 Task: Research Airbnb accommodation in VlorÃ«, Albania from 12th  December, 2023 to 15th December, 2023 for 3 adults.2 bedrooms having 3 beds and 1 bathroom. Property type can be flat. Amenities needed are: heating. Booking option can be shelf check-in. Look for 3 properties as per requirement.
Action: Mouse pressed left at (255, 132)
Screenshot: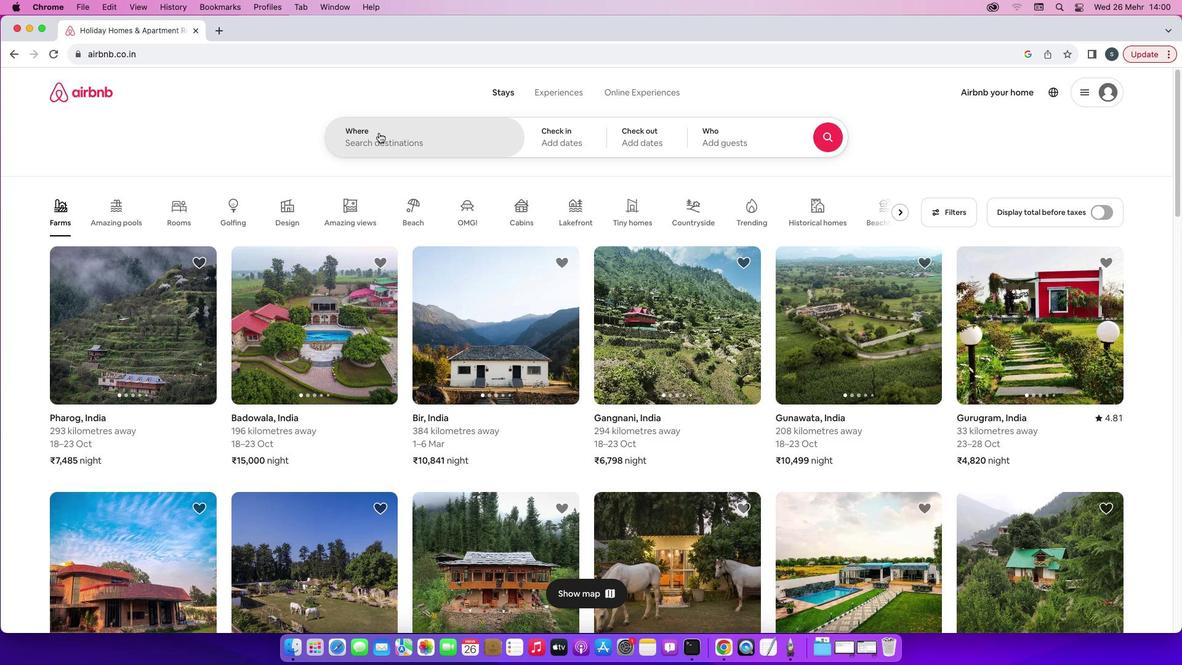 
Action: Mouse moved to (380, 132)
Screenshot: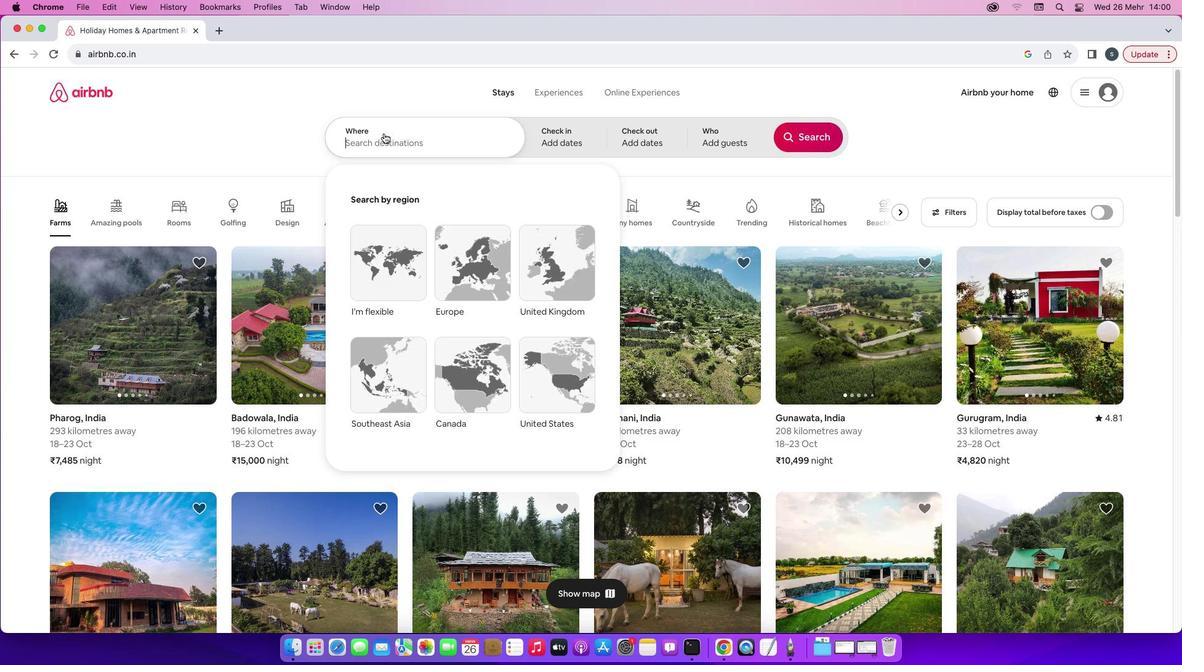 
Action: Mouse pressed left at (380, 132)
Screenshot: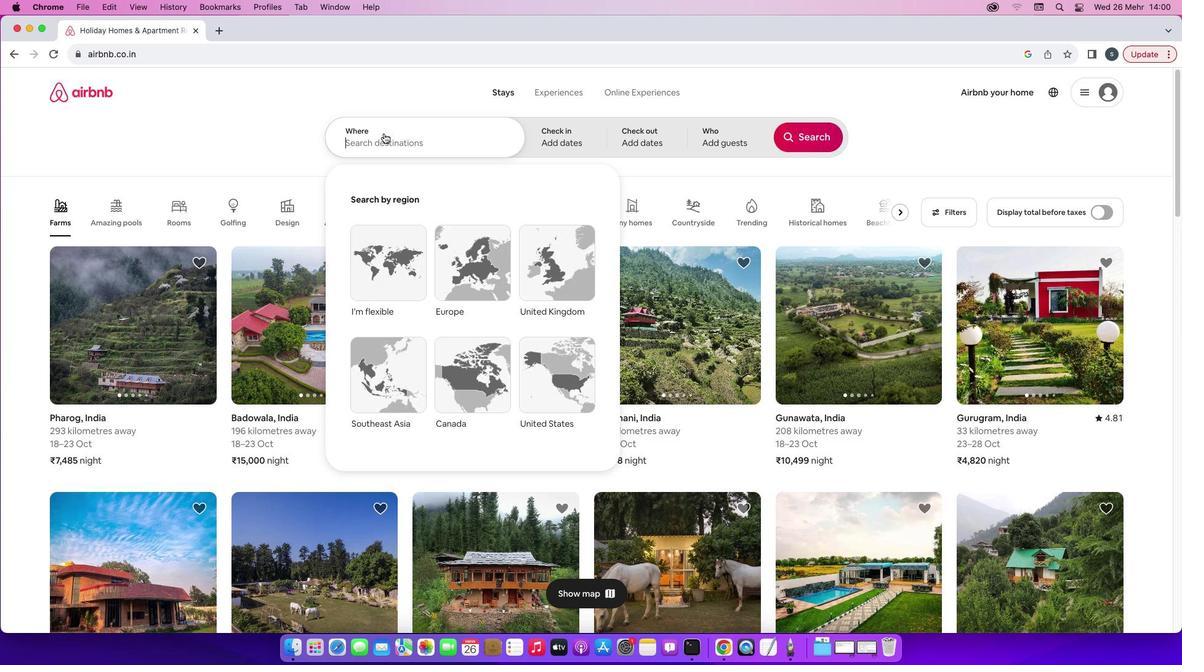 
Action: Mouse moved to (384, 133)
Screenshot: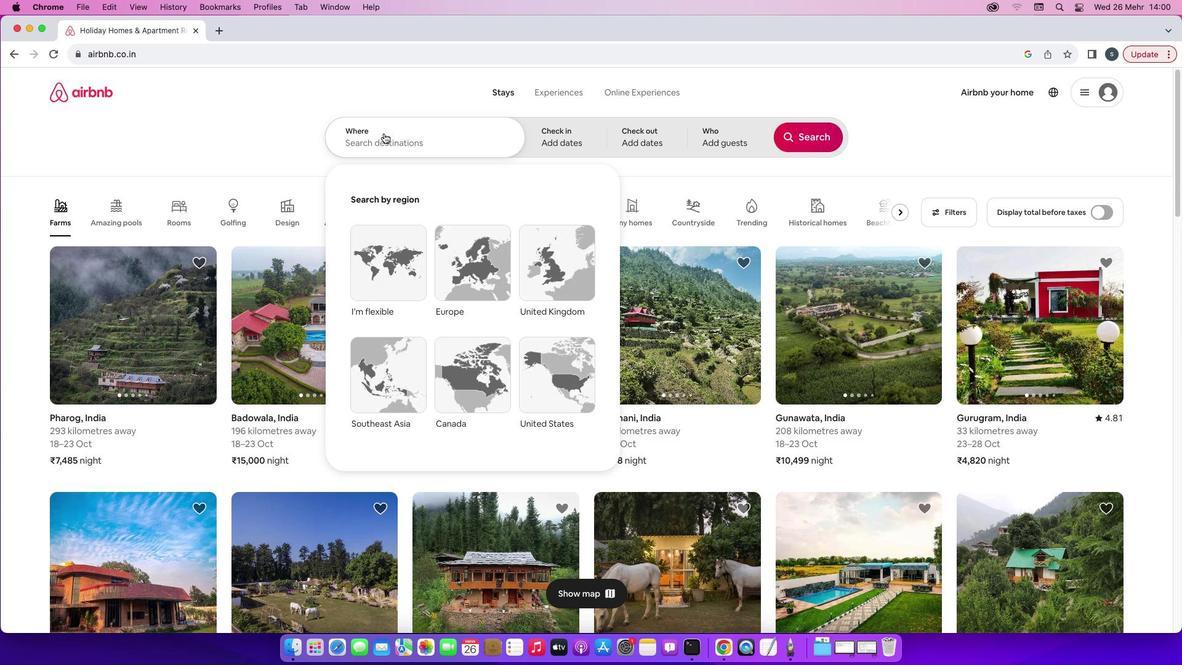 
Action: Key pressed 'V'Key.caps_lock'l''o''r''e'','Key.spaceKey.caps_lock'A'Key.caps_lock'l''b''a''n''i''a'
Screenshot: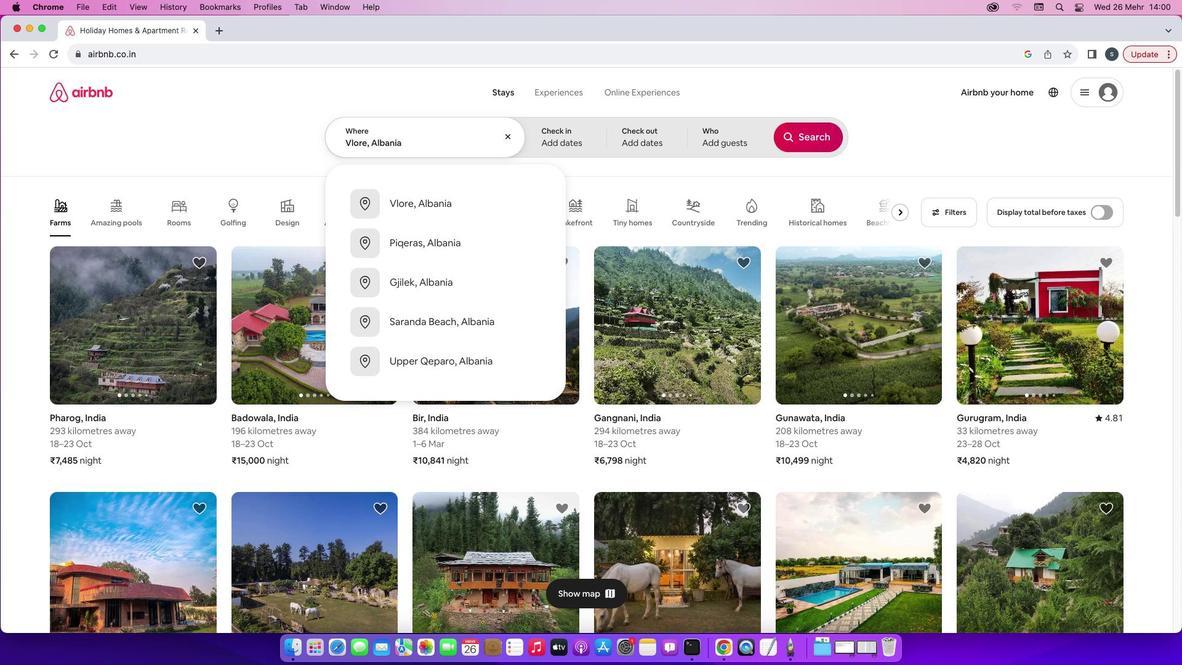 
Action: Mouse moved to (400, 192)
Screenshot: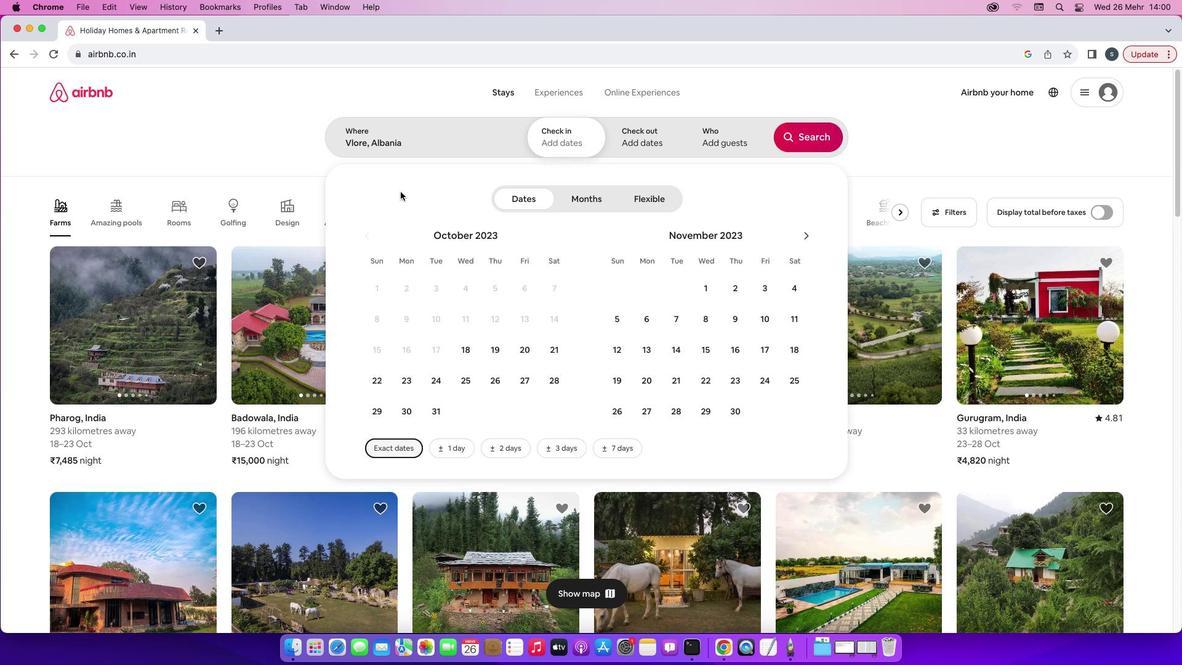 
Action: Mouse pressed left at (400, 192)
Screenshot: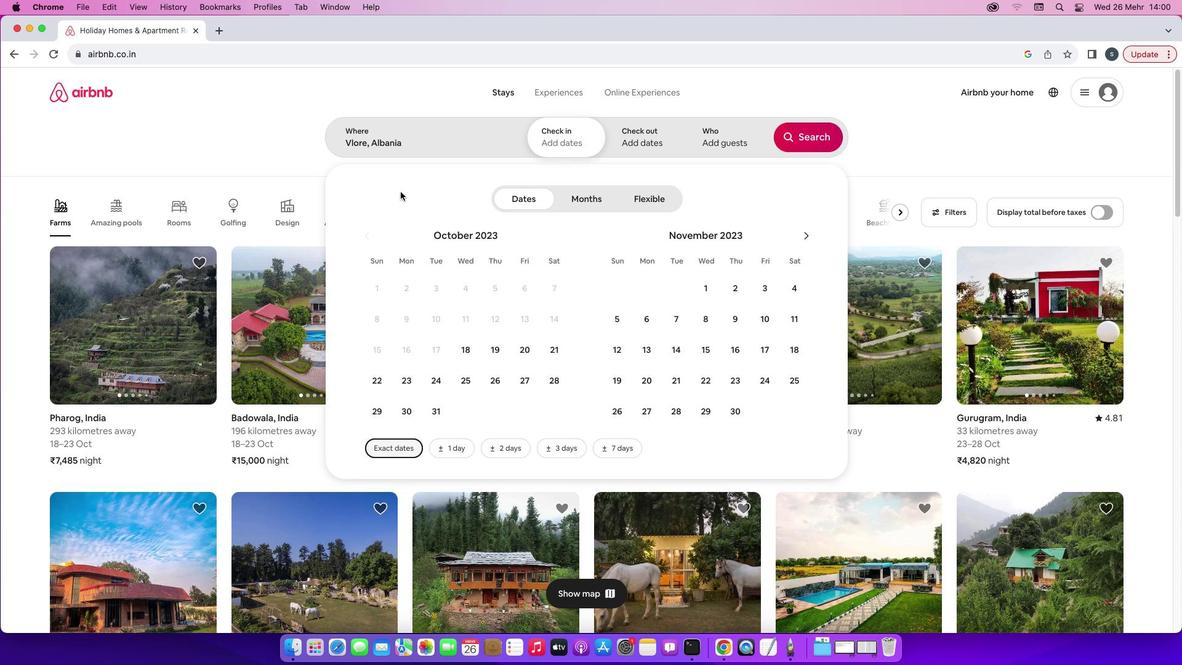 
Action: Mouse moved to (807, 236)
Screenshot: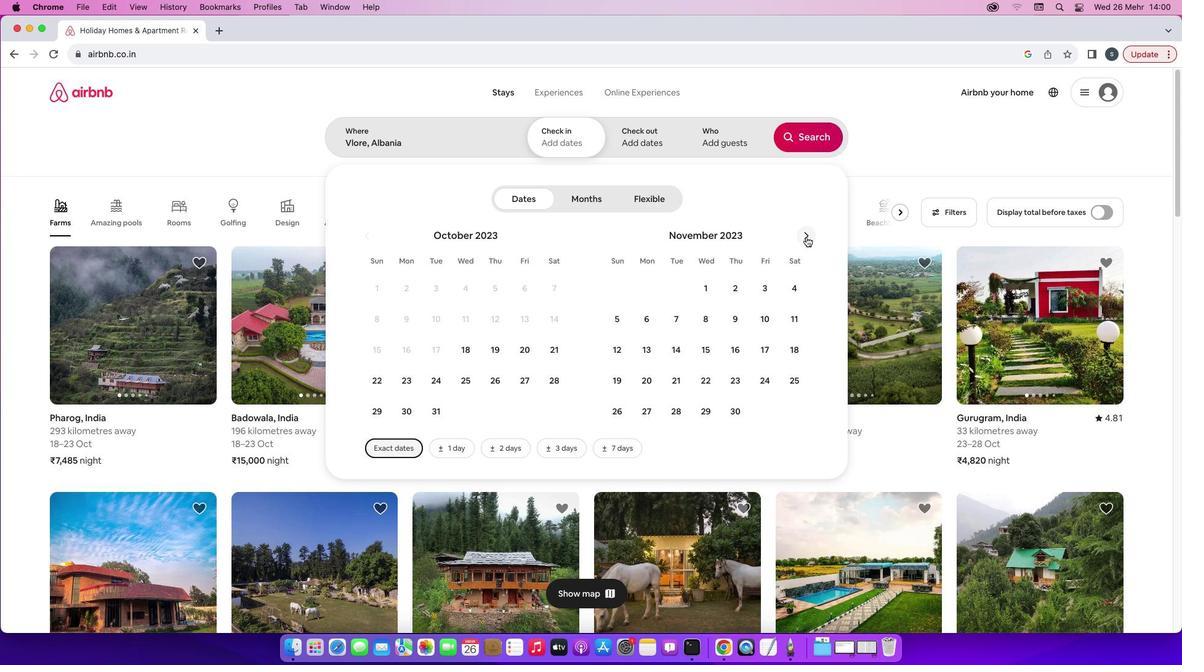 
Action: Mouse pressed left at (807, 236)
Screenshot: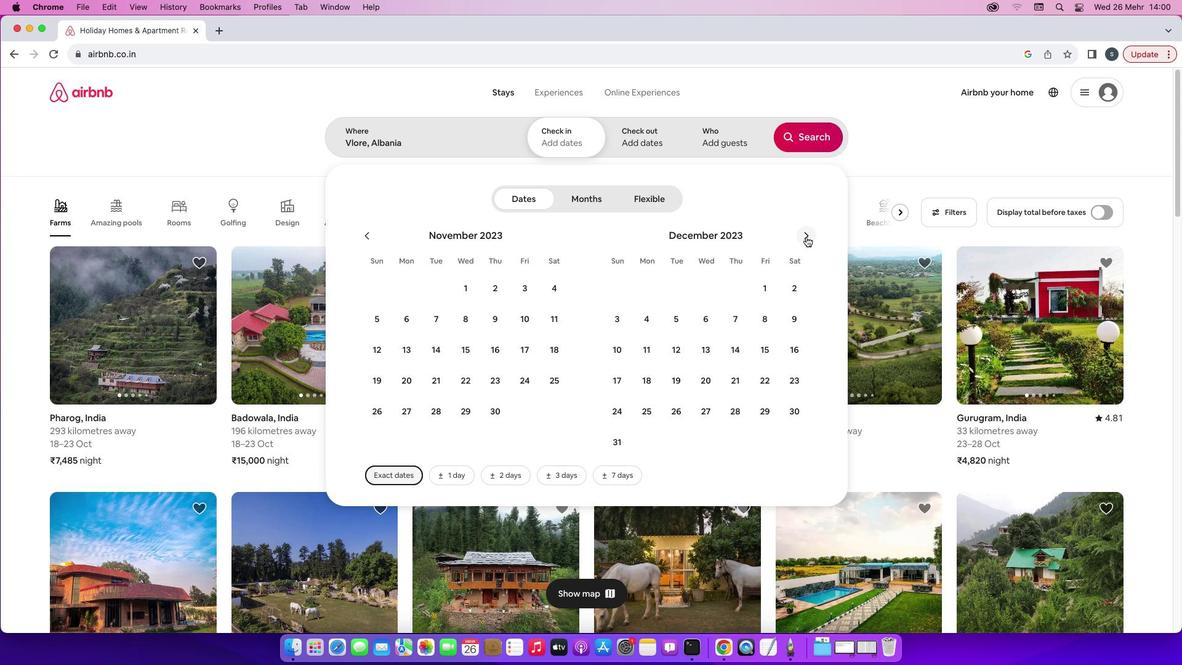 
Action: Mouse moved to (674, 349)
Screenshot: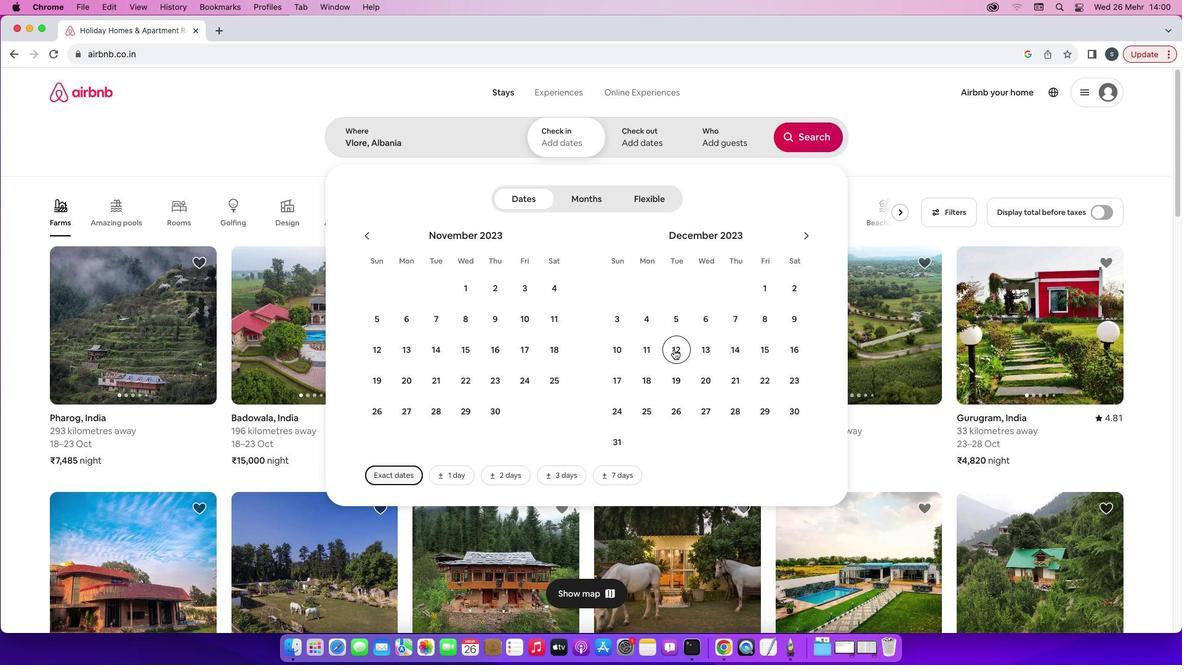 
Action: Mouse pressed left at (674, 349)
Screenshot: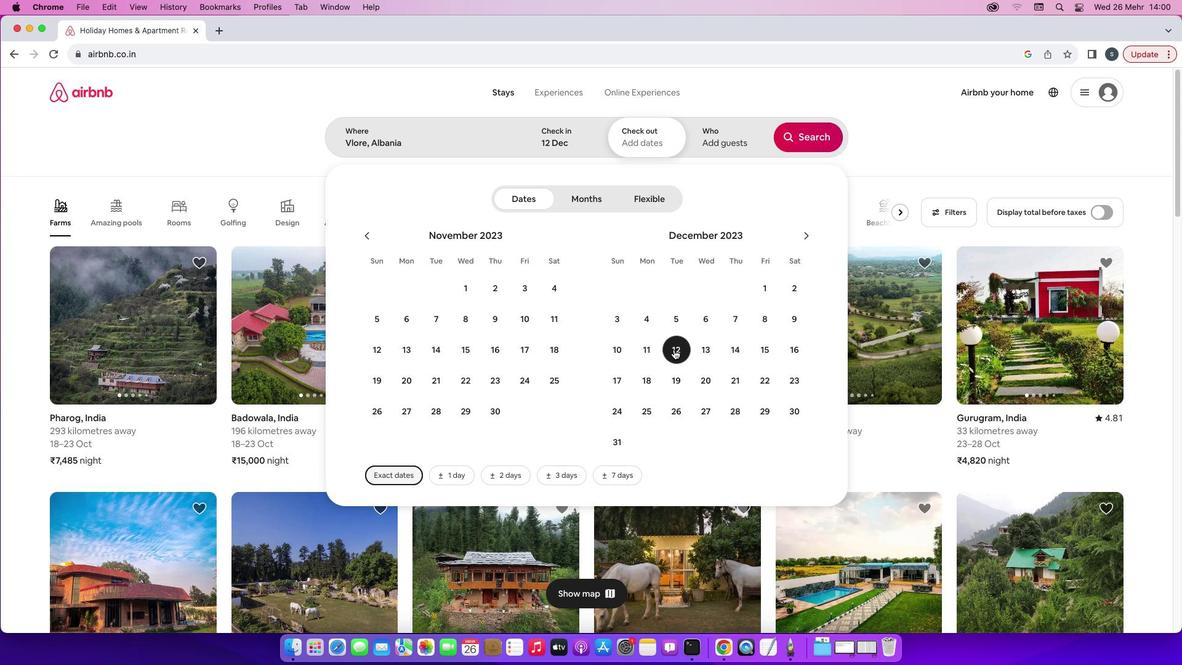 
Action: Mouse moved to (755, 346)
Screenshot: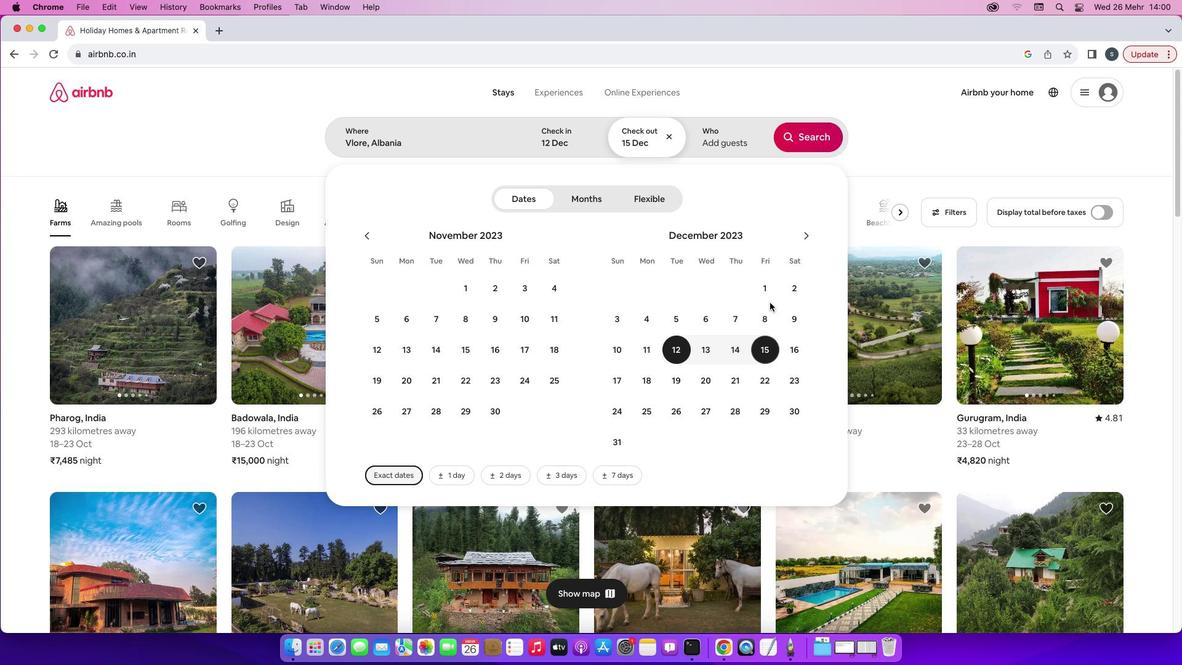 
Action: Mouse pressed left at (755, 346)
Screenshot: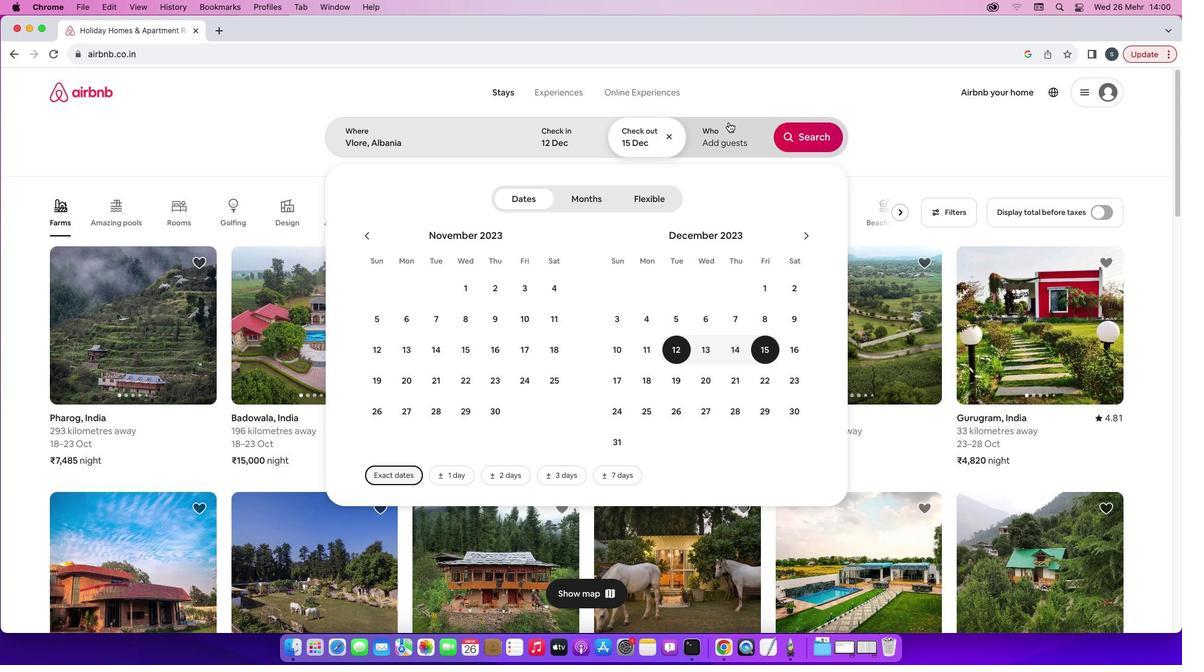 
Action: Mouse moved to (725, 142)
Screenshot: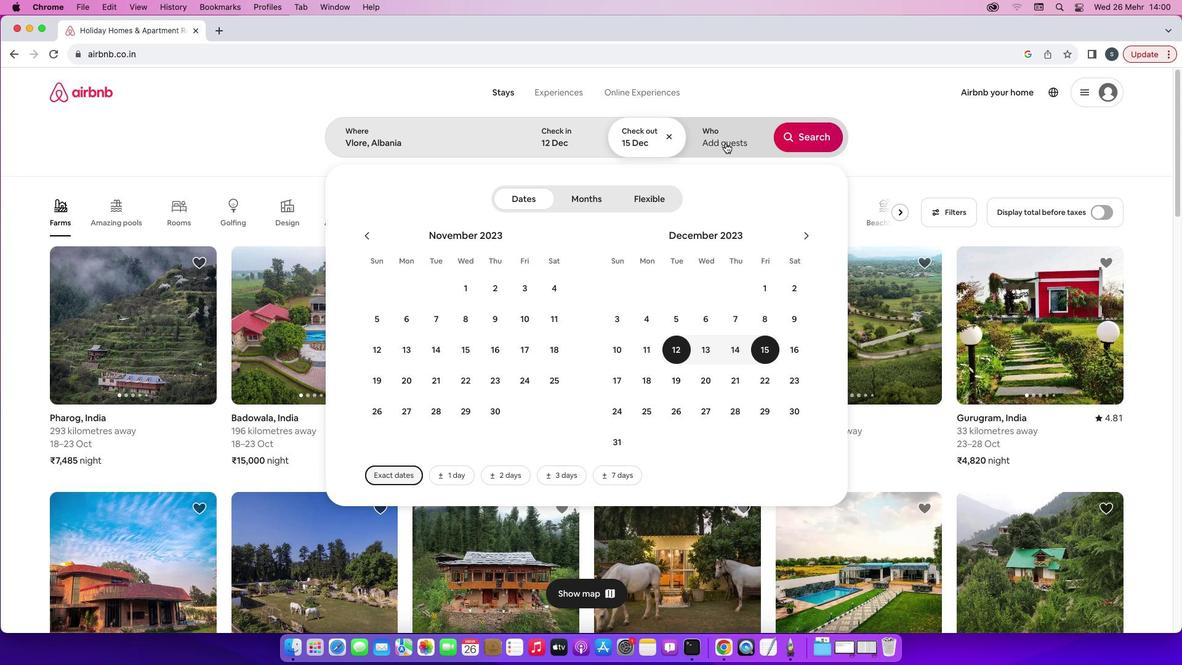 
Action: Mouse pressed left at (725, 142)
Screenshot: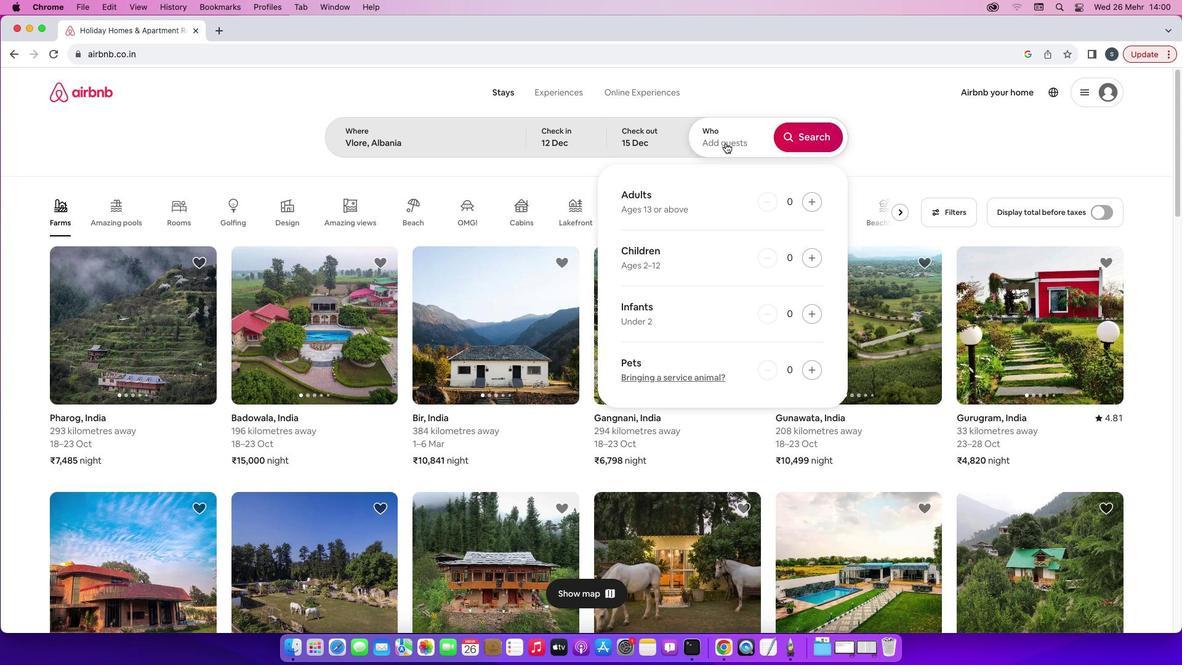 
Action: Mouse moved to (806, 199)
Screenshot: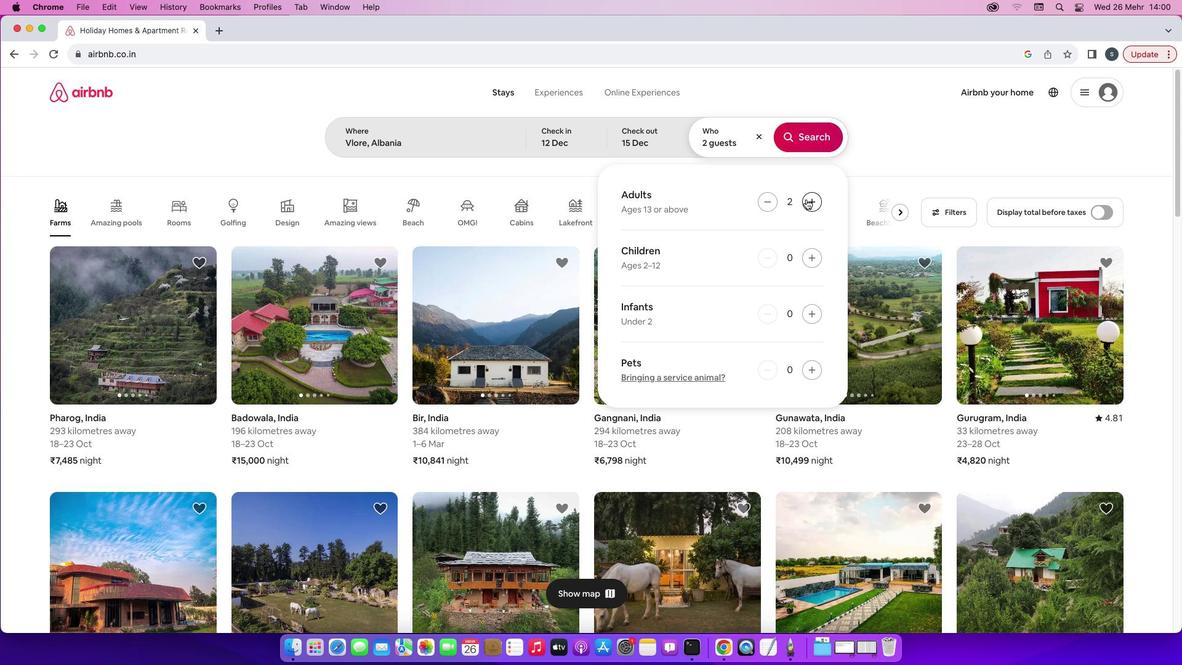 
Action: Mouse pressed left at (806, 199)
Screenshot: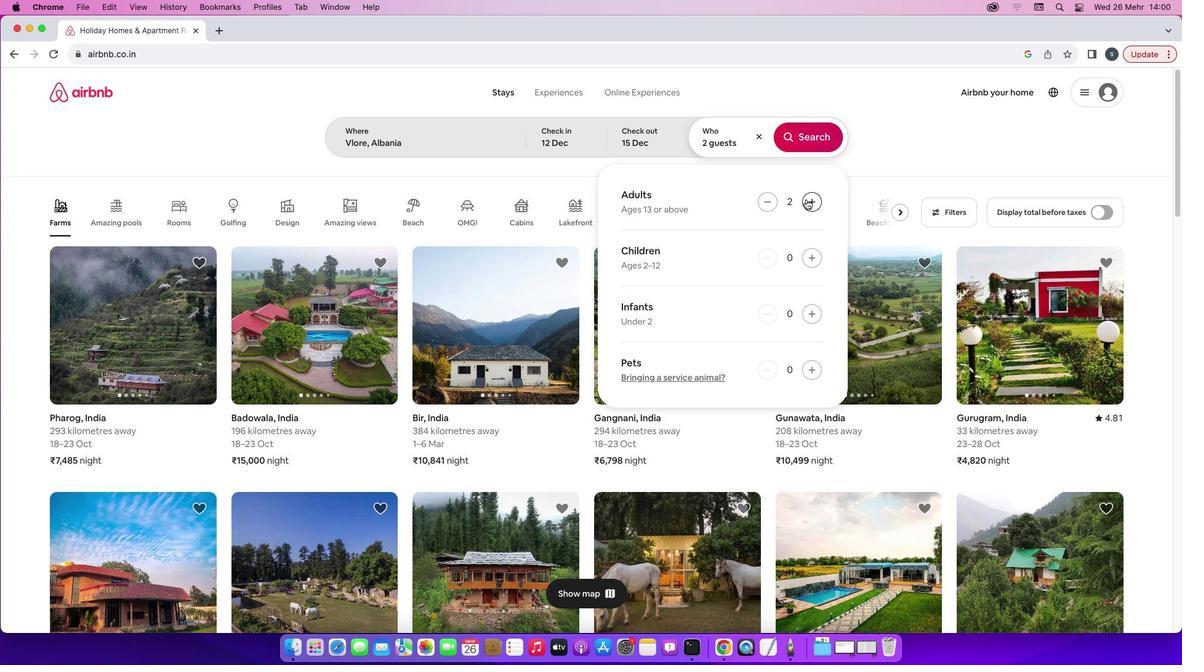 
Action: Mouse pressed left at (806, 199)
Screenshot: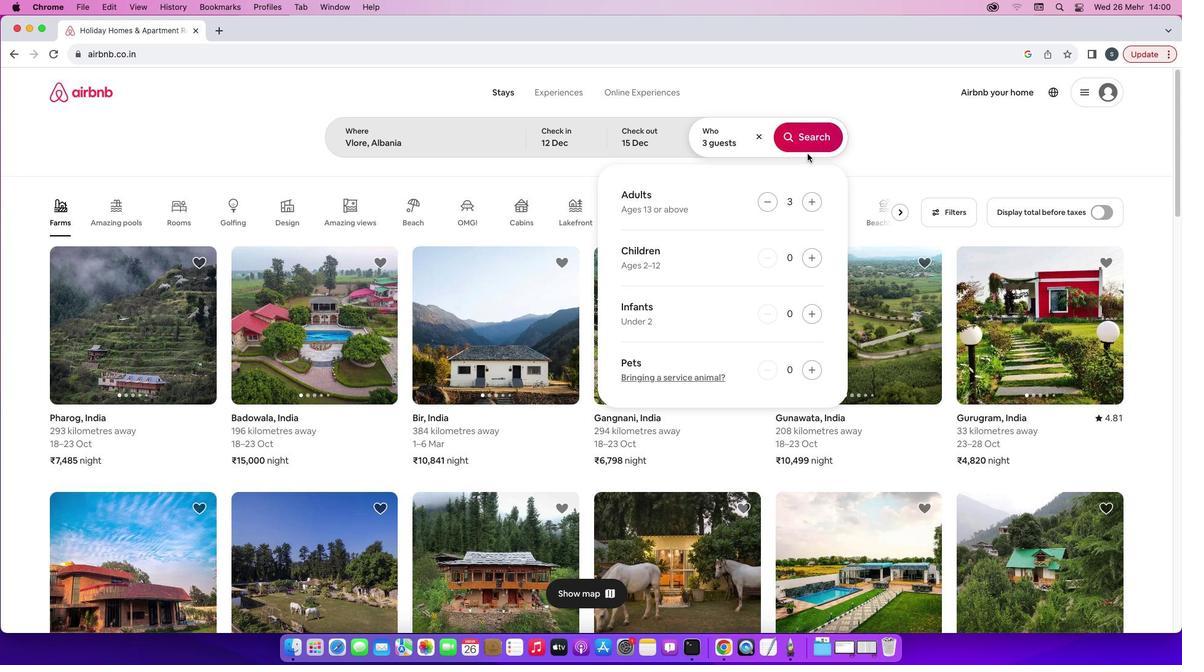 
Action: Mouse pressed left at (806, 199)
Screenshot: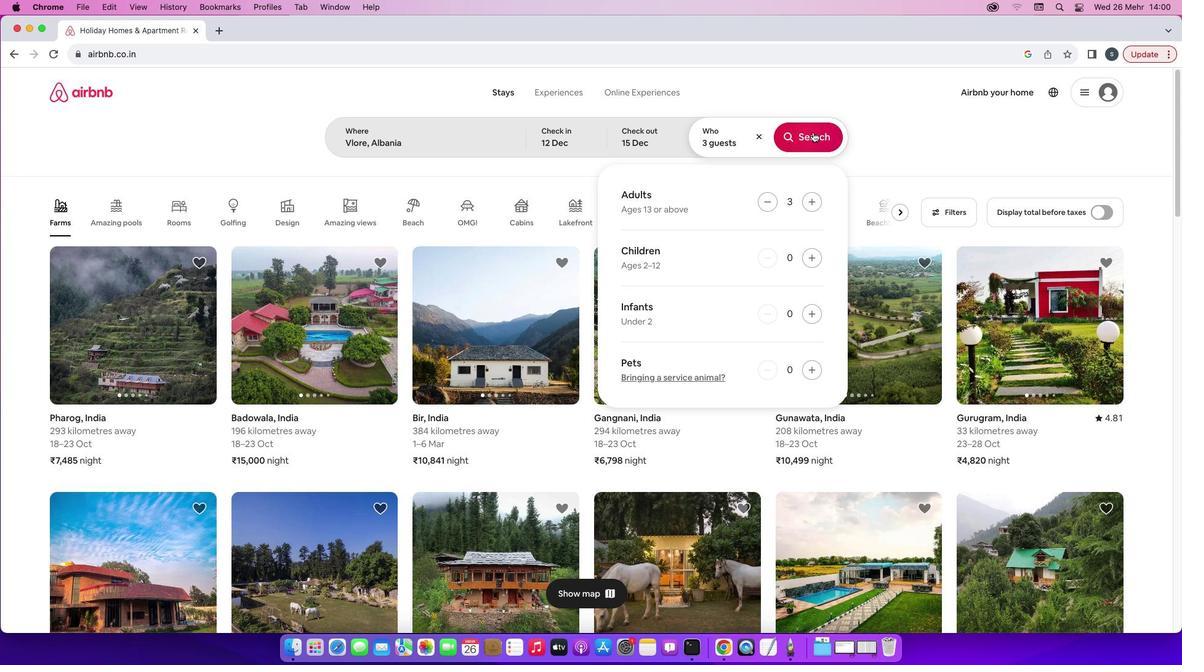 
Action: Mouse moved to (813, 132)
Screenshot: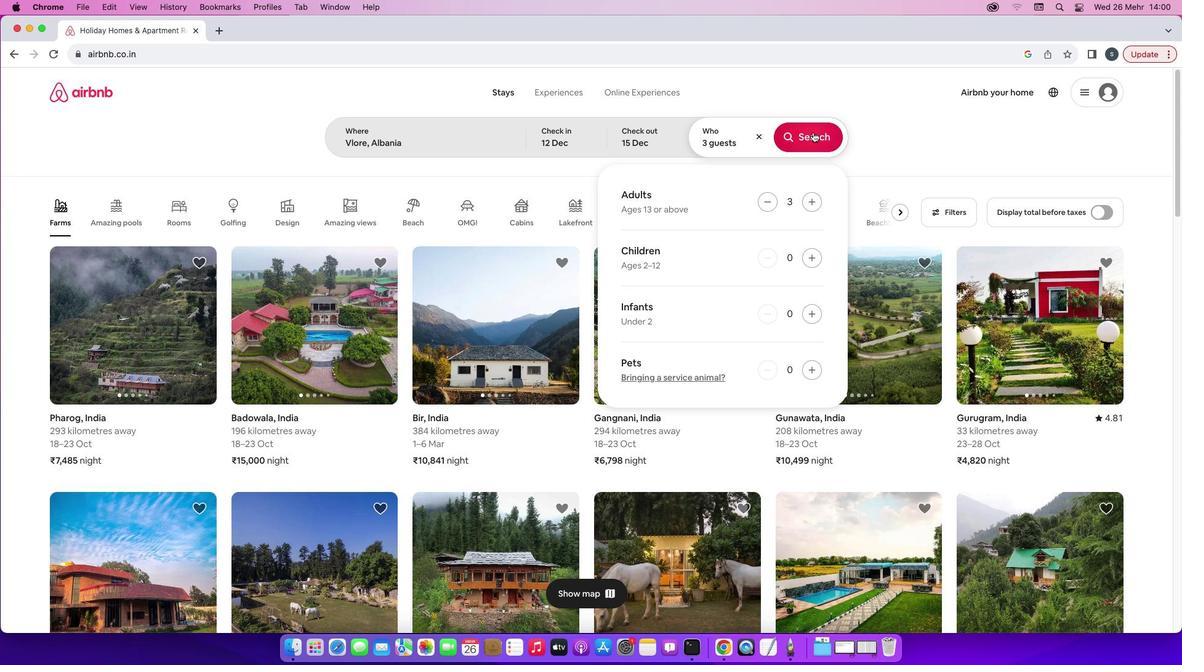 
Action: Mouse pressed left at (813, 132)
Screenshot: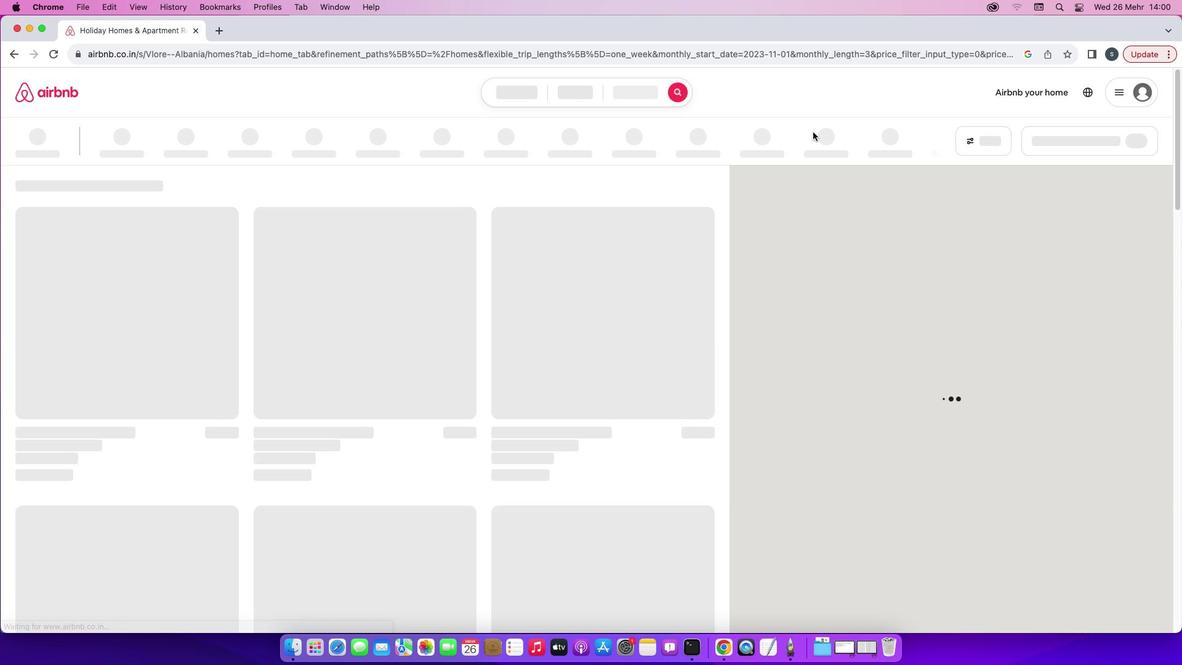 
Action: Mouse moved to (985, 141)
Screenshot: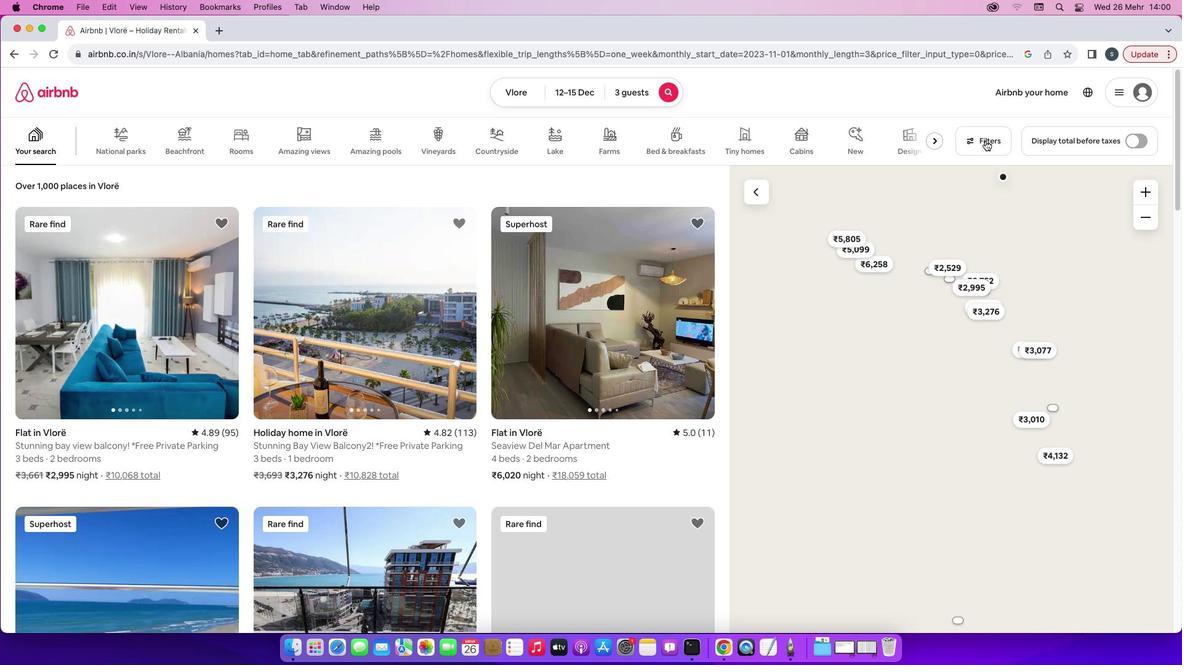 
Action: Mouse pressed left at (985, 141)
Screenshot: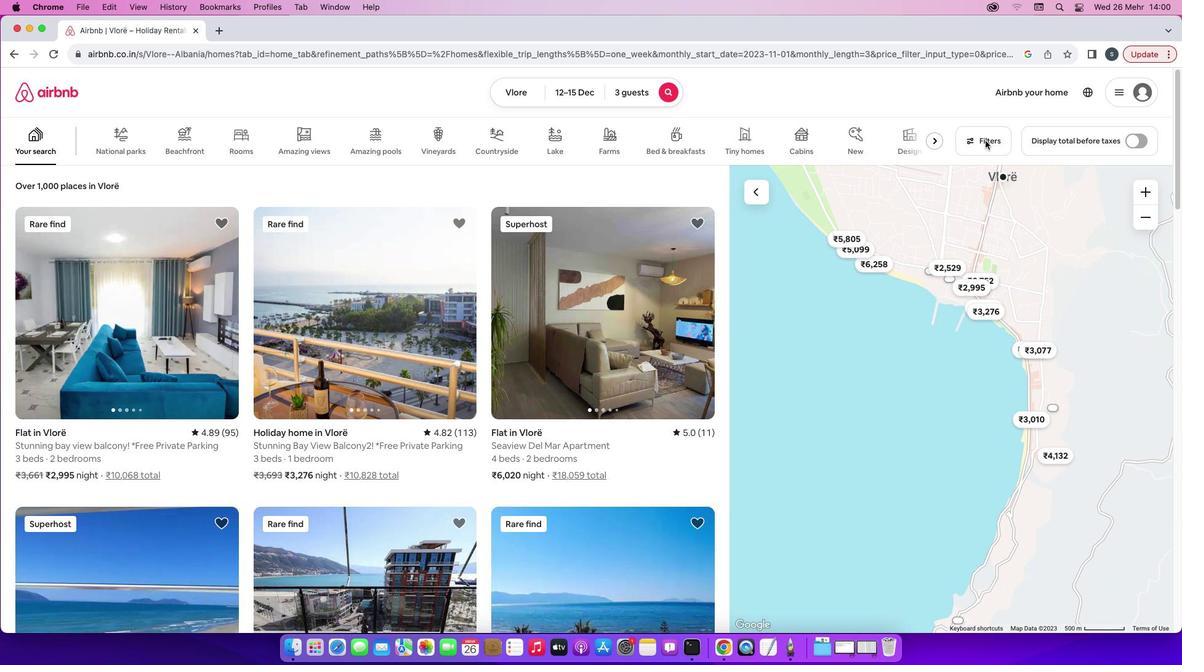 
Action: Mouse moved to (510, 428)
Screenshot: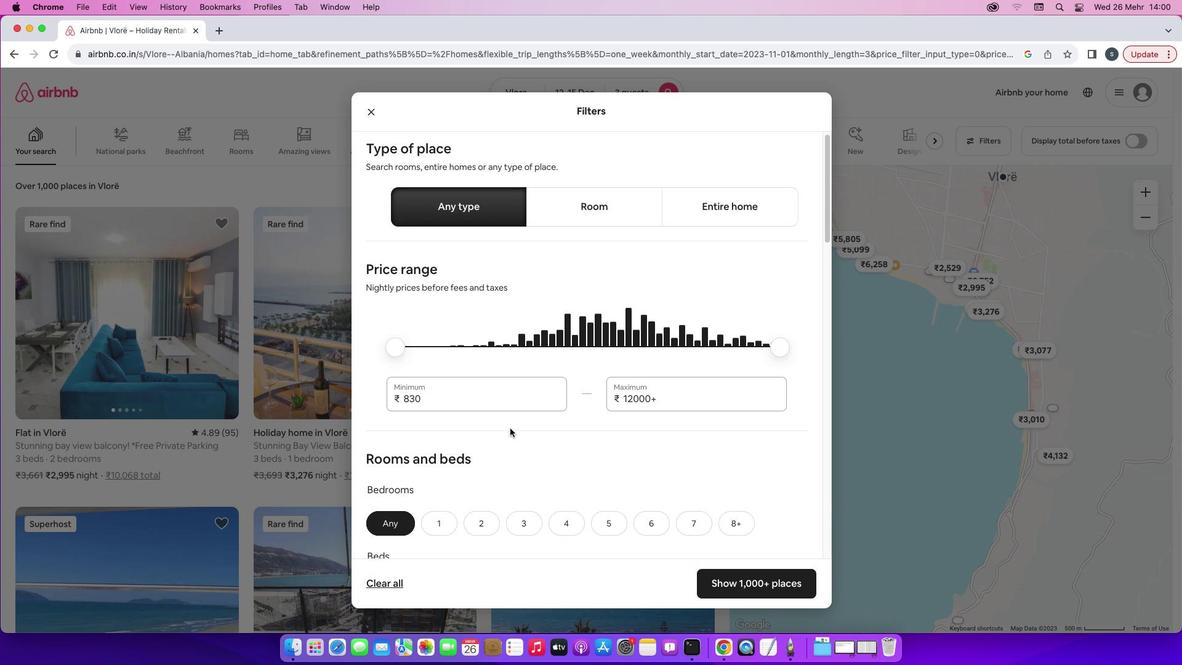 
Action: Mouse scrolled (510, 428) with delta (0, 0)
Screenshot: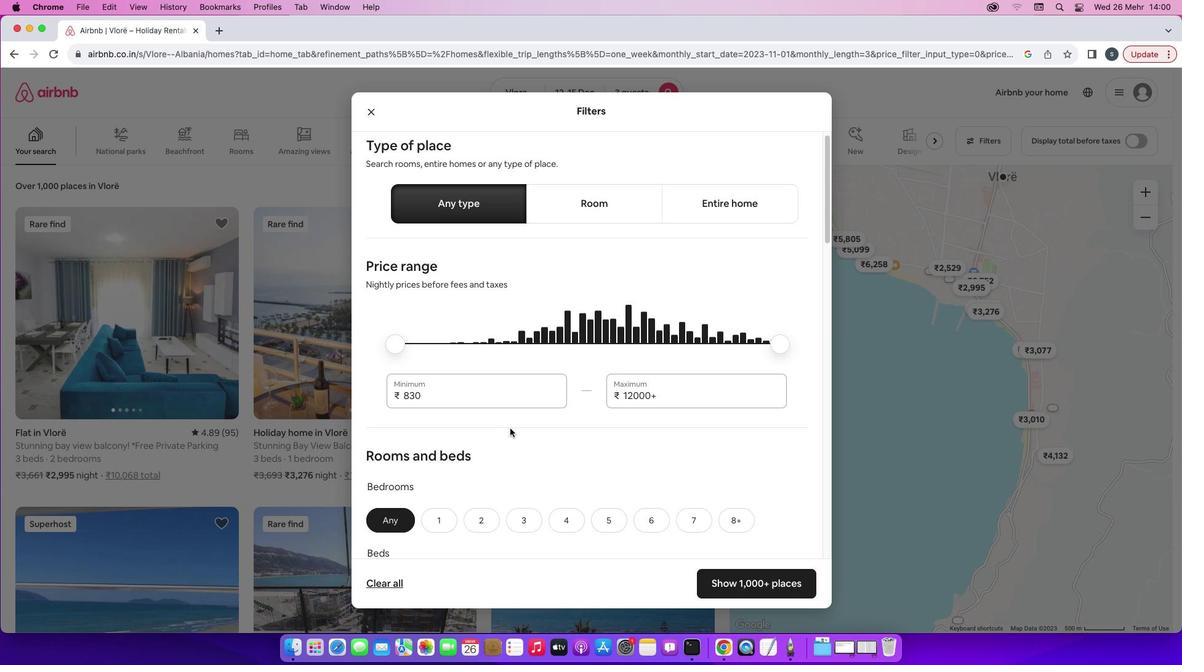 
Action: Mouse scrolled (510, 428) with delta (0, 0)
Screenshot: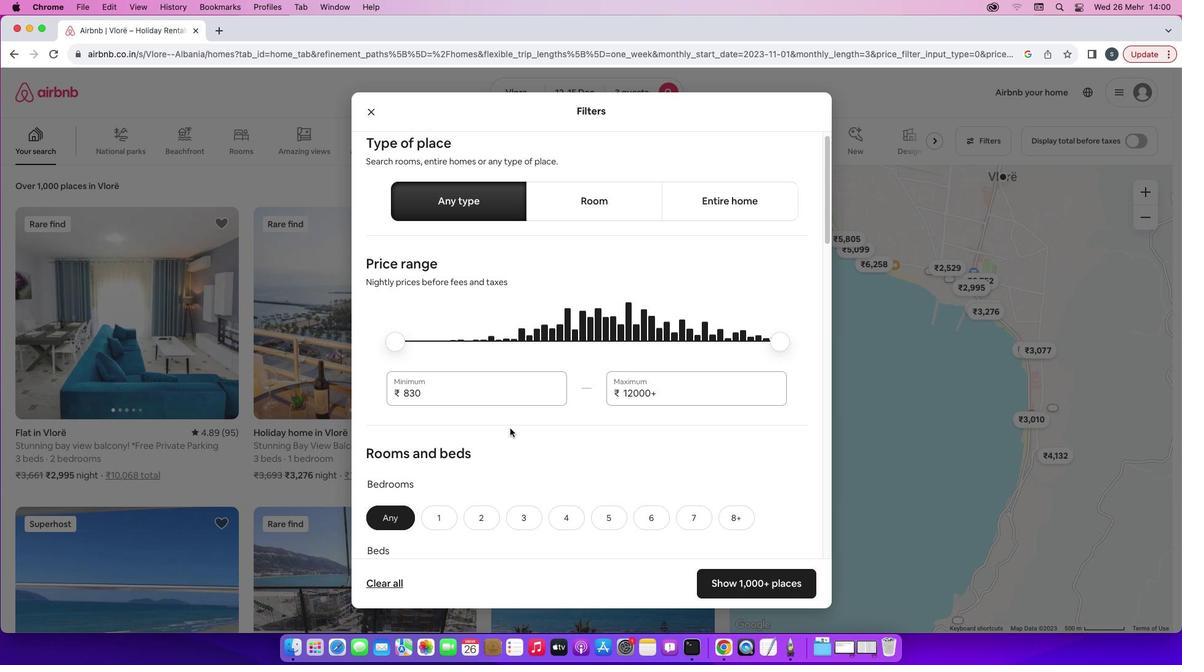 
Action: Mouse scrolled (510, 428) with delta (0, 0)
Screenshot: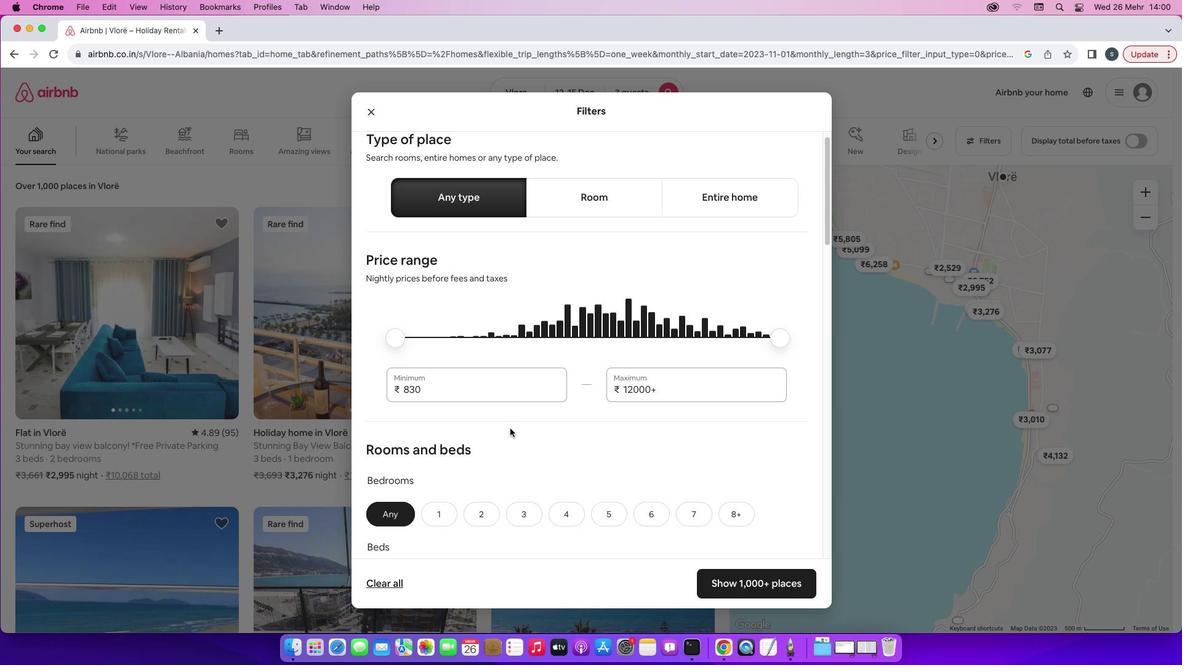 
Action: Mouse scrolled (510, 428) with delta (0, 0)
Screenshot: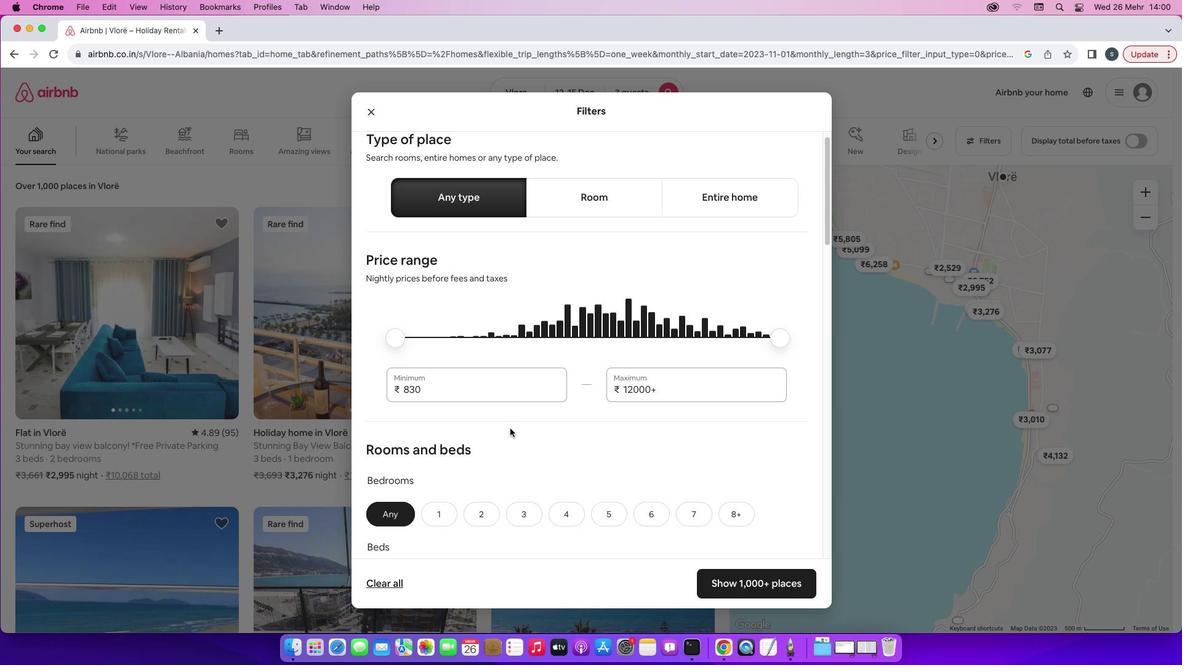 
Action: Mouse scrolled (510, 428) with delta (0, 0)
Screenshot: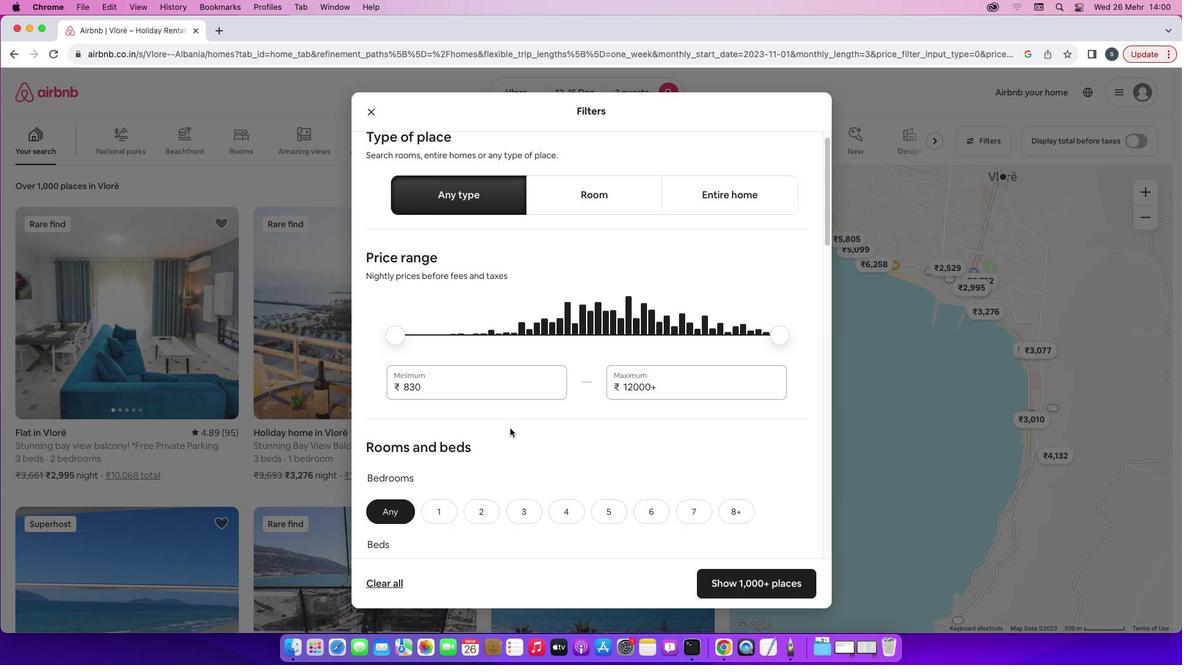 
Action: Mouse scrolled (510, 428) with delta (0, 0)
Screenshot: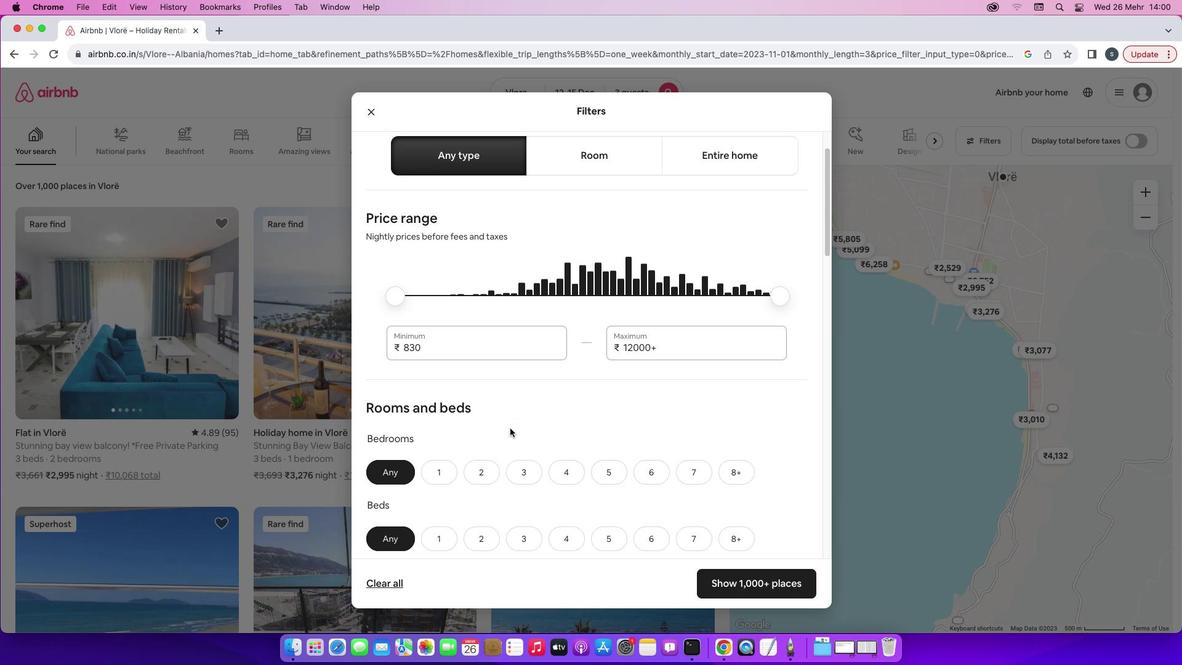 
Action: Mouse scrolled (510, 428) with delta (0, 0)
Screenshot: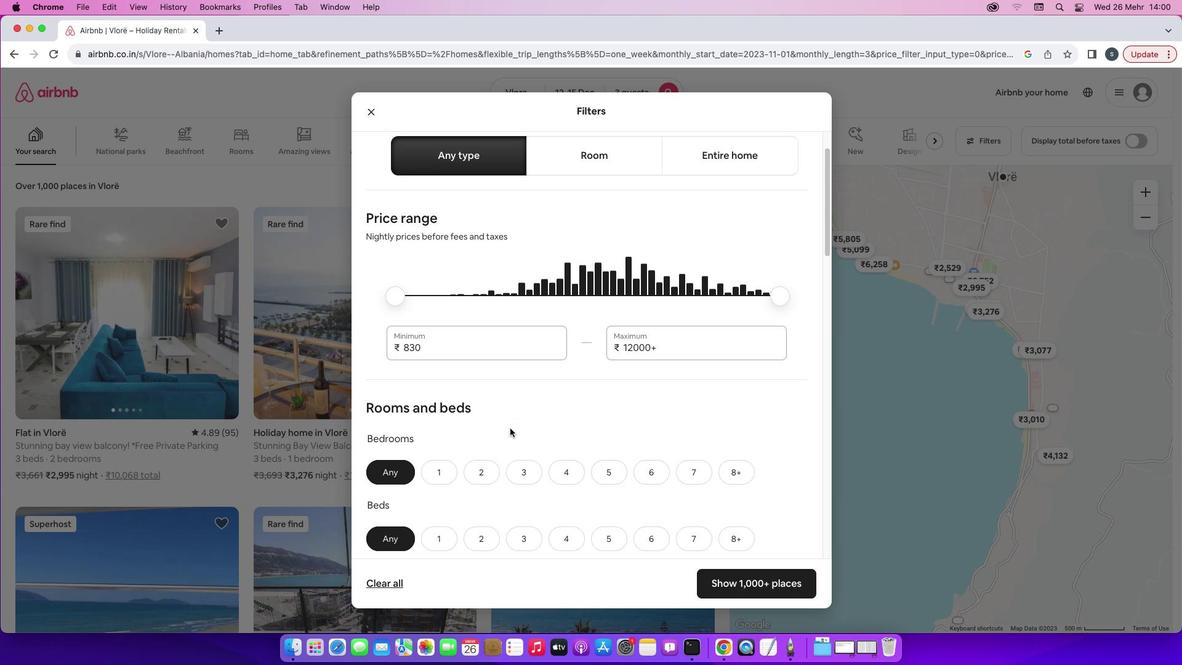 
Action: Mouse scrolled (510, 428) with delta (0, 0)
Screenshot: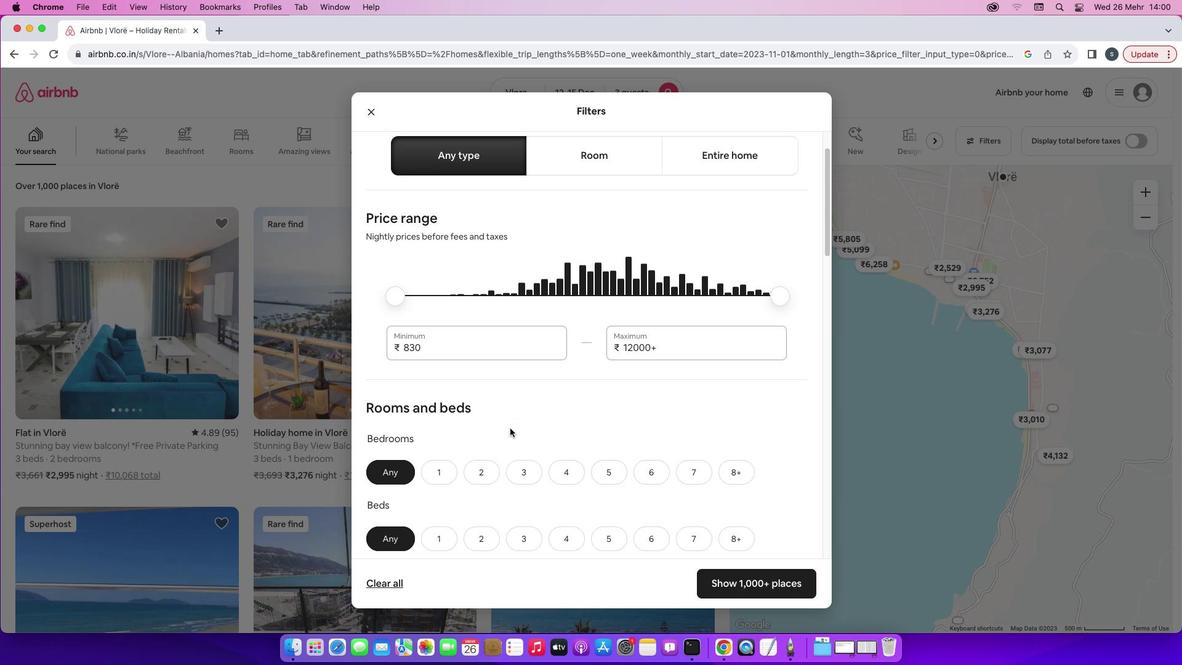
Action: Mouse scrolled (510, 428) with delta (0, 0)
Screenshot: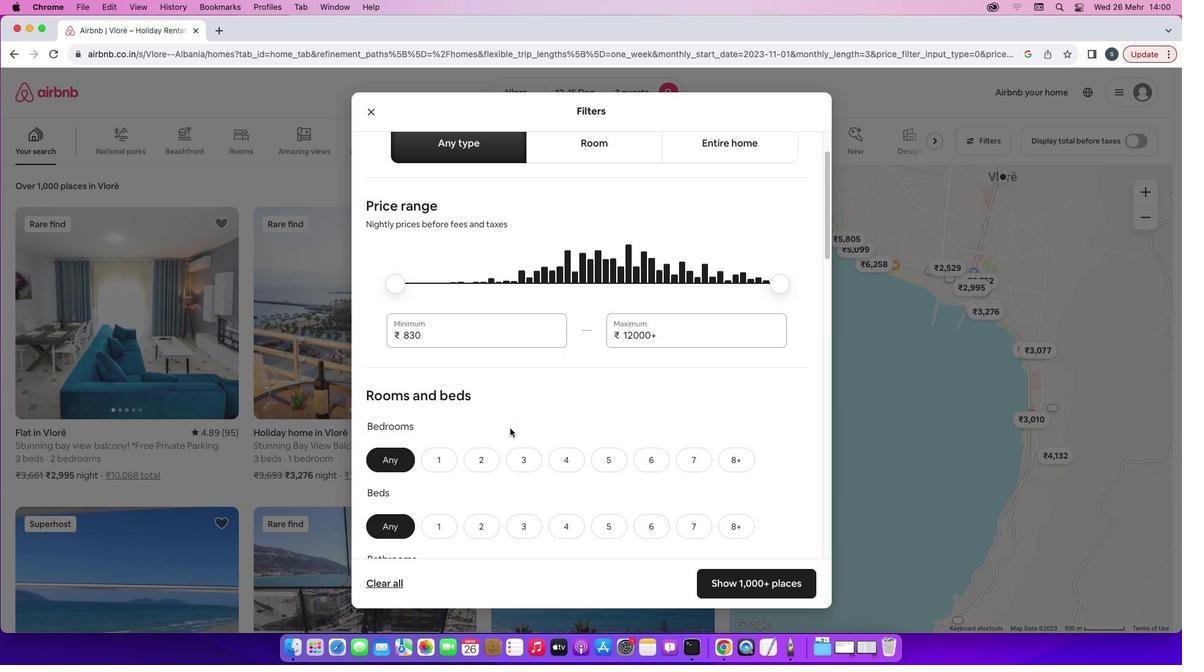 
Action: Mouse scrolled (510, 428) with delta (0, 0)
Screenshot: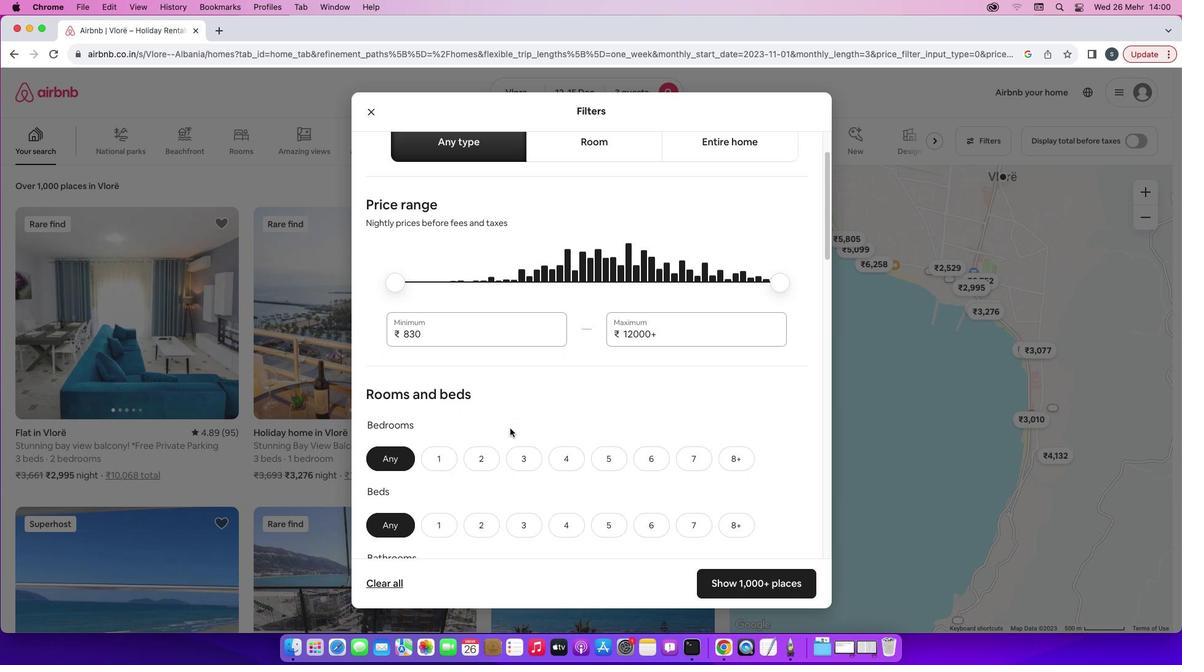 
Action: Mouse scrolled (510, 428) with delta (0, 0)
Screenshot: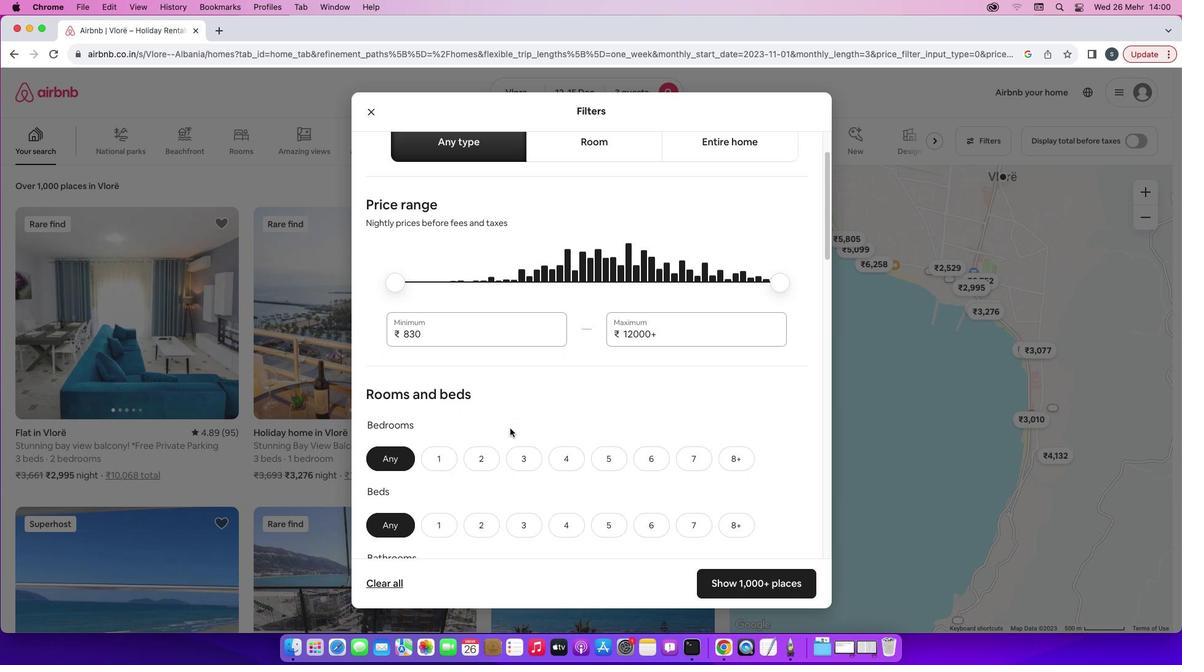 
Action: Mouse scrolled (510, 428) with delta (0, 0)
Screenshot: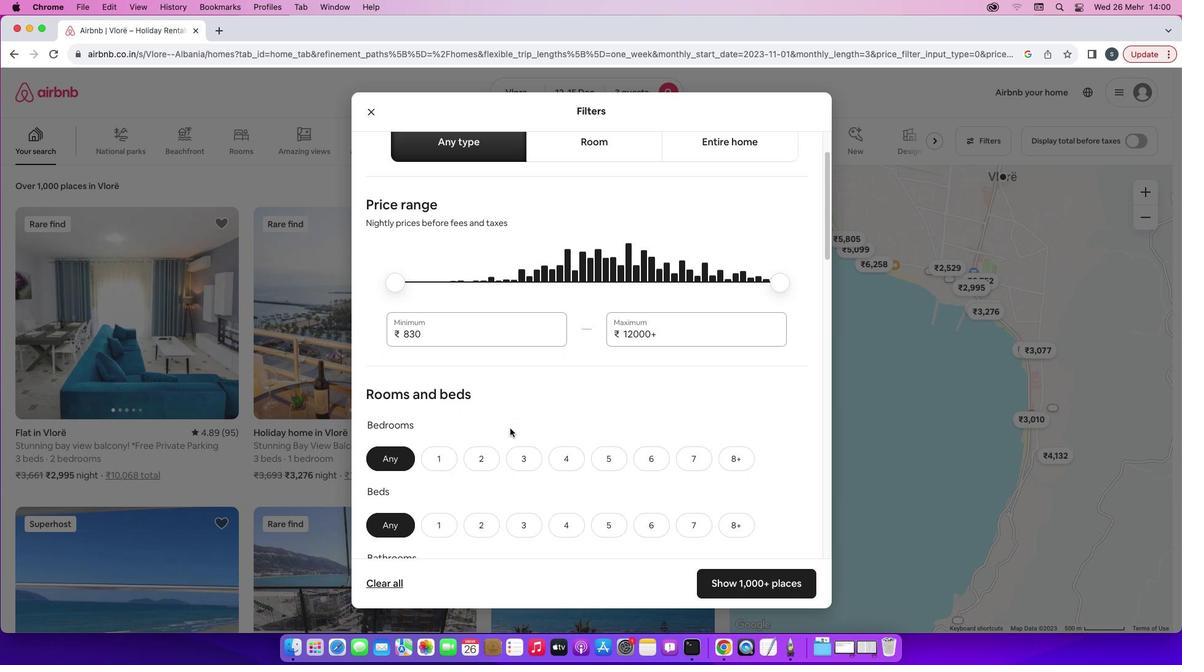 
Action: Mouse scrolled (510, 428) with delta (0, 0)
Screenshot: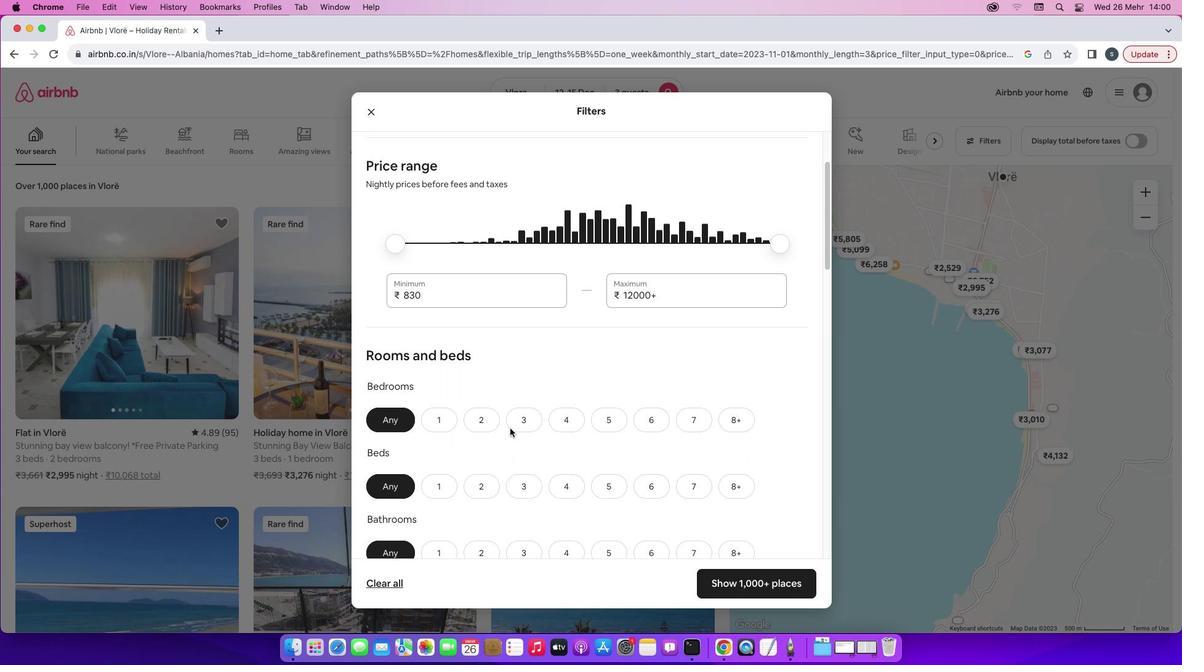 
Action: Mouse scrolled (510, 428) with delta (0, 0)
Screenshot: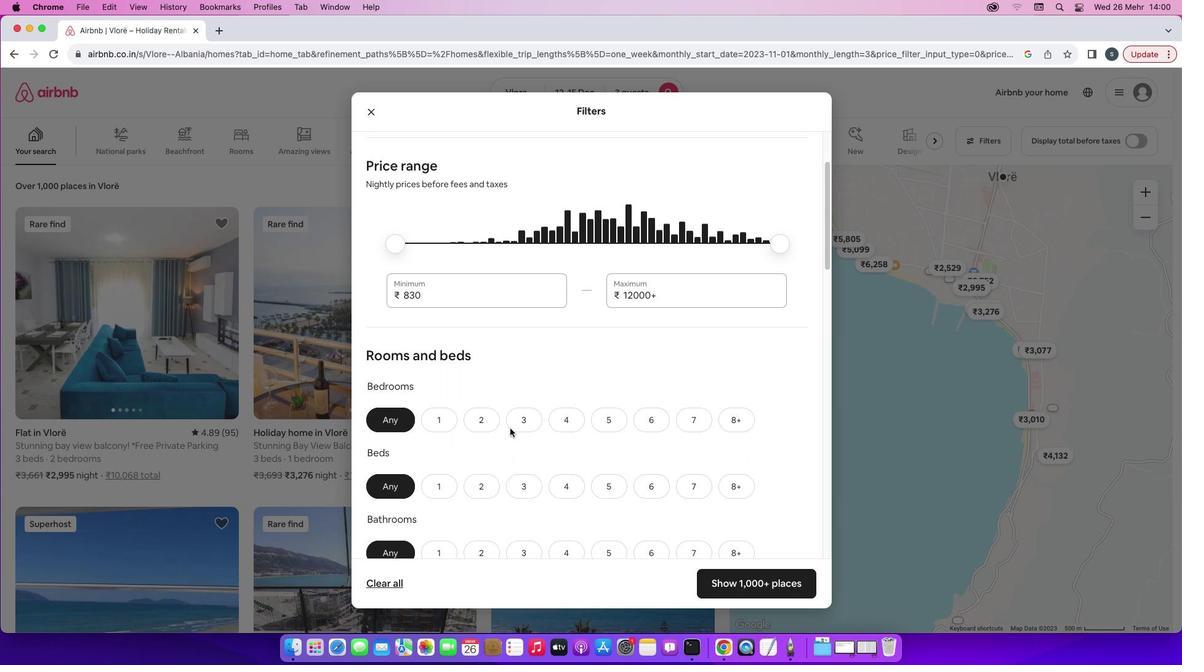 
Action: Mouse scrolled (510, 428) with delta (0, 0)
Screenshot: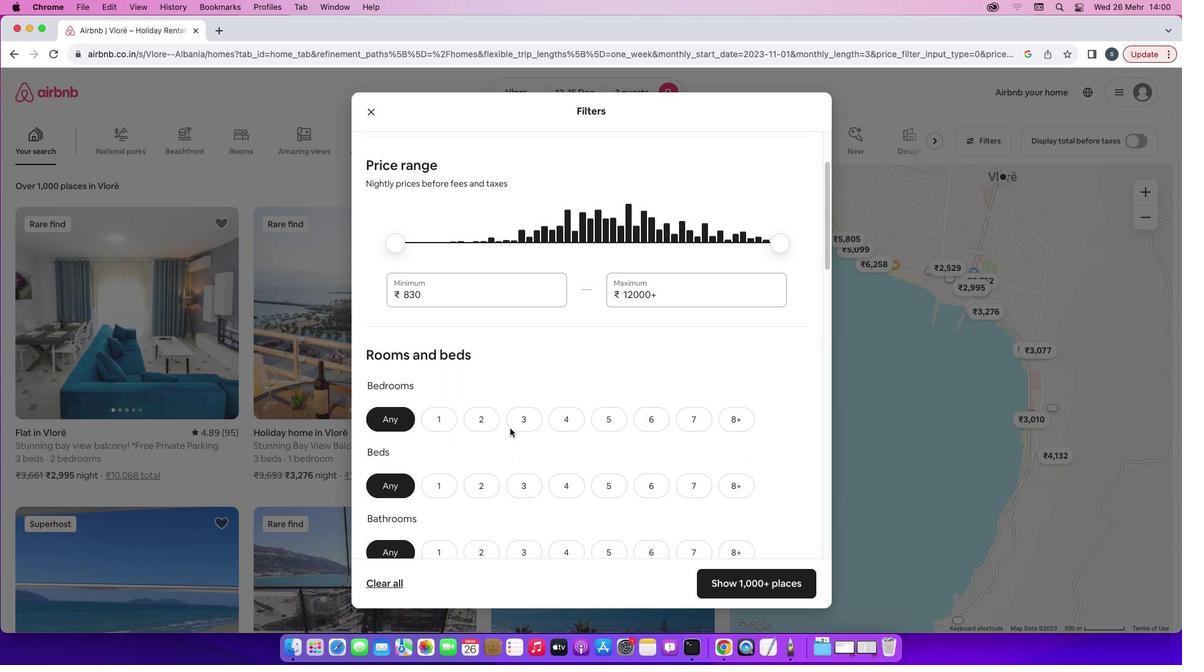 
Action: Mouse scrolled (510, 428) with delta (0, 0)
Screenshot: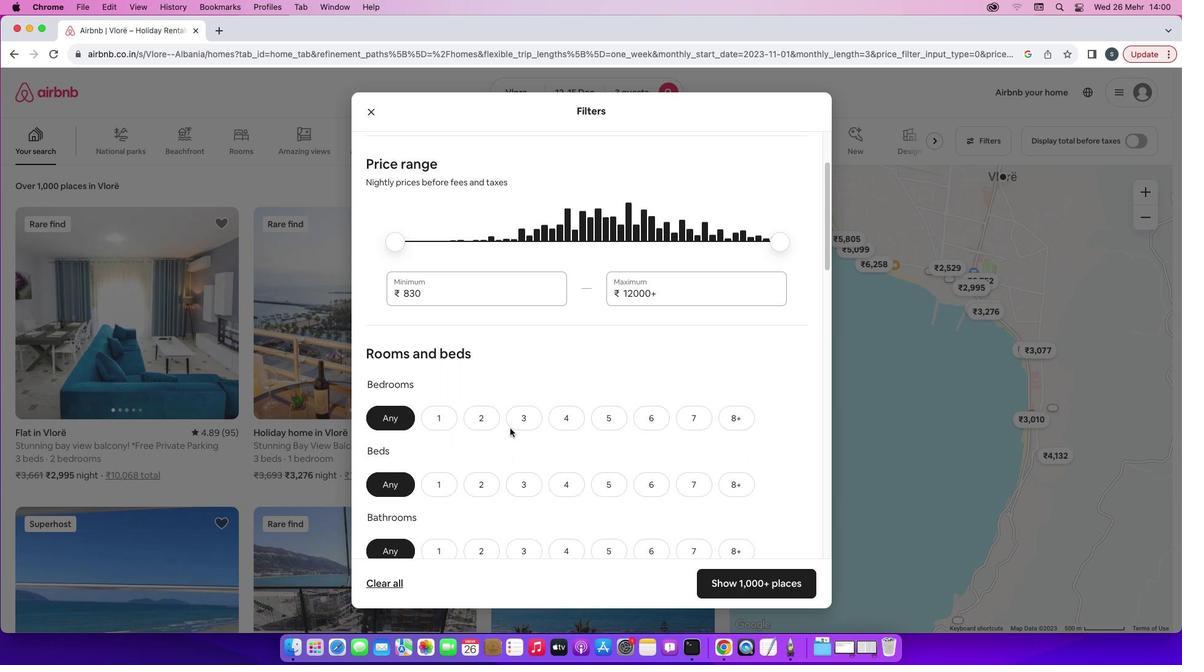 
Action: Mouse scrolled (510, 428) with delta (0, 0)
Screenshot: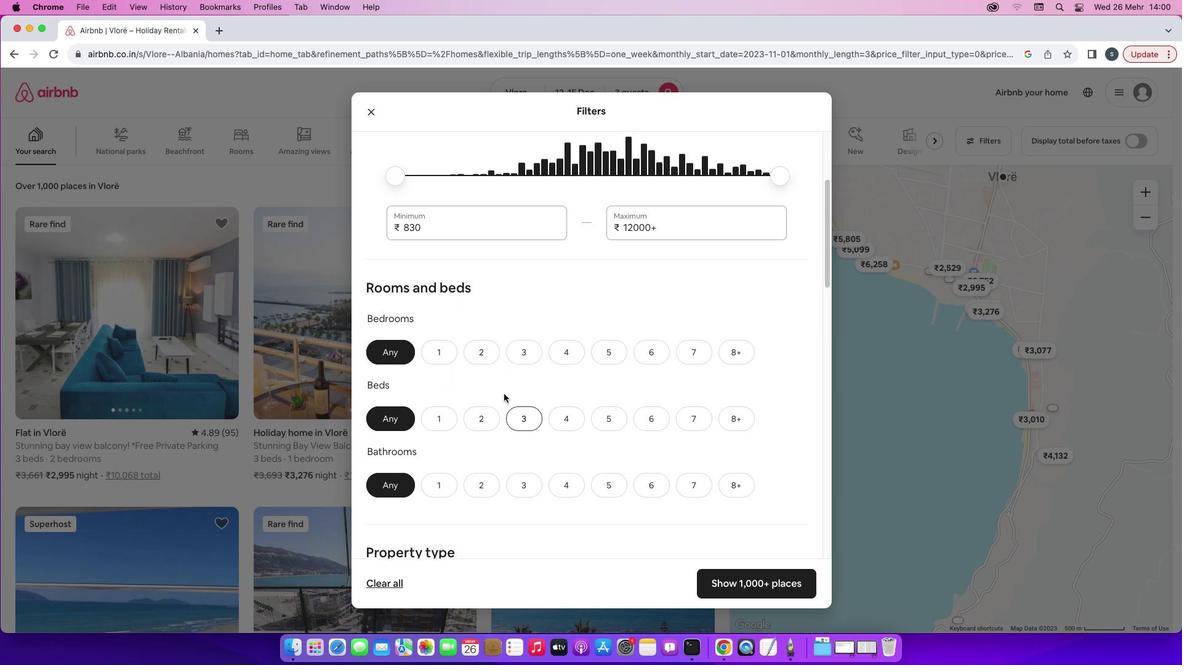 
Action: Mouse scrolled (510, 428) with delta (0, 0)
Screenshot: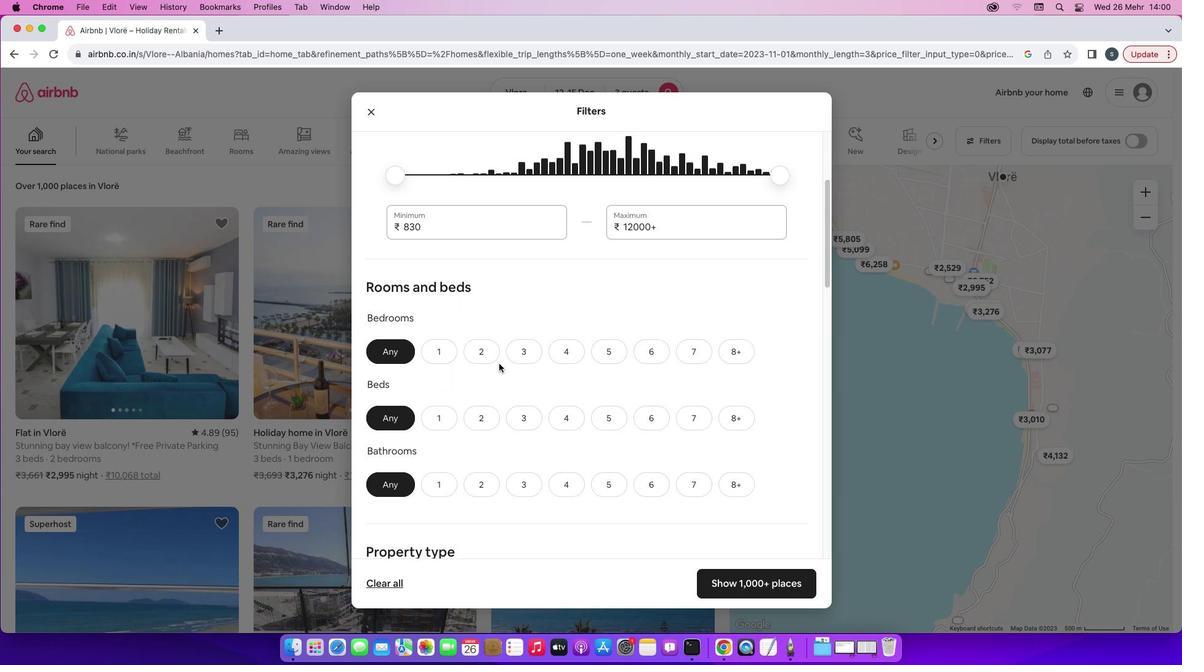 
Action: Mouse scrolled (510, 428) with delta (0, 0)
Screenshot: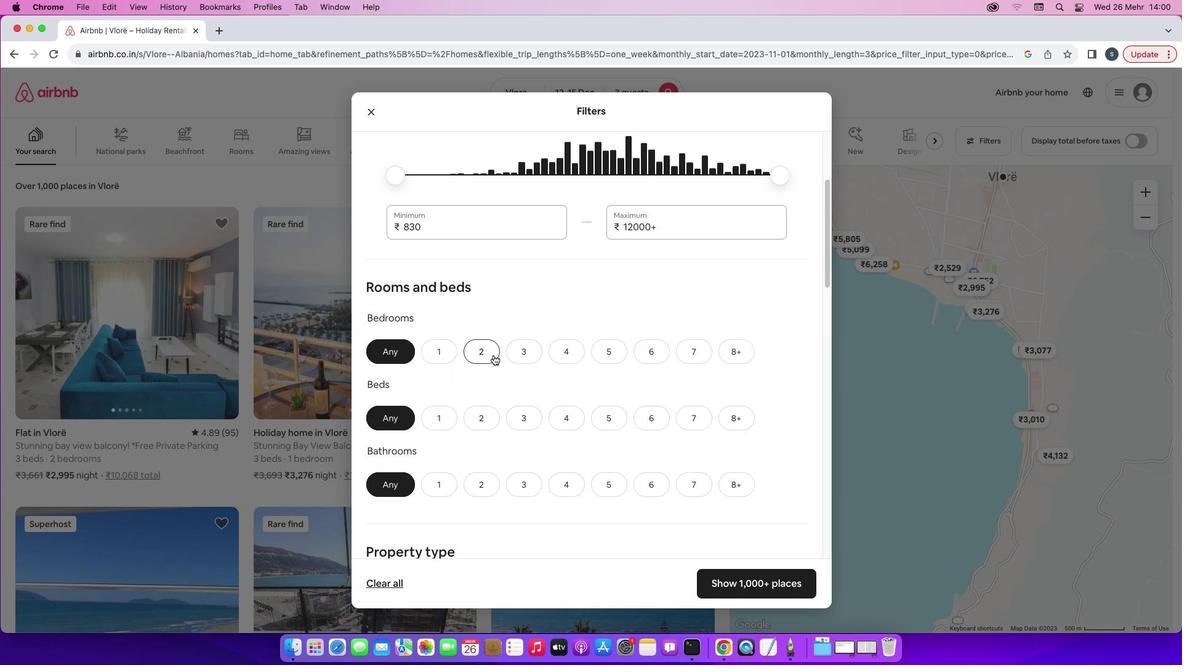 
Action: Mouse scrolled (510, 428) with delta (0, 0)
Screenshot: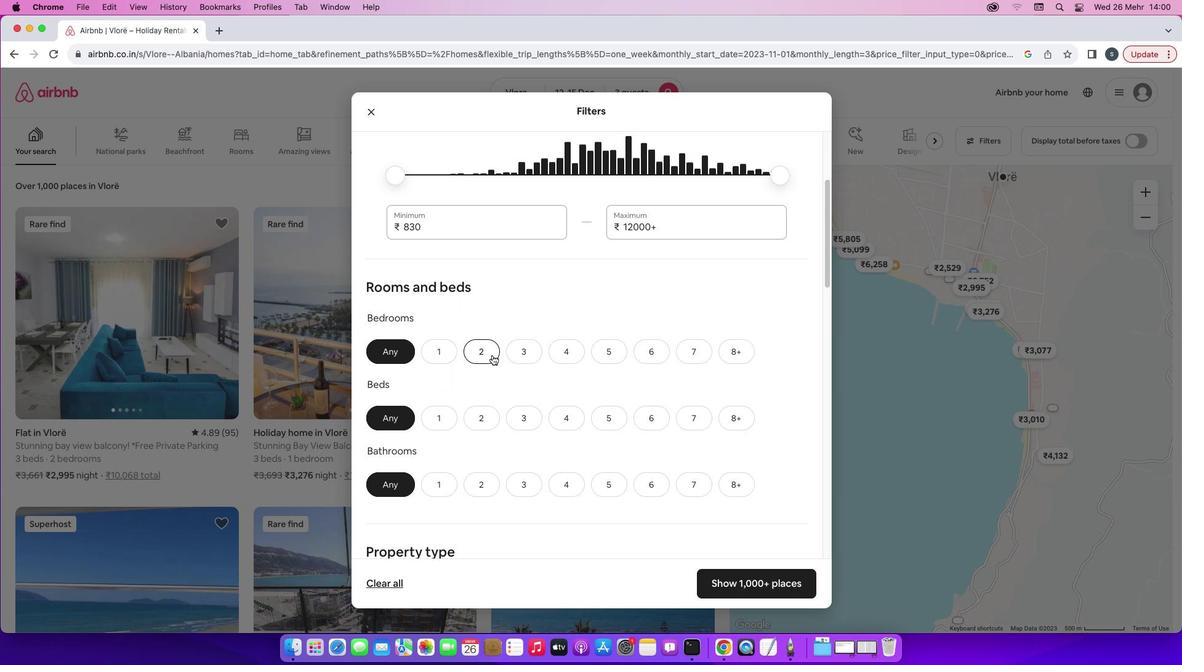 
Action: Mouse scrolled (510, 428) with delta (0, 0)
Screenshot: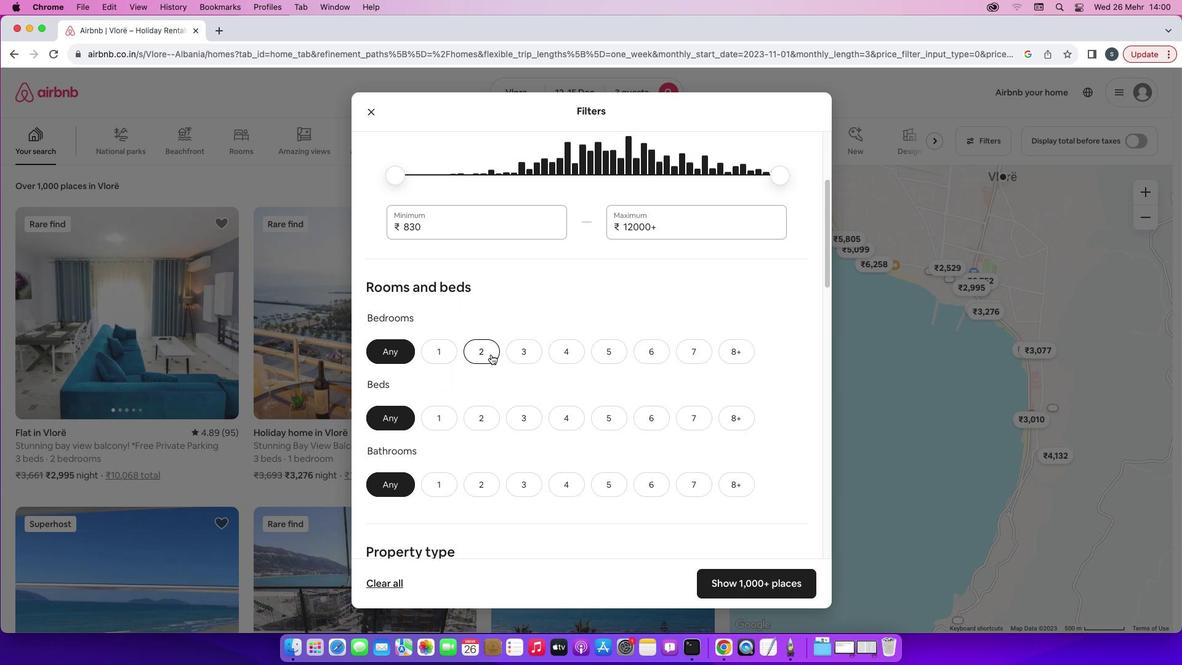 
Action: Mouse moved to (490, 354)
Screenshot: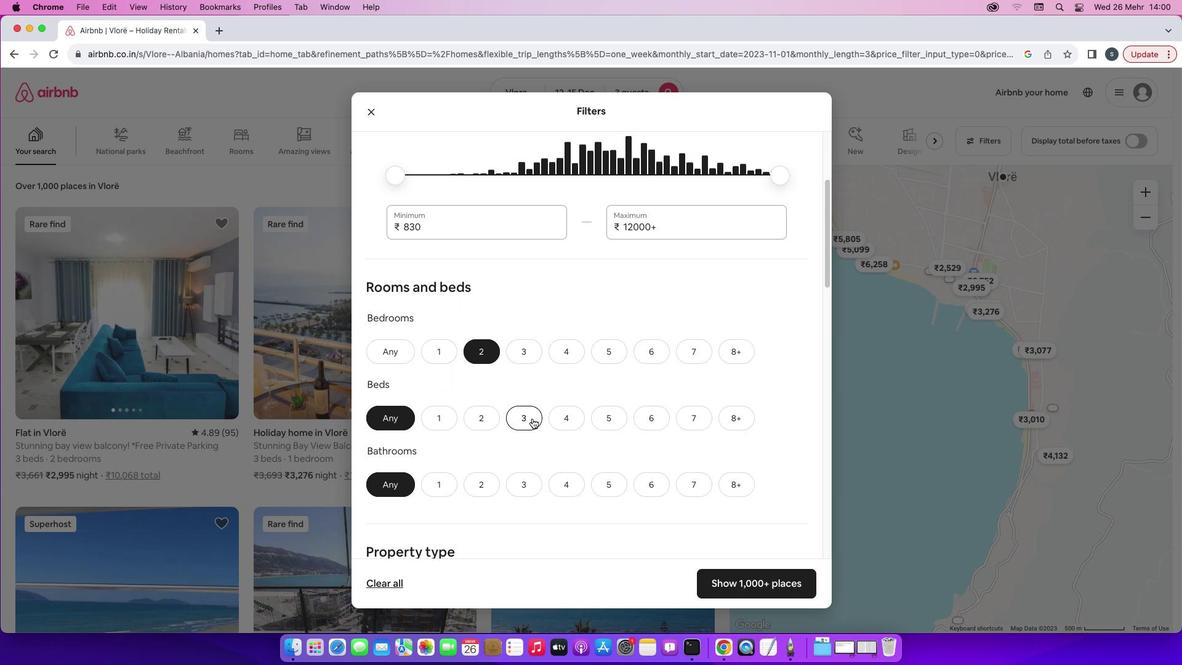 
Action: Mouse pressed left at (490, 354)
Screenshot: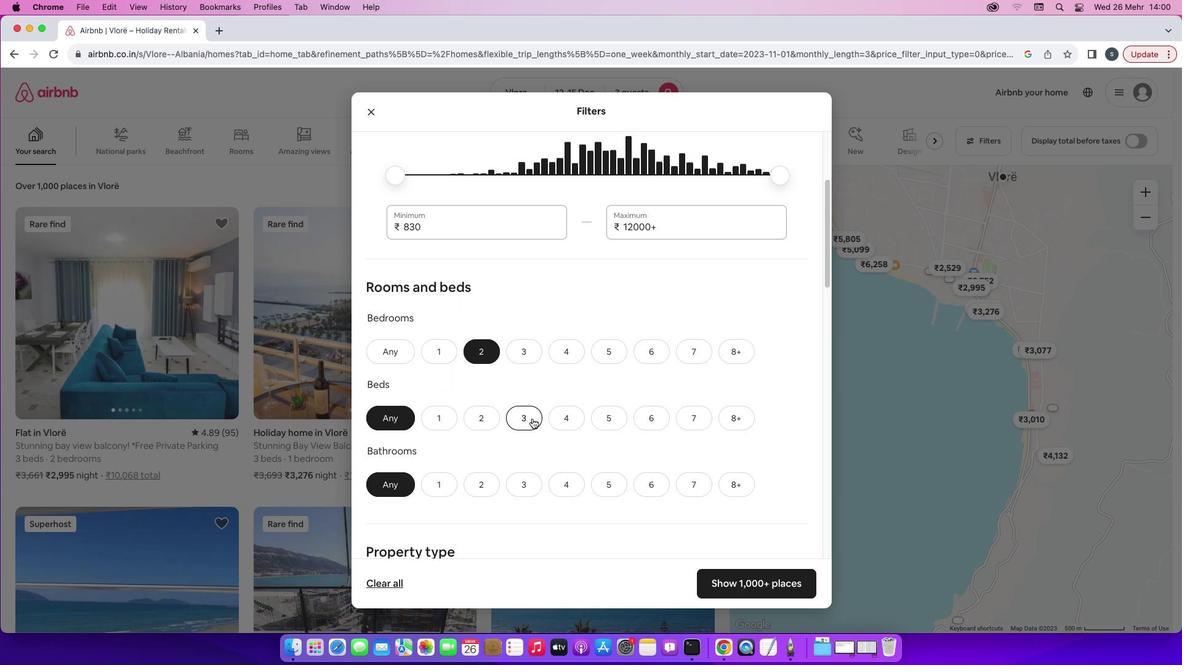 
Action: Mouse moved to (532, 418)
Screenshot: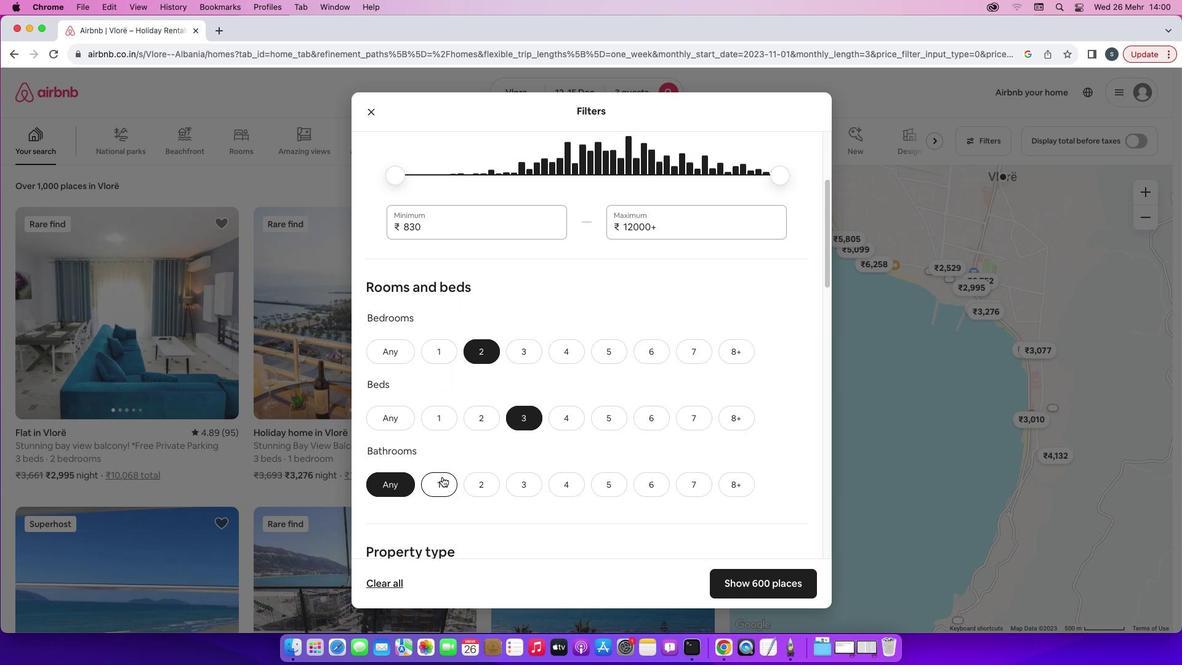 
Action: Mouse pressed left at (532, 418)
Screenshot: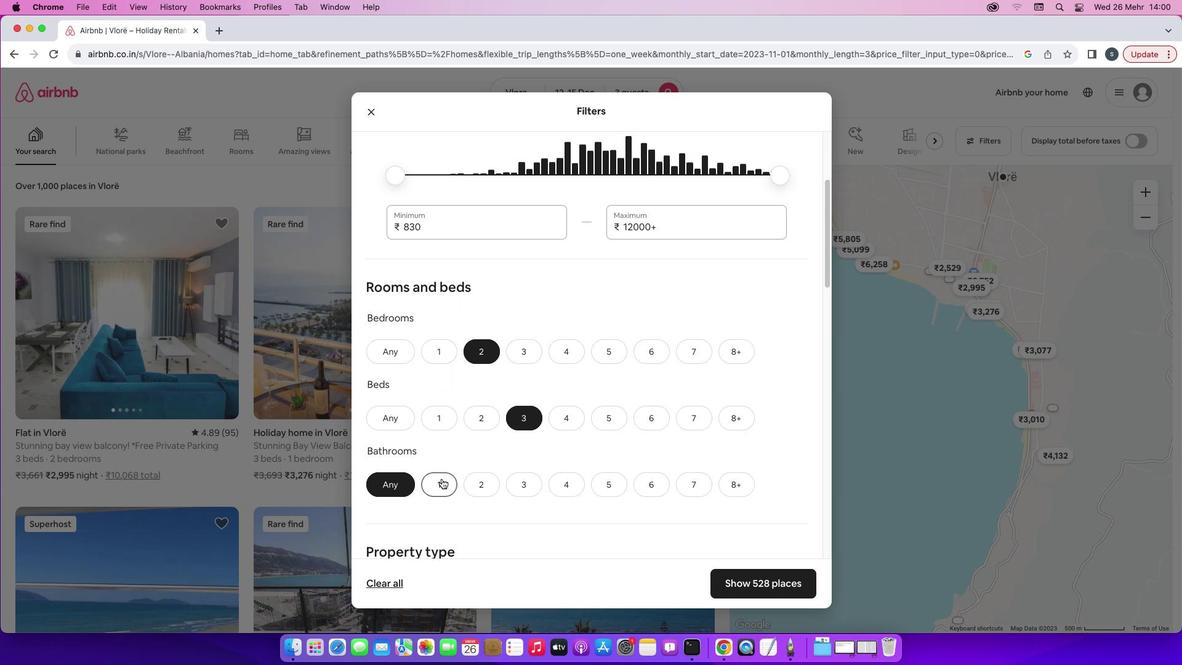 
Action: Mouse moved to (442, 478)
Screenshot: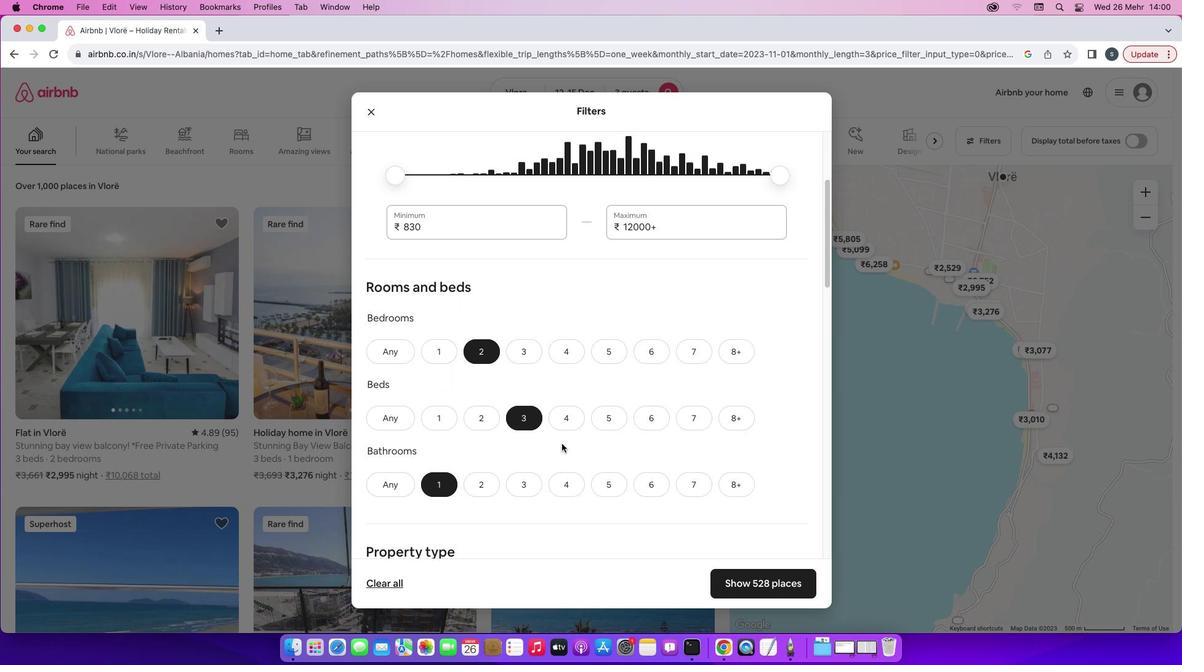 
Action: Mouse pressed left at (442, 478)
Screenshot: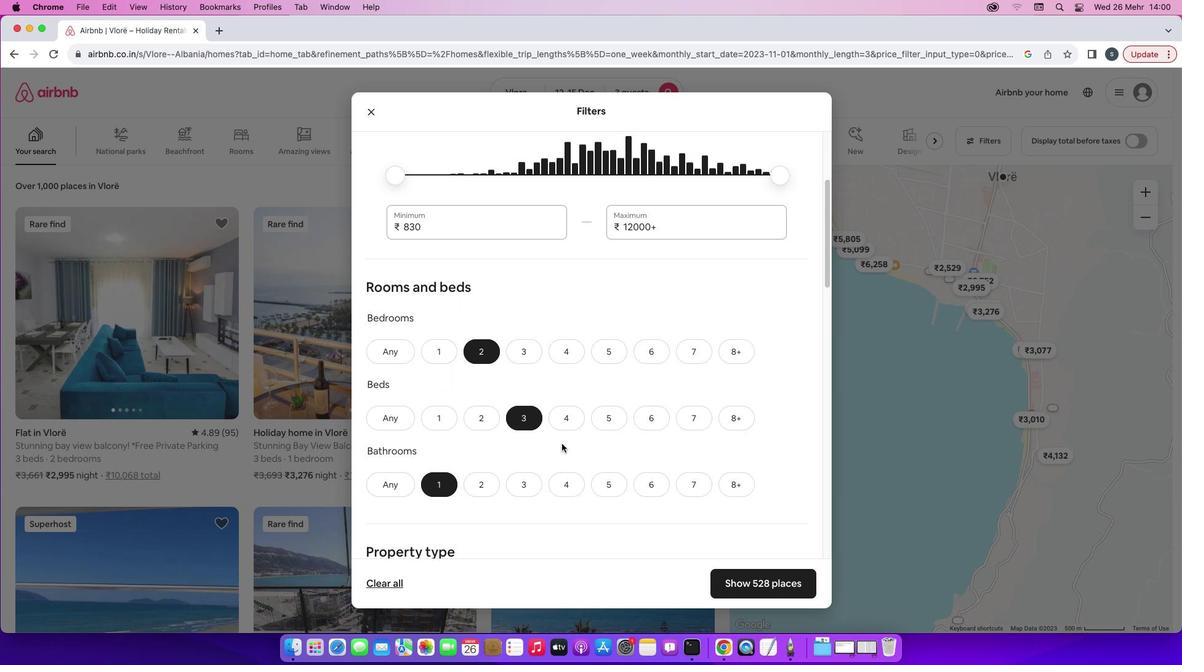 
Action: Mouse moved to (561, 444)
Screenshot: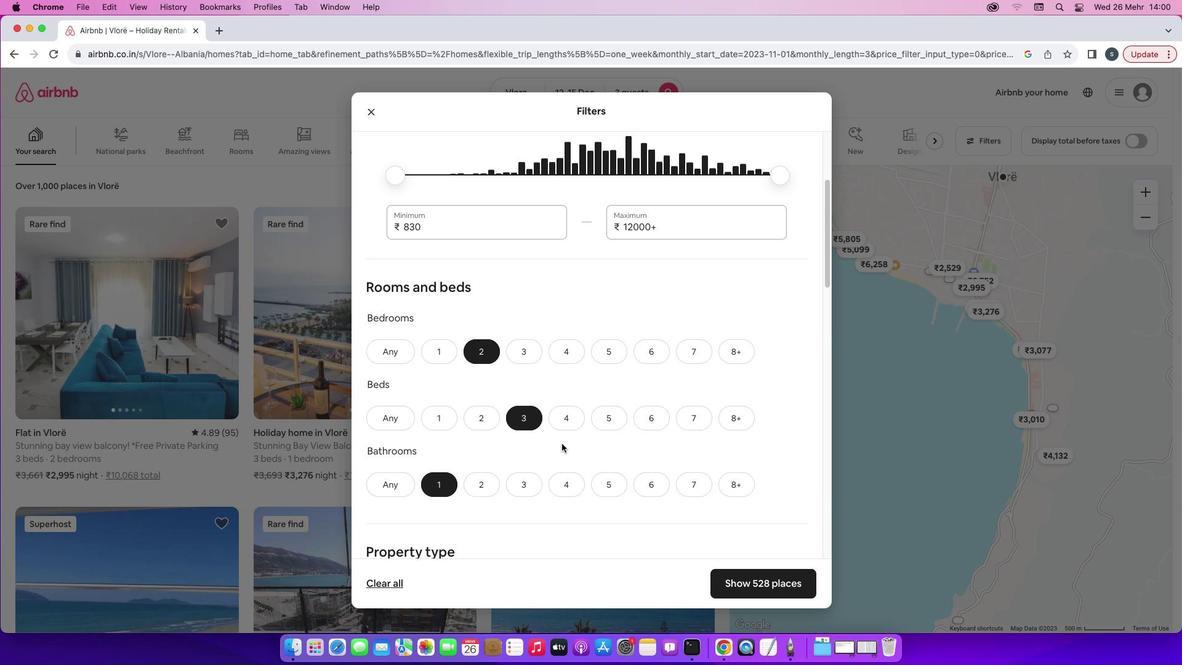 
Action: Mouse scrolled (561, 444) with delta (0, 0)
Screenshot: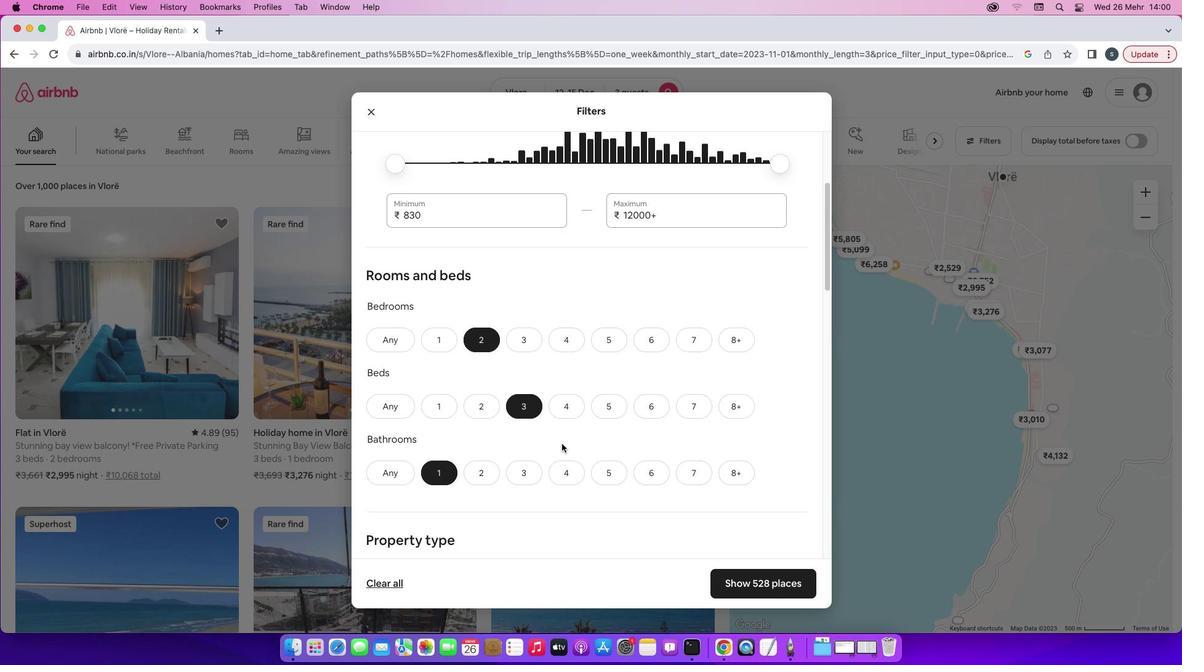 
Action: Mouse scrolled (561, 444) with delta (0, 0)
Screenshot: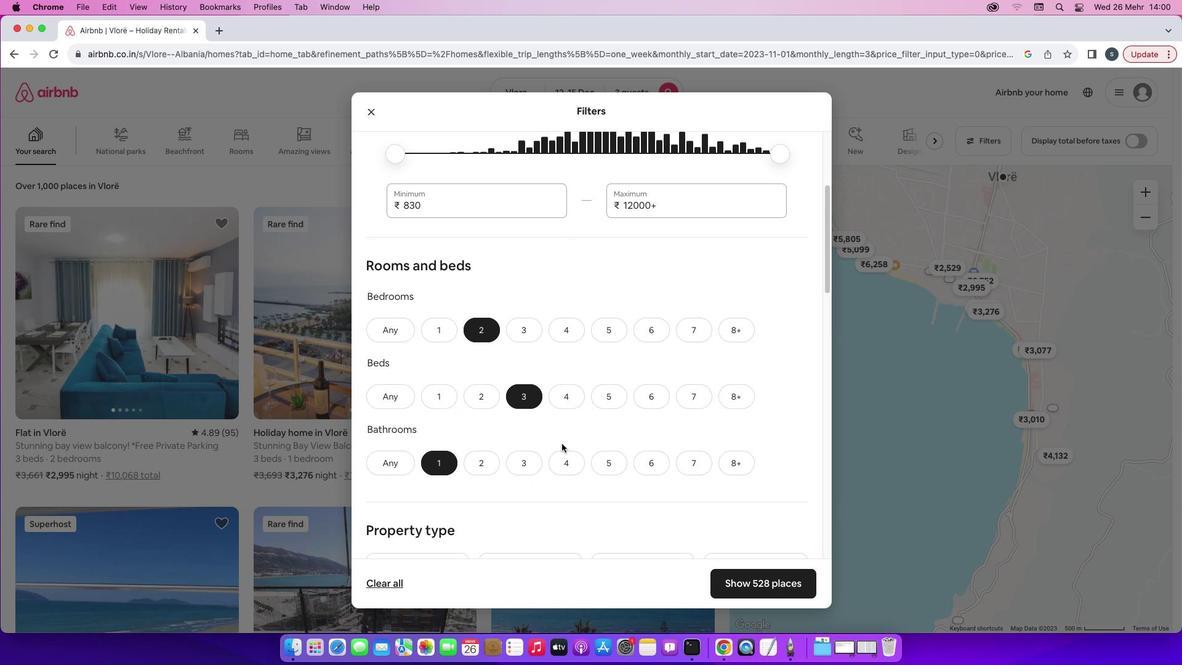 
Action: Mouse scrolled (561, 444) with delta (0, 0)
Screenshot: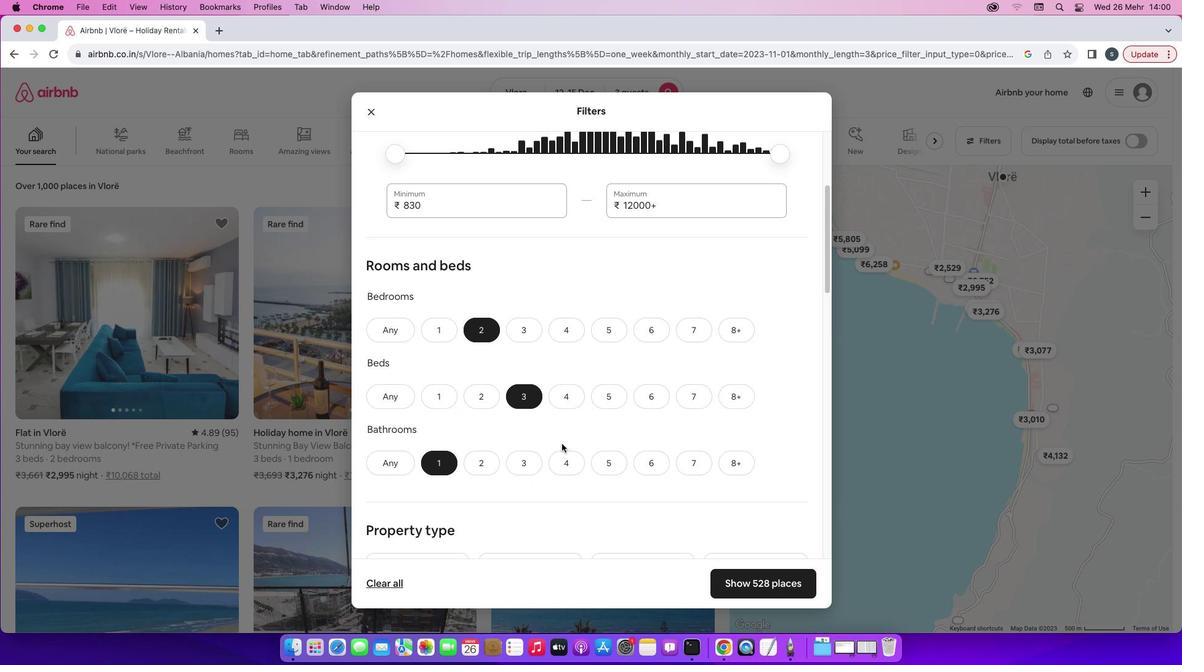 
Action: Mouse scrolled (561, 444) with delta (0, 0)
Screenshot: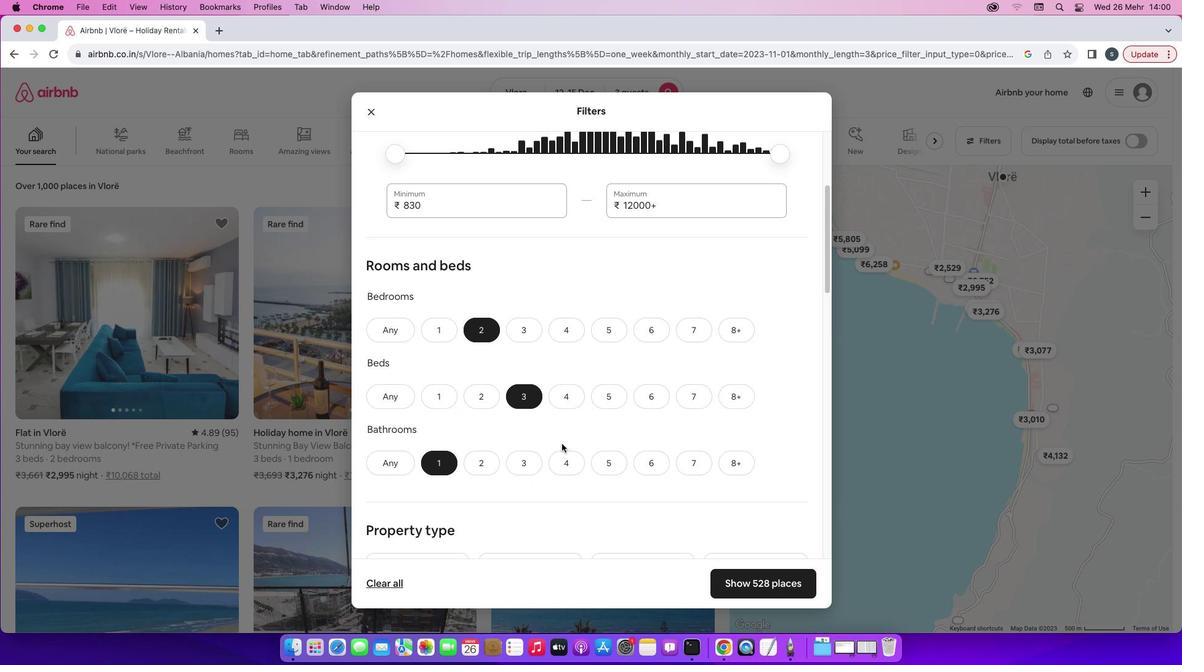 
Action: Mouse scrolled (561, 444) with delta (0, 0)
Screenshot: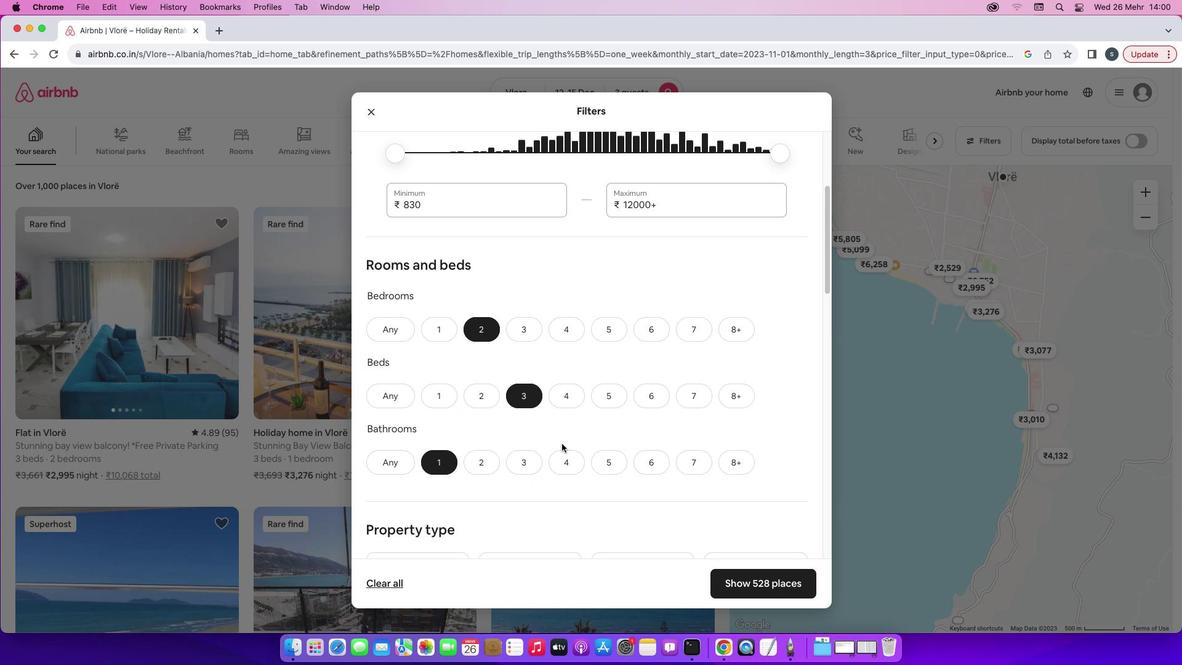 
Action: Mouse scrolled (561, 444) with delta (0, 0)
Screenshot: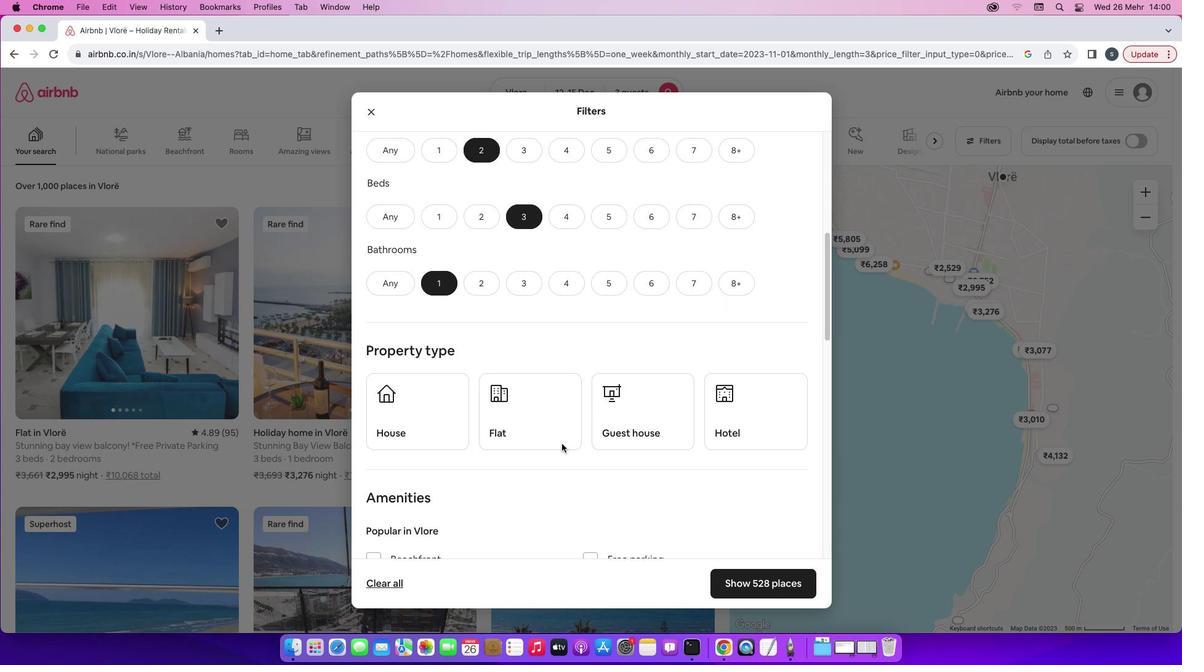 
Action: Mouse scrolled (561, 444) with delta (0, 0)
Screenshot: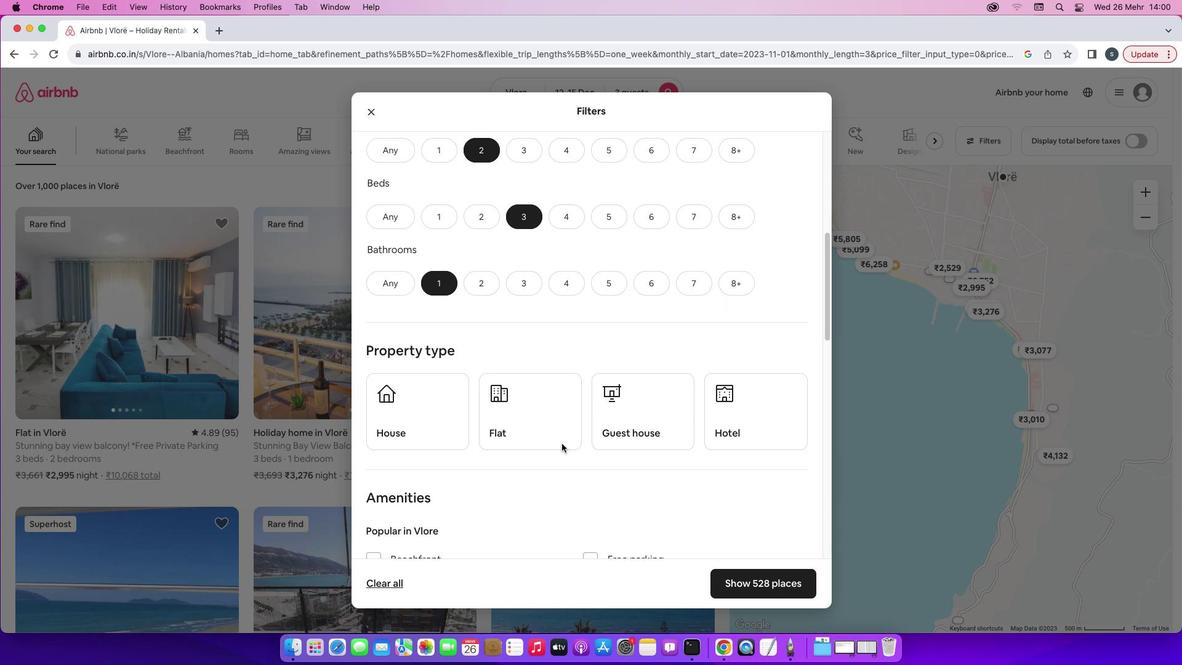 
Action: Mouse scrolled (561, 444) with delta (0, 0)
Screenshot: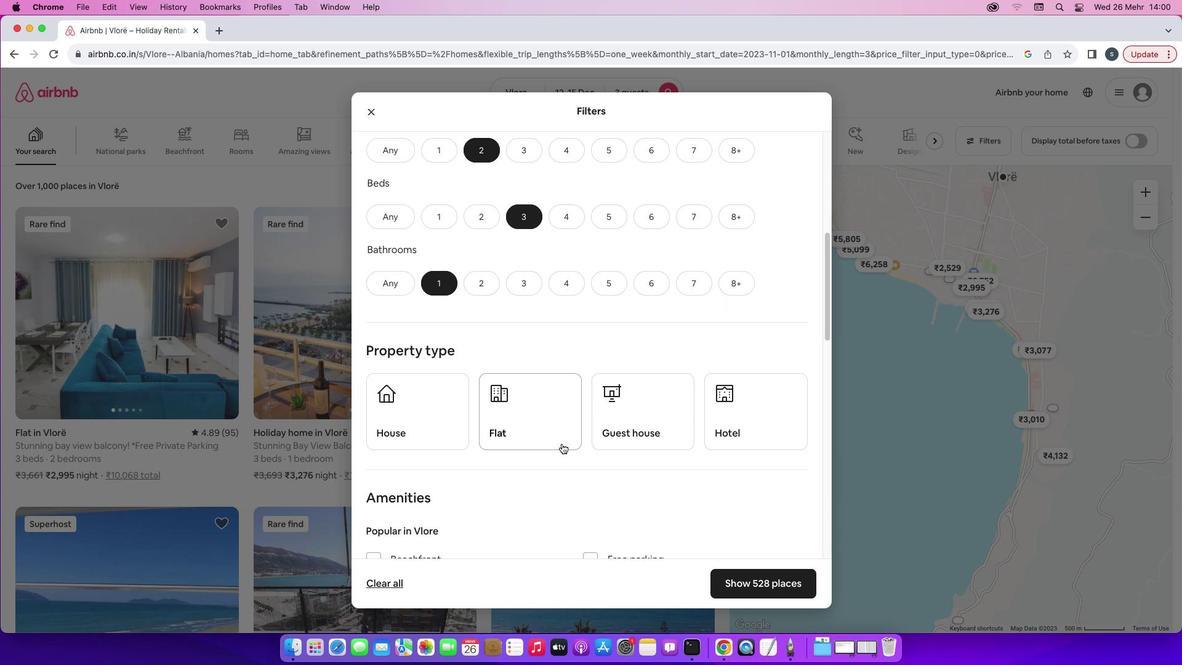 
Action: Mouse scrolled (561, 444) with delta (0, -1)
Screenshot: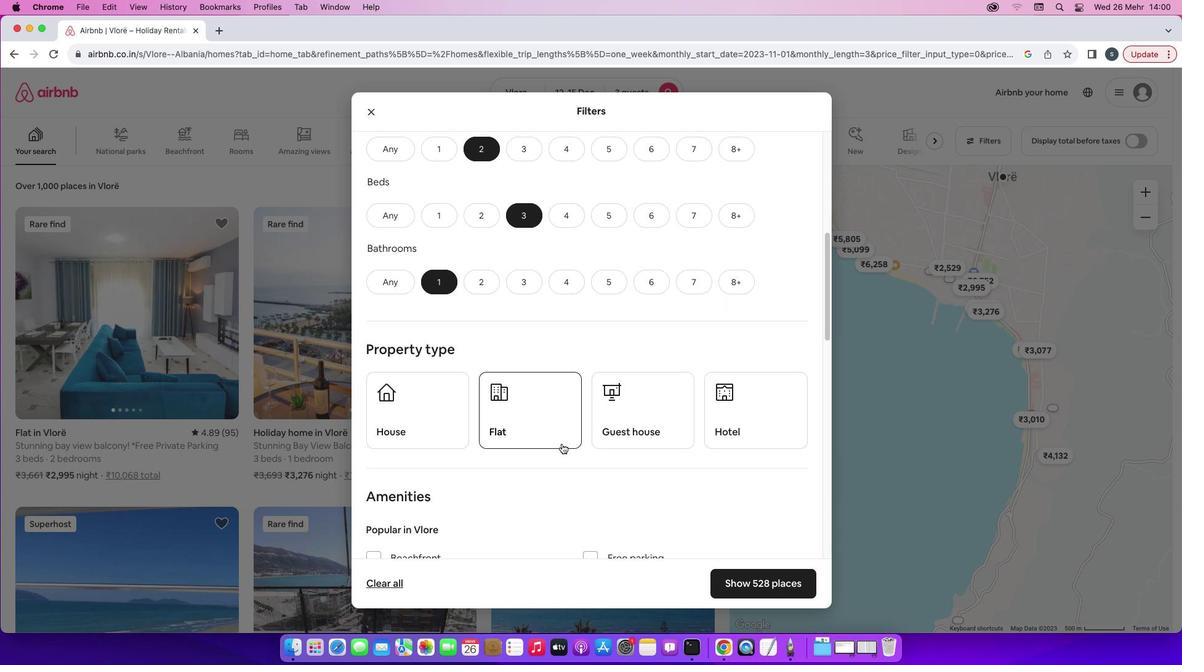 
Action: Mouse scrolled (561, 444) with delta (0, -1)
Screenshot: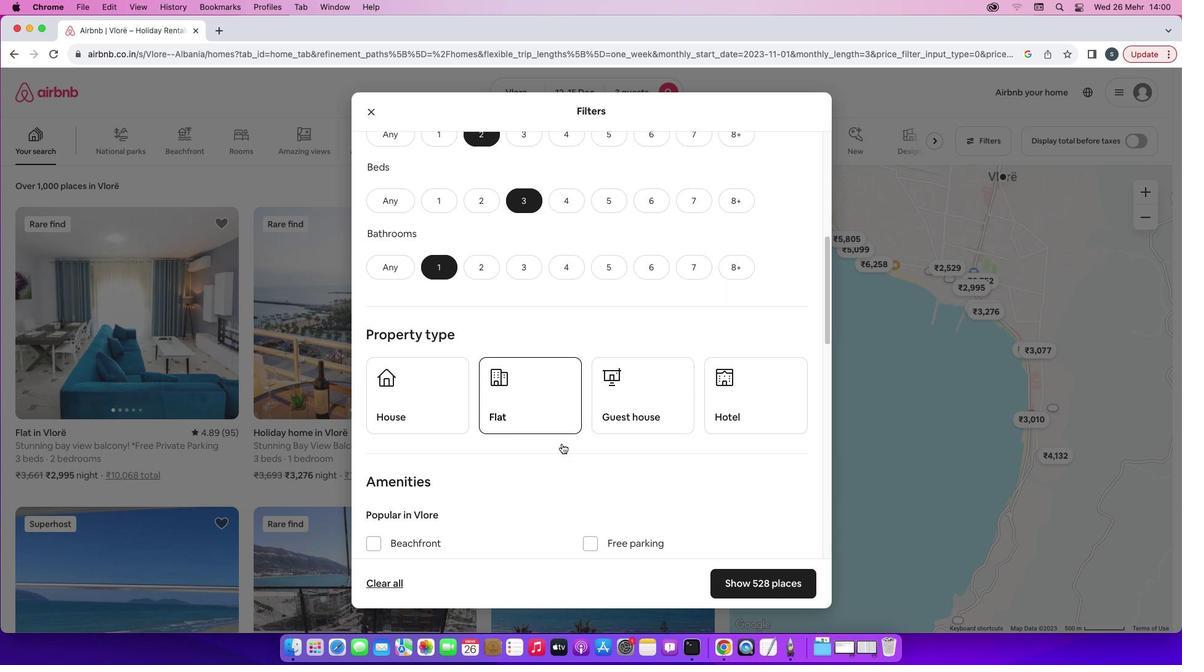 
Action: Mouse scrolled (561, 444) with delta (0, 0)
Screenshot: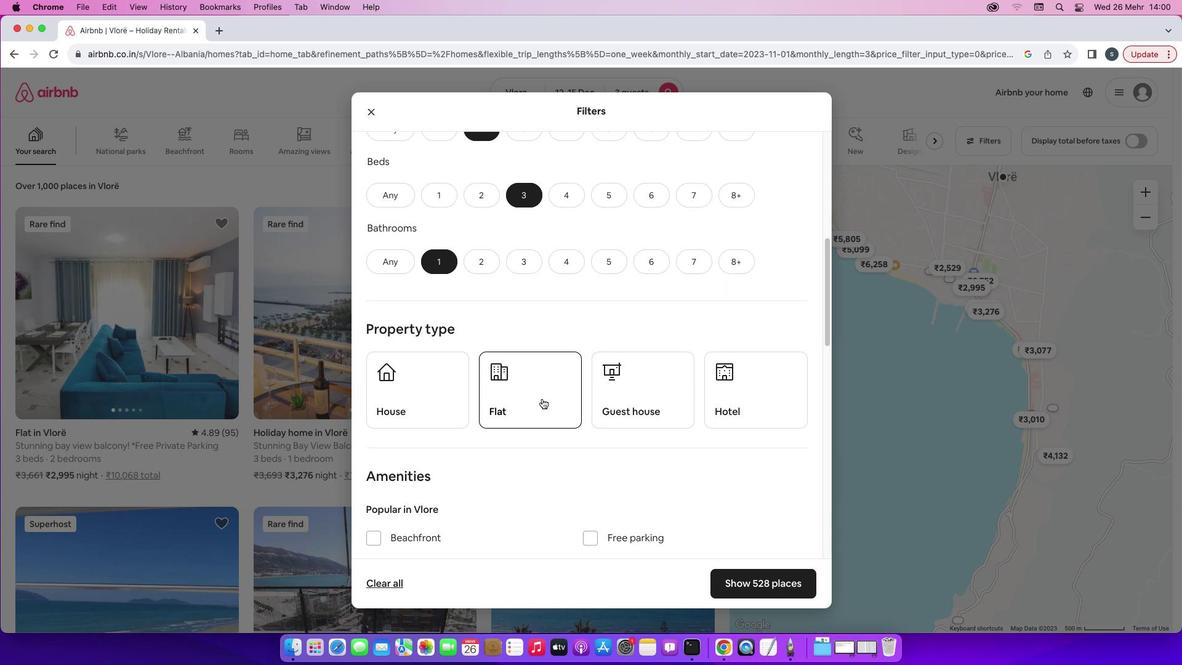 
Action: Mouse scrolled (561, 444) with delta (0, 0)
Screenshot: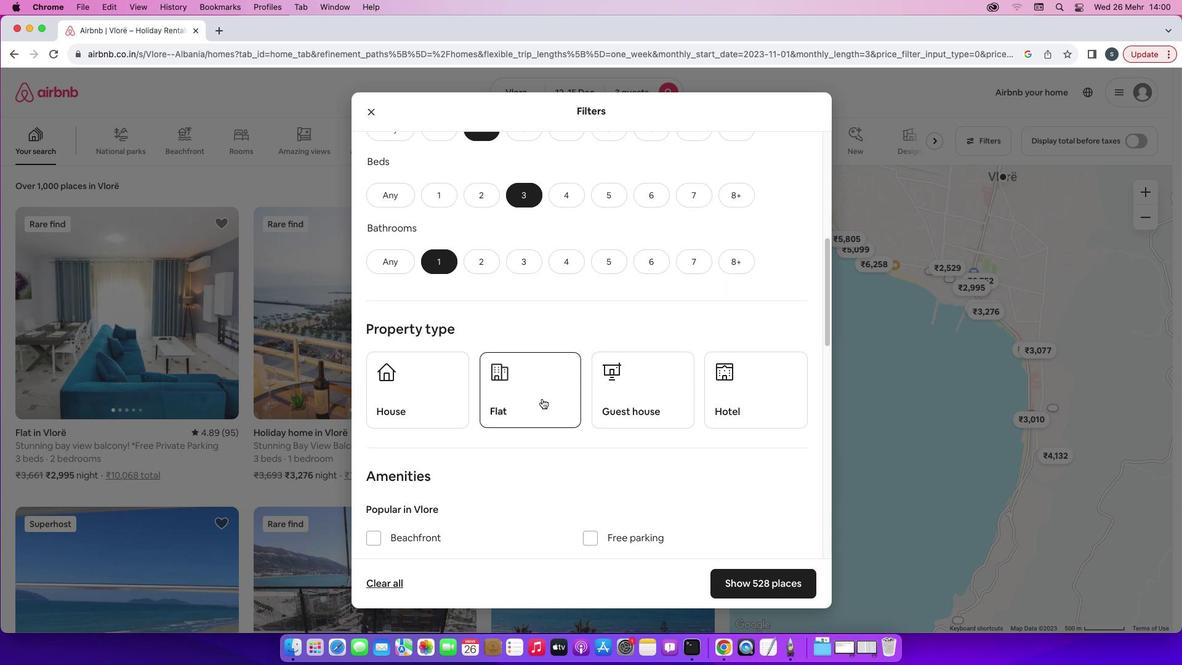 
Action: Mouse moved to (542, 399)
Screenshot: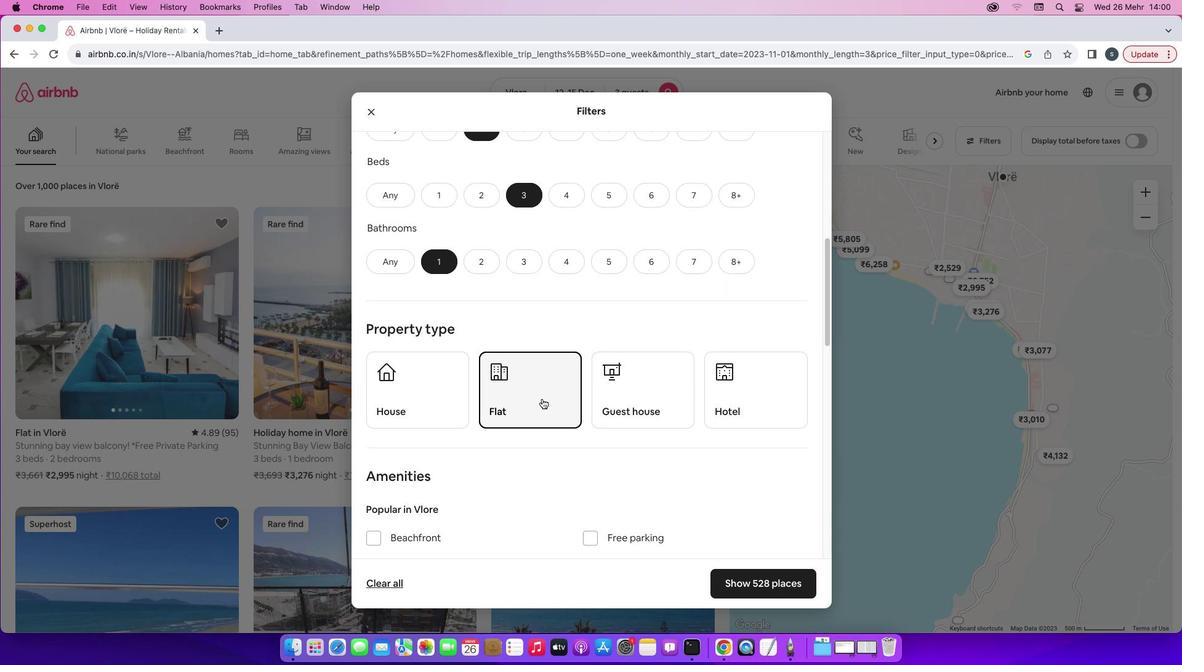 
Action: Mouse pressed left at (542, 399)
Screenshot: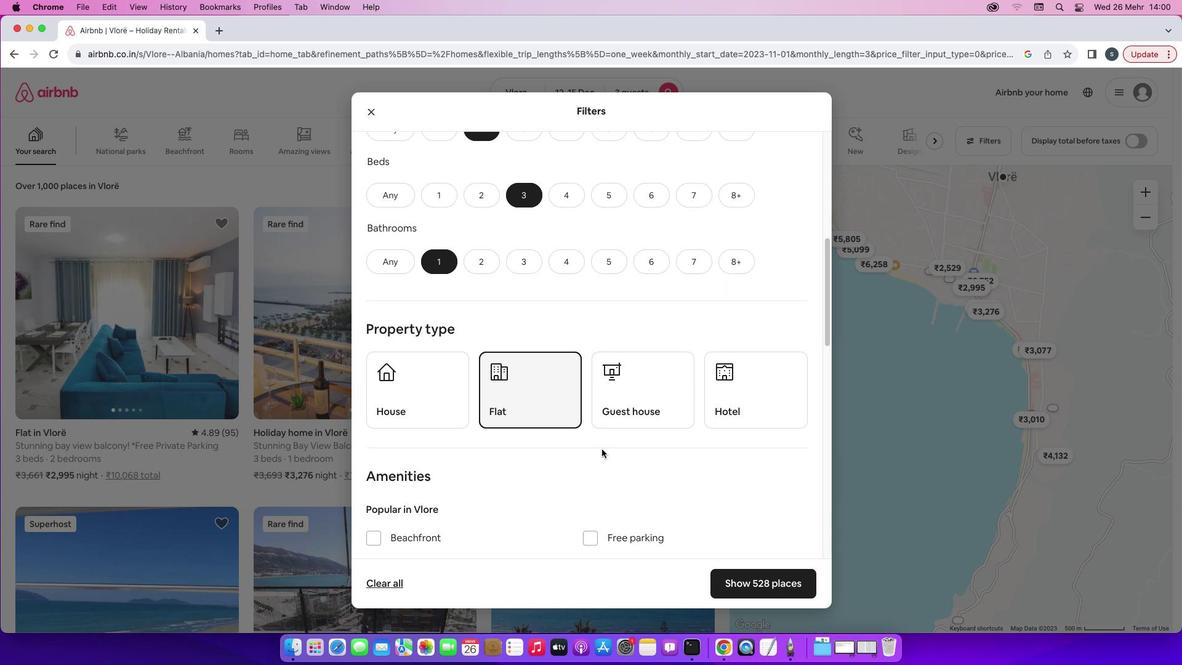 
Action: Mouse moved to (604, 447)
Screenshot: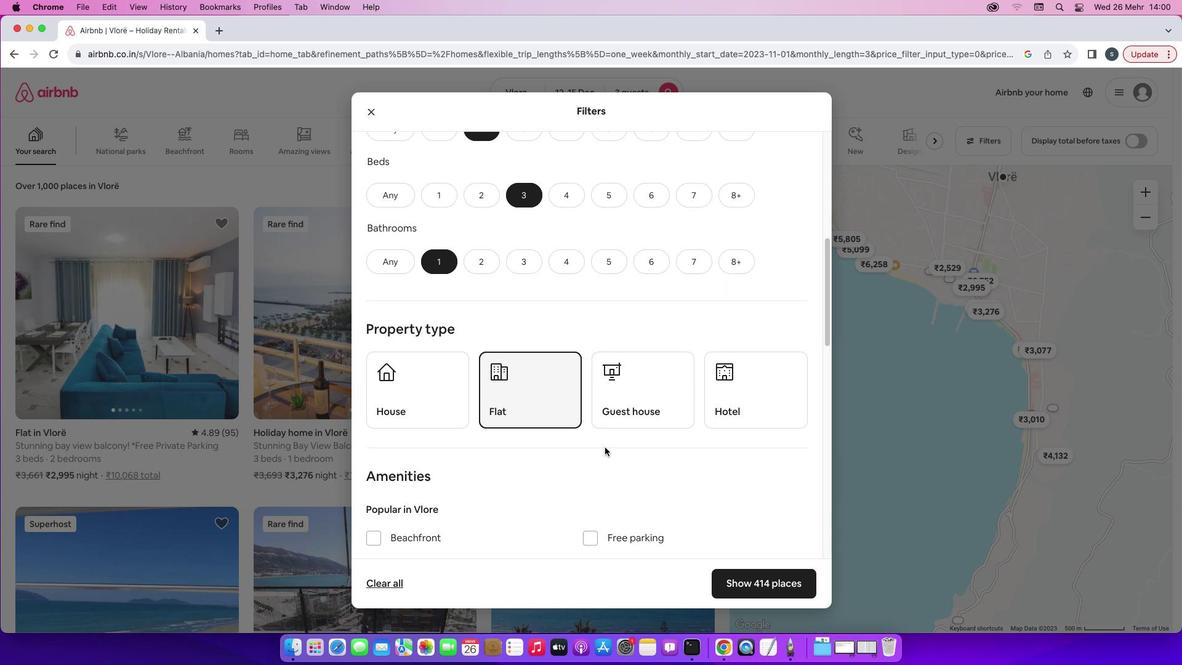 
Action: Mouse scrolled (604, 447) with delta (0, 0)
Screenshot: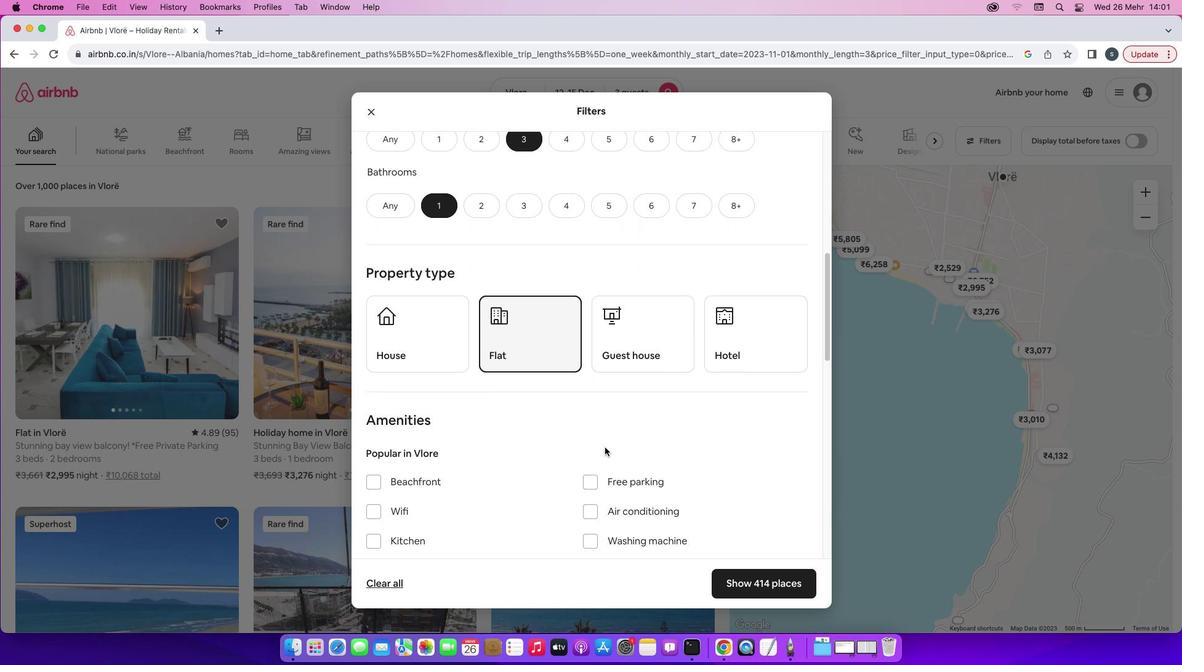 
Action: Mouse scrolled (604, 447) with delta (0, 0)
Screenshot: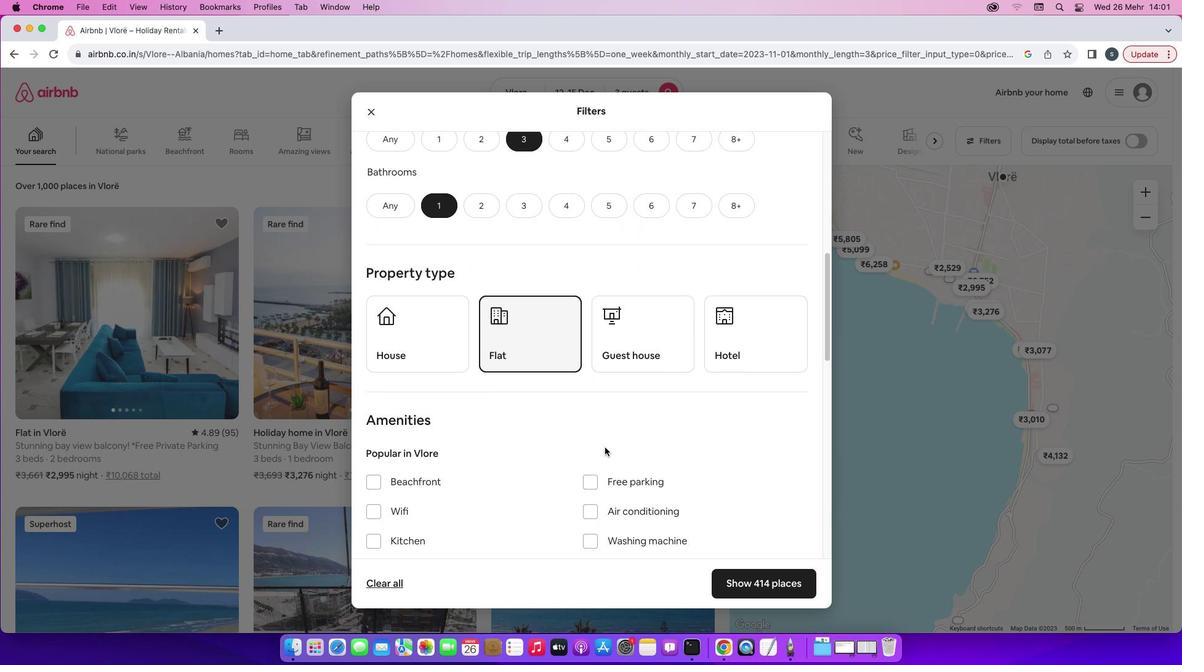 
Action: Mouse scrolled (604, 447) with delta (0, 0)
Screenshot: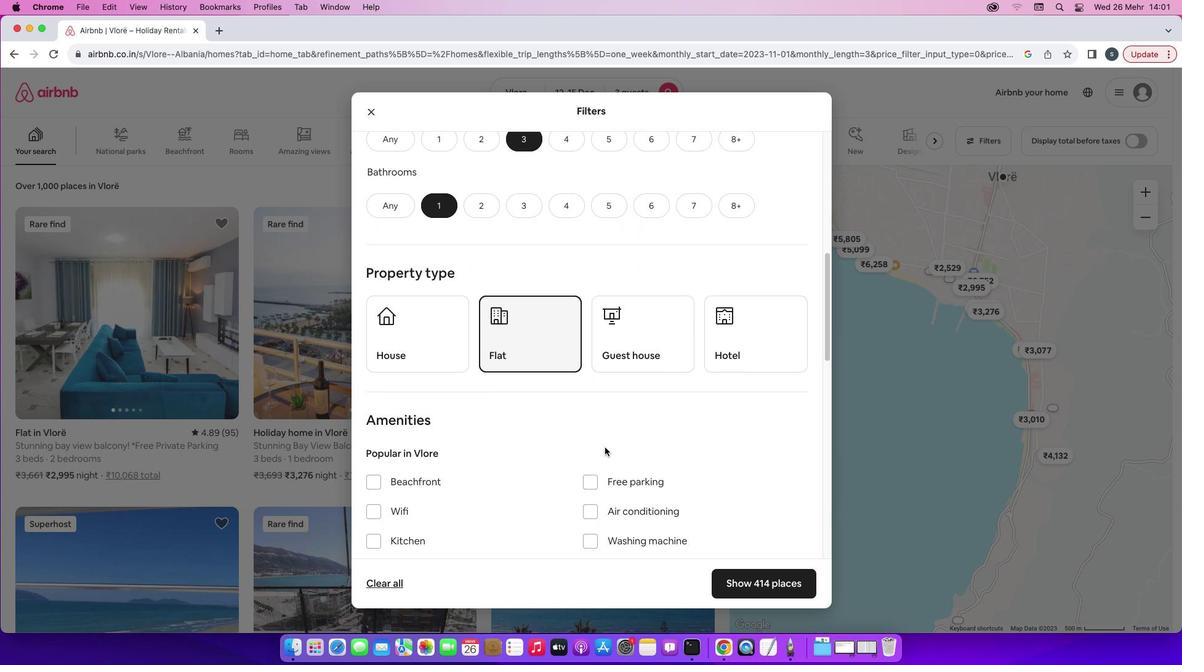 
Action: Mouse scrolled (604, 447) with delta (0, 0)
Screenshot: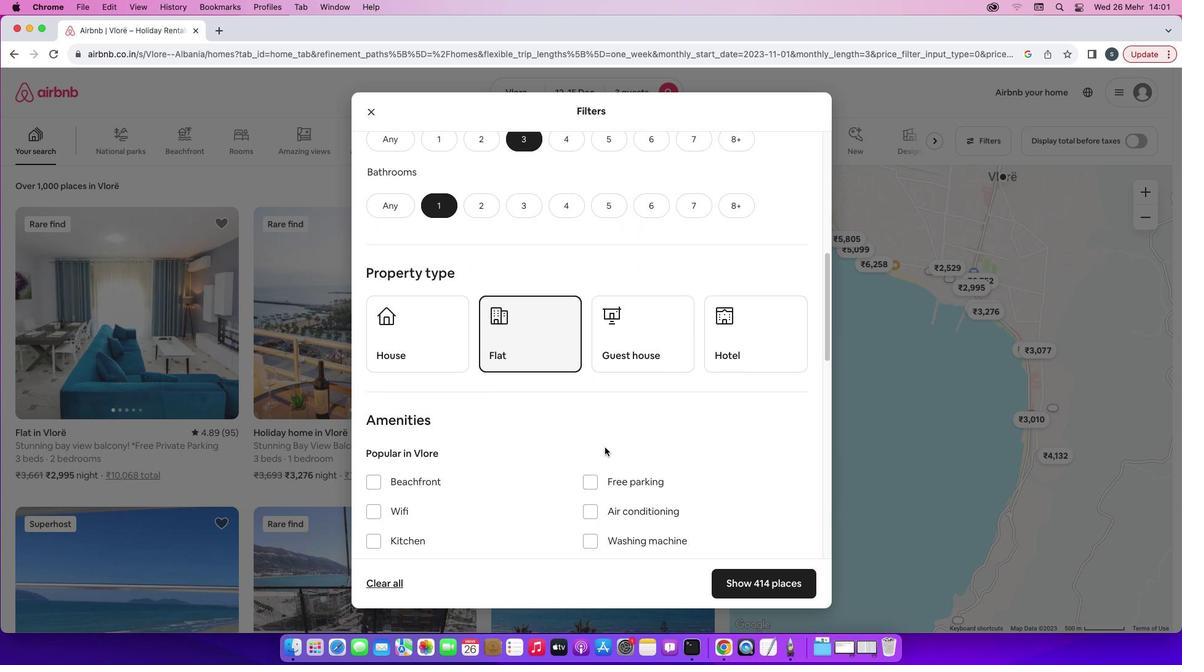 
Action: Mouse scrolled (604, 447) with delta (0, 0)
Screenshot: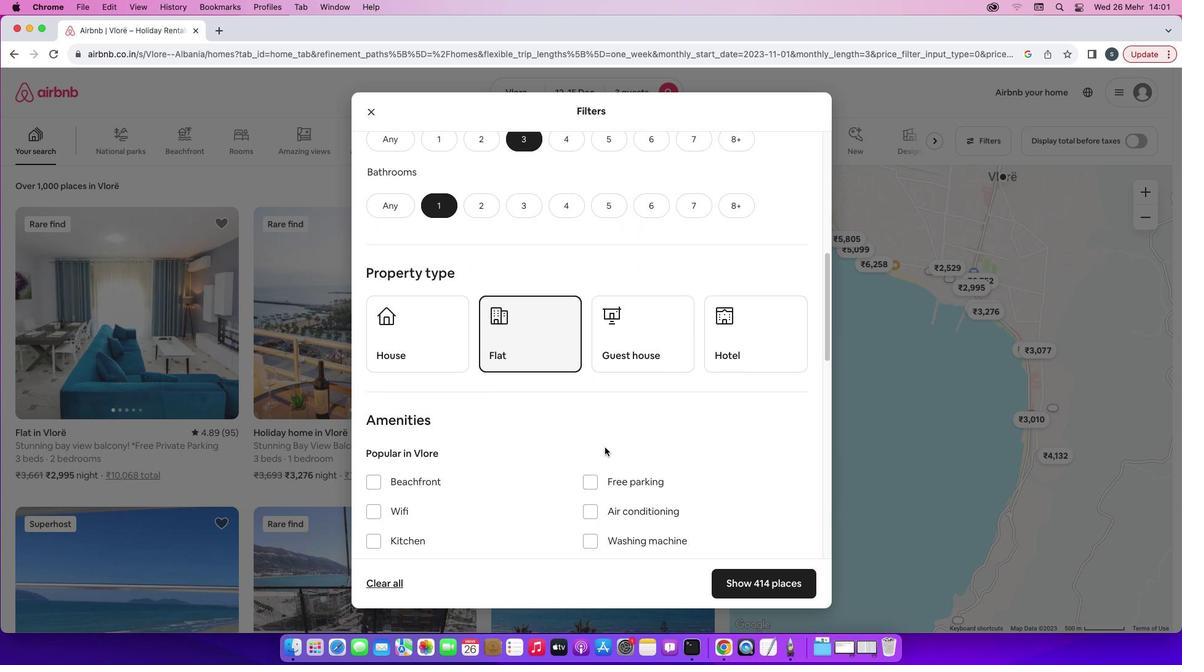 
Action: Mouse scrolled (604, 447) with delta (0, 0)
Screenshot: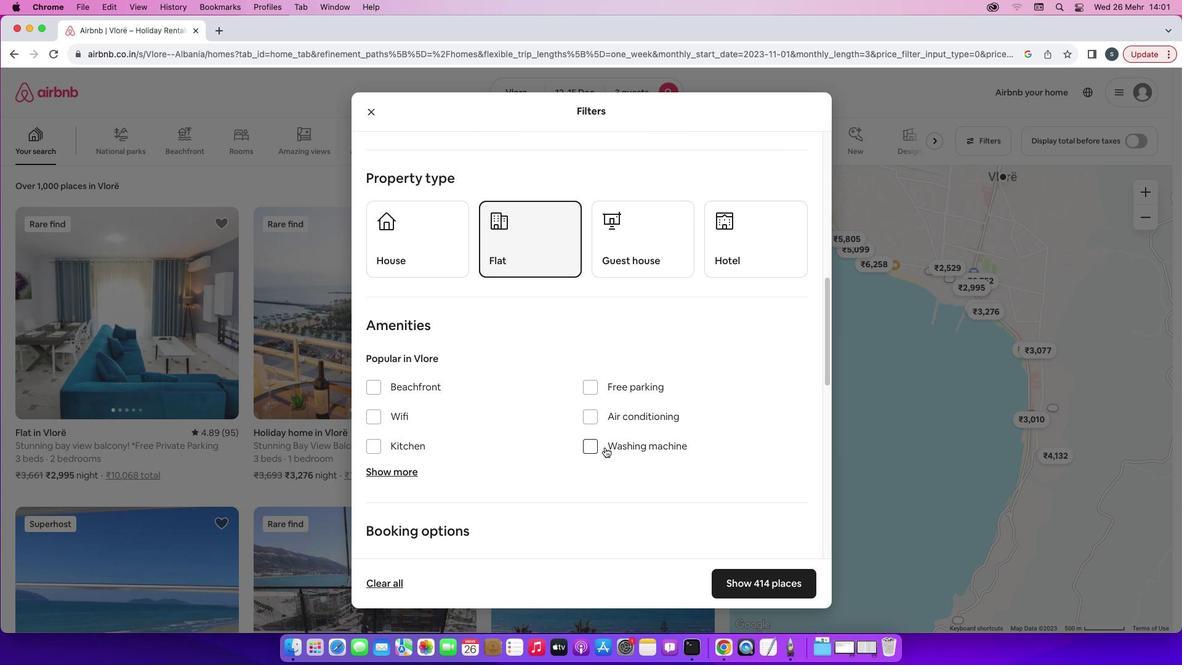 
Action: Mouse scrolled (604, 447) with delta (0, 0)
Screenshot: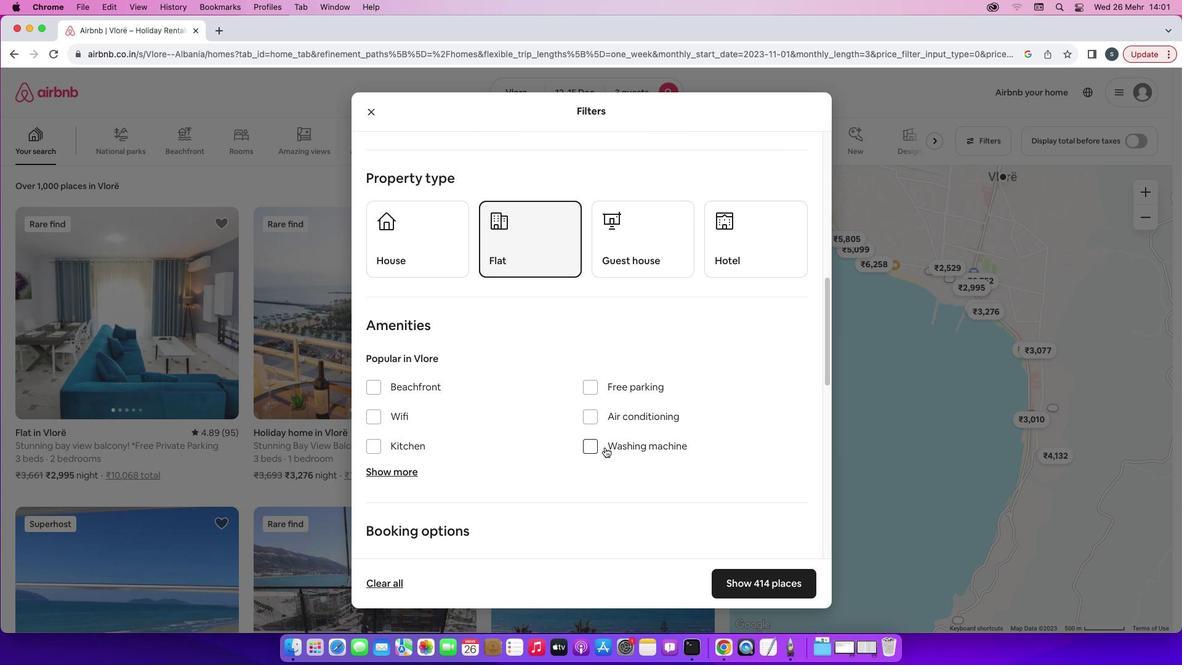 
Action: Mouse scrolled (604, 447) with delta (0, -1)
Screenshot: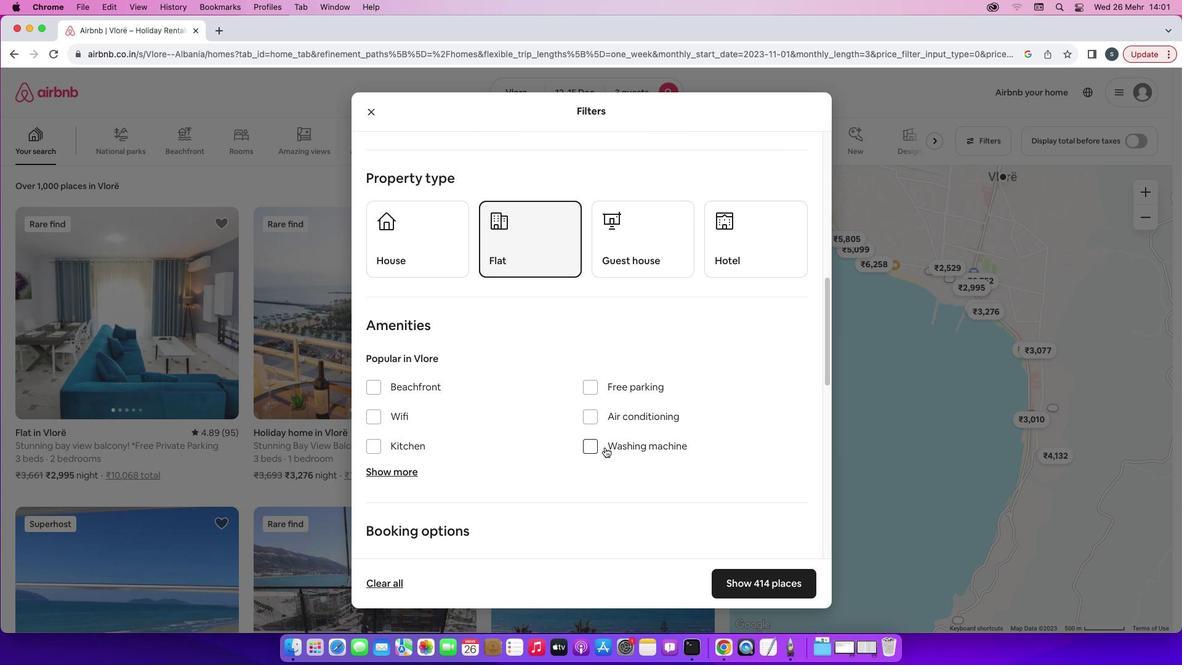 
Action: Mouse scrolled (604, 447) with delta (0, 0)
Screenshot: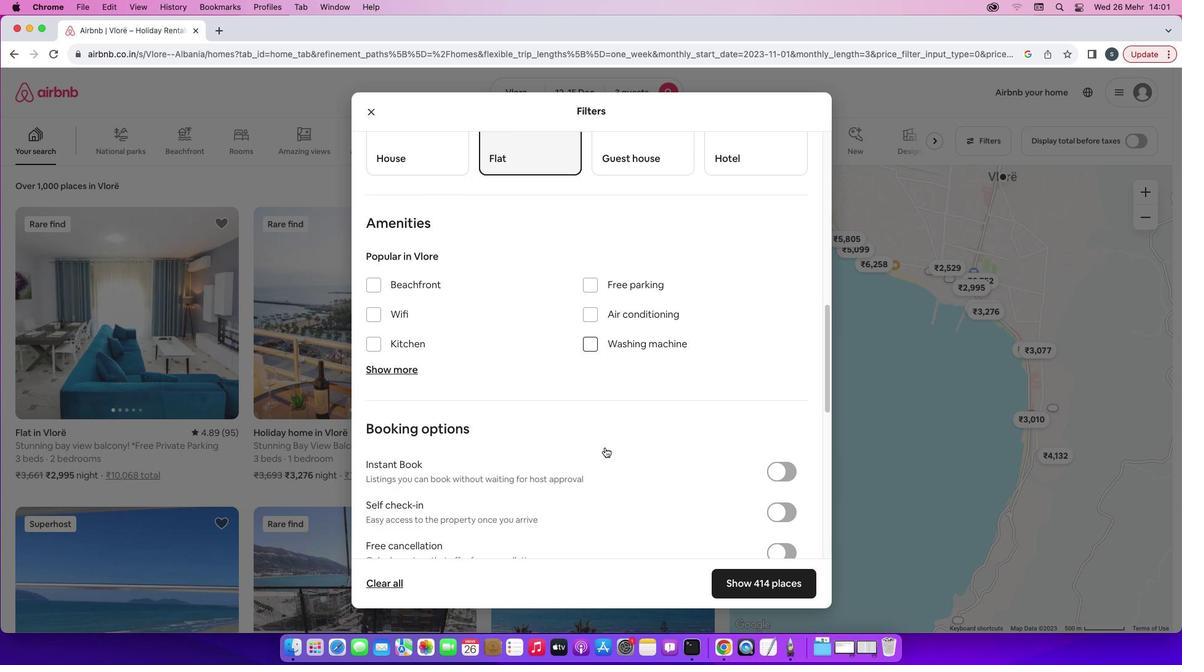 
Action: Mouse moved to (604, 447)
Screenshot: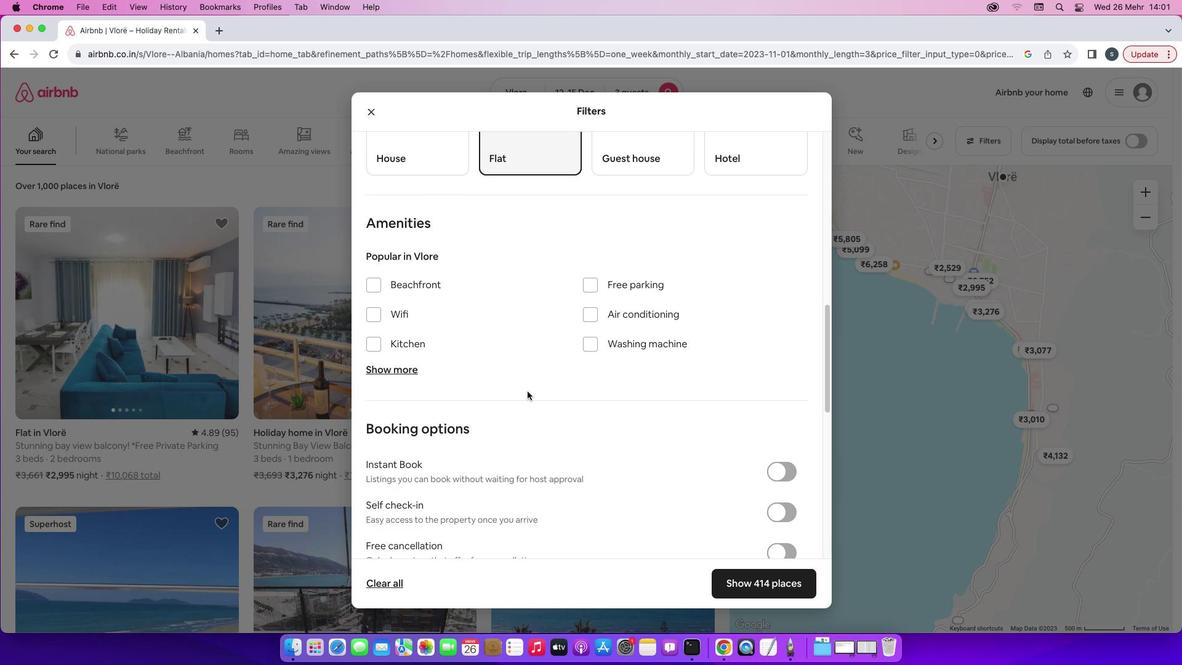 
Action: Mouse scrolled (604, 447) with delta (0, 0)
Screenshot: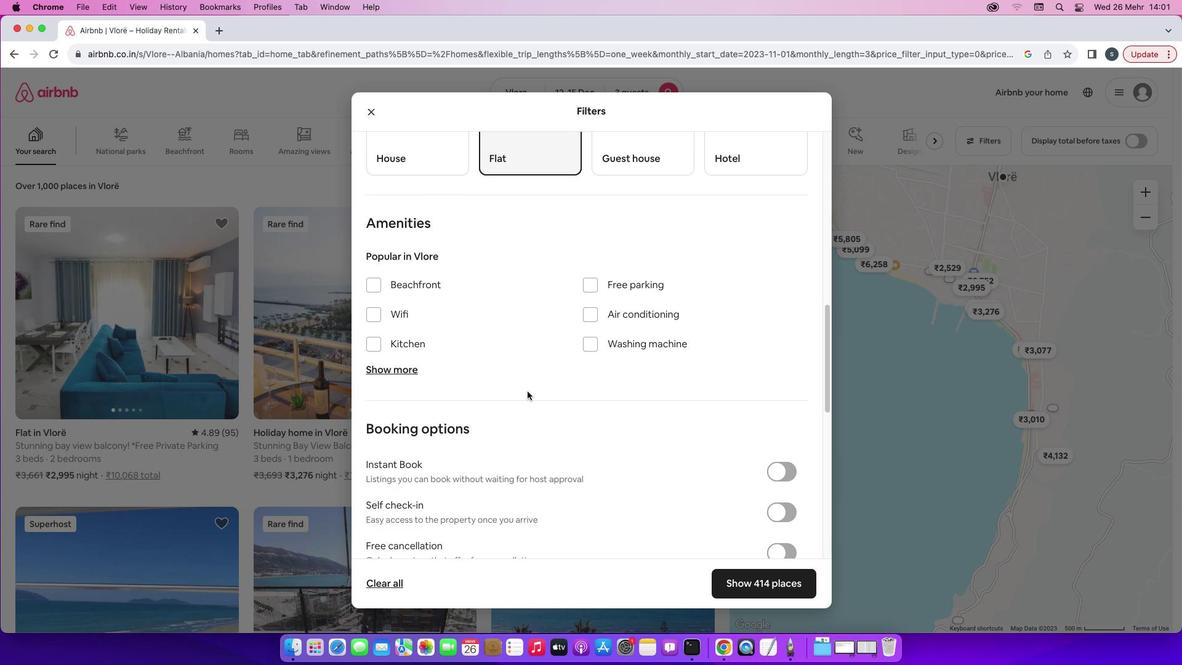 
Action: Mouse scrolled (604, 447) with delta (0, 0)
Screenshot: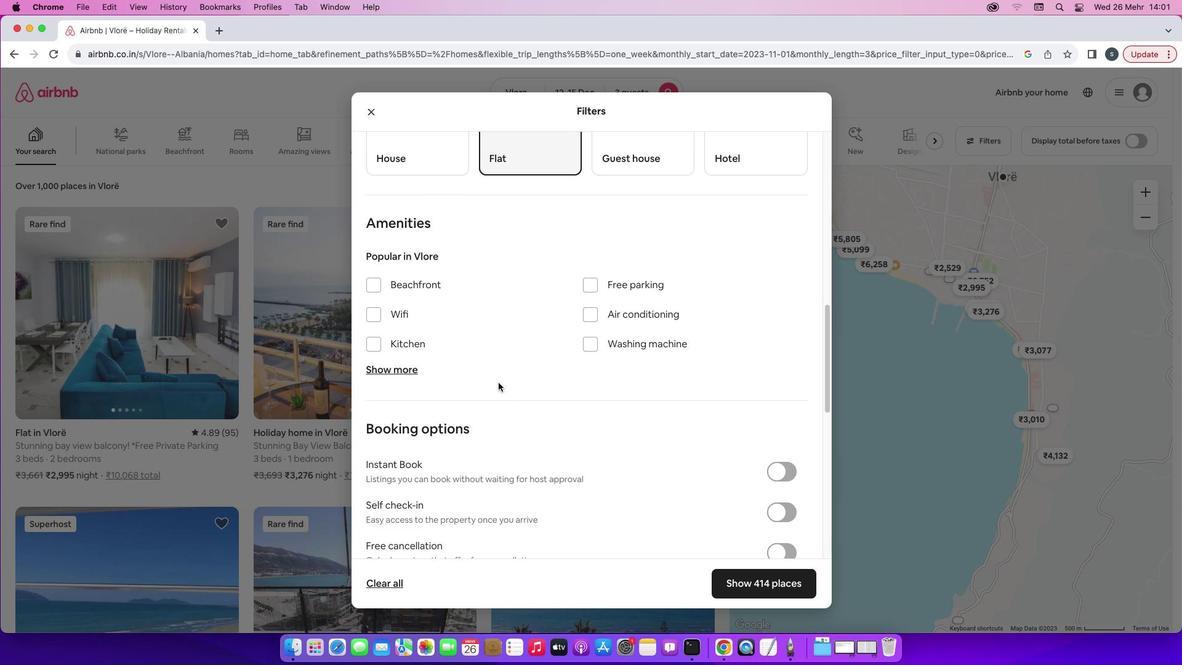 
Action: Mouse scrolled (604, 447) with delta (0, 0)
Screenshot: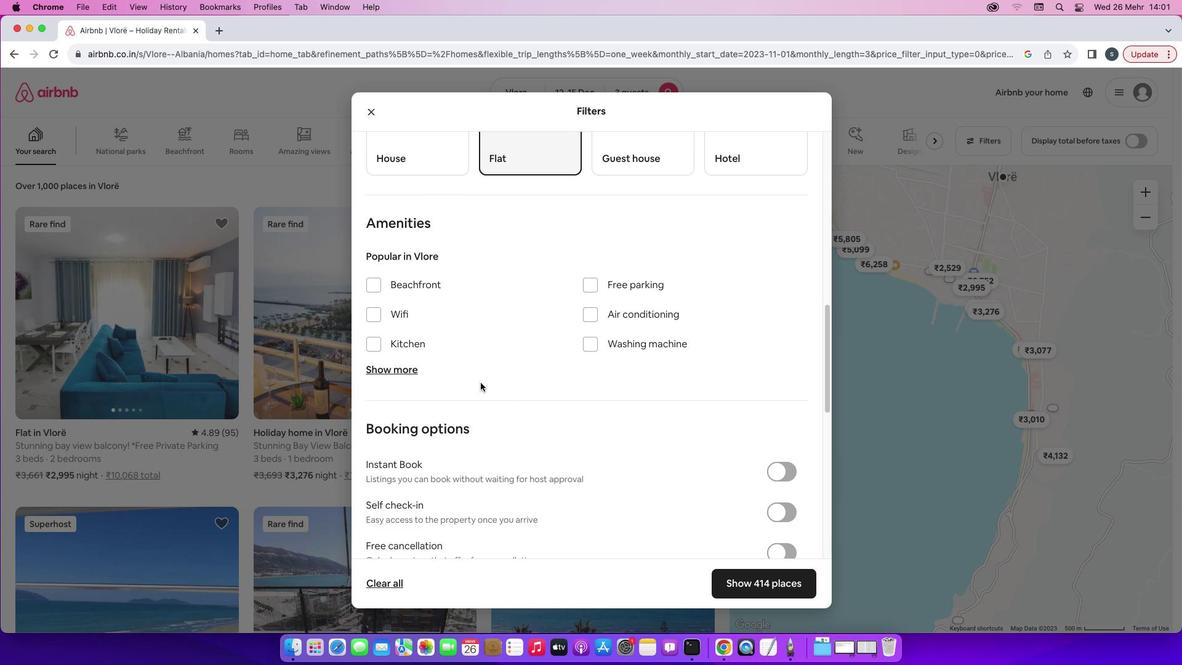 
Action: Mouse scrolled (604, 447) with delta (0, -1)
Screenshot: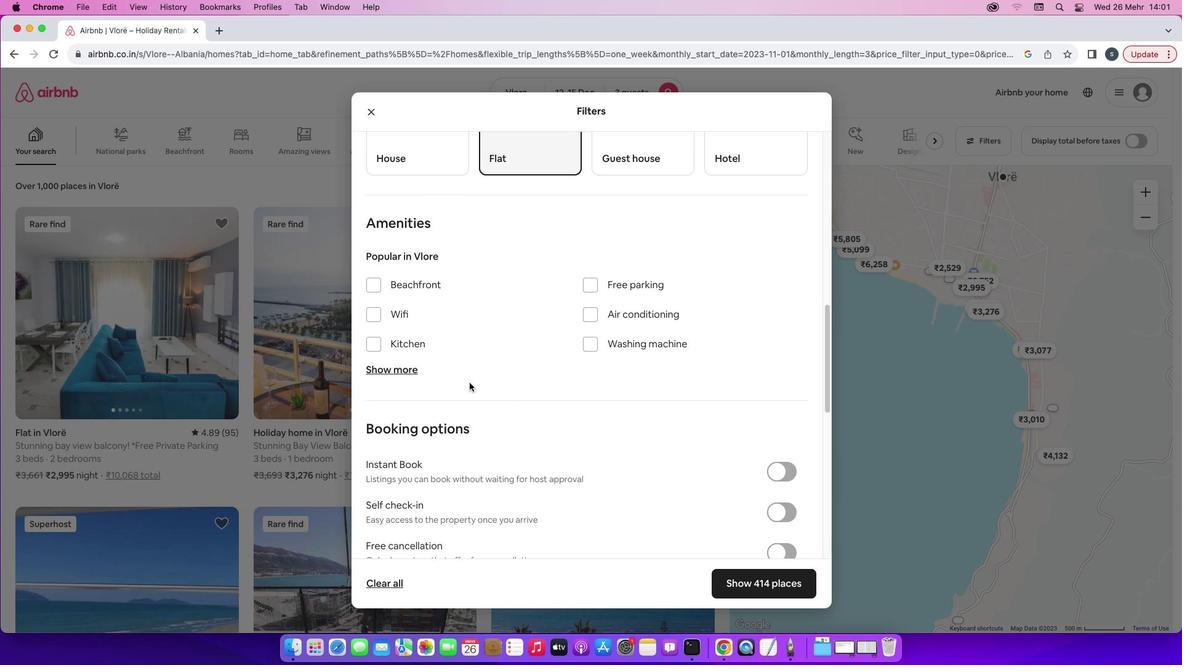 
Action: Mouse moved to (389, 367)
Screenshot: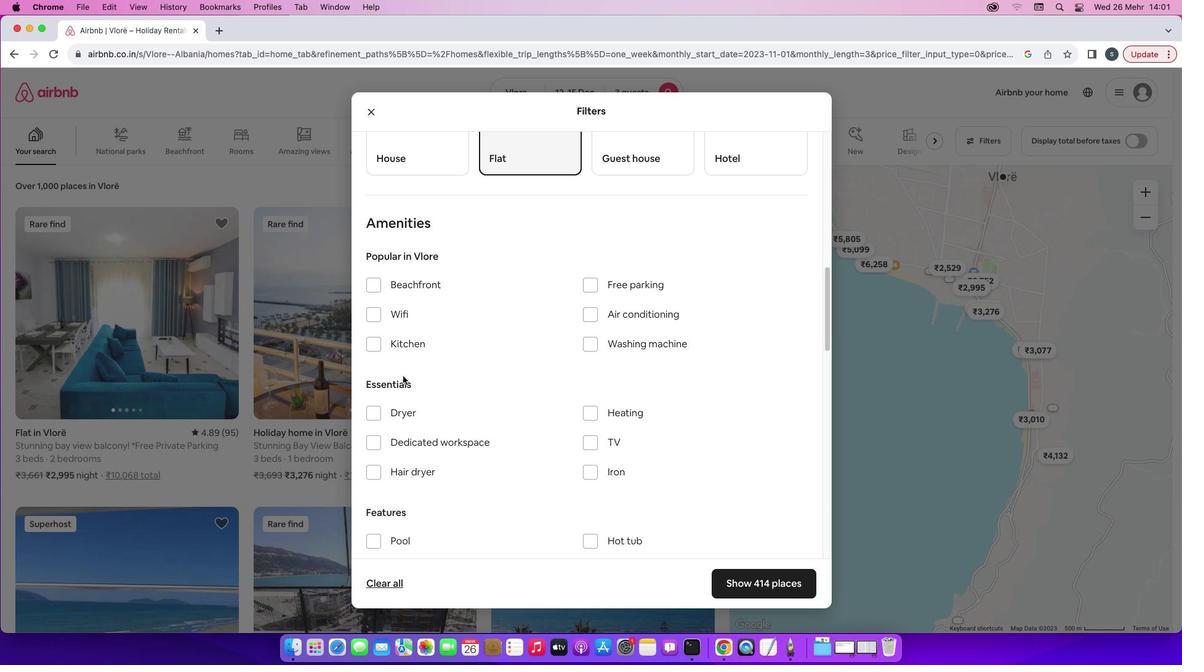 
Action: Mouse pressed left at (389, 367)
Screenshot: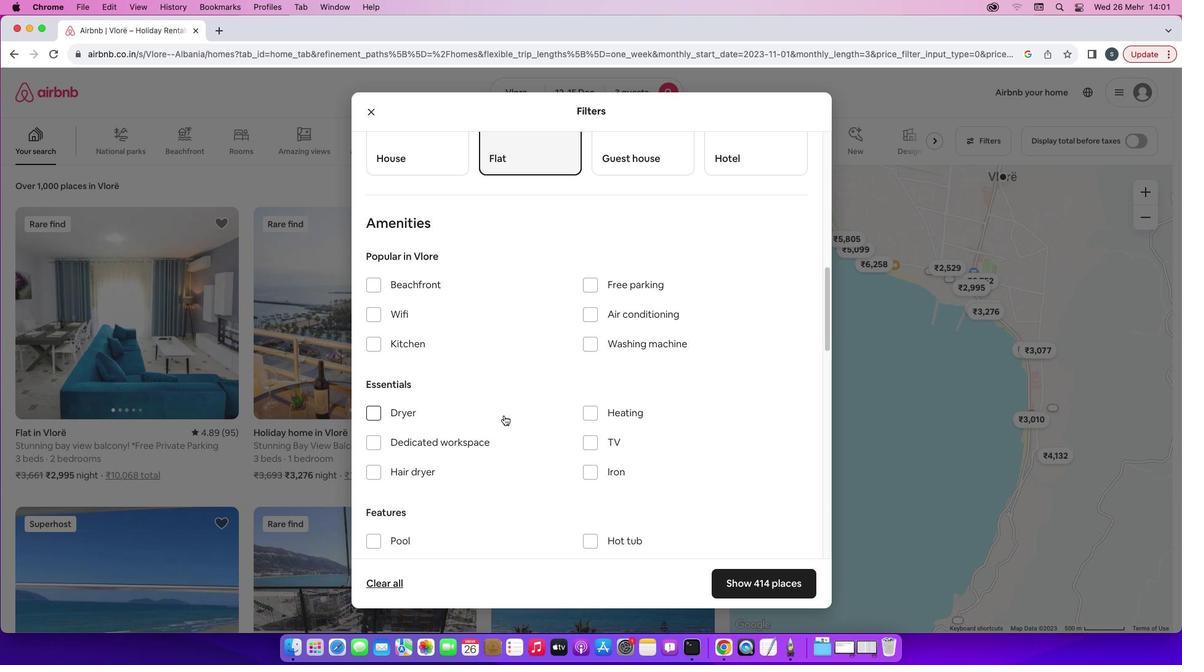 
Action: Mouse moved to (593, 414)
Screenshot: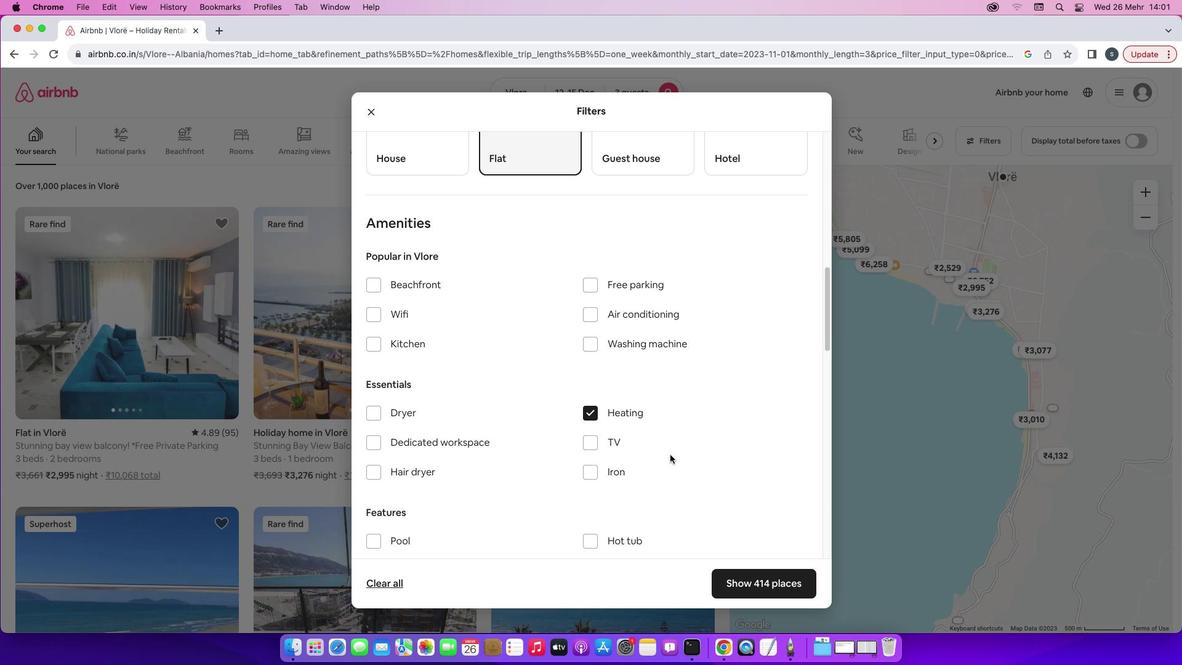 
Action: Mouse pressed left at (593, 414)
Screenshot: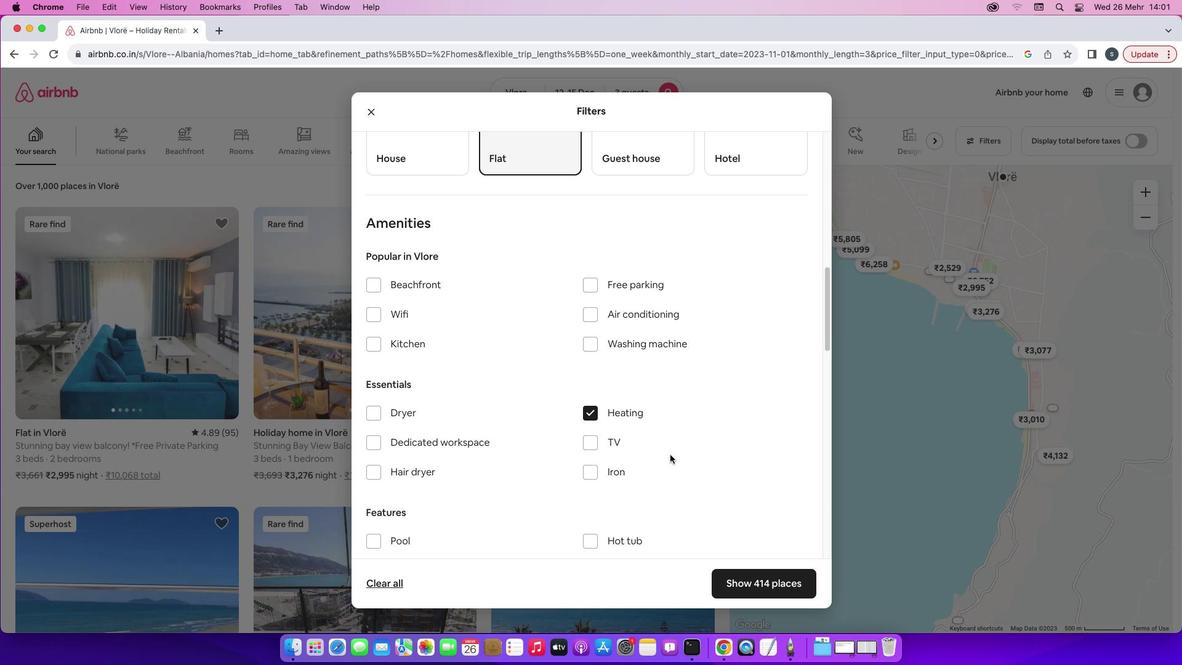 
Action: Mouse moved to (670, 454)
Screenshot: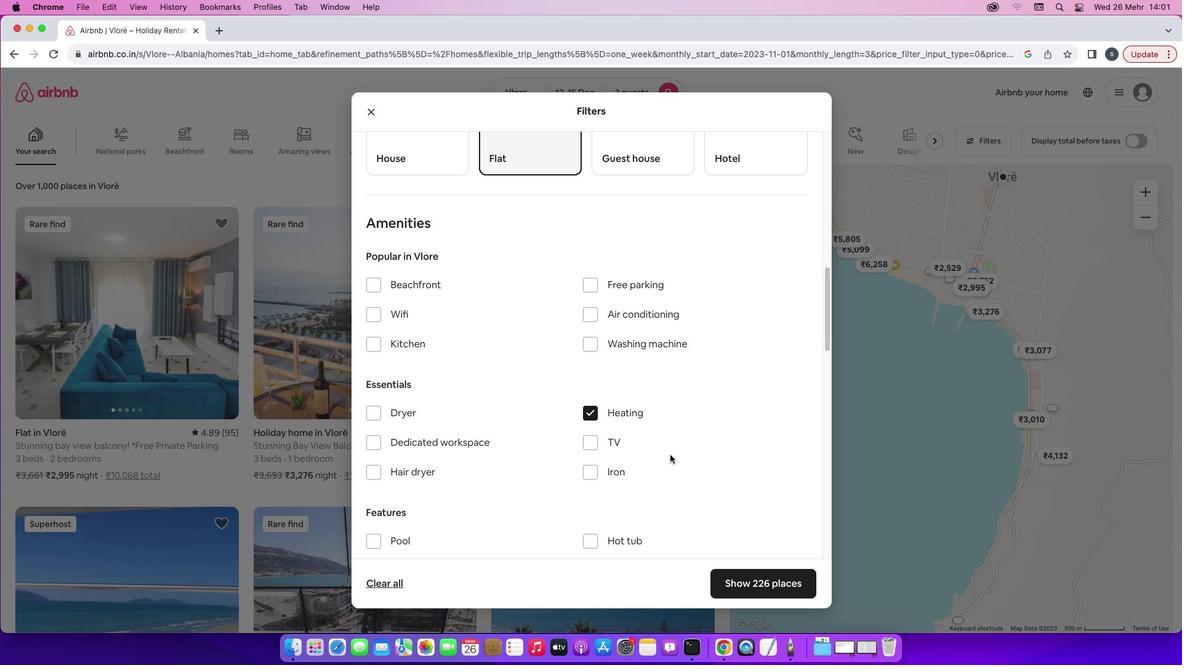 
Action: Mouse scrolled (670, 454) with delta (0, 0)
Screenshot: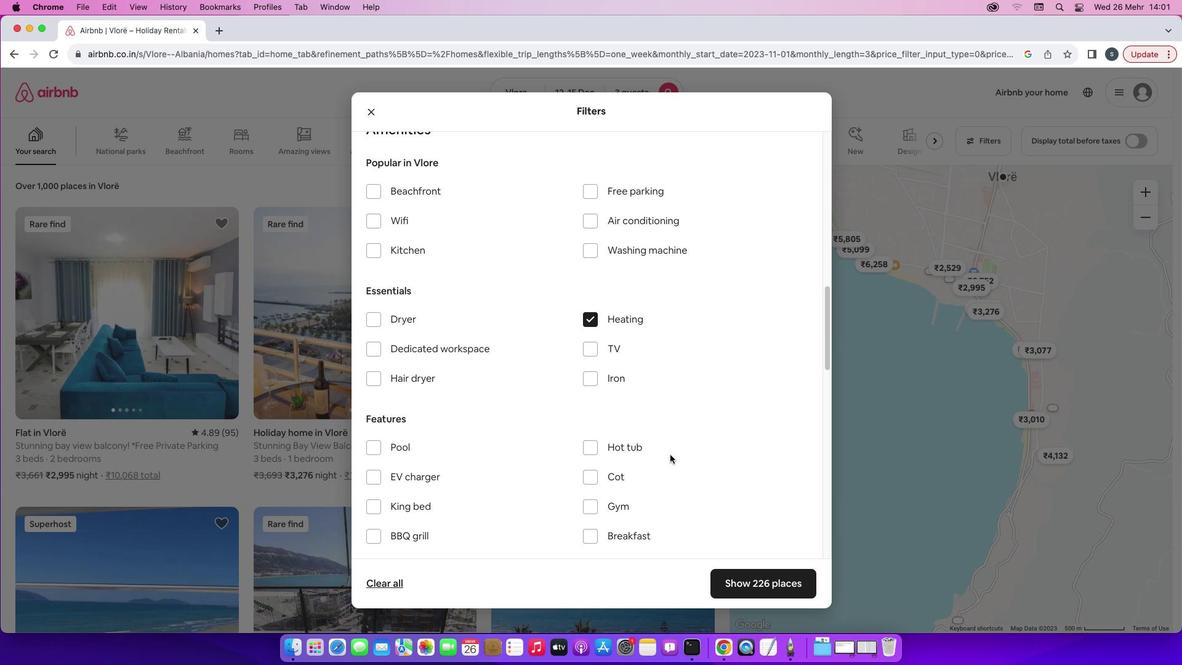 
Action: Mouse scrolled (670, 454) with delta (0, 0)
Screenshot: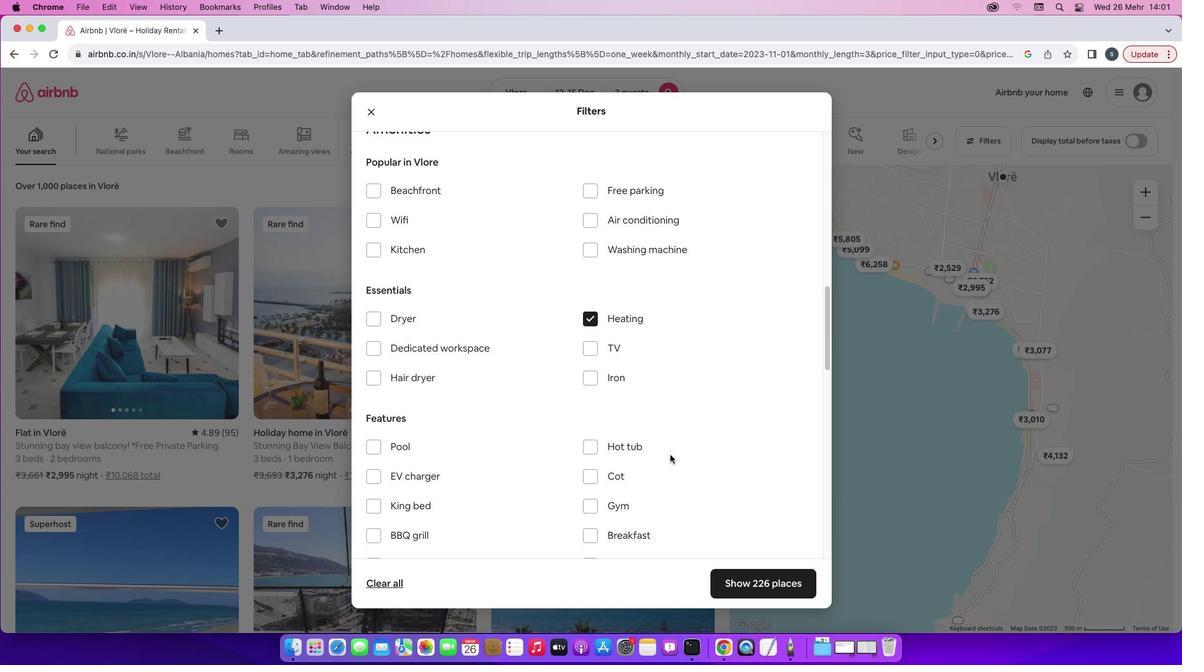 
Action: Mouse scrolled (670, 454) with delta (0, 0)
Screenshot: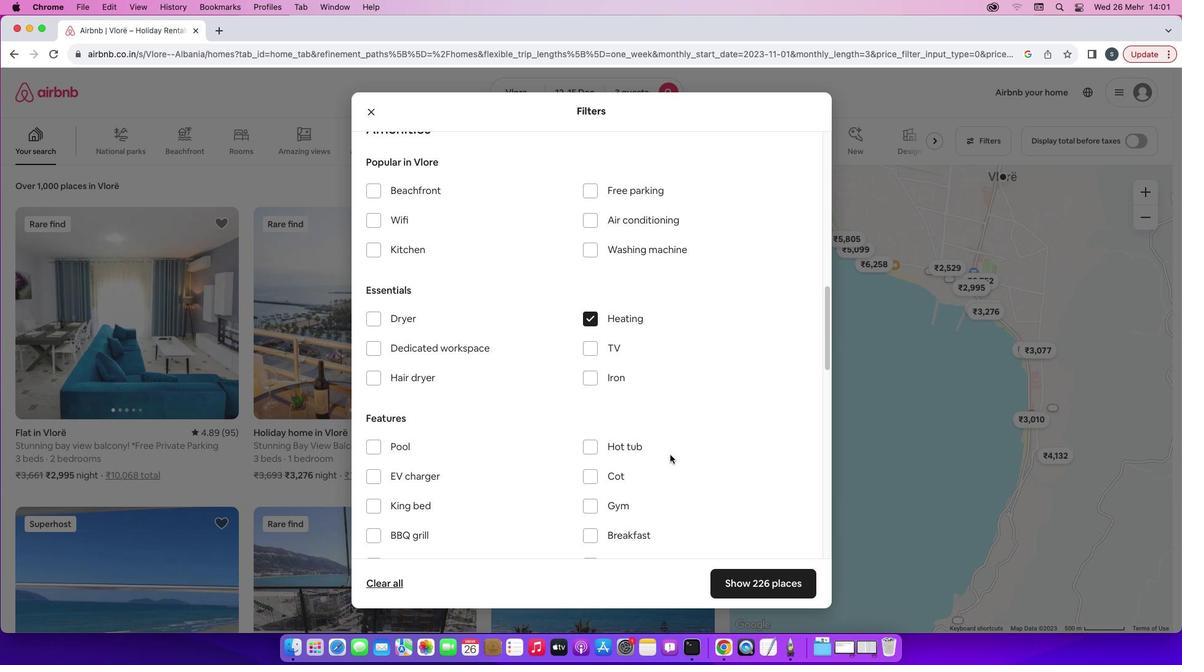 
Action: Mouse scrolled (670, 454) with delta (0, 0)
Screenshot: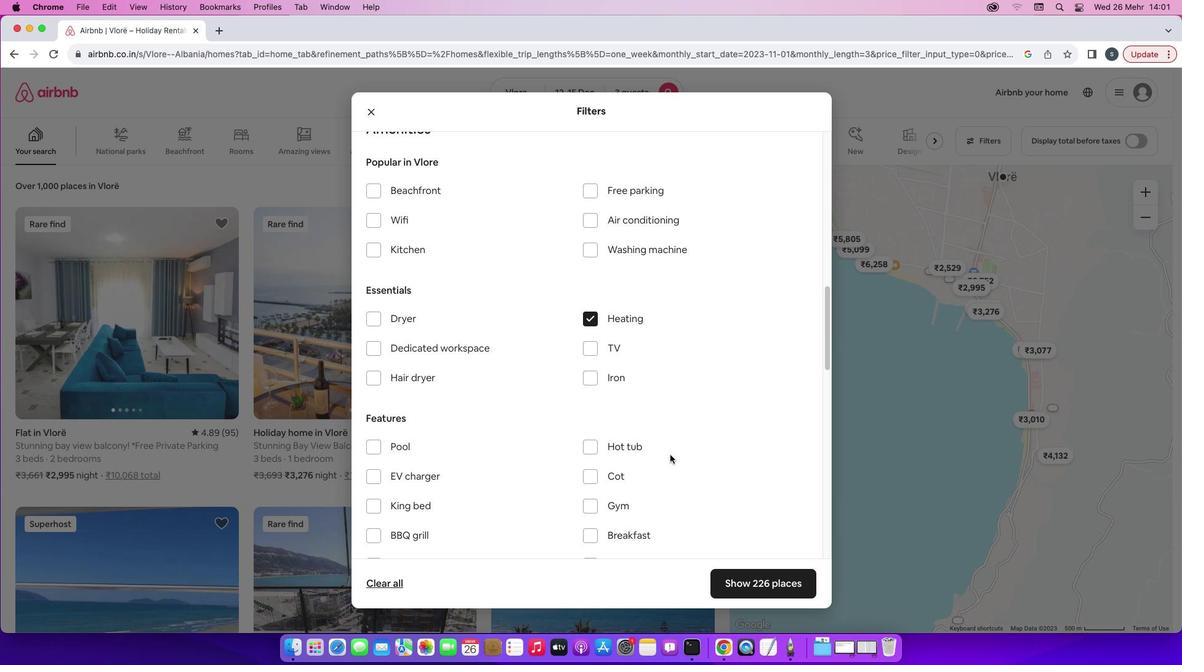 
Action: Mouse scrolled (670, 454) with delta (0, 0)
Screenshot: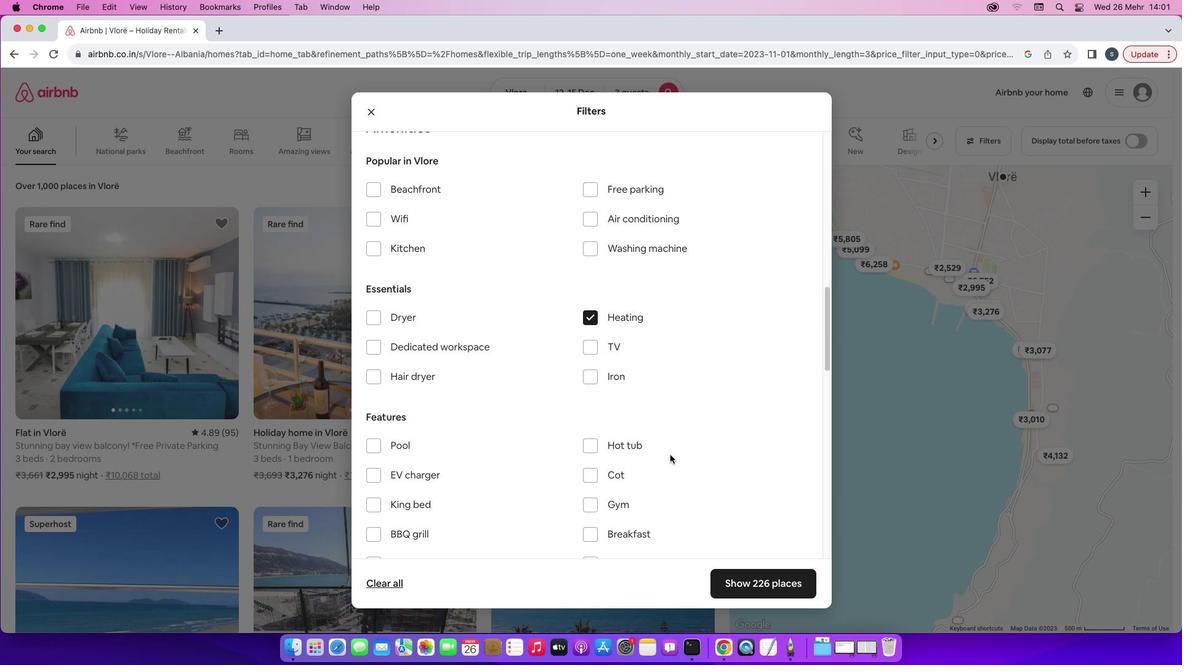 
Action: Mouse scrolled (670, 454) with delta (0, 0)
Screenshot: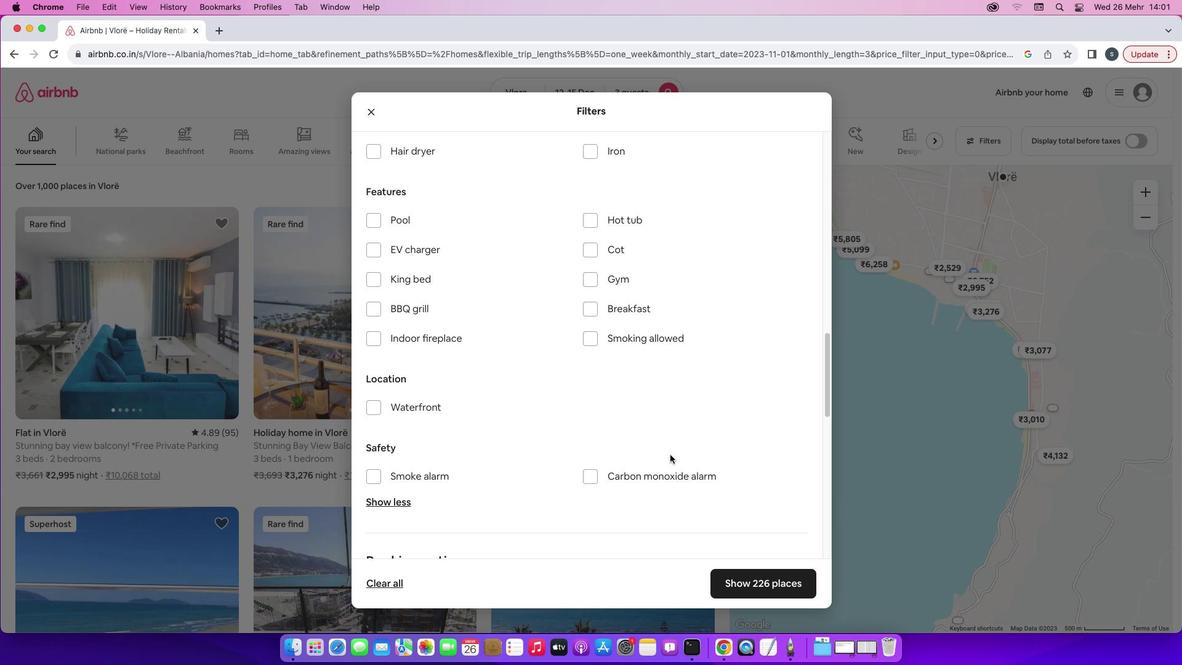 
Action: Mouse scrolled (670, 454) with delta (0, 0)
Screenshot: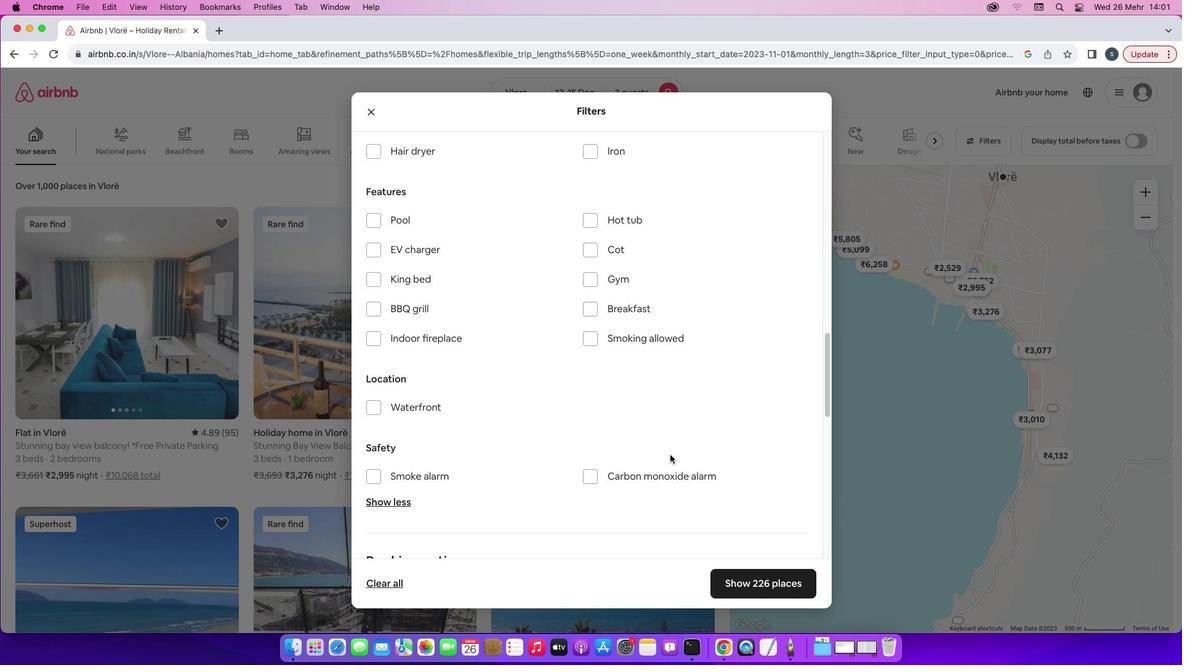 
Action: Mouse scrolled (670, 454) with delta (0, 0)
Screenshot: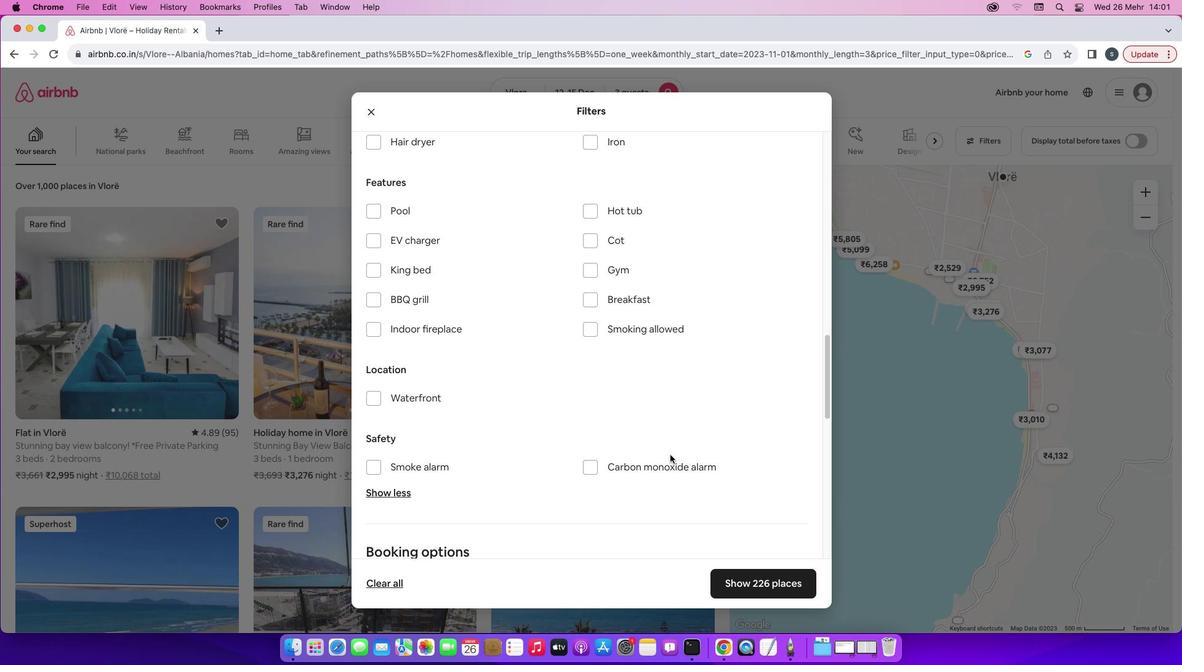 
Action: Mouse scrolled (670, 454) with delta (0, -1)
Screenshot: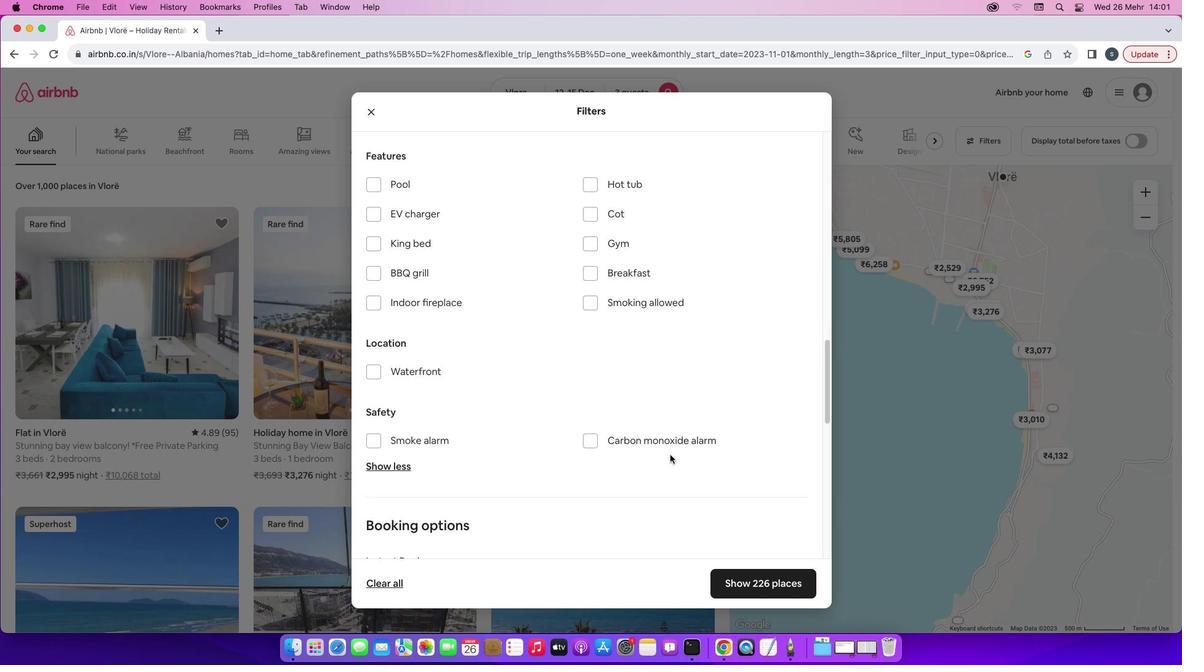 
Action: Mouse scrolled (670, 454) with delta (0, -1)
Screenshot: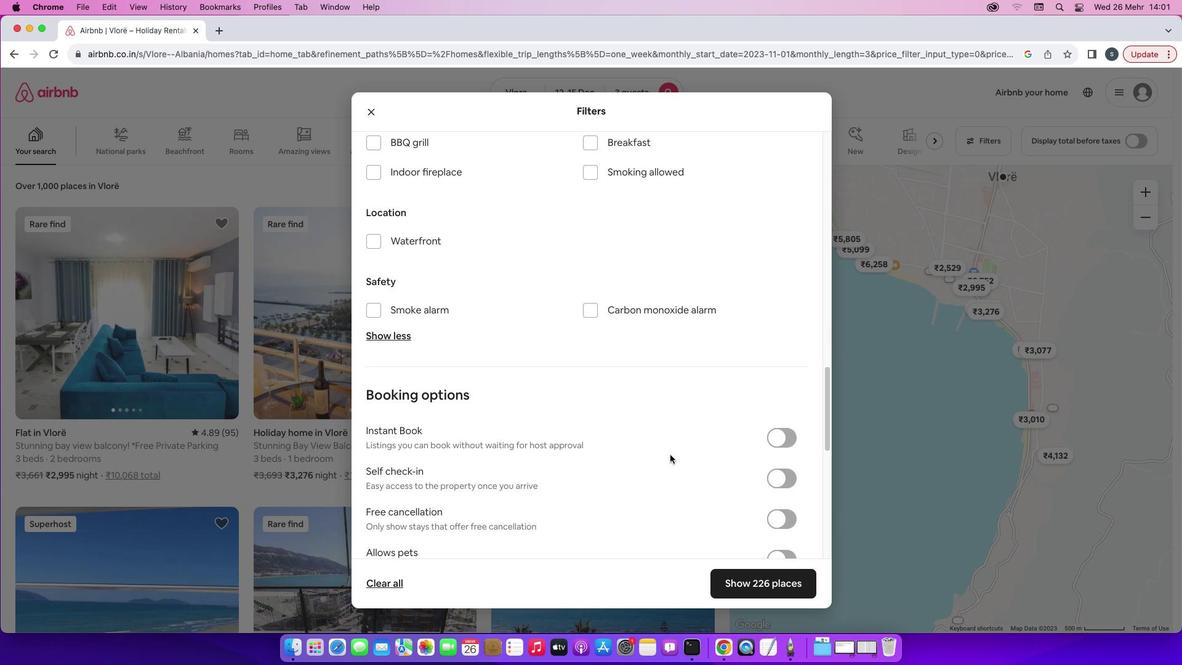 
Action: Mouse scrolled (670, 454) with delta (0, 0)
Screenshot: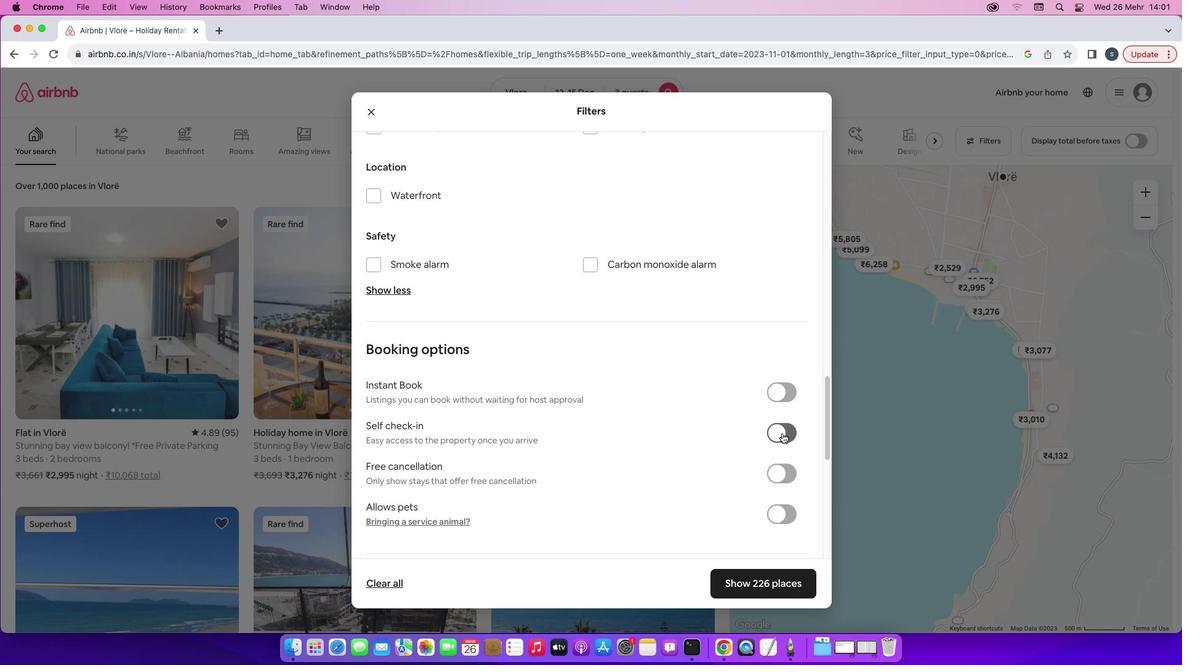 
Action: Mouse scrolled (670, 454) with delta (0, 0)
Screenshot: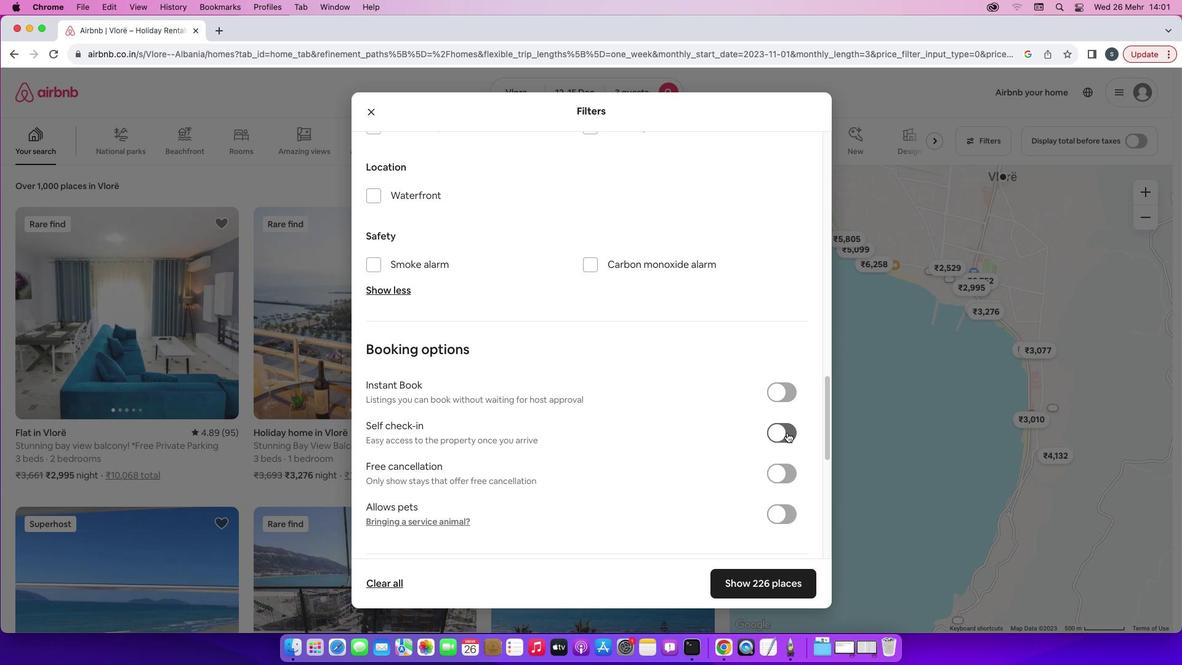 
Action: Mouse scrolled (670, 454) with delta (0, -1)
Screenshot: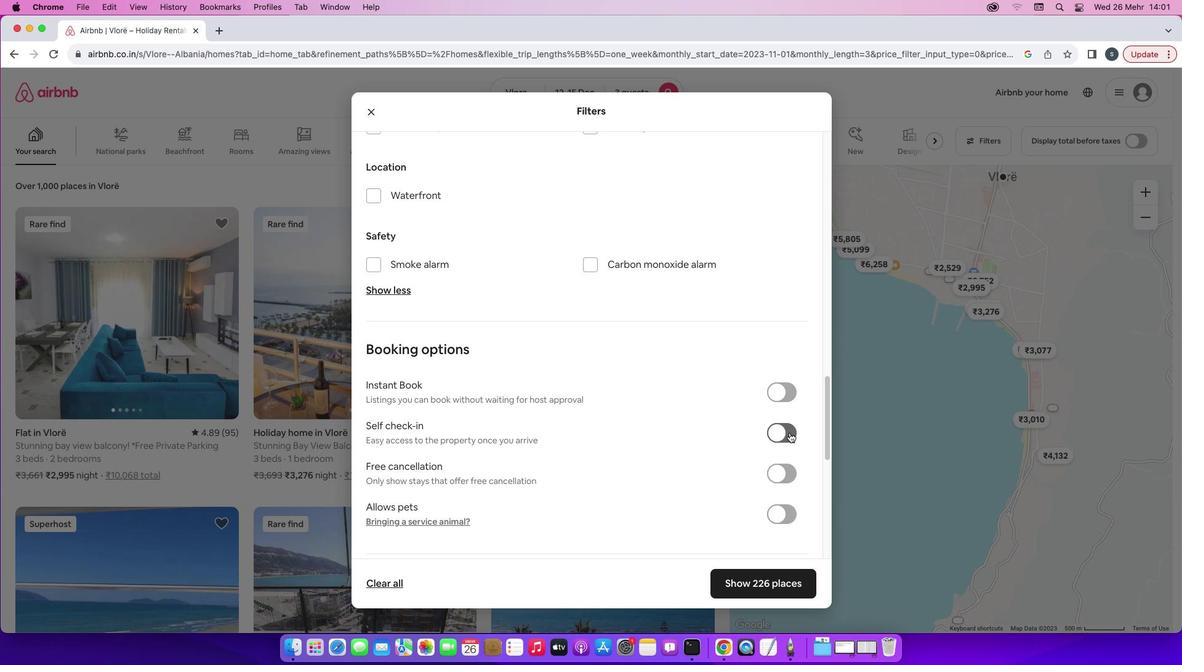 
Action: Mouse scrolled (670, 454) with delta (0, -2)
Screenshot: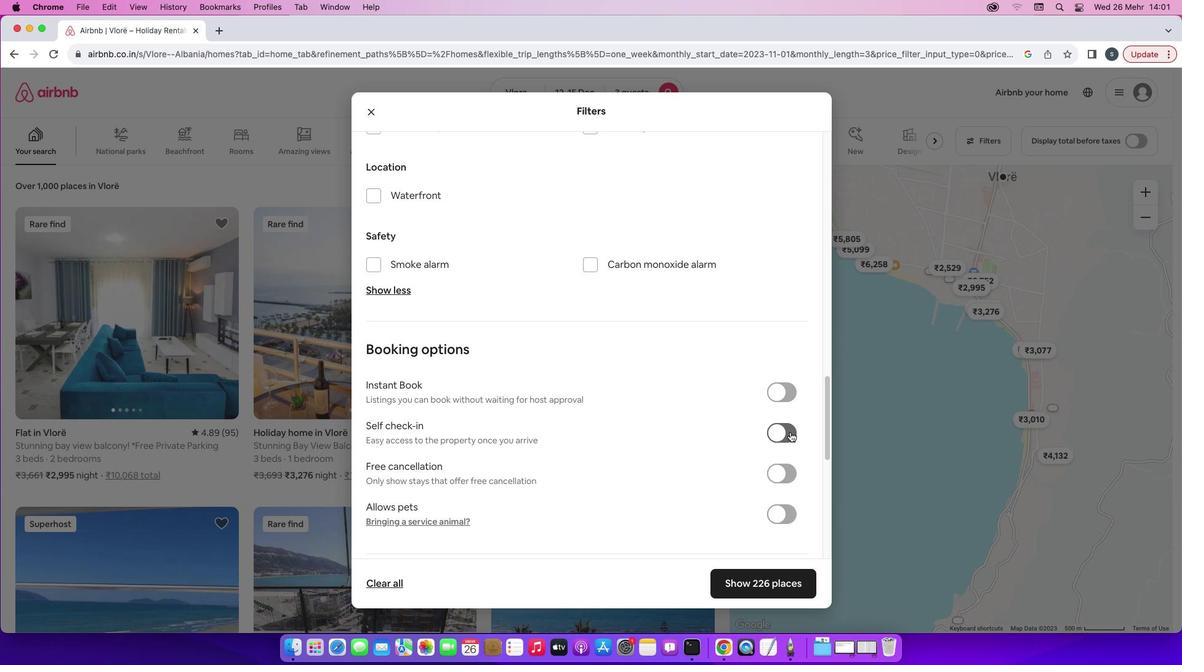 
Action: Mouse moved to (778, 435)
Screenshot: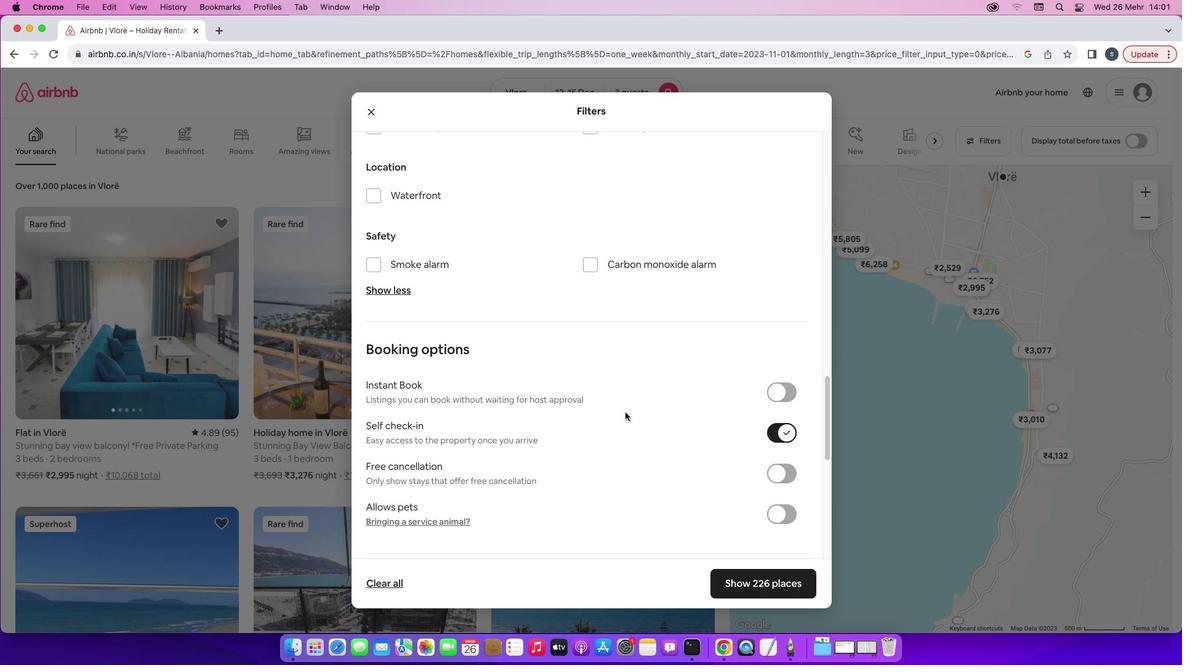 
Action: Mouse pressed left at (778, 435)
Screenshot: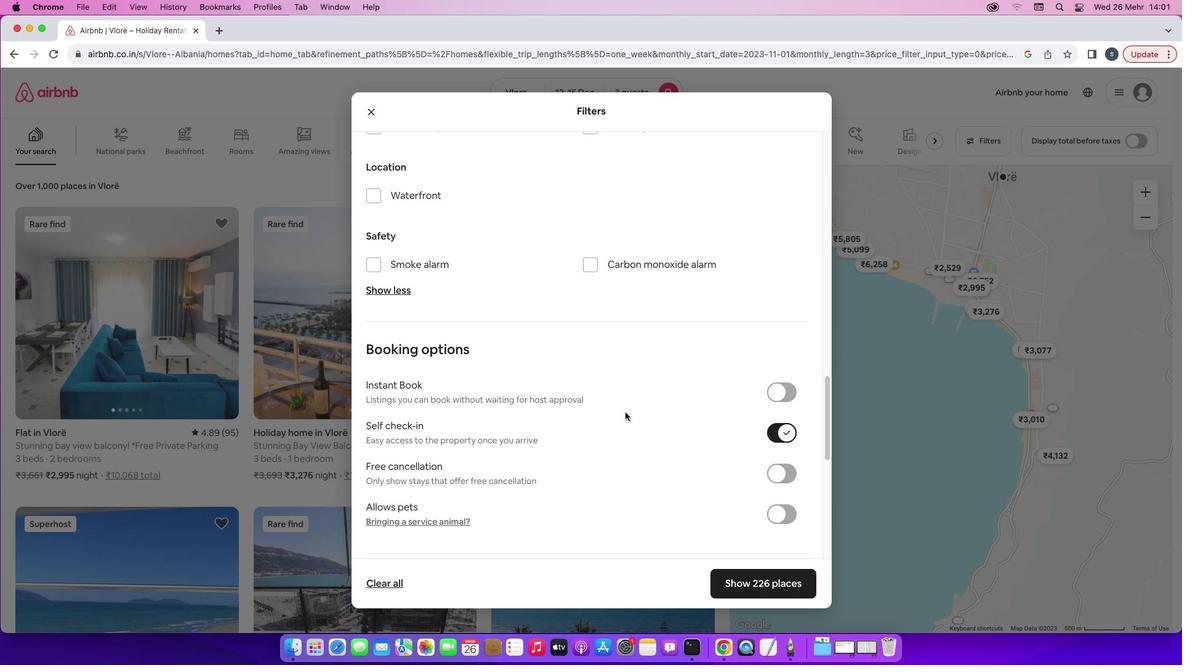 
Action: Mouse moved to (625, 412)
Screenshot: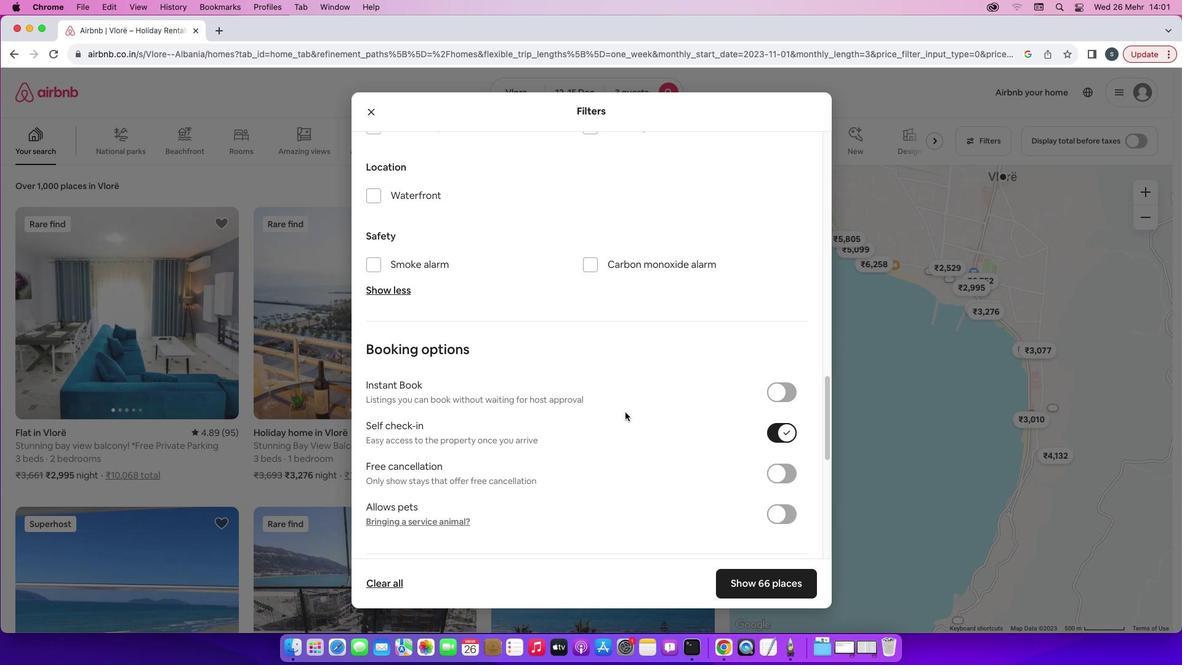 
Action: Mouse scrolled (625, 412) with delta (0, 0)
Screenshot: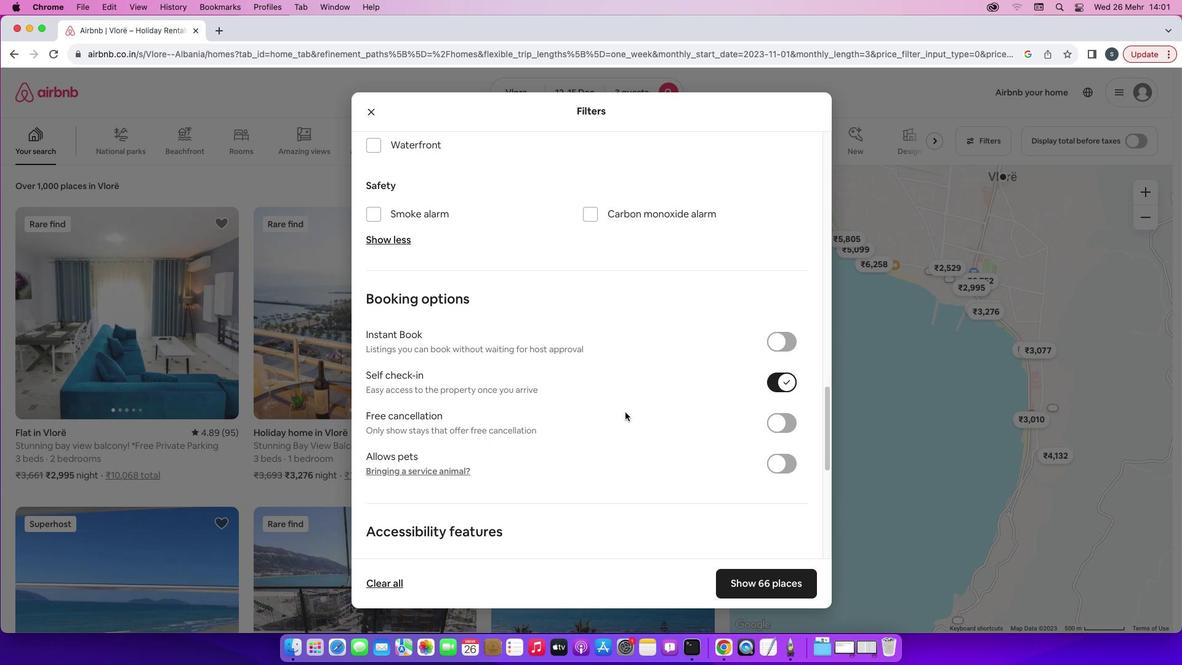
Action: Mouse scrolled (625, 412) with delta (0, 0)
Screenshot: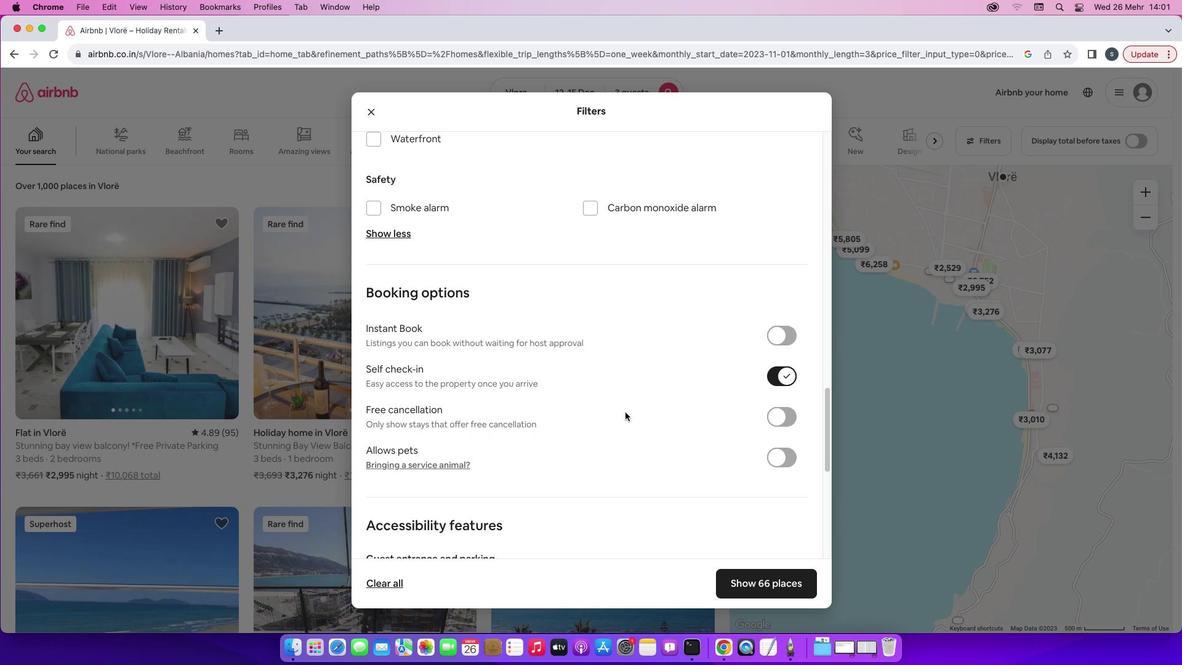 
Action: Mouse scrolled (625, 412) with delta (0, 0)
Screenshot: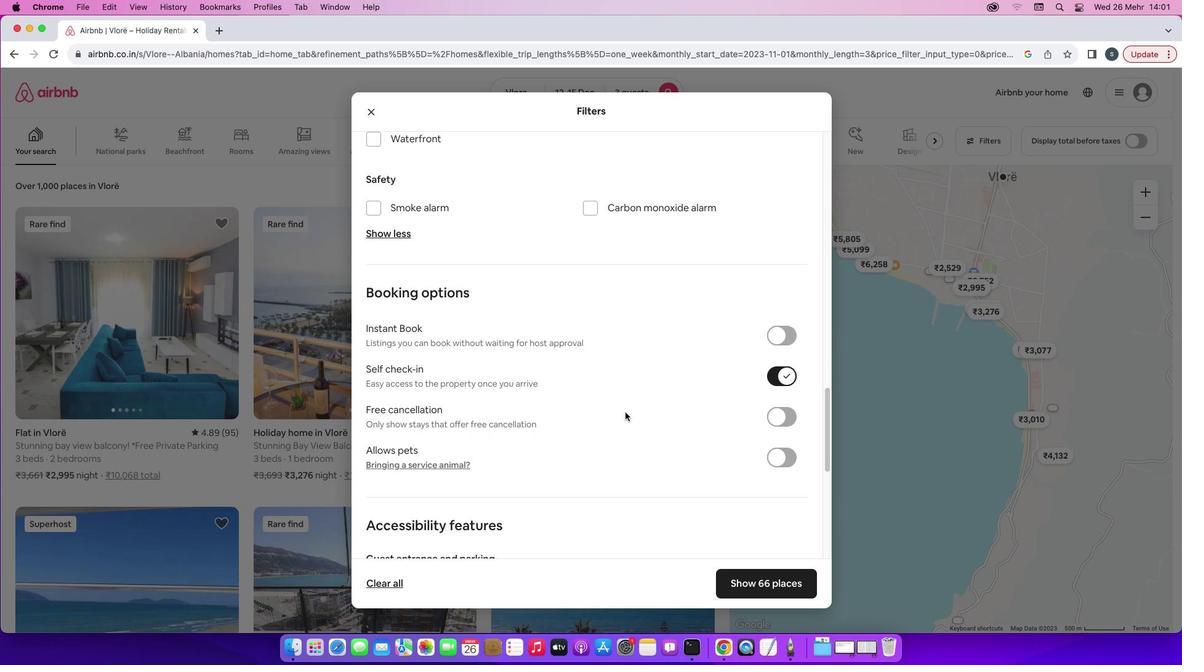 
Action: Mouse scrolled (625, 412) with delta (0, 0)
Screenshot: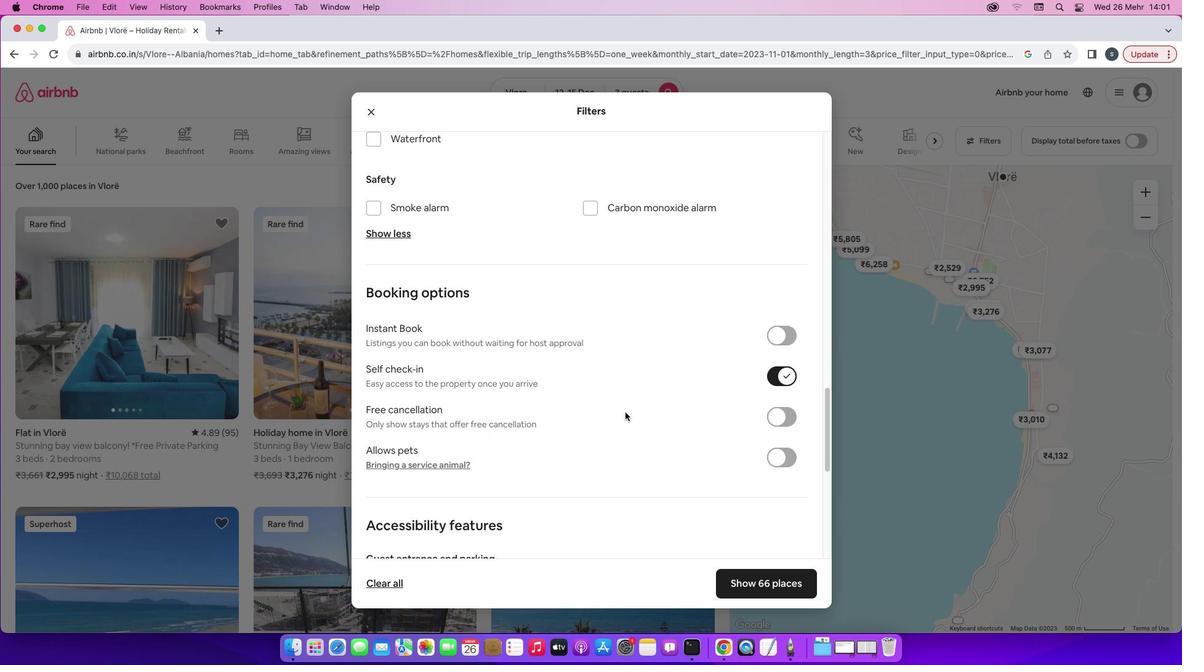 
Action: Mouse scrolled (625, 412) with delta (0, 0)
Screenshot: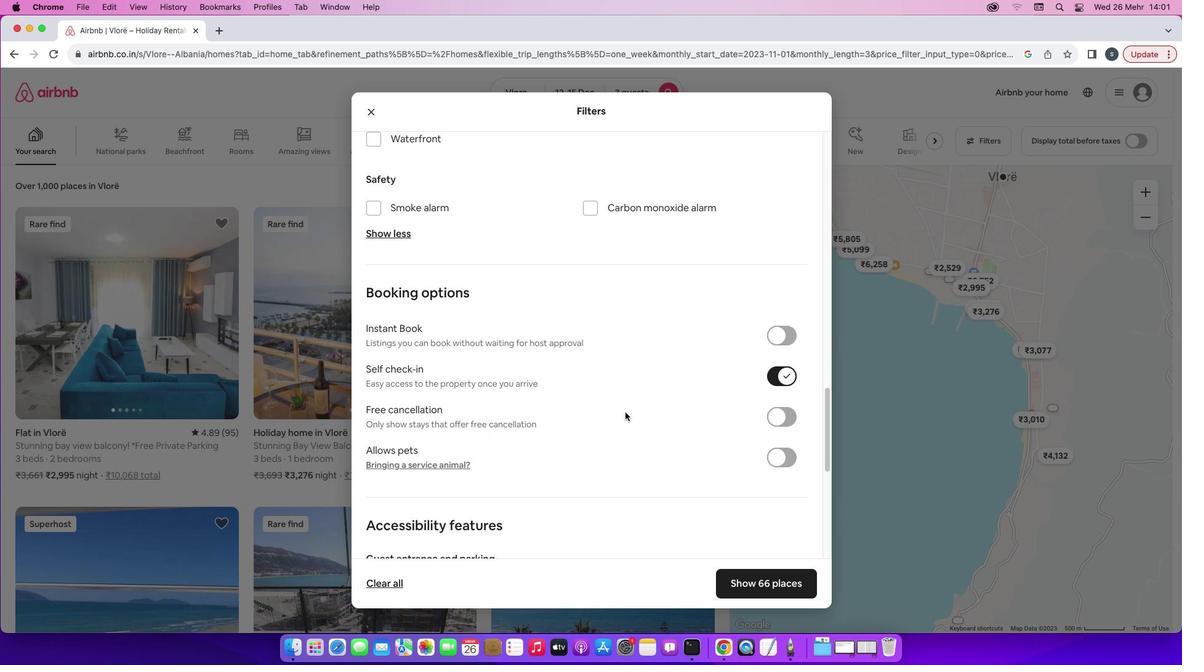 
Action: Mouse scrolled (625, 412) with delta (0, 0)
Screenshot: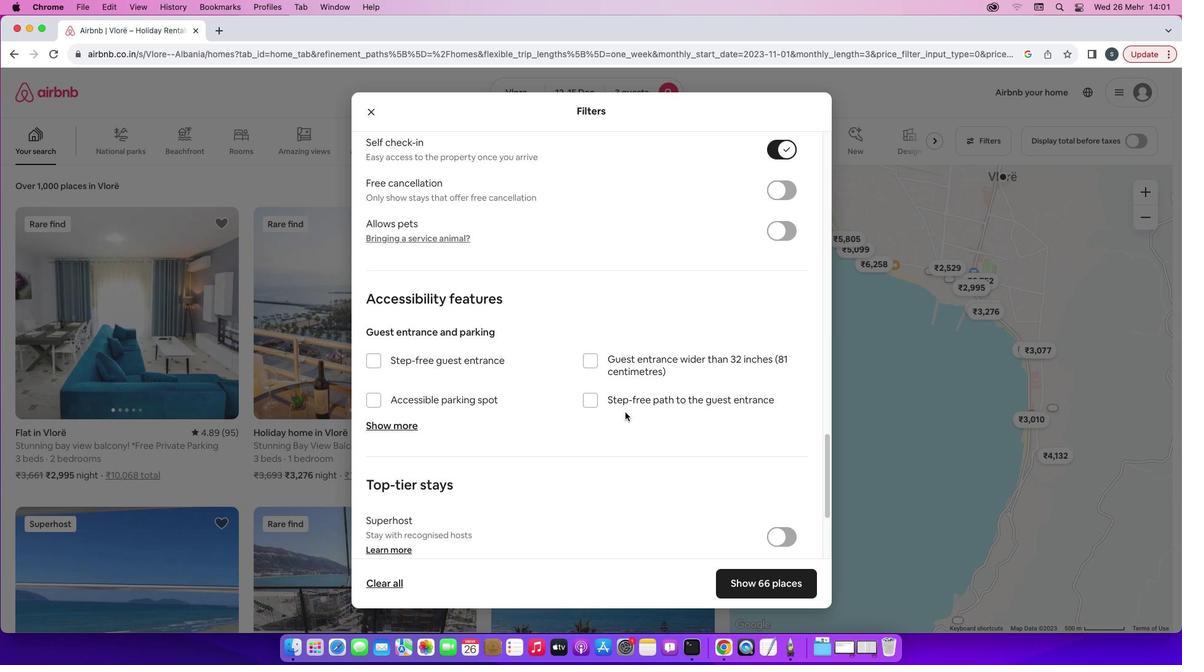 
Action: Mouse scrolled (625, 412) with delta (0, 0)
Screenshot: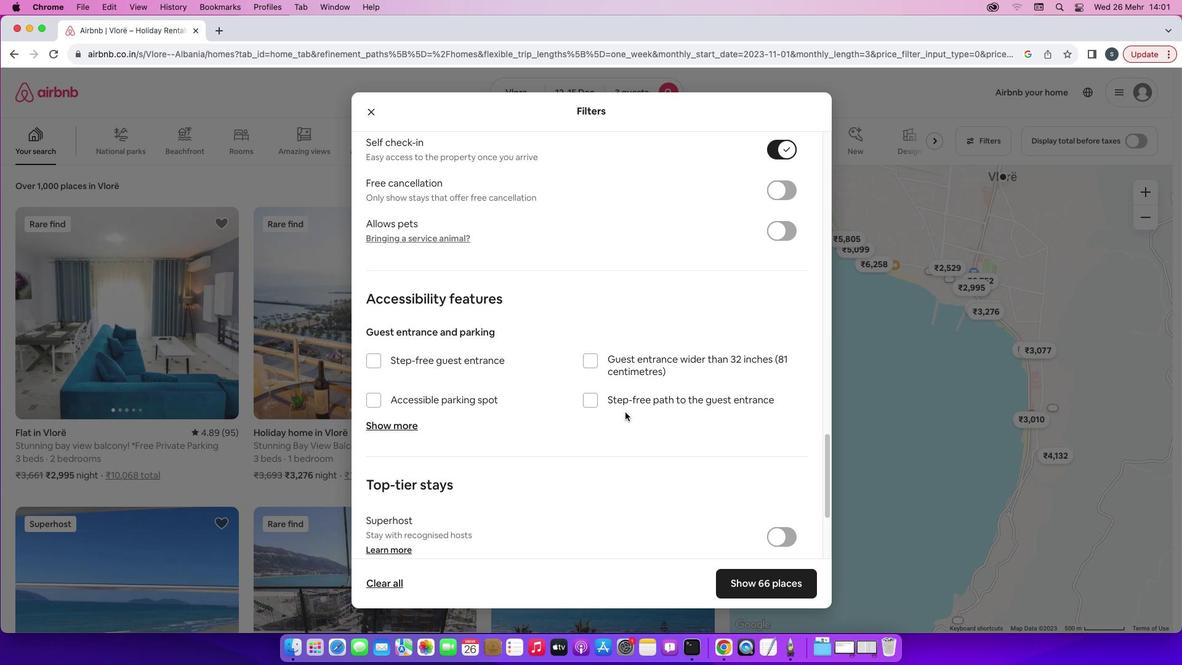 
Action: Mouse scrolled (625, 412) with delta (0, 0)
Screenshot: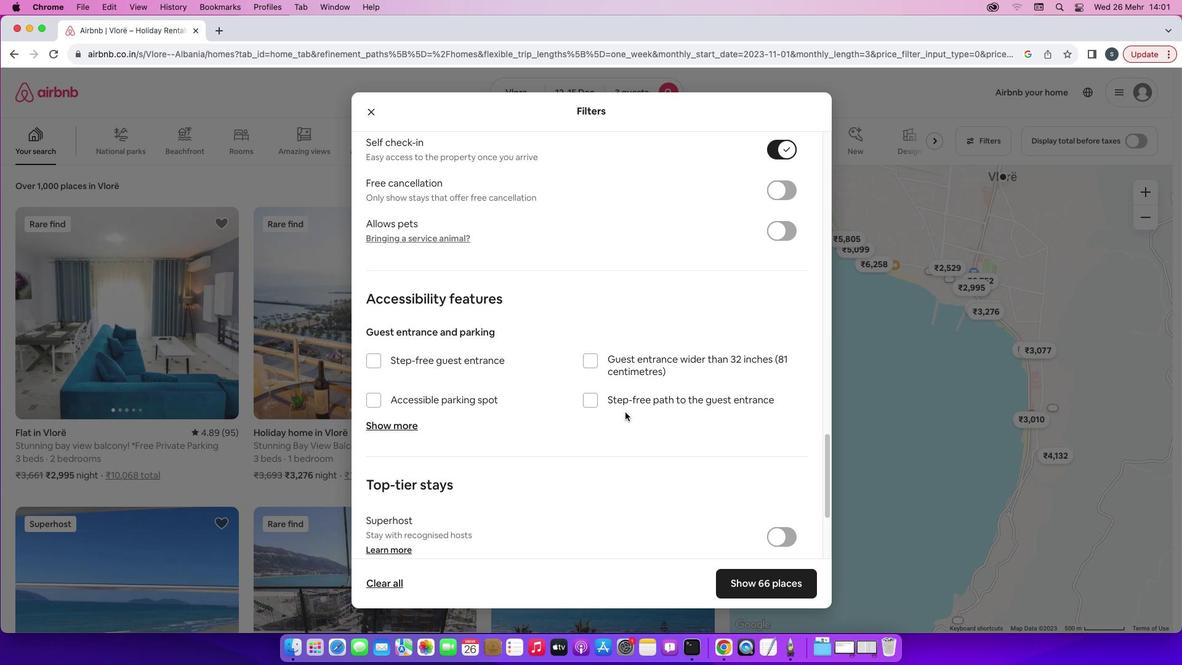 
Action: Mouse scrolled (625, 412) with delta (0, -1)
Screenshot: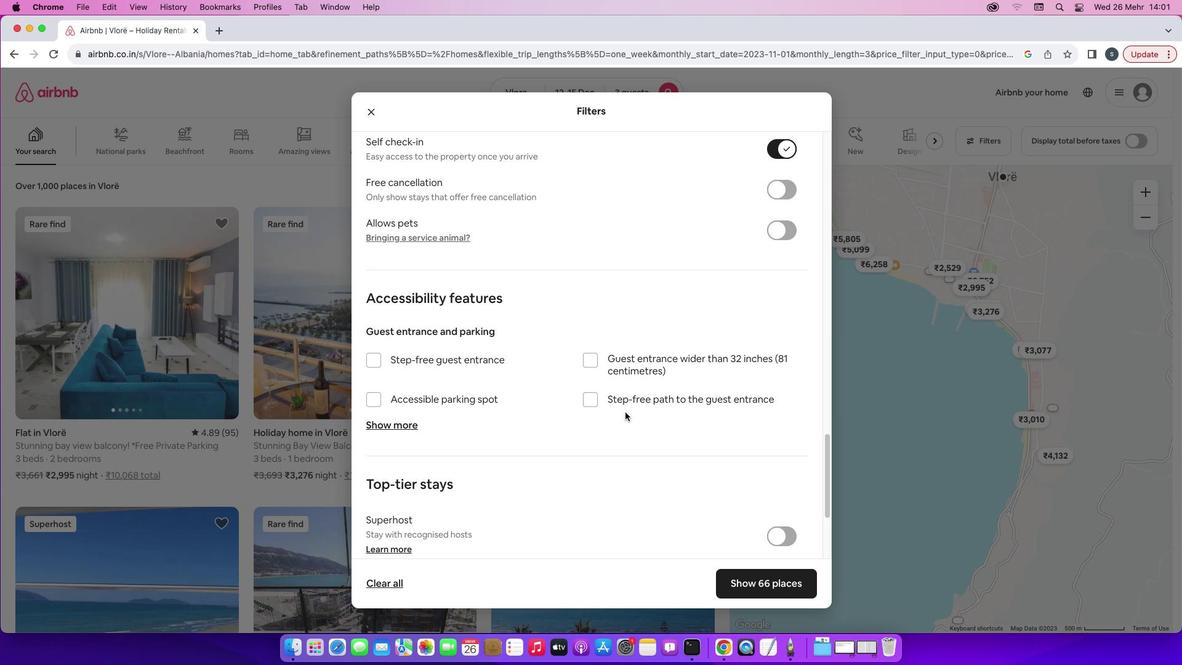 
Action: Mouse scrolled (625, 412) with delta (0, -1)
Screenshot: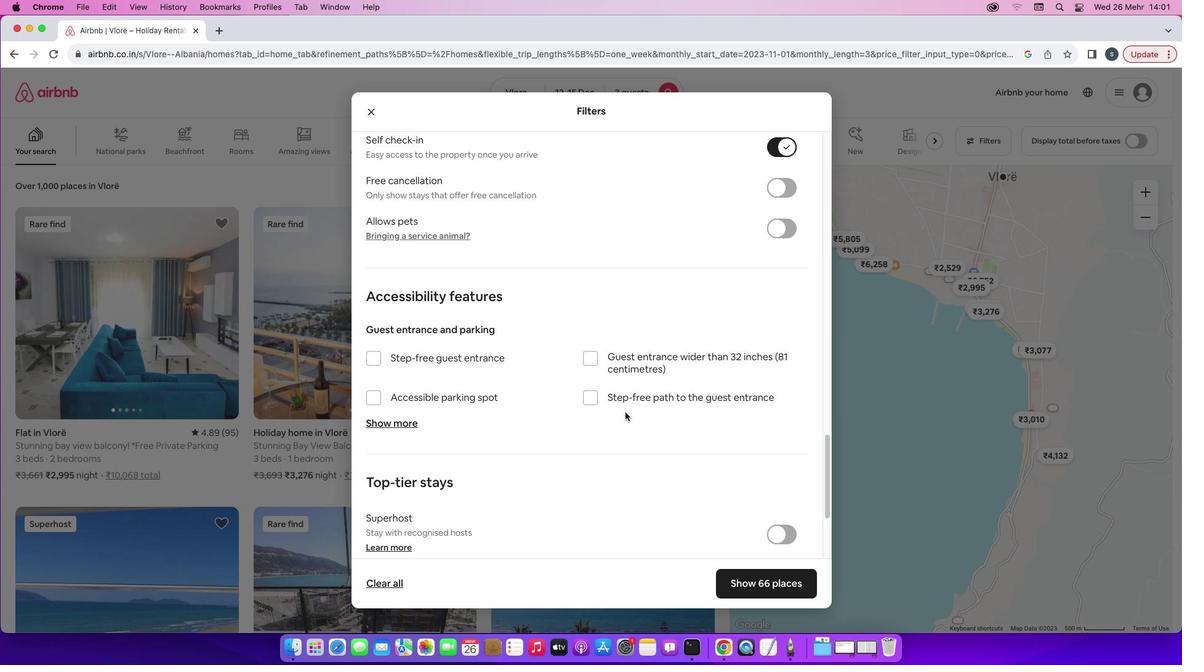 
Action: Mouse scrolled (625, 412) with delta (0, 0)
Screenshot: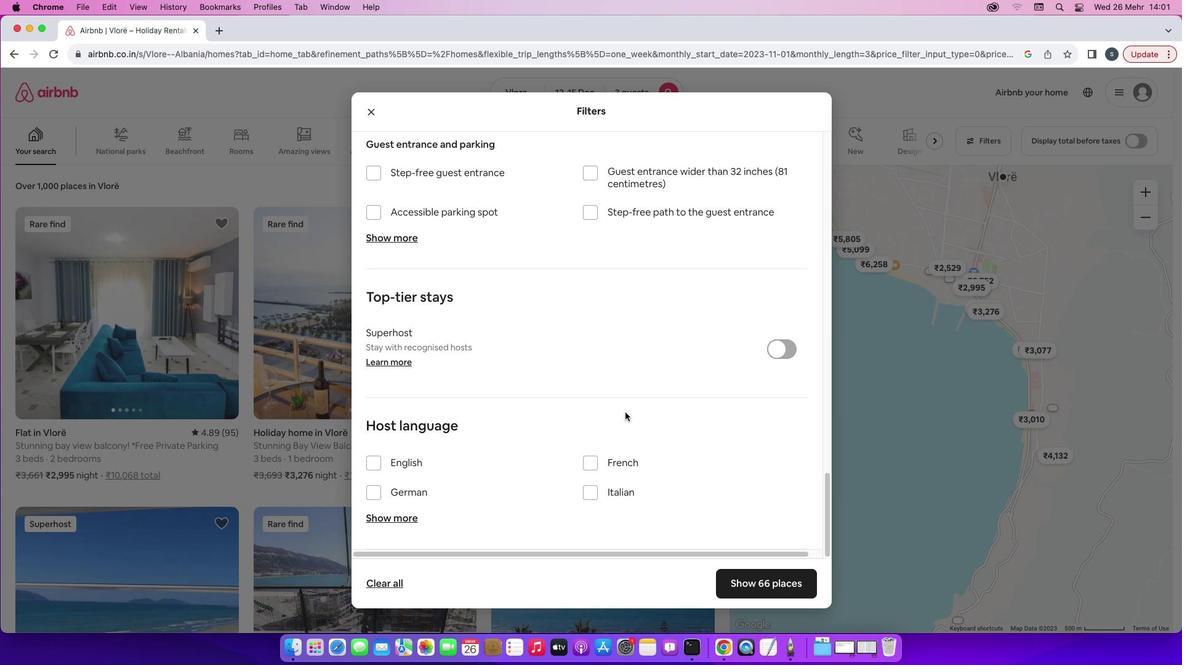 
Action: Mouse scrolled (625, 412) with delta (0, 0)
Screenshot: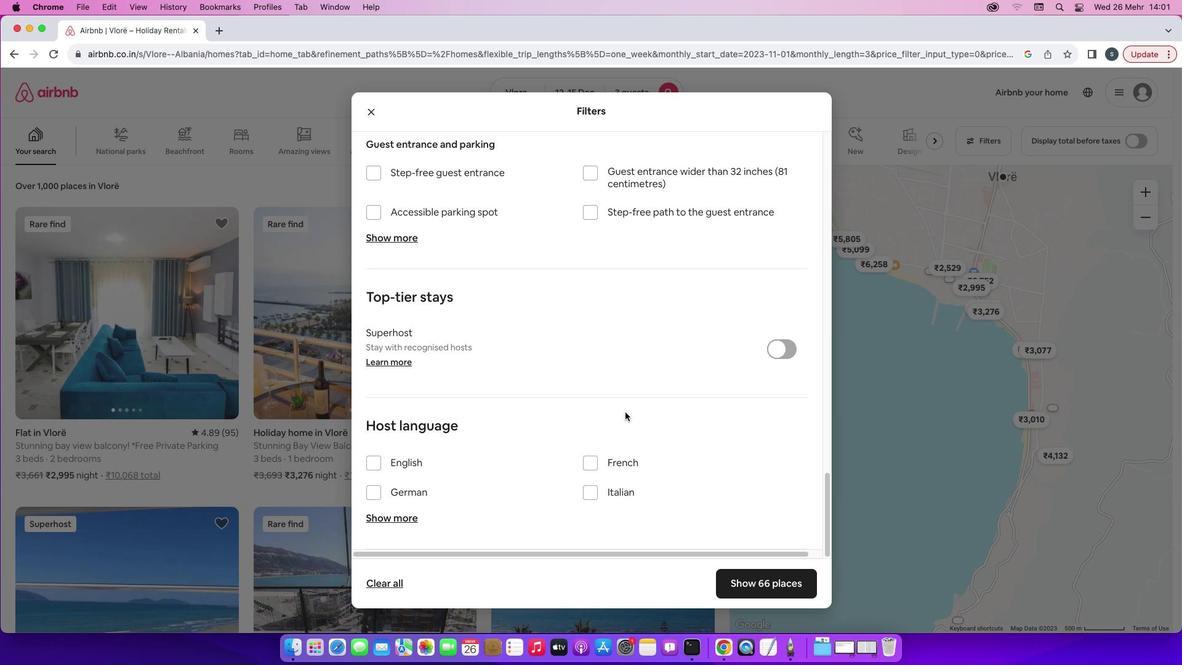 
Action: Mouse scrolled (625, 412) with delta (0, -1)
Screenshot: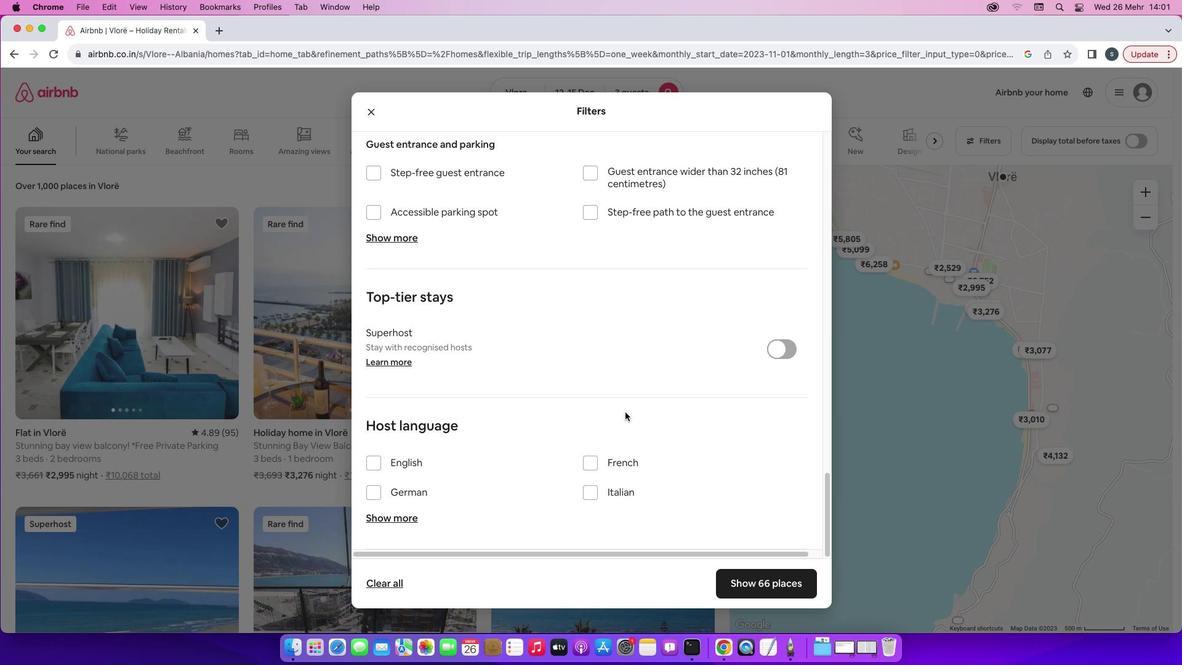 
Action: Mouse scrolled (625, 412) with delta (0, -1)
Screenshot: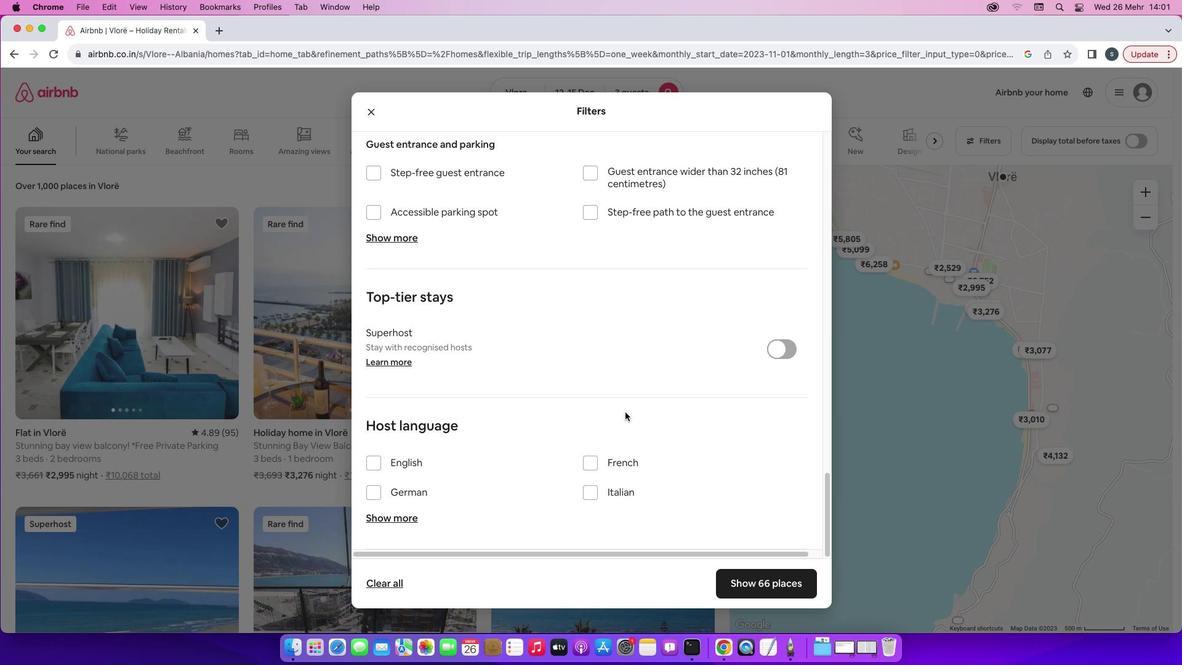 
Action: Mouse scrolled (625, 412) with delta (0, -1)
Screenshot: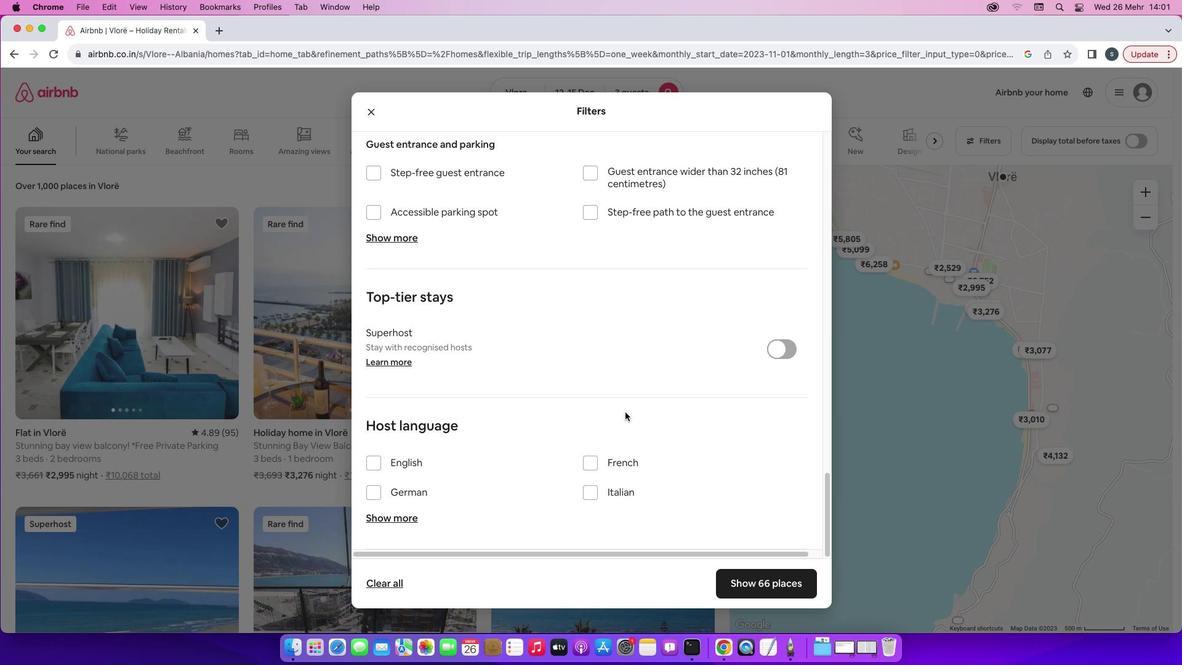 
Action: Mouse scrolled (625, 412) with delta (0, 0)
Screenshot: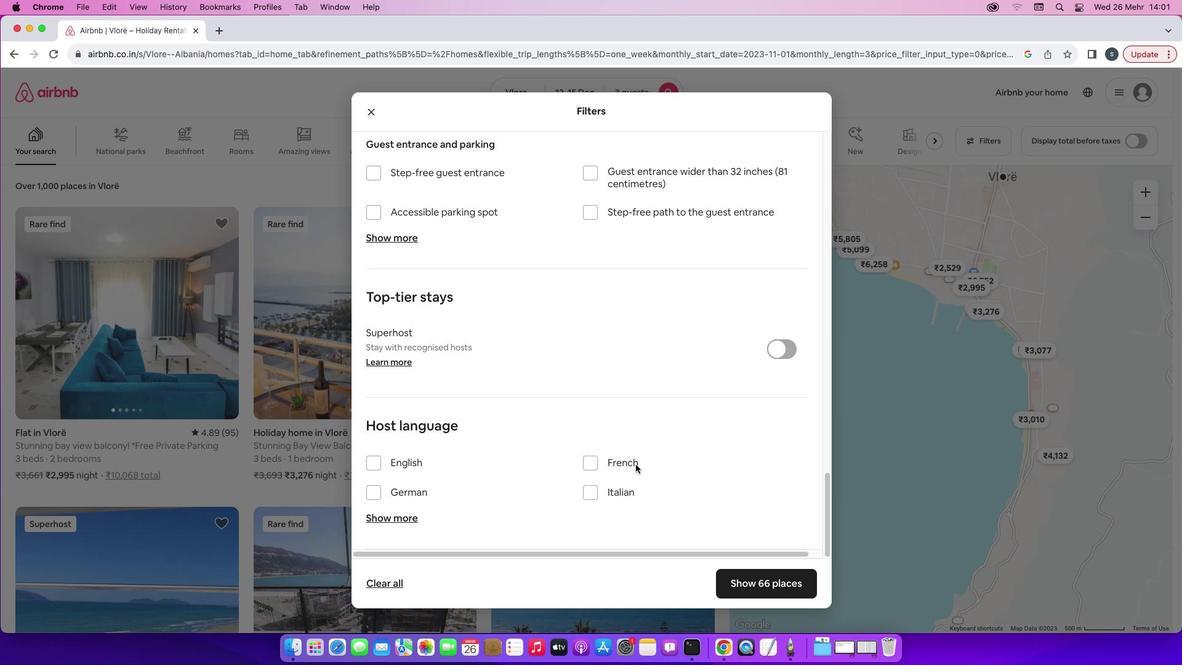 
Action: Mouse scrolled (625, 412) with delta (0, 0)
Screenshot: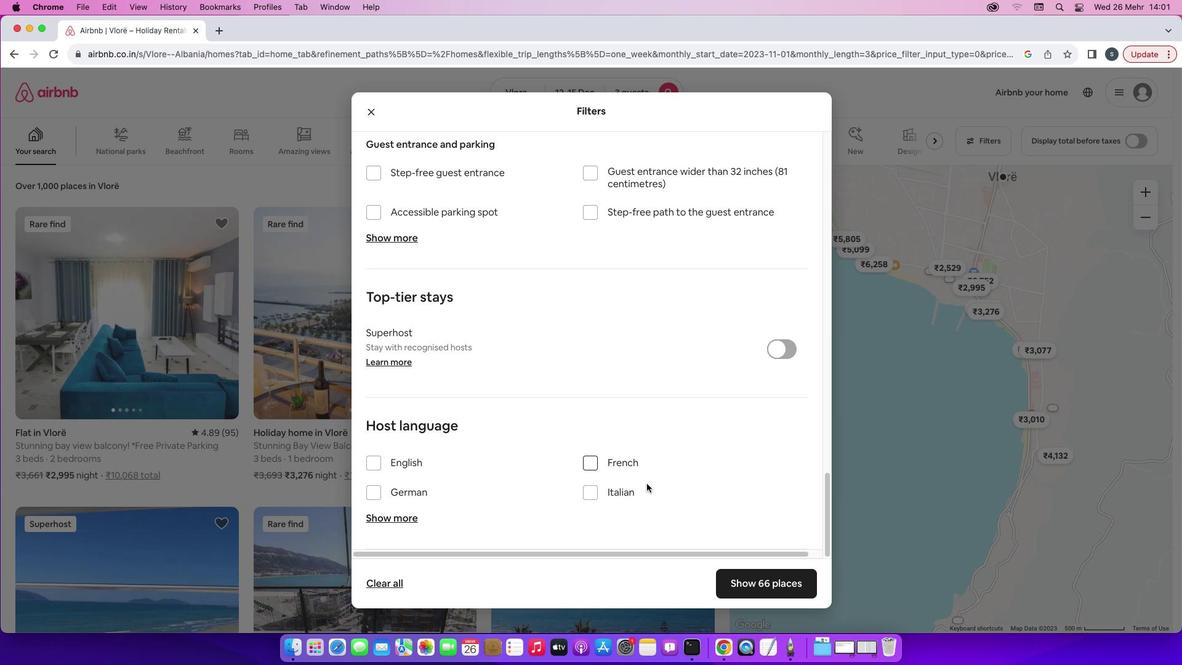 
Action: Mouse scrolled (625, 412) with delta (0, -1)
Screenshot: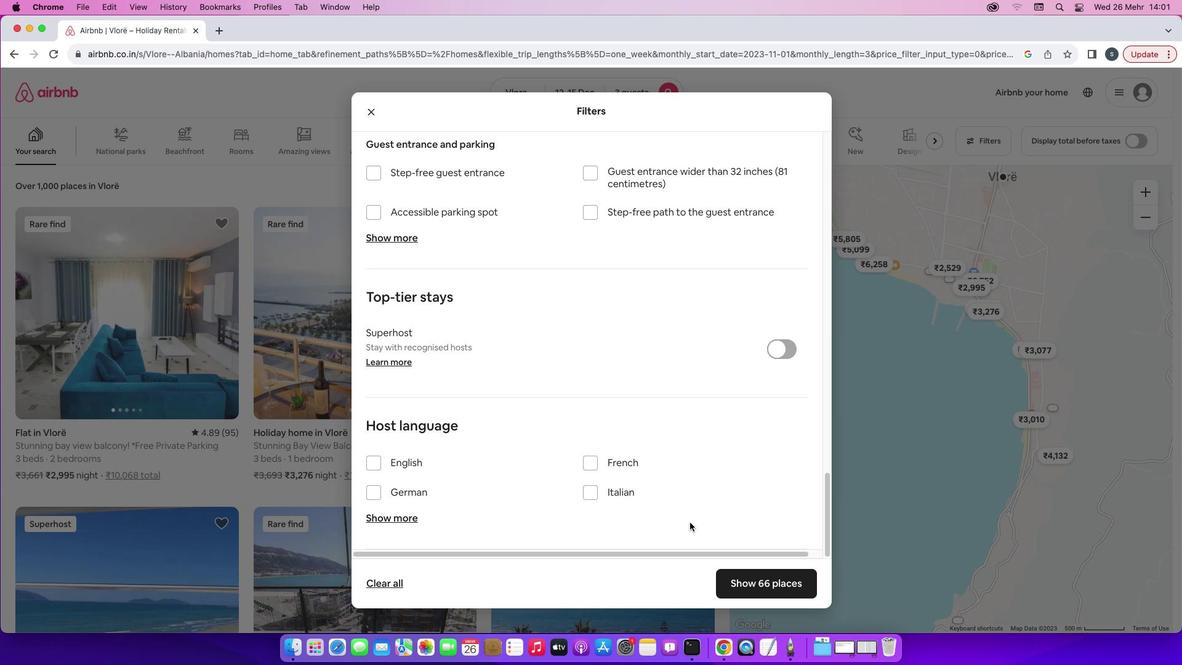 
Action: Mouse scrolled (625, 412) with delta (0, -2)
Screenshot: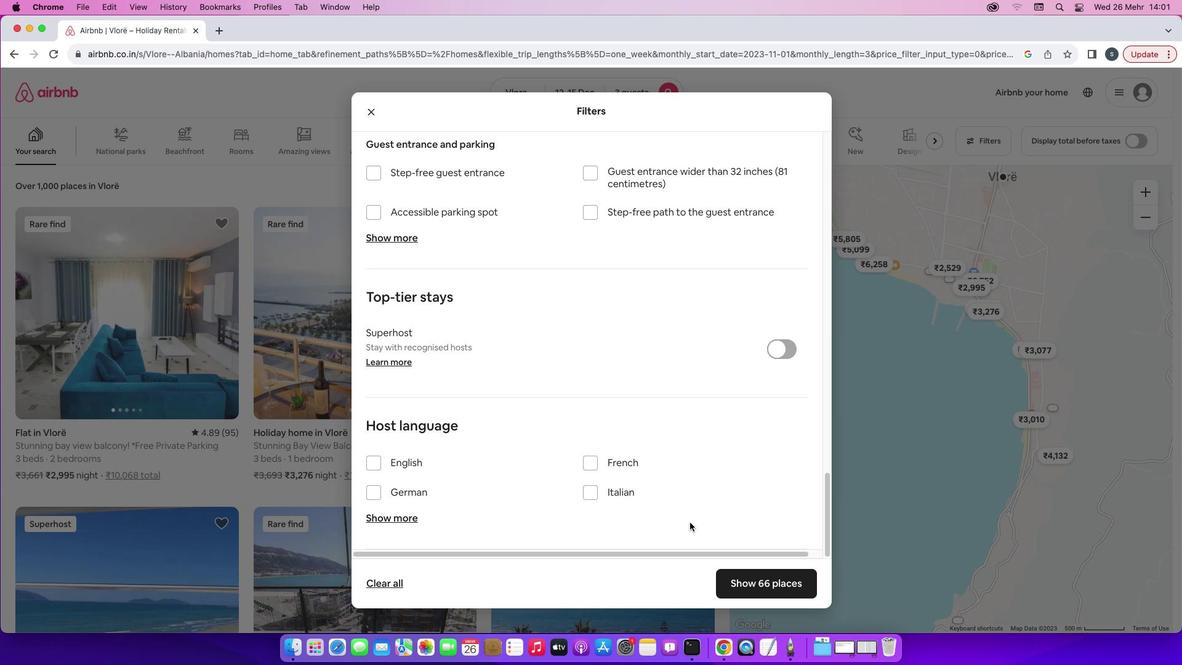 
Action: Mouse moved to (759, 587)
Screenshot: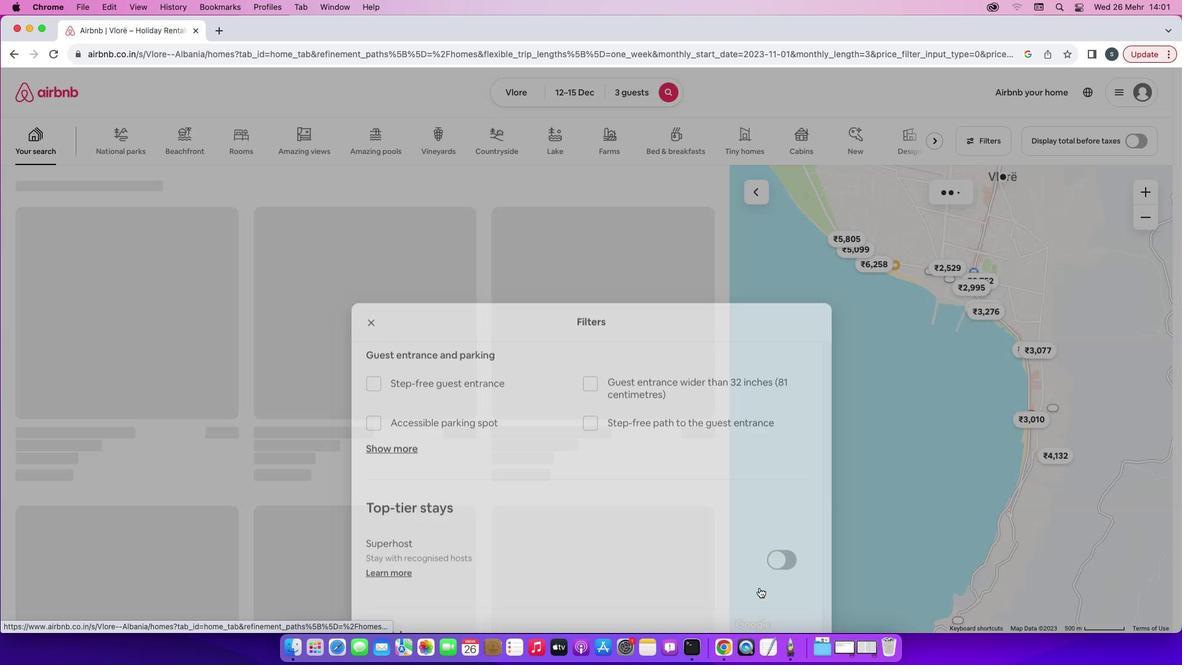 
Action: Mouse pressed left at (759, 587)
Screenshot: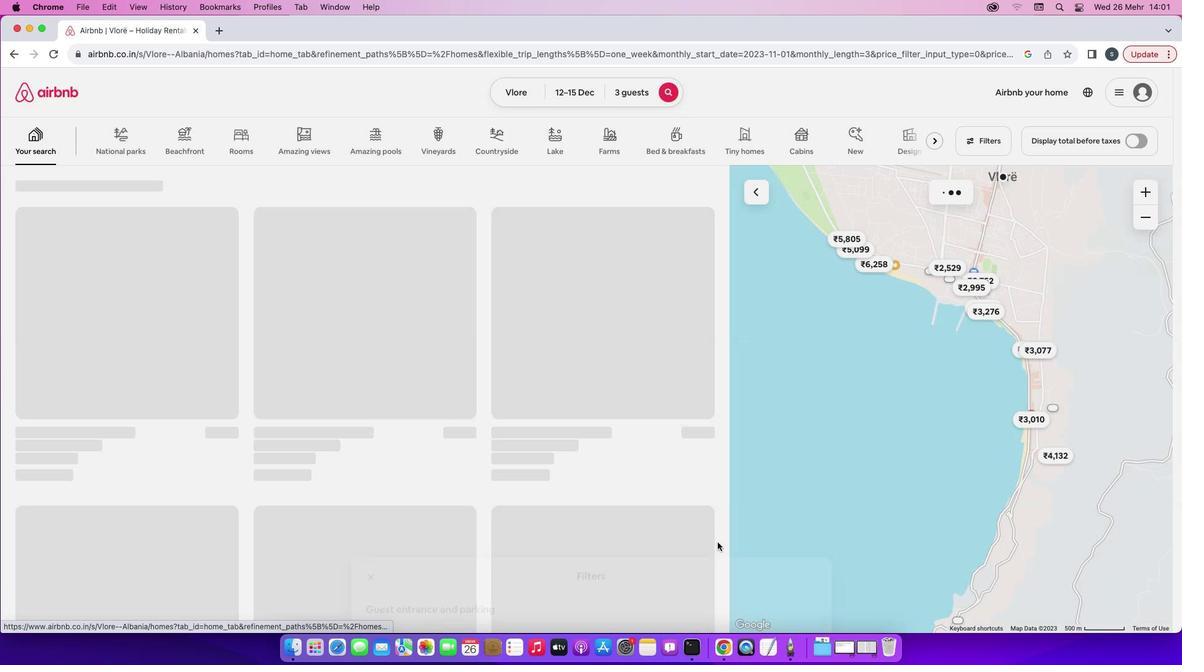 
Action: Mouse moved to (504, 458)
Screenshot: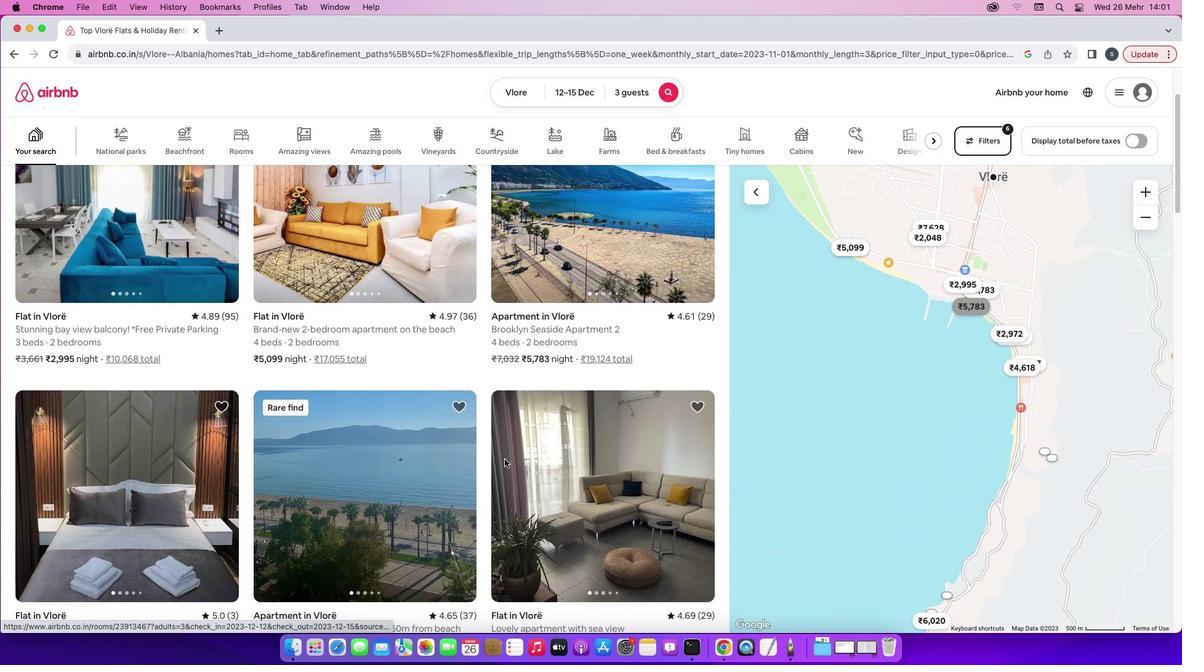 
Action: Mouse scrolled (504, 458) with delta (0, 0)
Screenshot: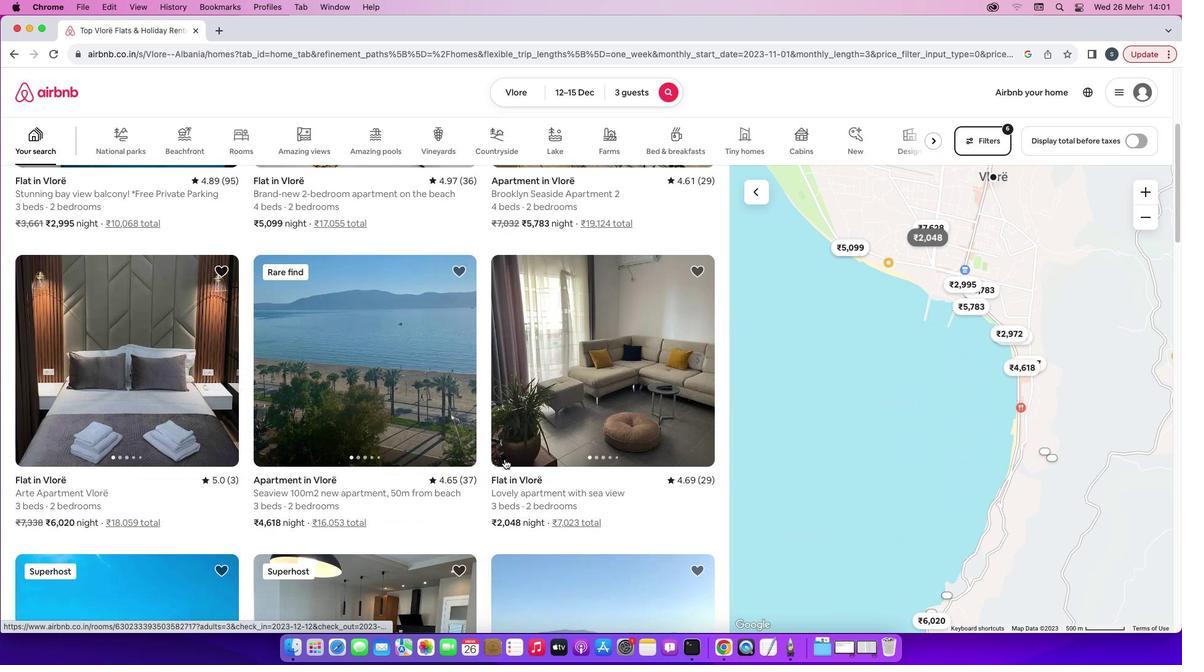 
Action: Mouse scrolled (504, 458) with delta (0, 0)
Screenshot: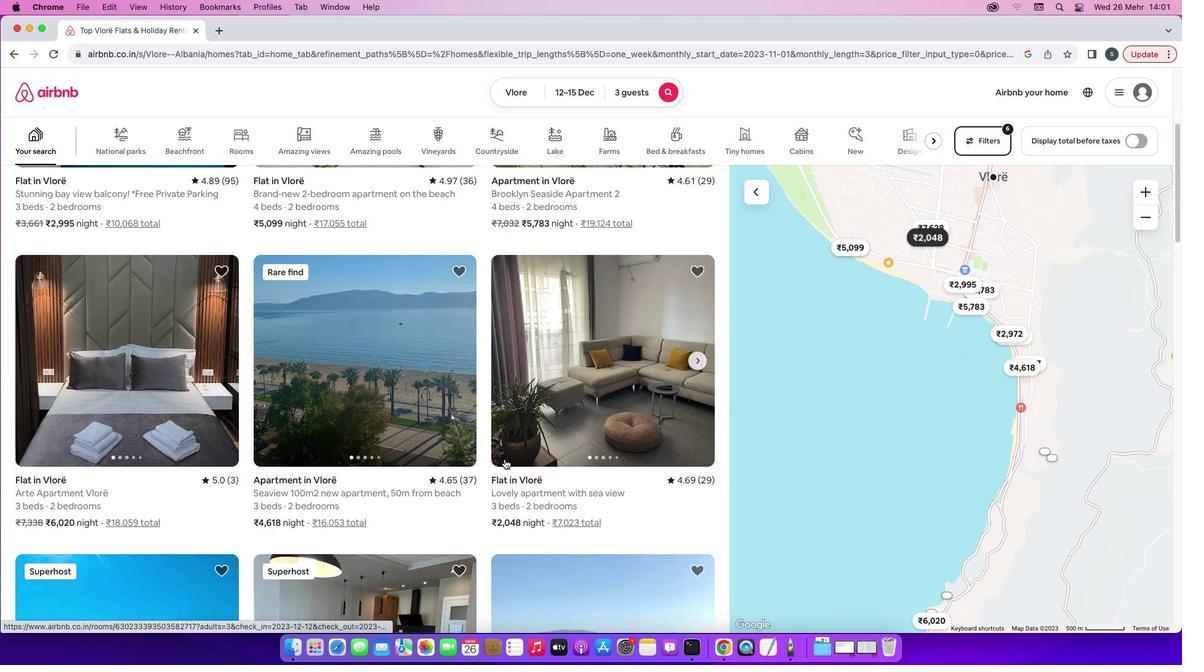 
Action: Mouse scrolled (504, 458) with delta (0, 0)
Screenshot: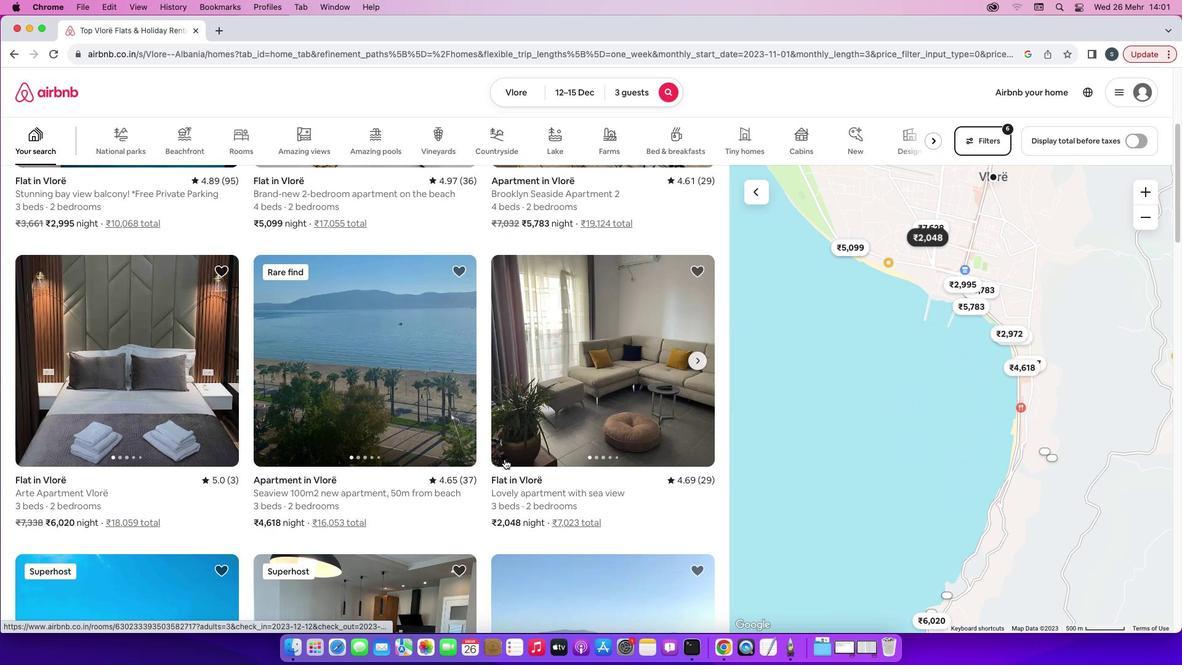 
Action: Mouse scrolled (504, 458) with delta (0, -1)
Screenshot: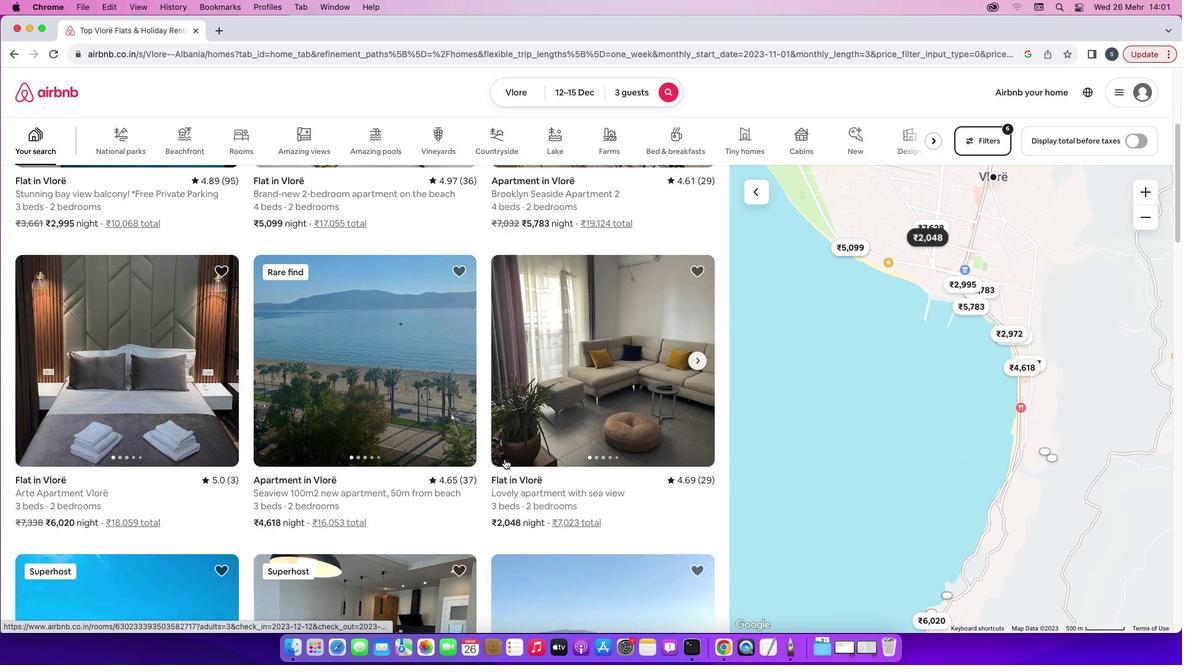 
Action: Mouse scrolled (504, 458) with delta (0, -1)
Screenshot: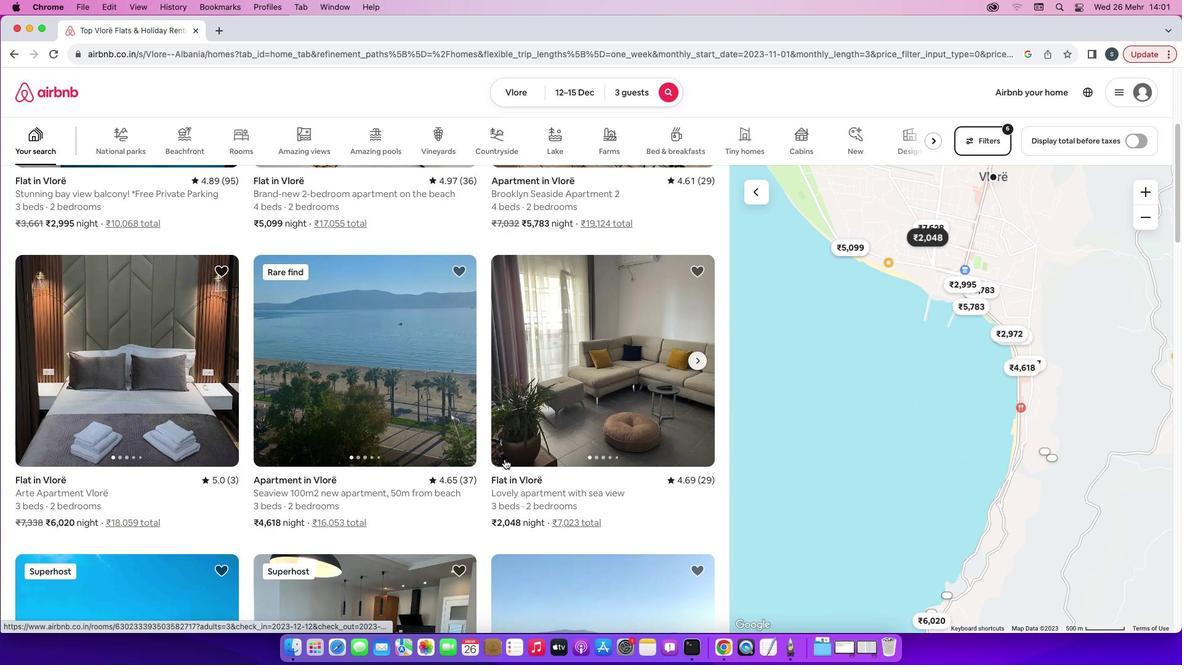
Action: Mouse scrolled (504, 458) with delta (0, -1)
Screenshot: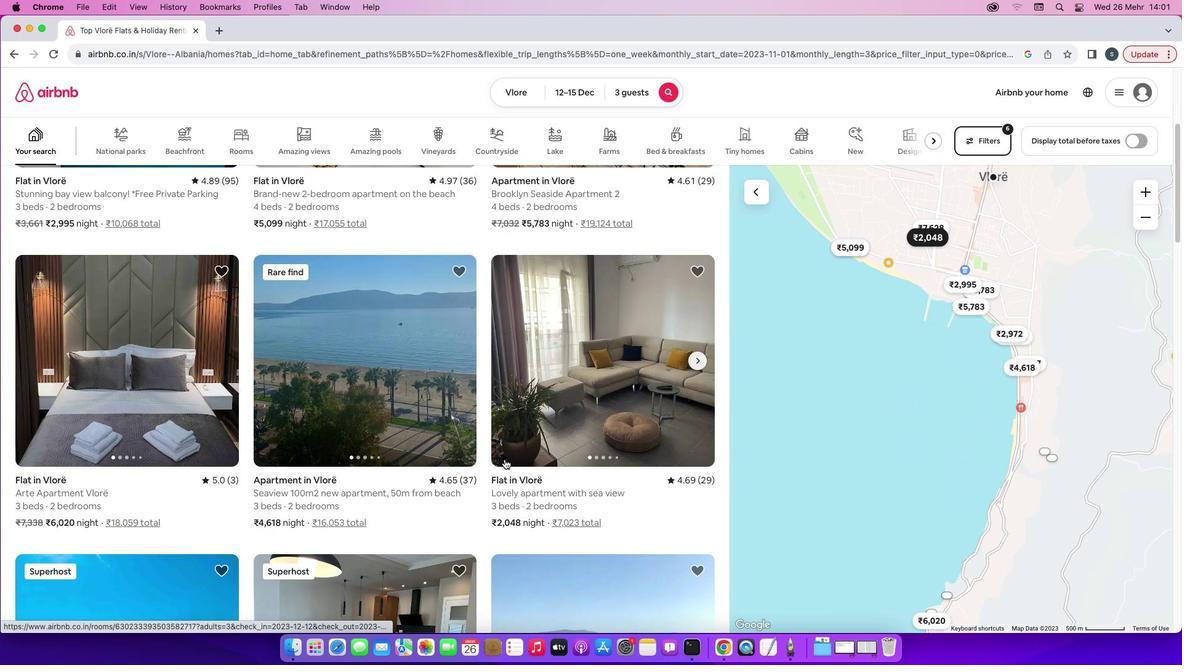 
Action: Mouse scrolled (504, 458) with delta (0, 0)
Screenshot: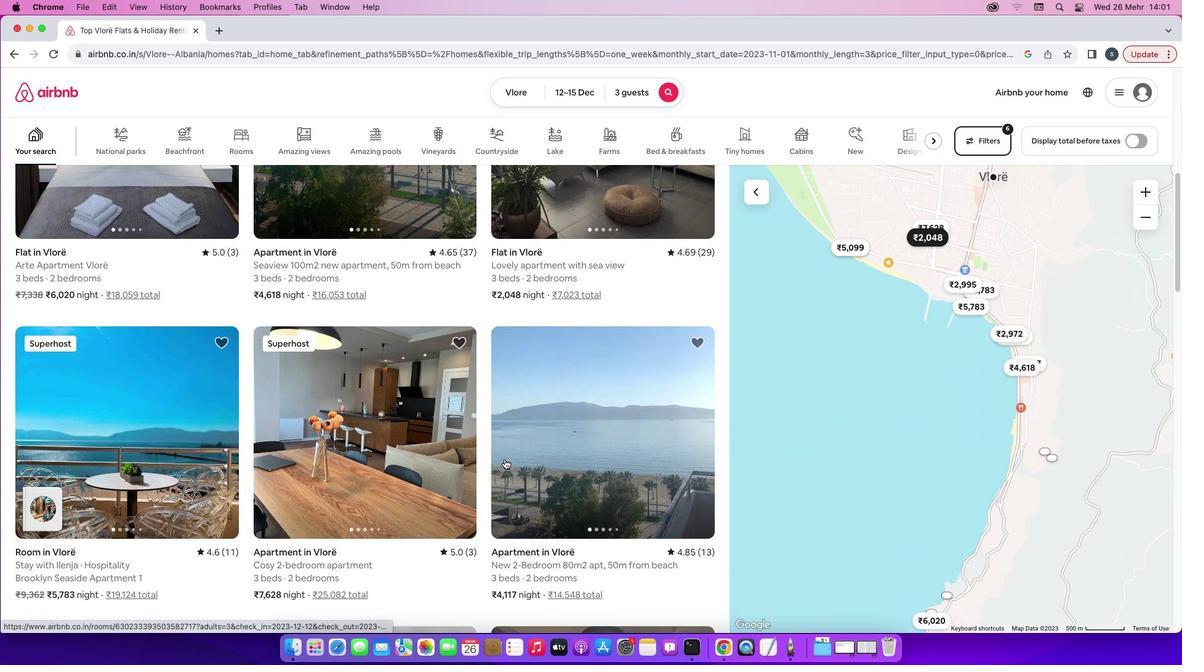 
Action: Mouse scrolled (504, 458) with delta (0, 0)
Screenshot: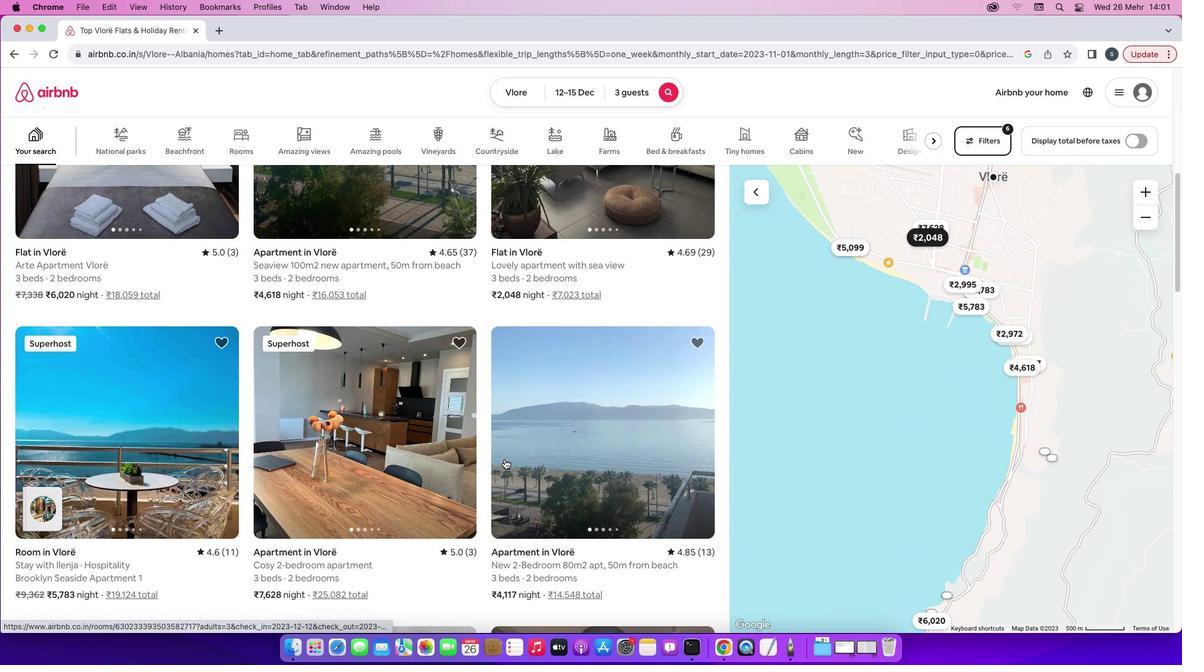 
Action: Mouse scrolled (504, 458) with delta (0, 0)
Screenshot: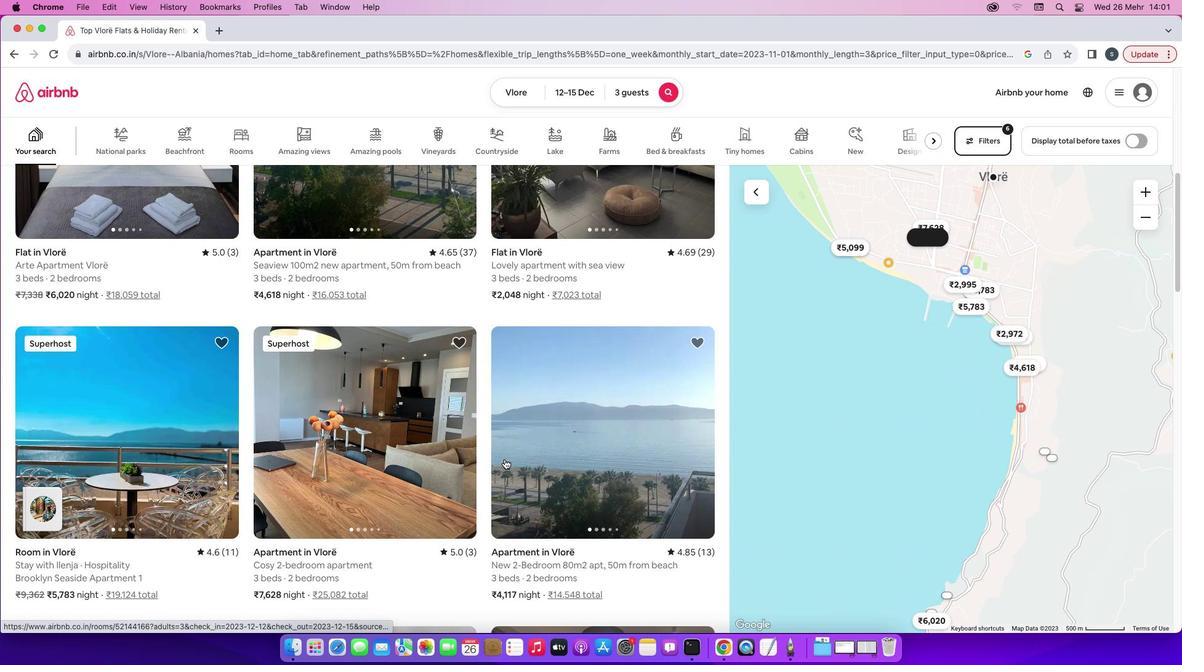
Action: Mouse scrolled (504, 458) with delta (0, -1)
Screenshot: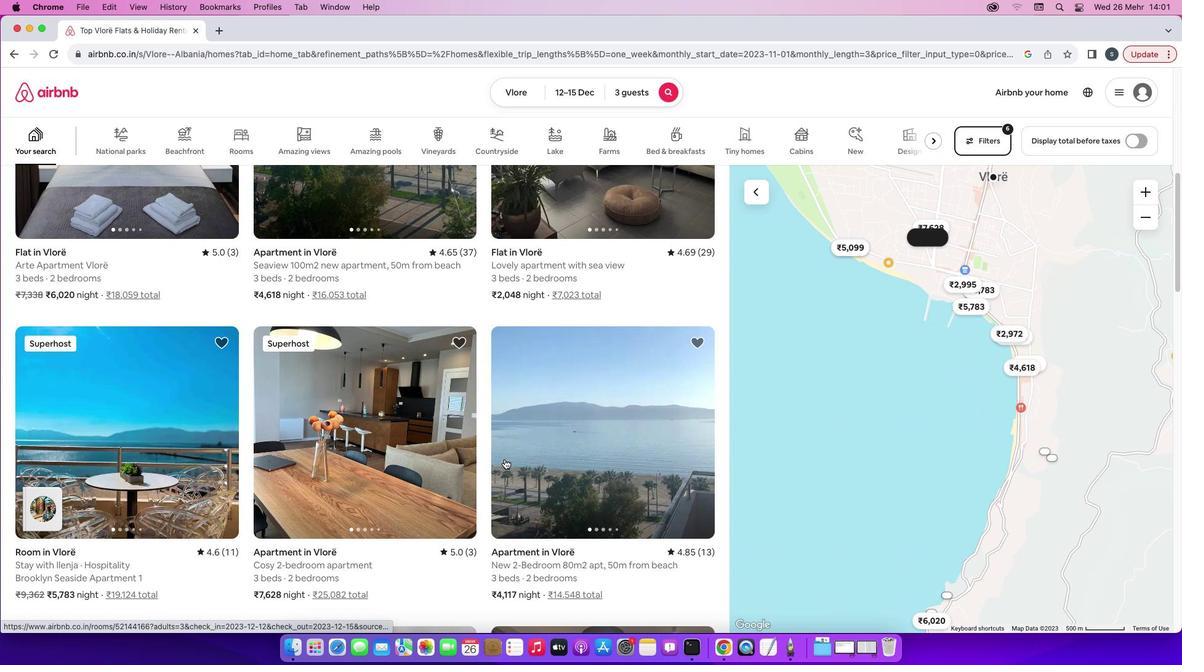 
Action: Mouse scrolled (504, 458) with delta (0, -2)
Screenshot: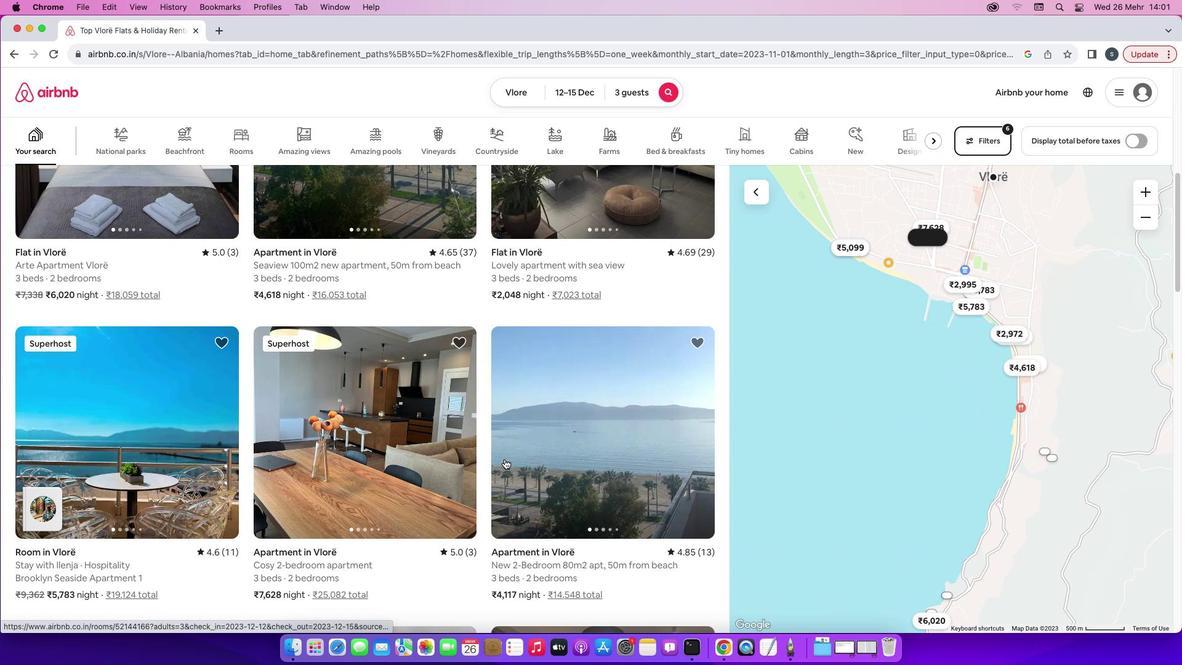 
Action: Mouse scrolled (504, 458) with delta (0, 0)
Screenshot: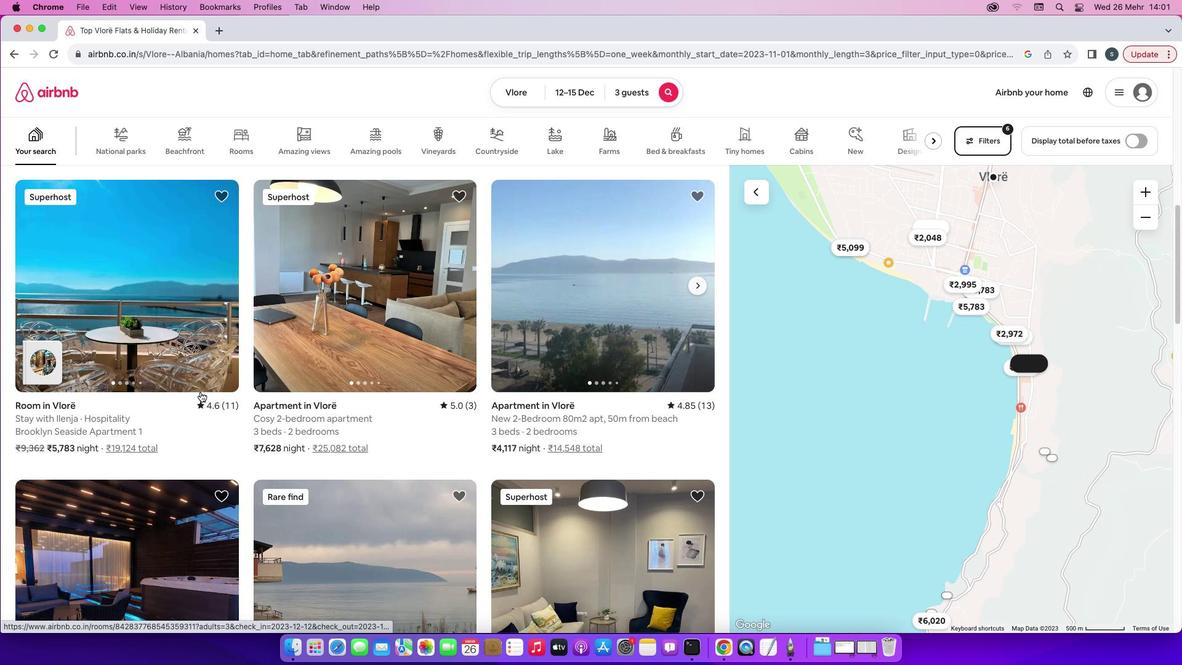 
Action: Mouse scrolled (504, 458) with delta (0, 0)
Screenshot: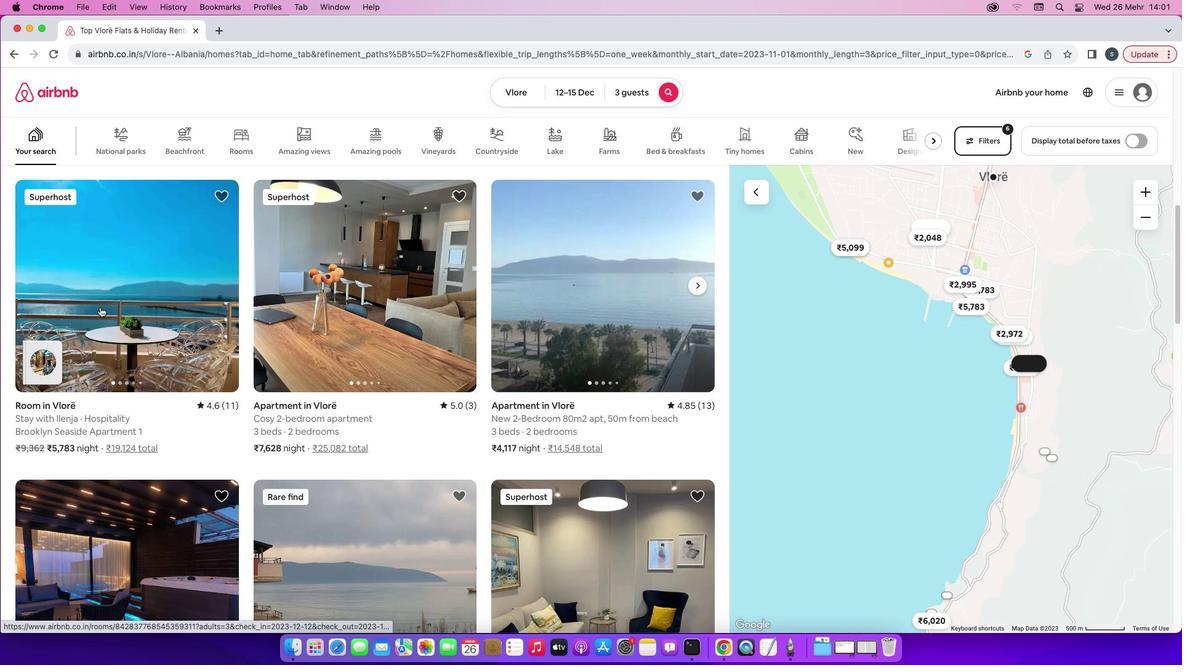 
Action: Mouse scrolled (504, 458) with delta (0, 0)
Screenshot: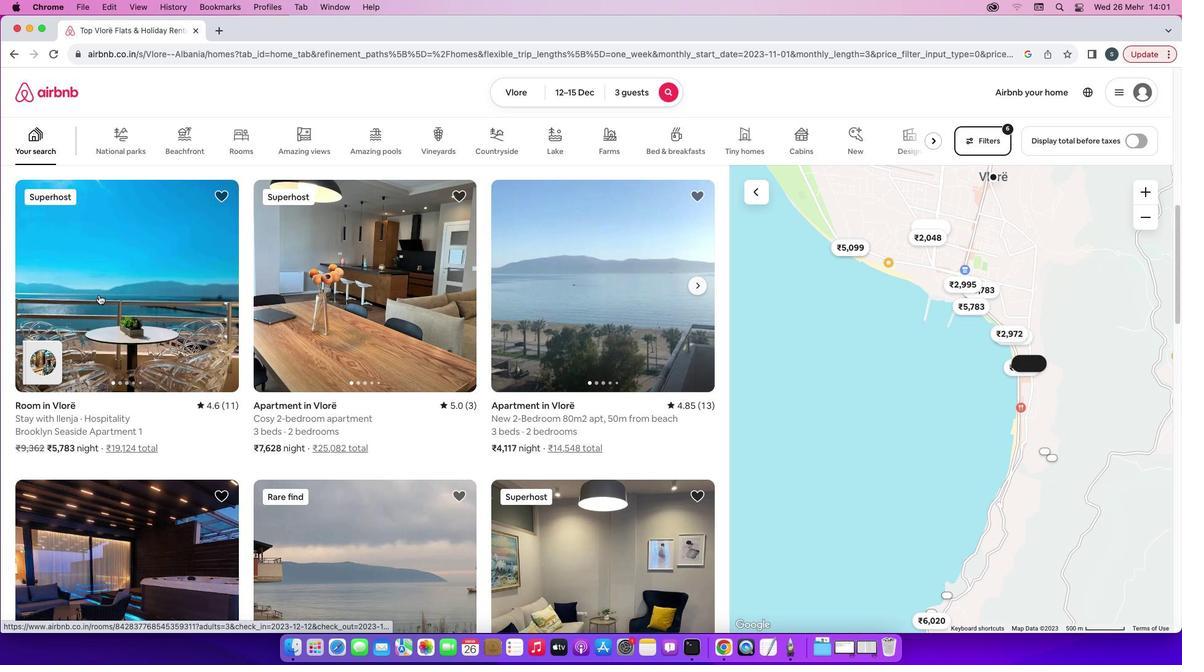 
Action: Mouse scrolled (504, 458) with delta (0, 0)
Screenshot: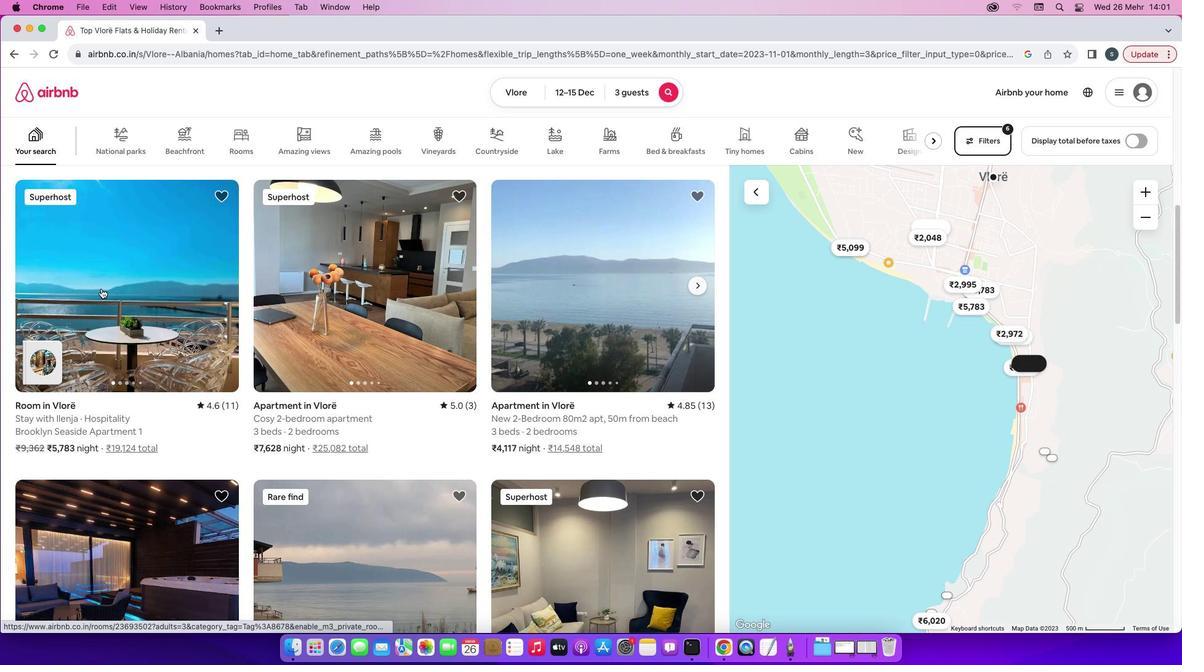 
Action: Mouse scrolled (504, 458) with delta (0, -1)
Screenshot: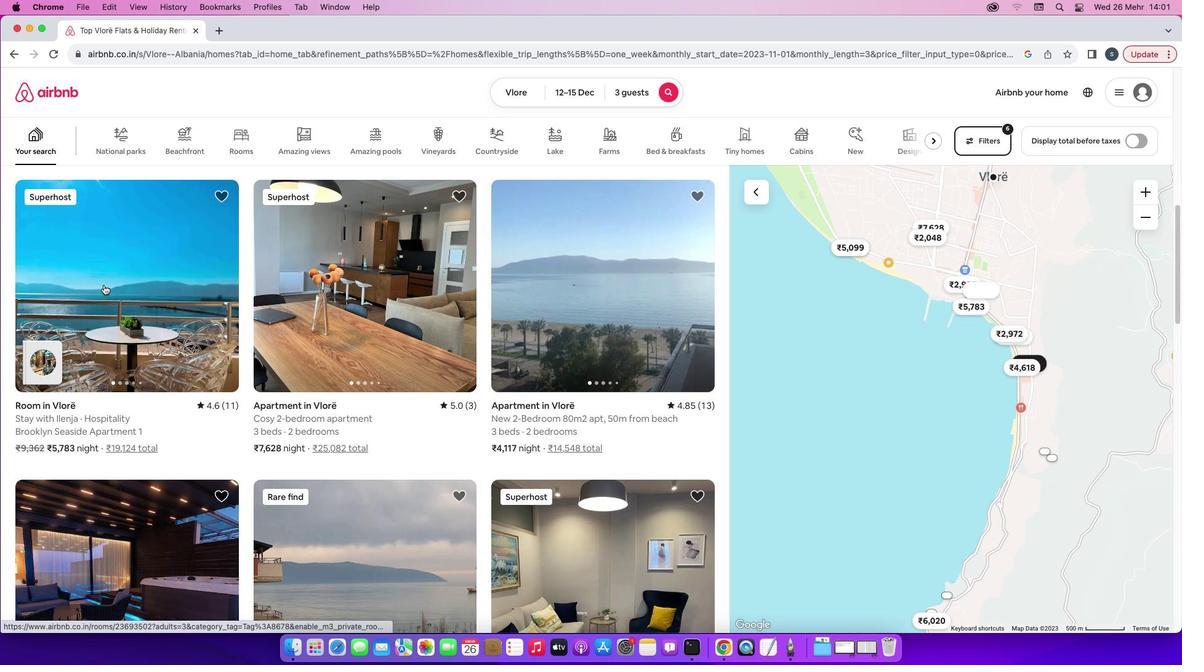 
Action: Mouse moved to (104, 284)
Screenshot: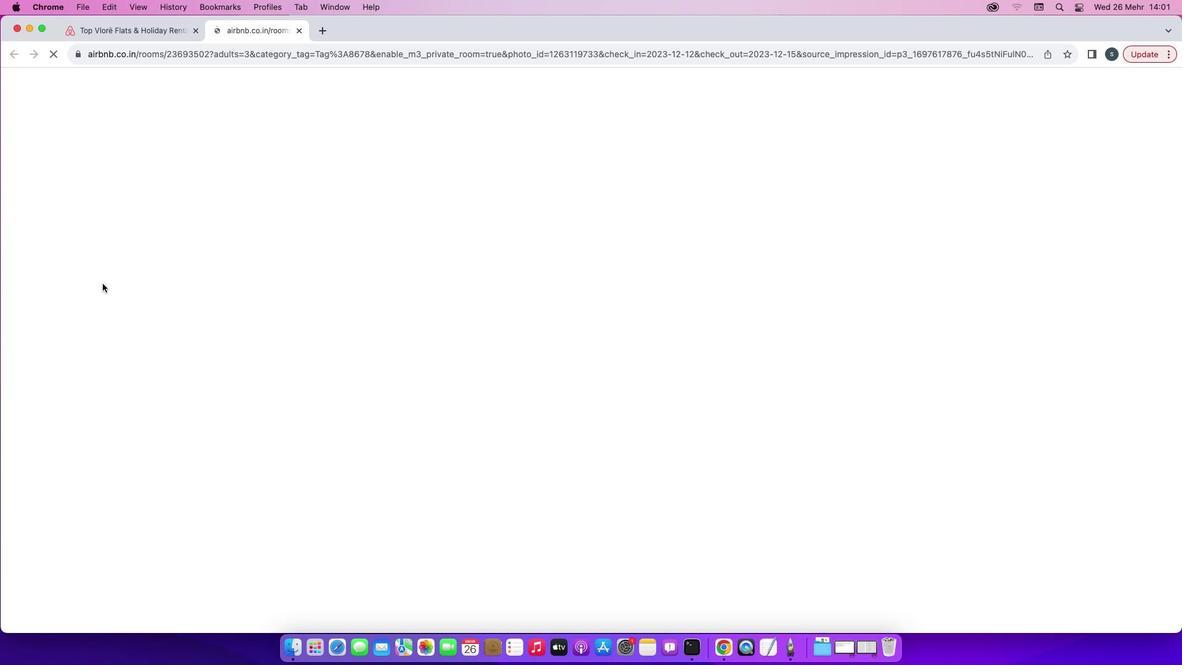 
Action: Mouse pressed left at (104, 284)
Screenshot: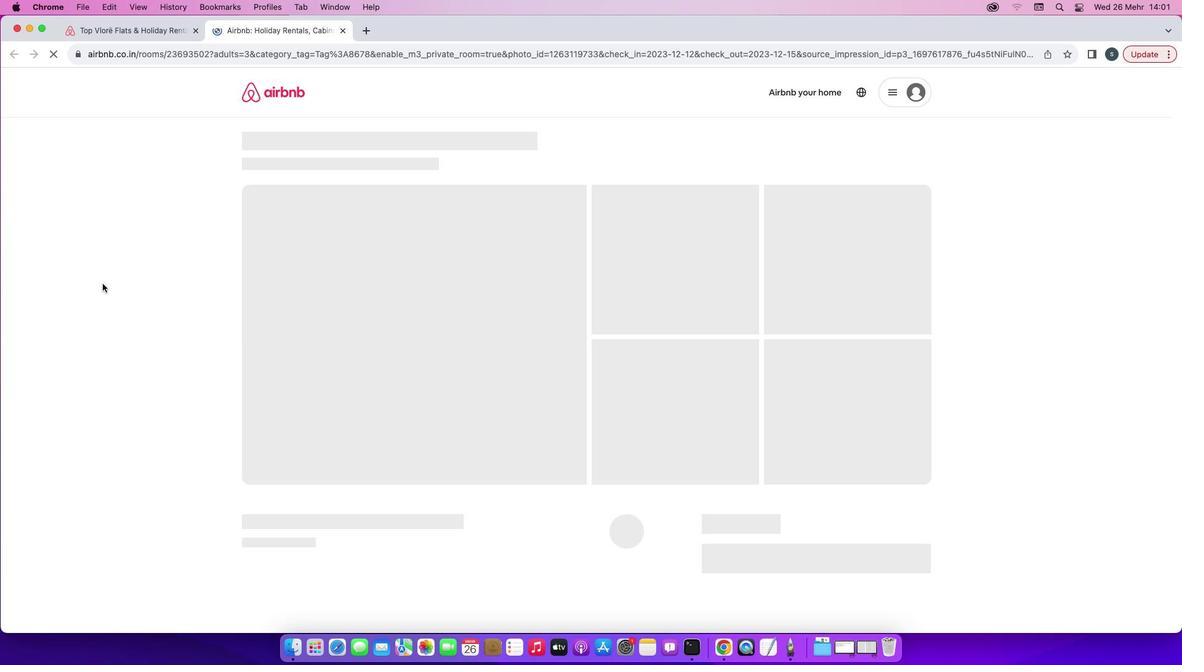 
Action: Mouse moved to (879, 440)
Screenshot: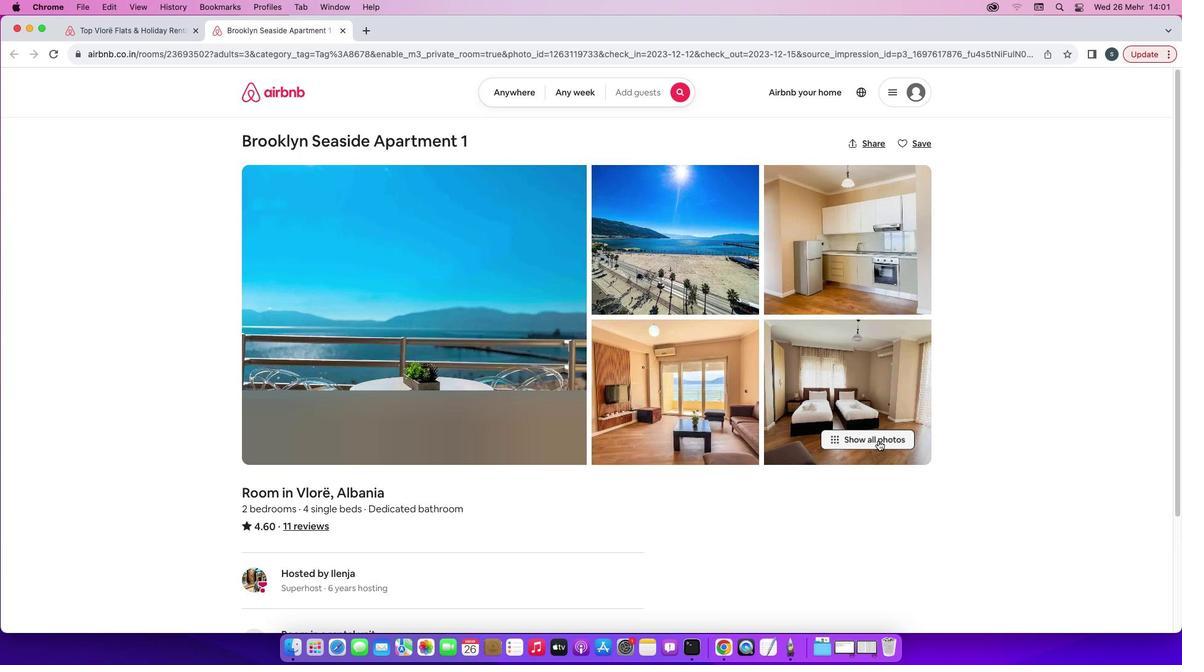 
Action: Mouse pressed left at (879, 440)
Screenshot: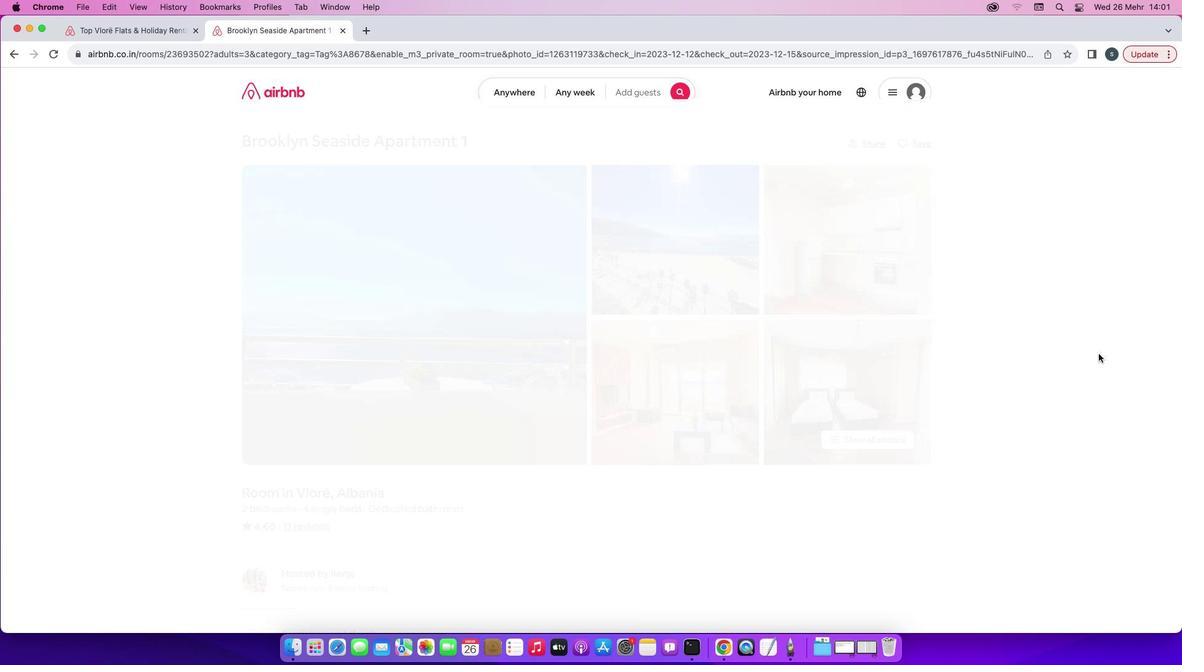 
Action: Mouse moved to (864, 444)
Screenshot: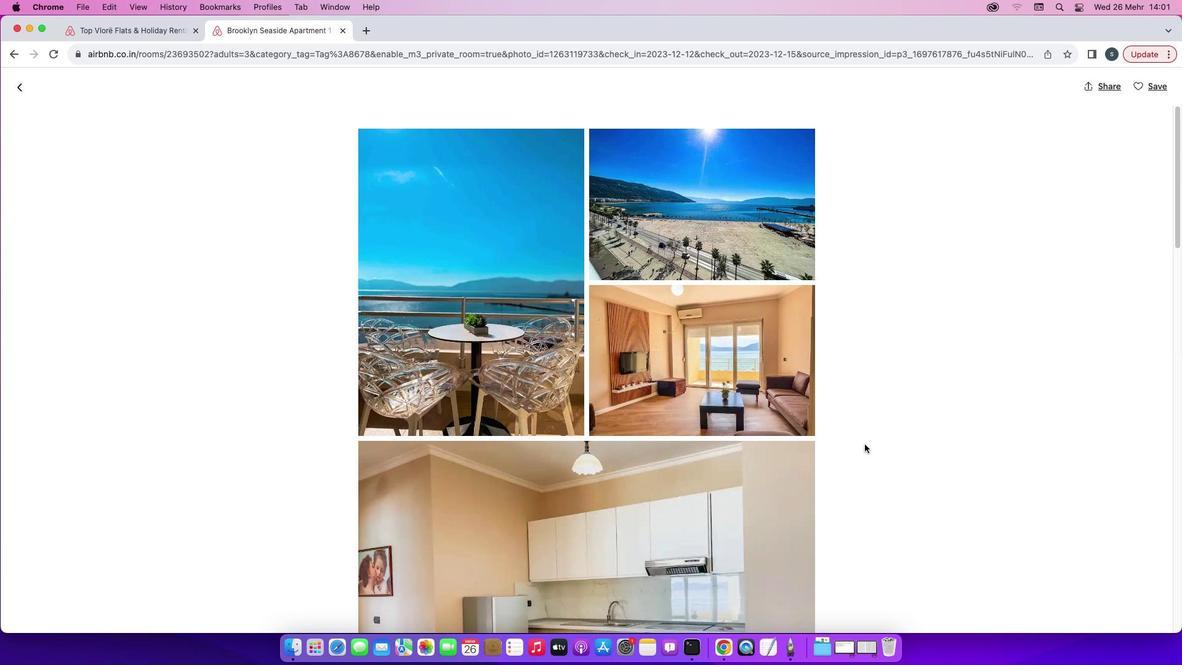 
Action: Mouse scrolled (864, 444) with delta (0, 0)
Screenshot: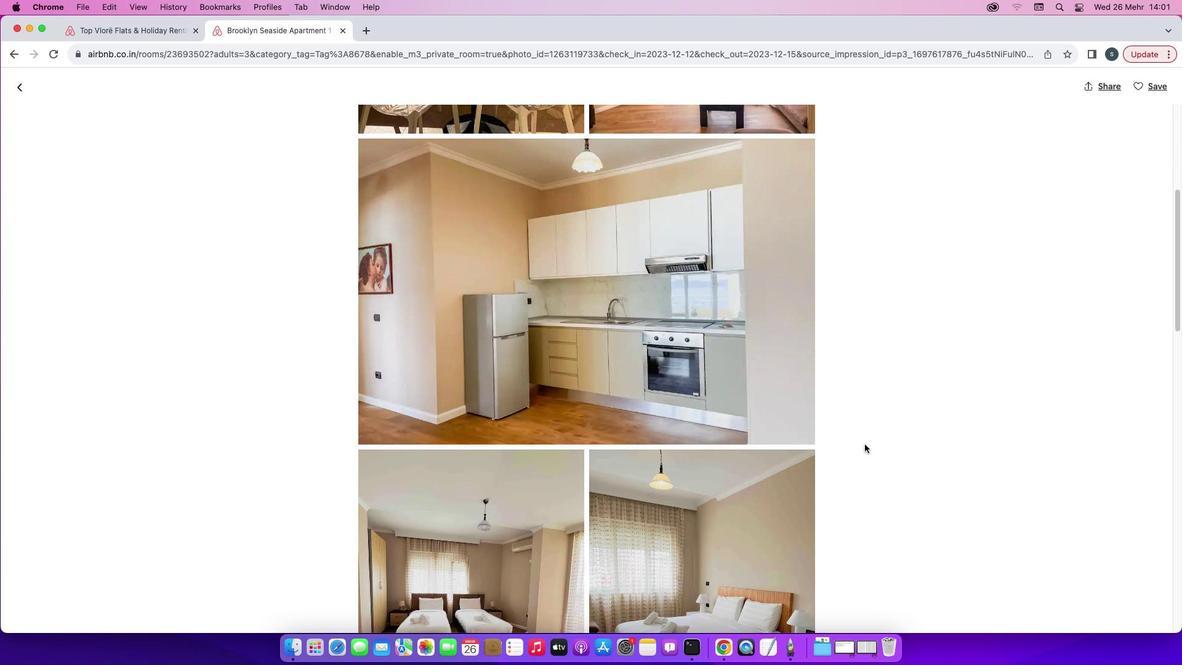 
Action: Mouse scrolled (864, 444) with delta (0, 0)
Screenshot: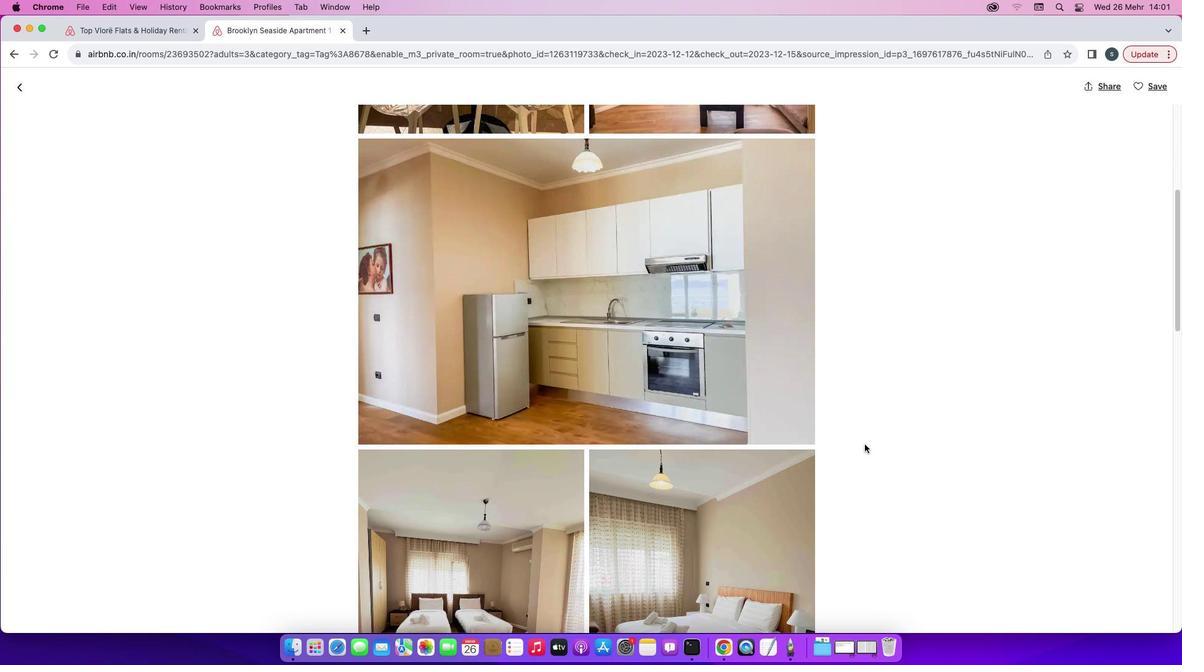 
Action: Mouse scrolled (864, 444) with delta (0, -1)
Screenshot: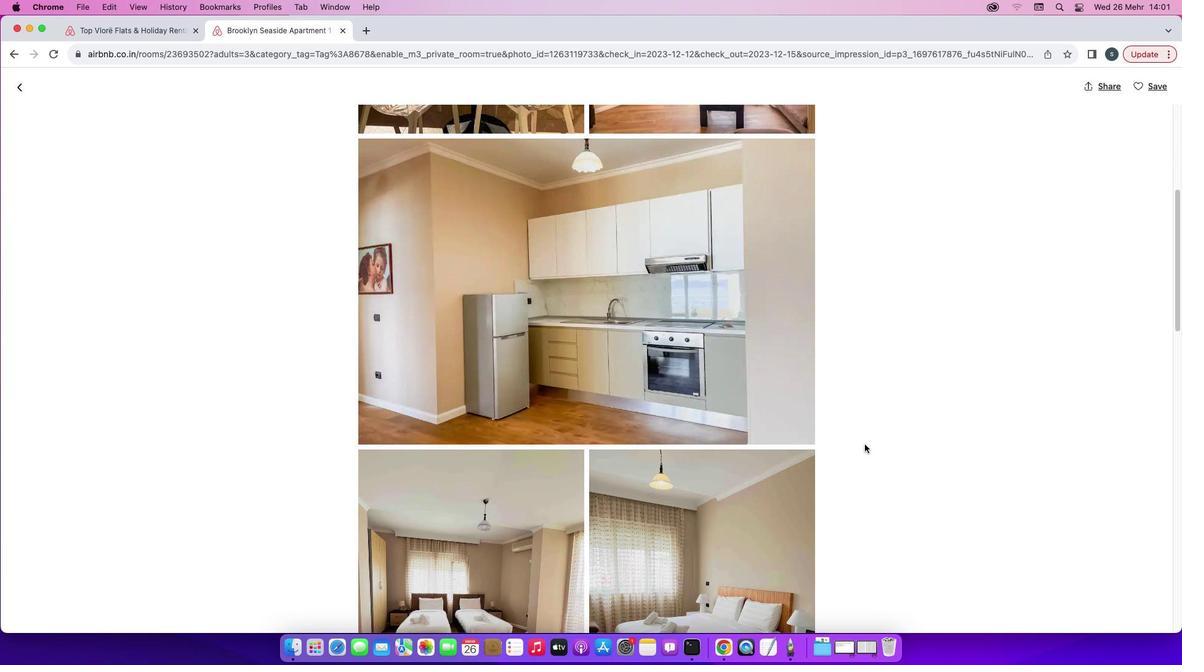 
Action: Mouse scrolled (864, 444) with delta (0, -2)
Screenshot: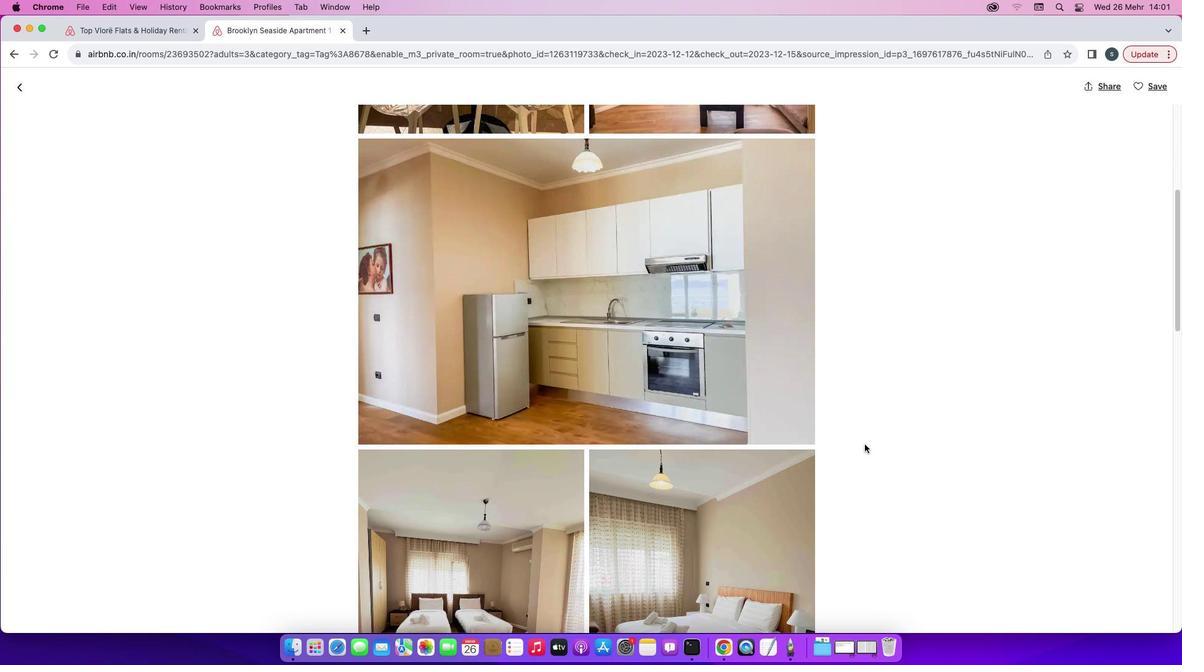 
Action: Mouse scrolled (864, 444) with delta (0, -2)
Screenshot: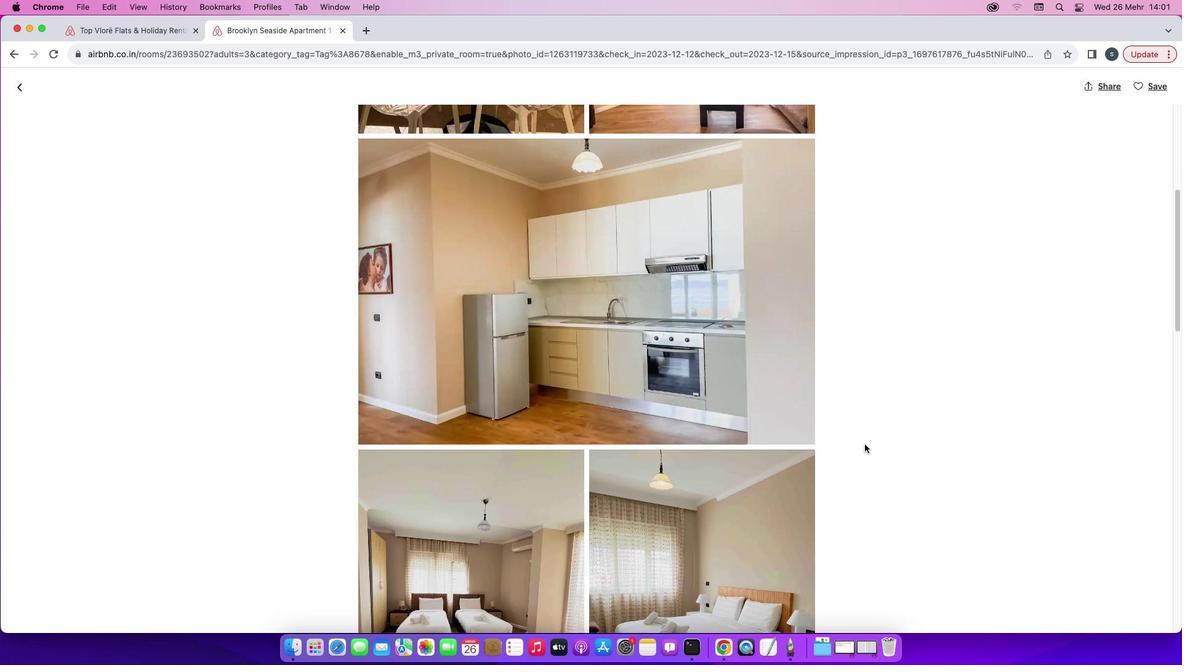 
Action: Mouse scrolled (864, 444) with delta (0, 0)
Screenshot: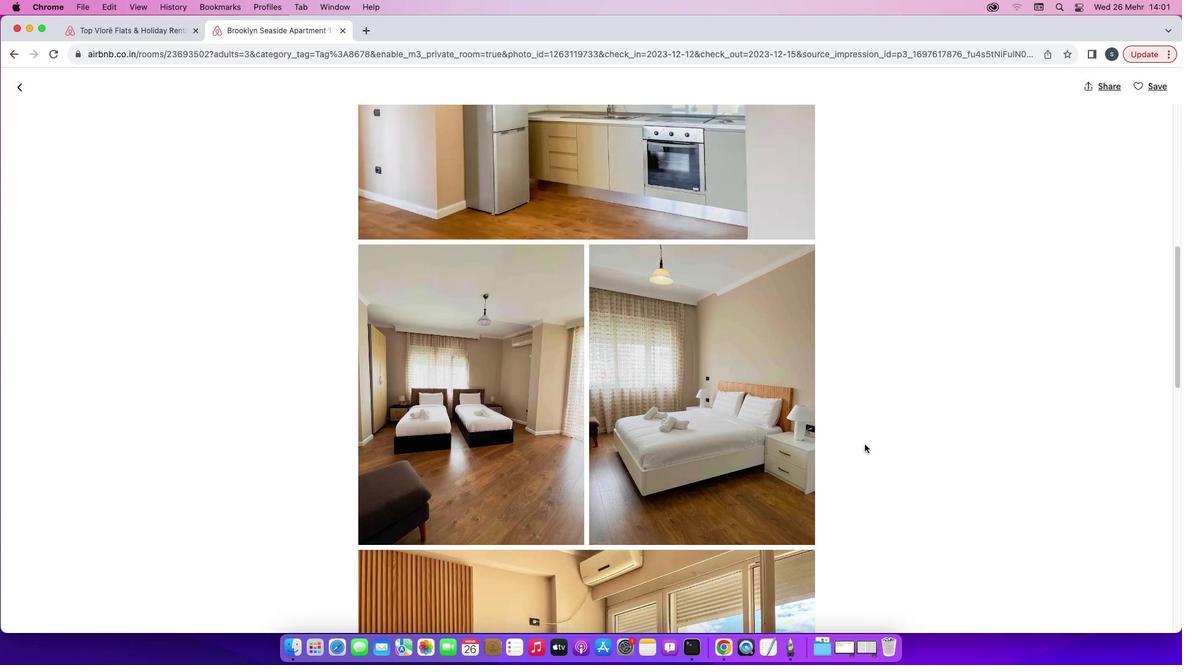 
Action: Mouse scrolled (864, 444) with delta (0, 0)
Screenshot: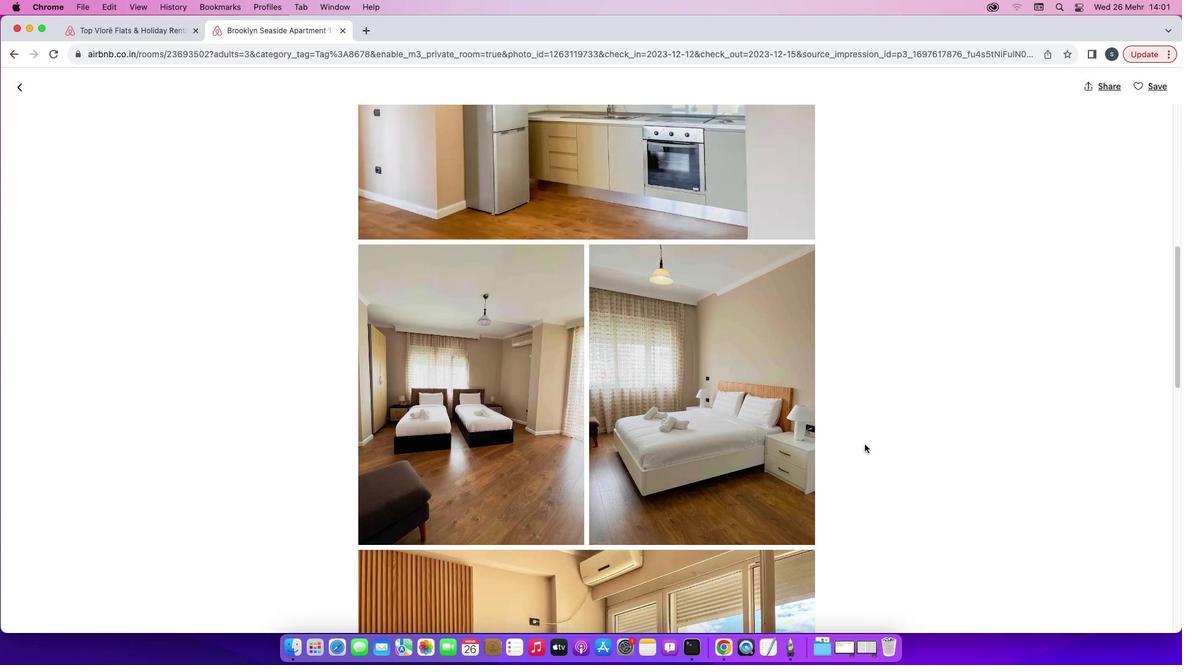 
Action: Mouse scrolled (864, 444) with delta (0, -1)
Screenshot: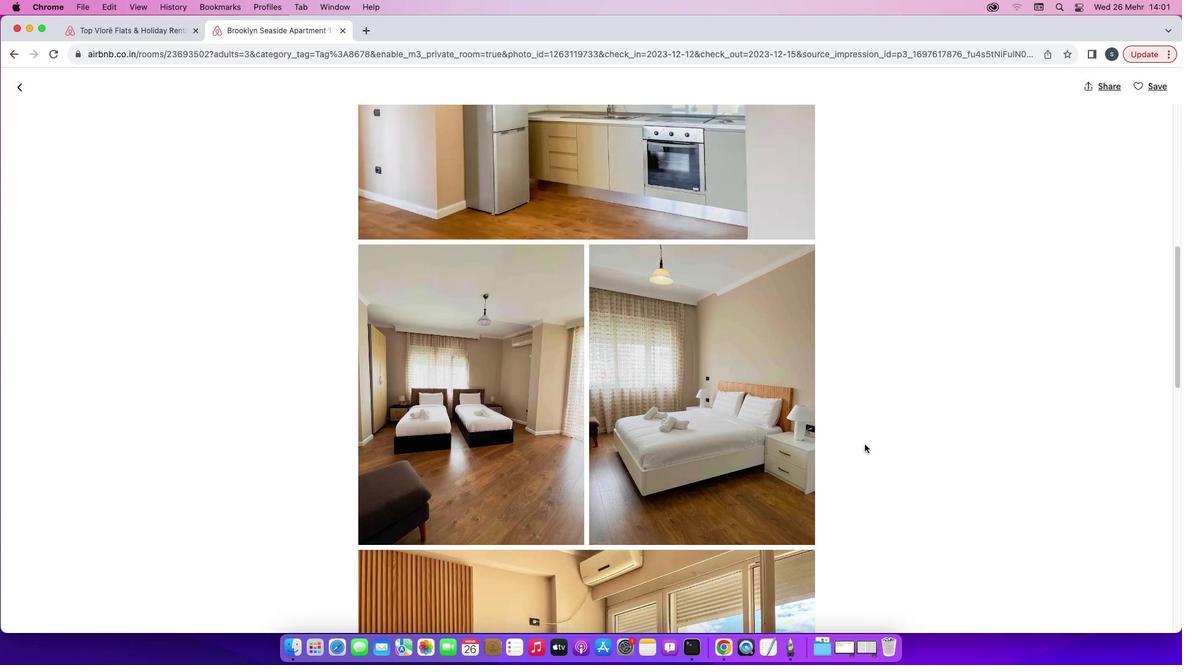 
Action: Mouse scrolled (864, 444) with delta (0, -2)
Screenshot: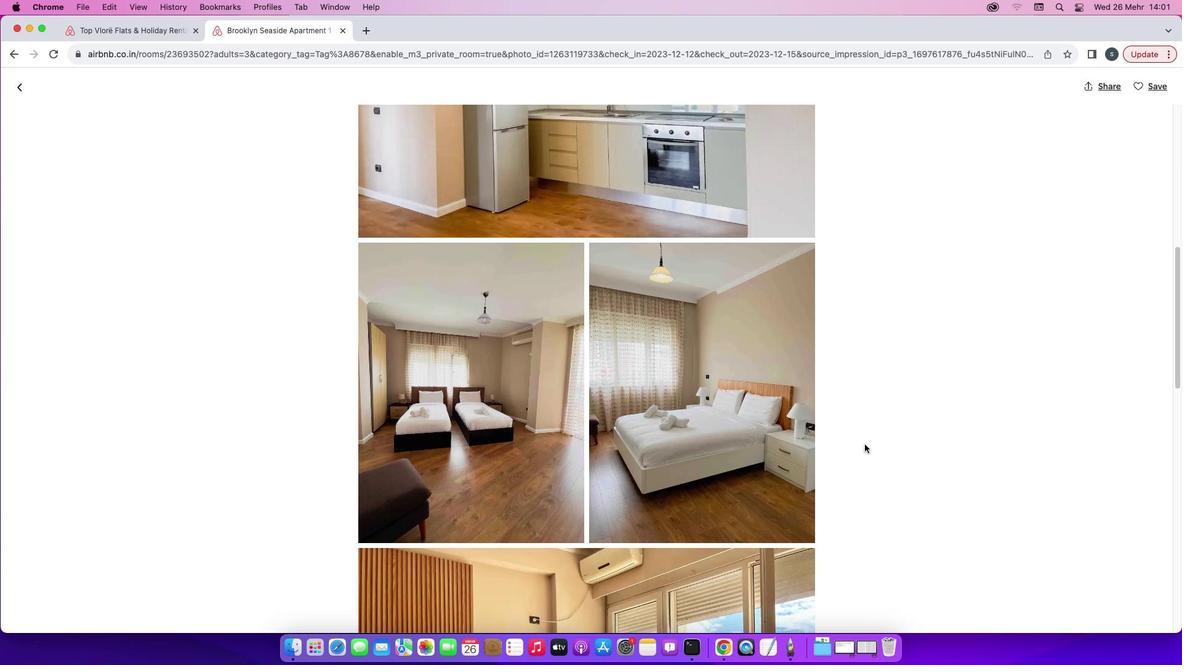 
Action: Mouse scrolled (864, 444) with delta (0, 0)
Screenshot: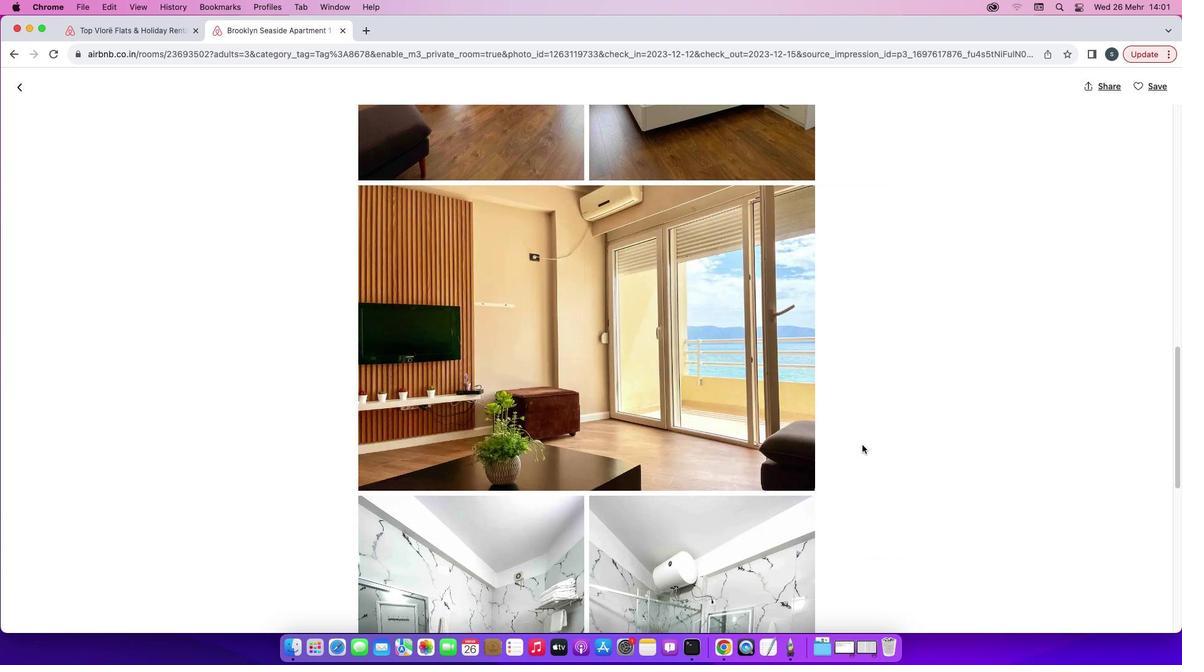 
Action: Mouse scrolled (864, 444) with delta (0, 0)
Screenshot: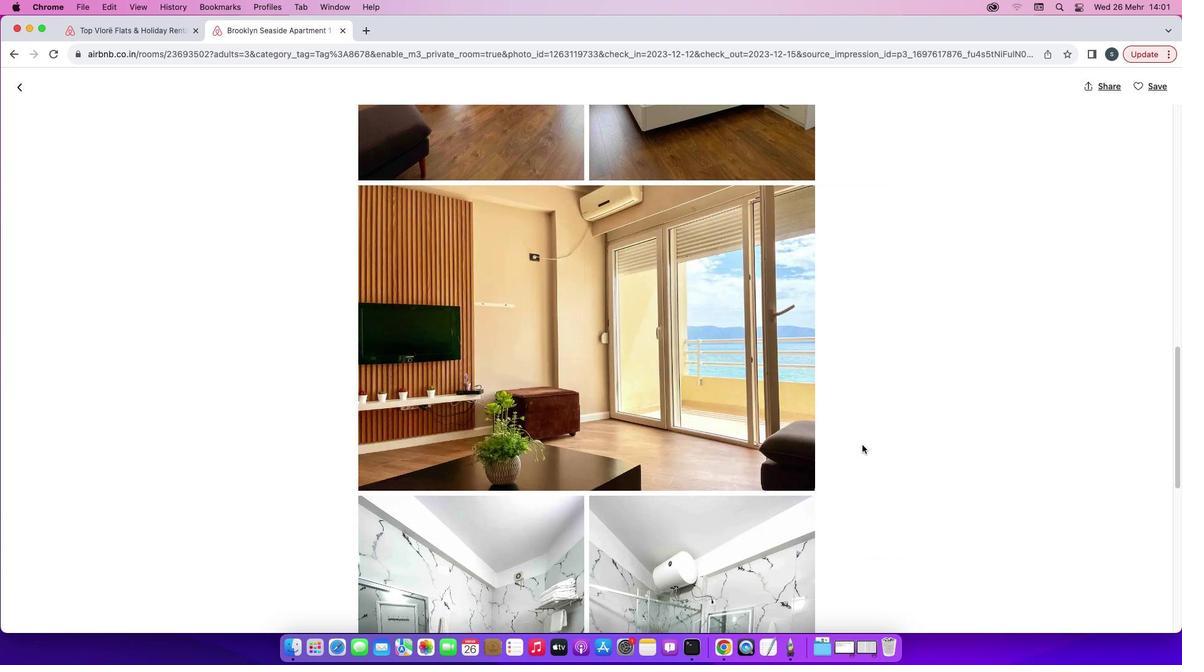 
Action: Mouse scrolled (864, 444) with delta (0, -1)
Screenshot: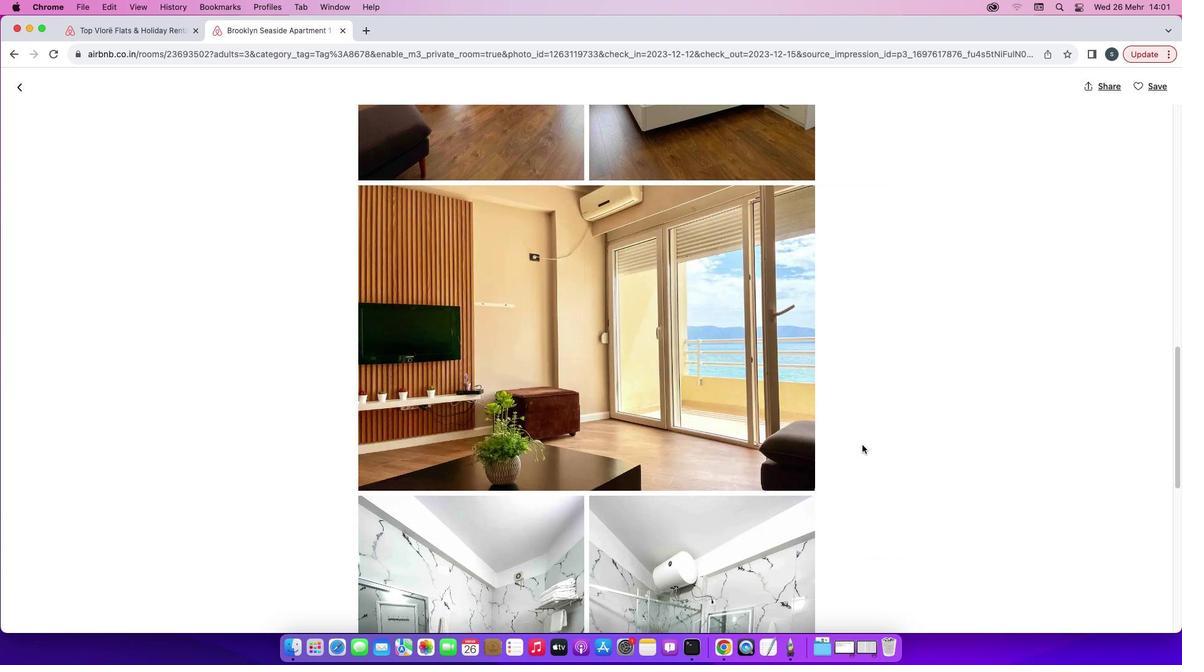 
Action: Mouse scrolled (864, 444) with delta (0, -2)
Screenshot: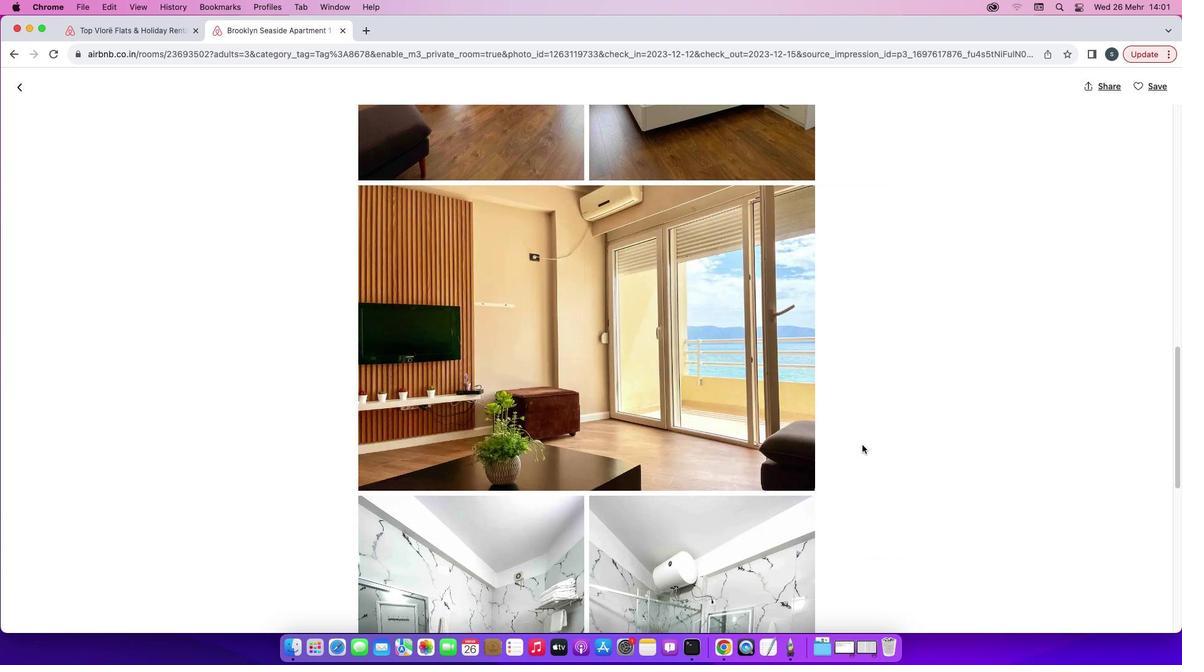 
Action: Mouse scrolled (864, 444) with delta (0, -3)
Screenshot: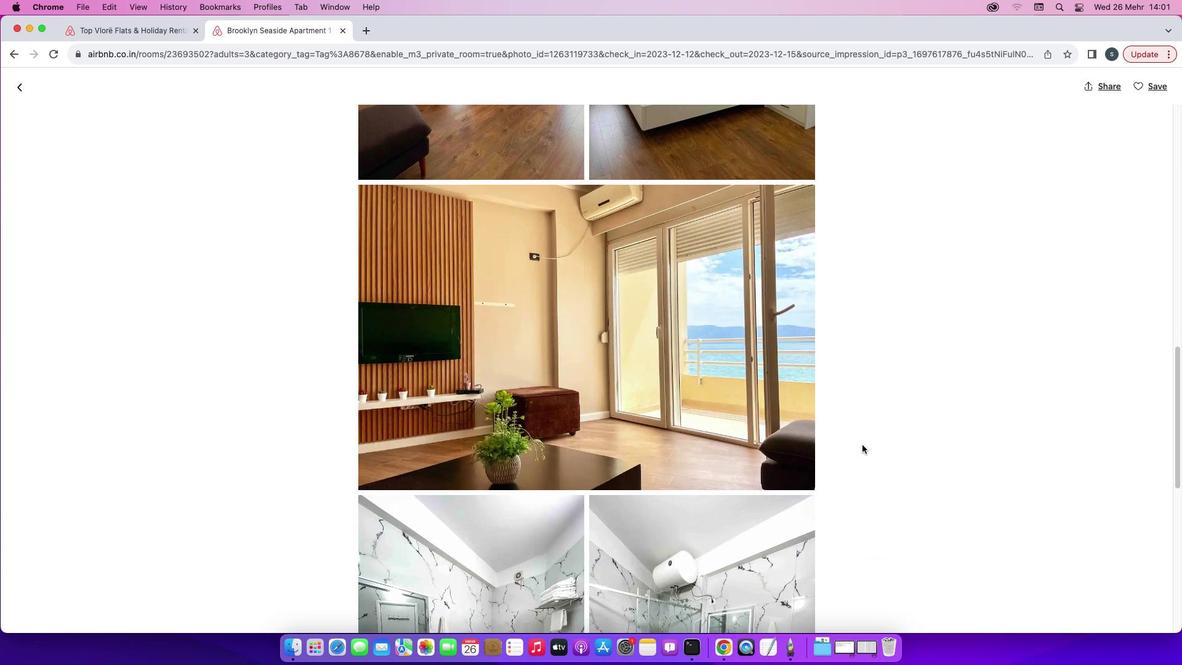 
Action: Mouse moved to (863, 445)
Screenshot: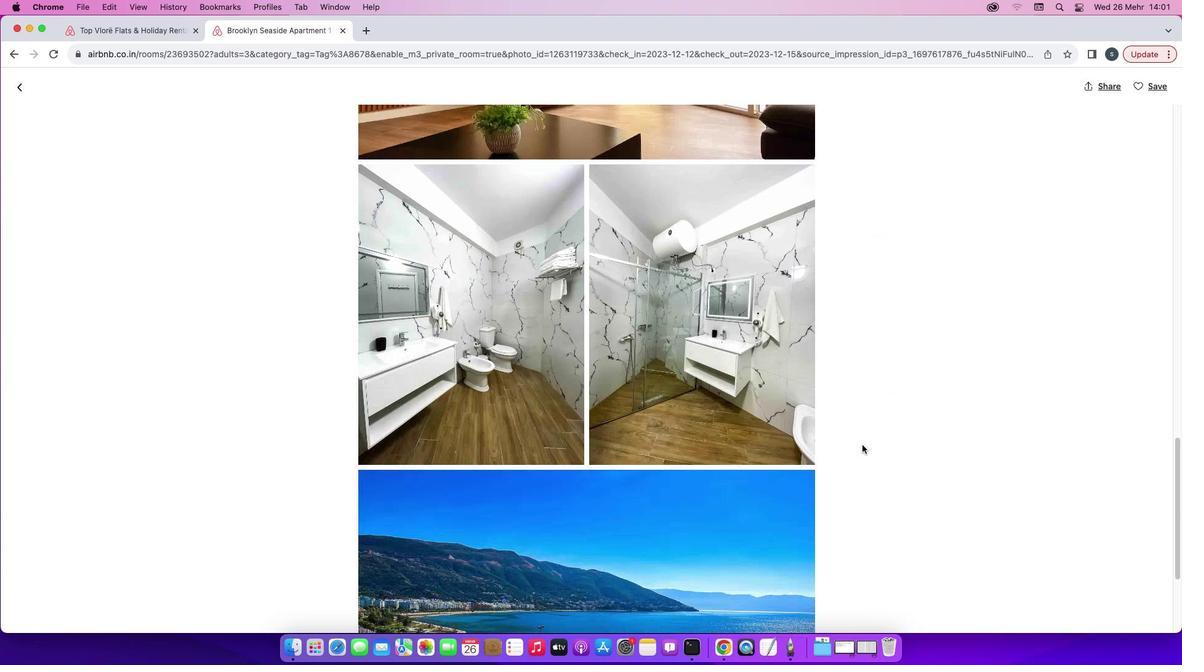 
Action: Mouse scrolled (863, 445) with delta (0, 0)
Screenshot: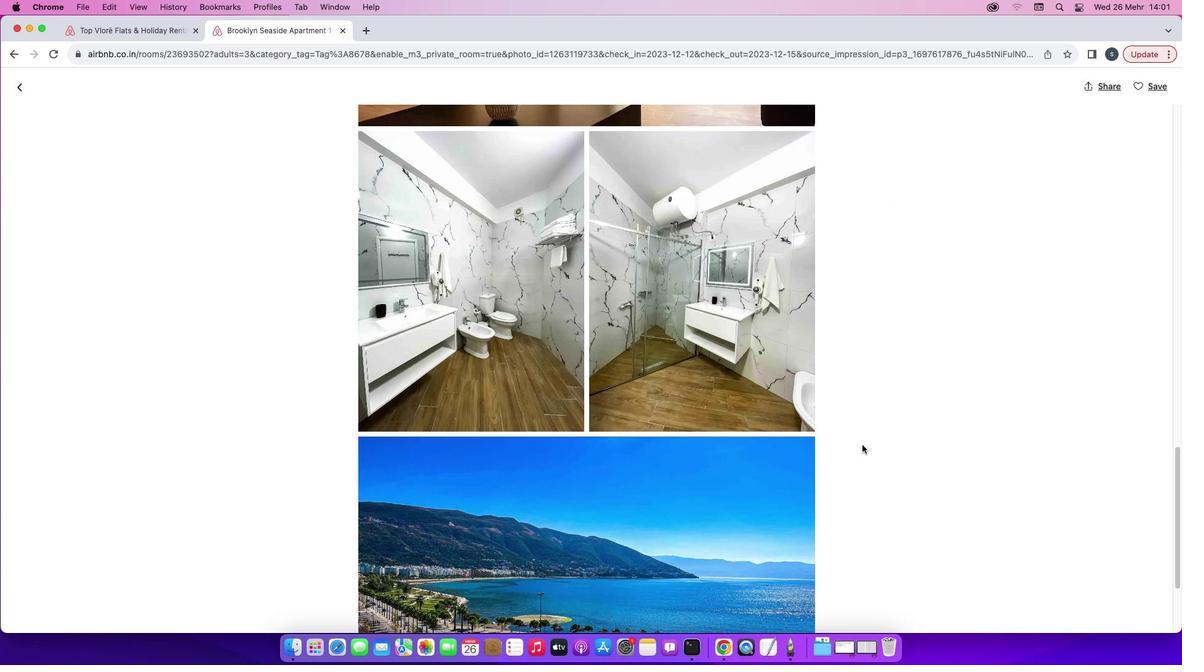 
Action: Mouse scrolled (863, 445) with delta (0, 0)
Screenshot: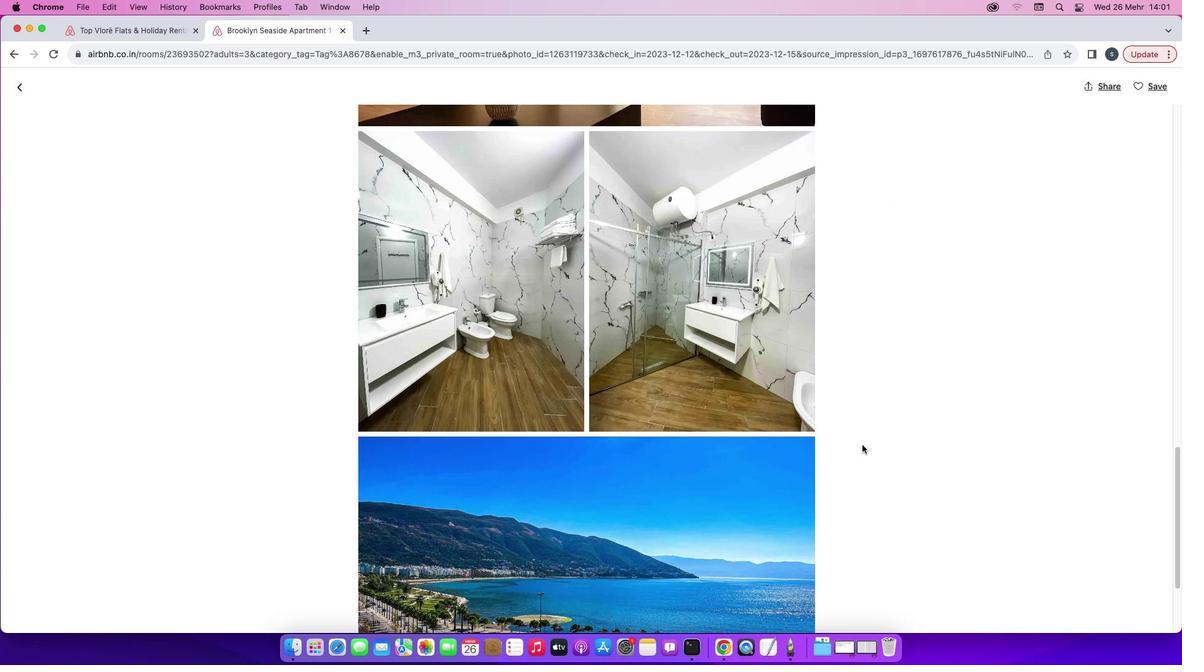 
Action: Mouse scrolled (863, 445) with delta (0, -1)
Screenshot: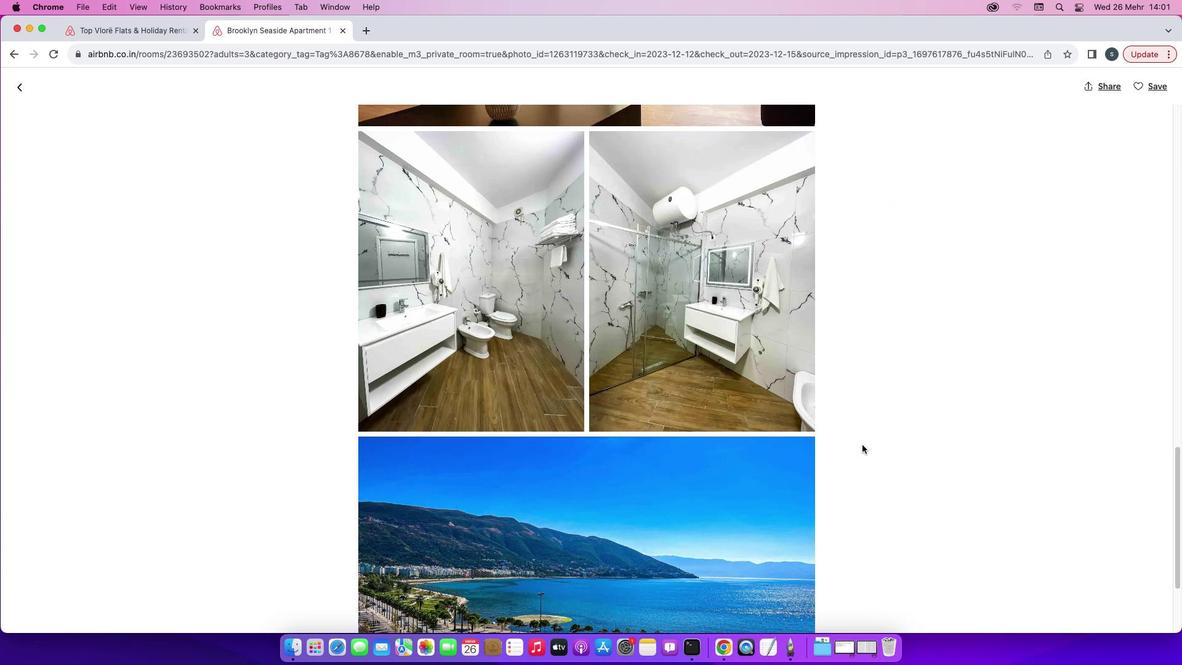 
Action: Mouse scrolled (863, 445) with delta (0, -2)
Screenshot: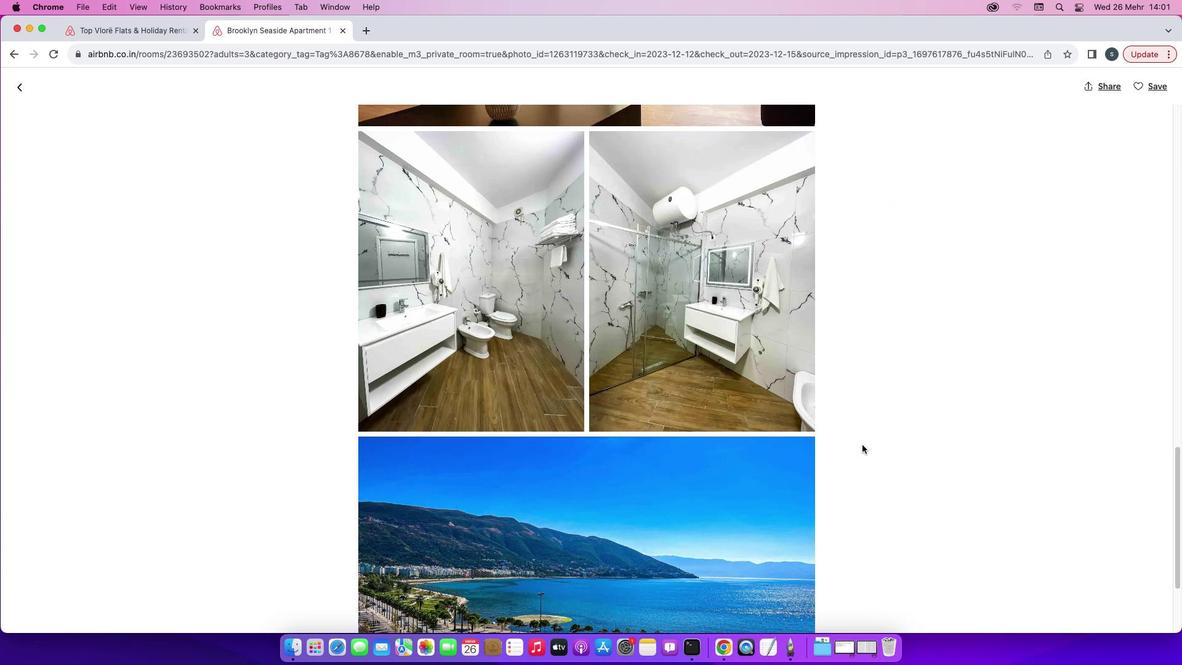 
Action: Mouse scrolled (863, 445) with delta (0, -3)
Screenshot: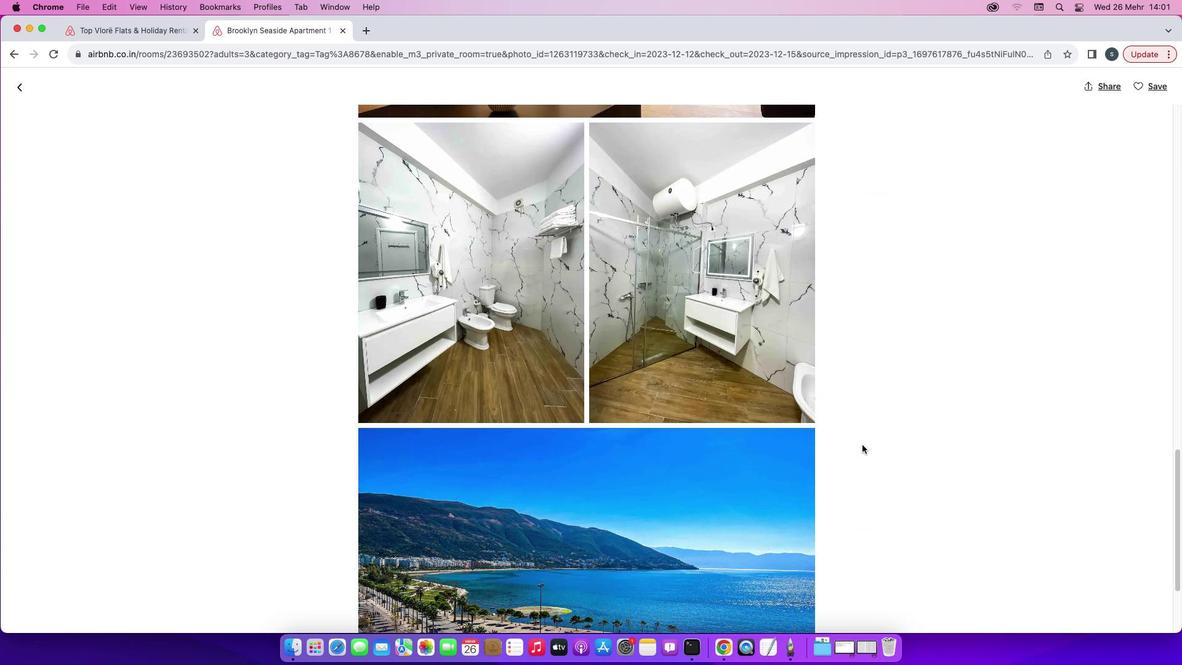 
Action: Mouse scrolled (863, 445) with delta (0, 0)
Screenshot: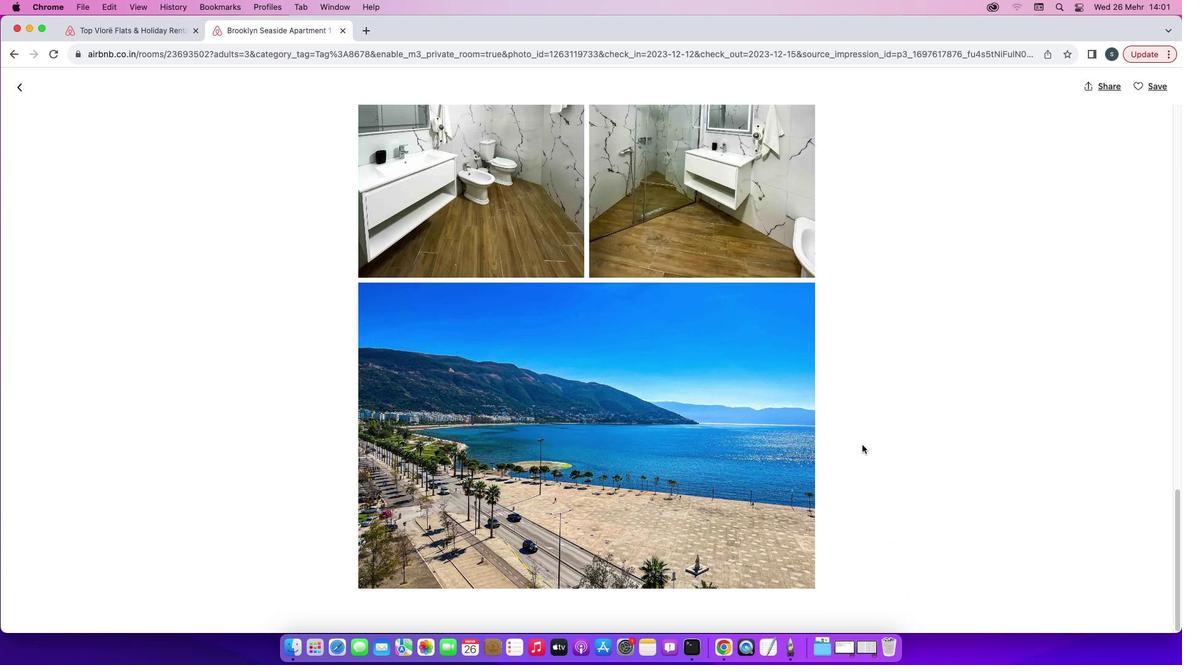 
Action: Mouse scrolled (863, 445) with delta (0, 0)
Screenshot: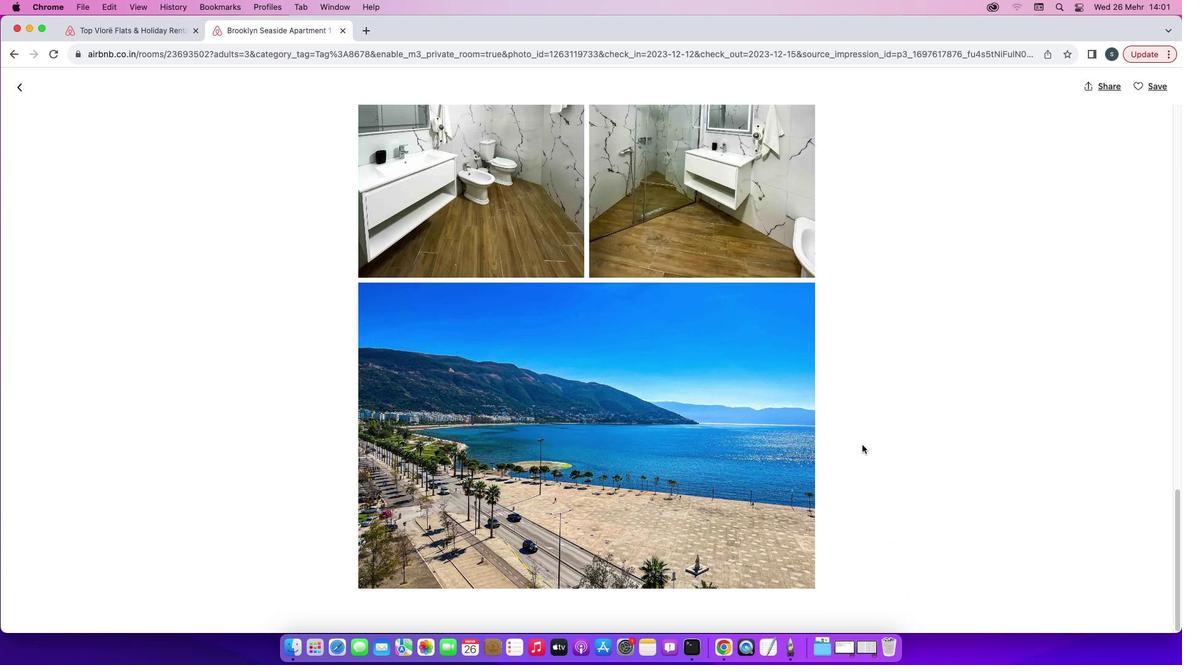 
Action: Mouse scrolled (863, 445) with delta (0, -1)
Screenshot: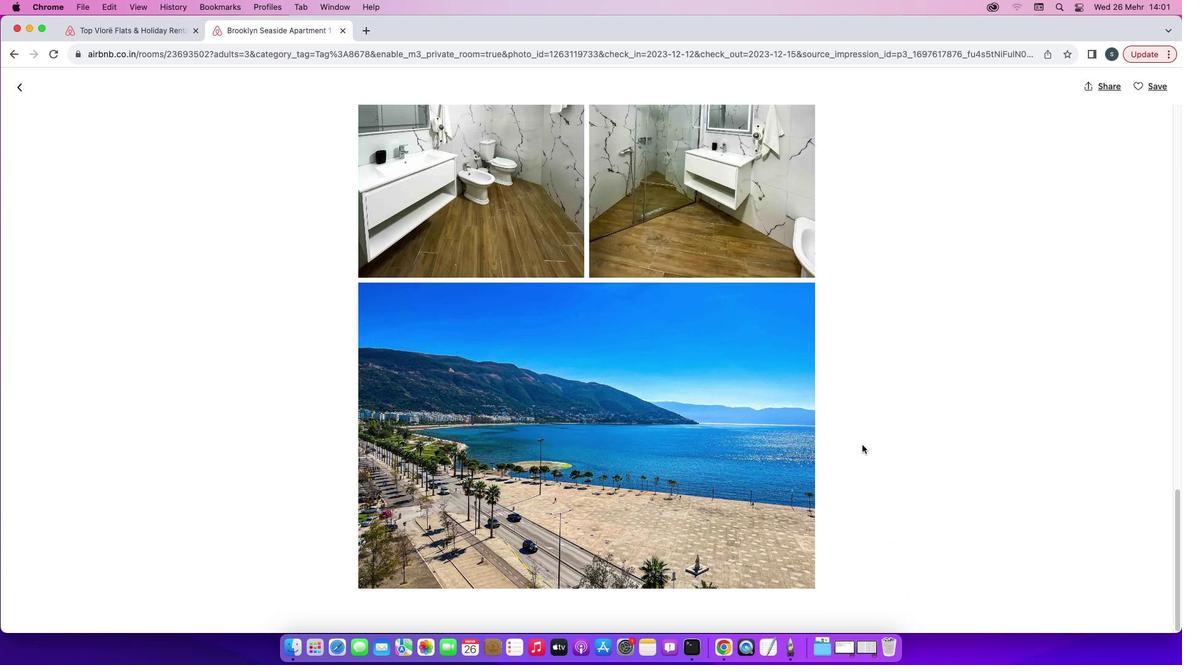 
Action: Mouse scrolled (863, 445) with delta (0, -2)
Screenshot: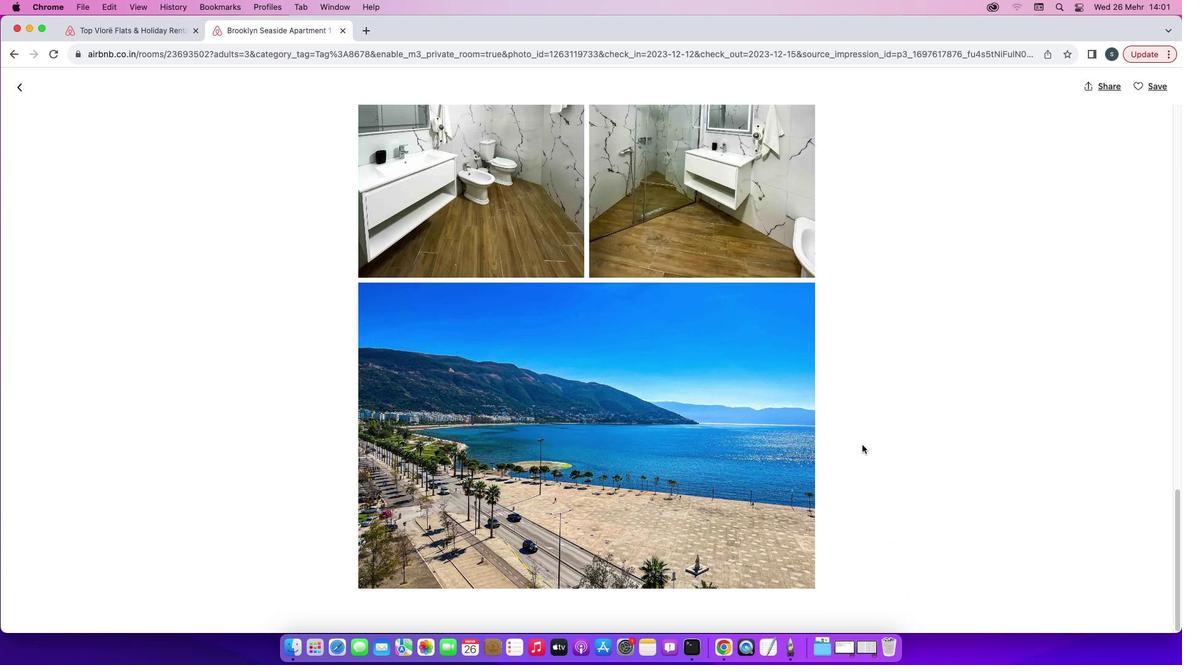 
Action: Mouse scrolled (863, 445) with delta (0, -3)
Screenshot: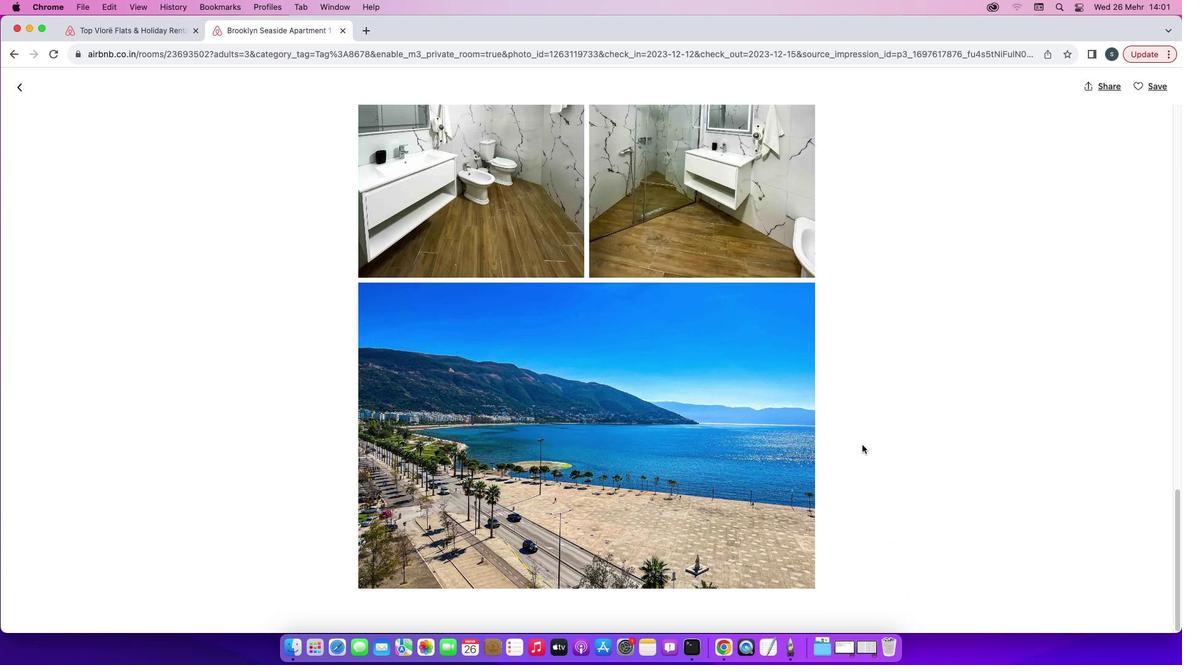 
Action: Mouse scrolled (863, 445) with delta (0, 0)
Screenshot: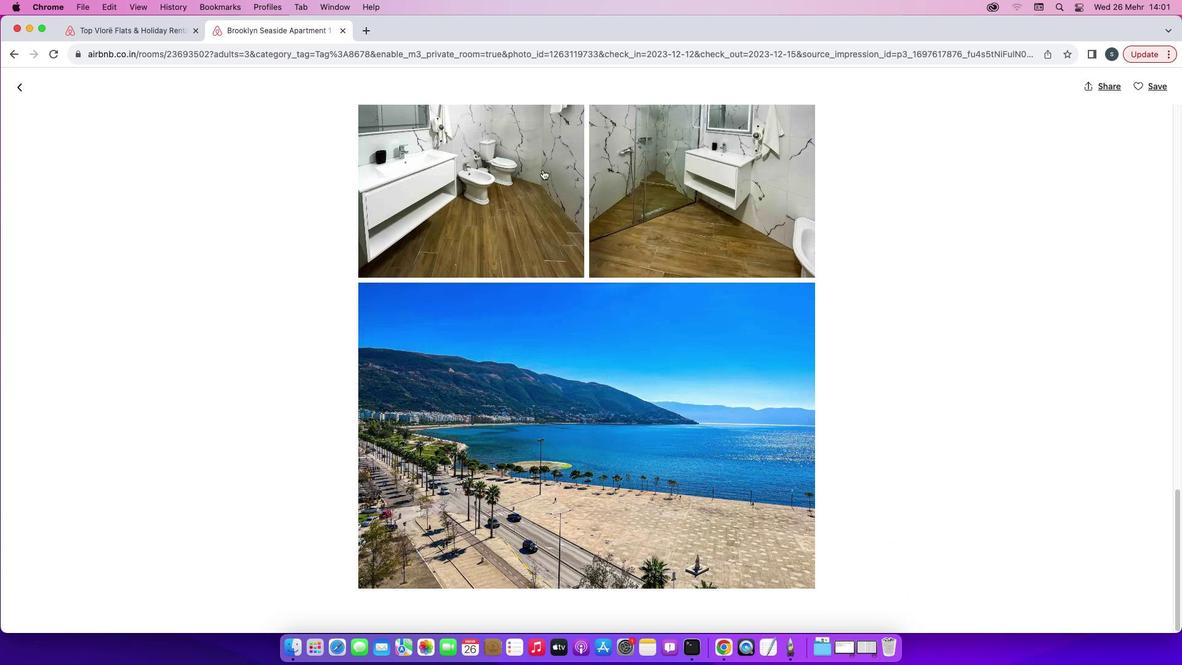
Action: Mouse scrolled (863, 445) with delta (0, 0)
Screenshot: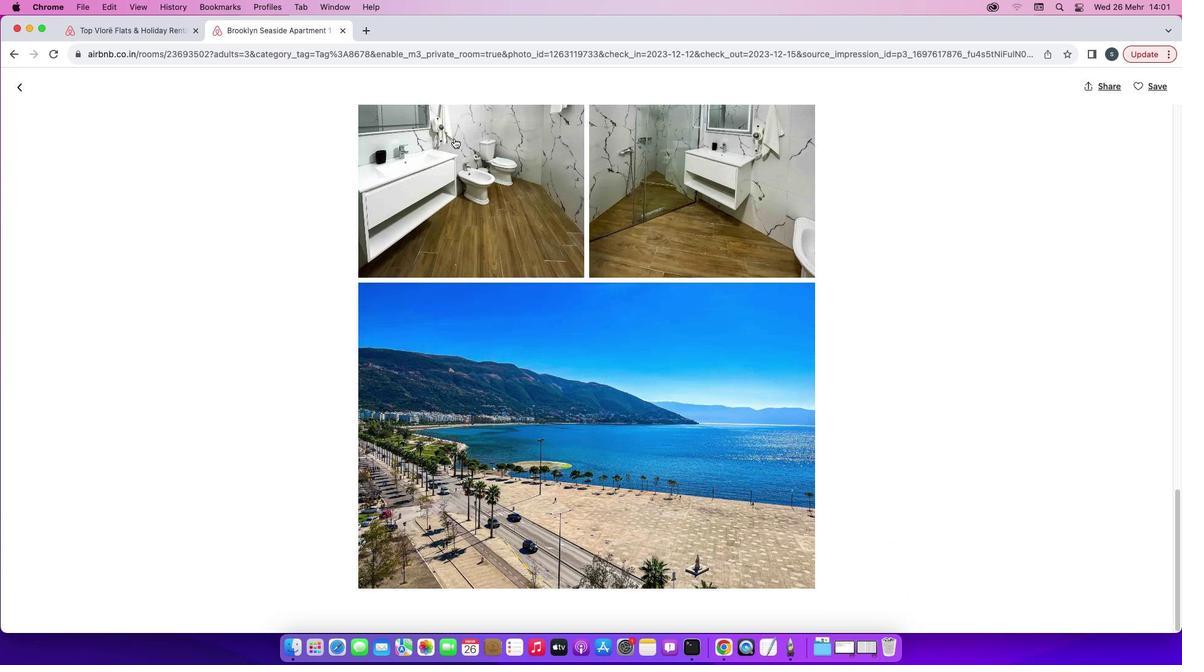 
Action: Mouse scrolled (863, 445) with delta (0, -1)
Screenshot: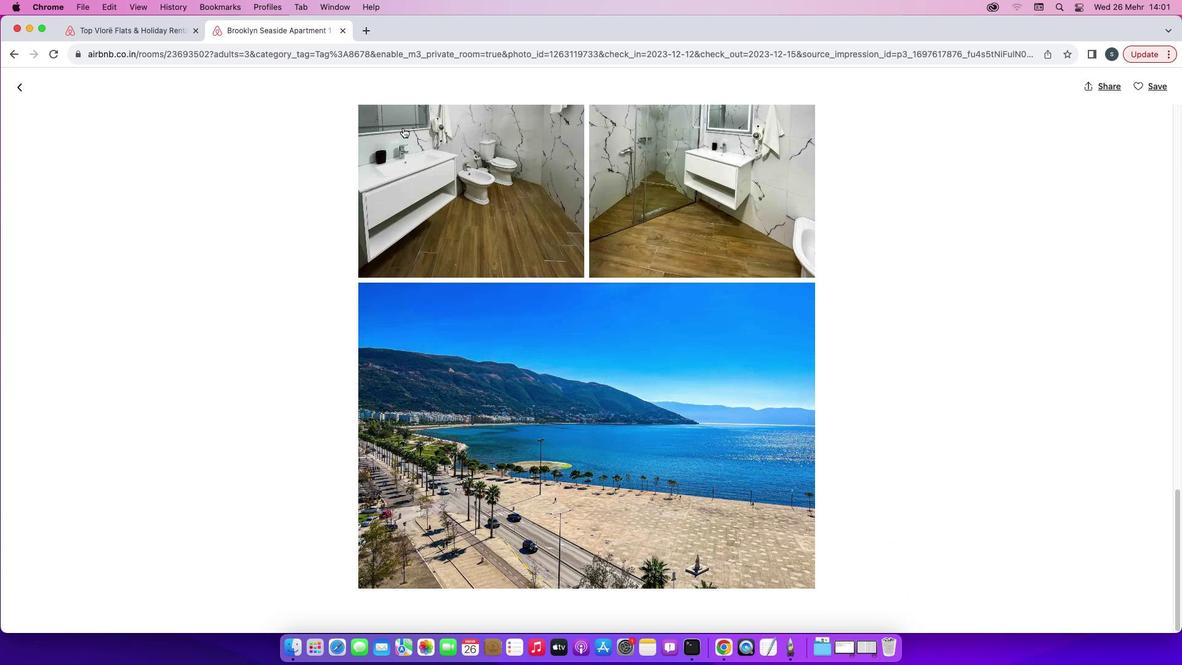 
Action: Mouse scrolled (863, 445) with delta (0, -2)
Screenshot: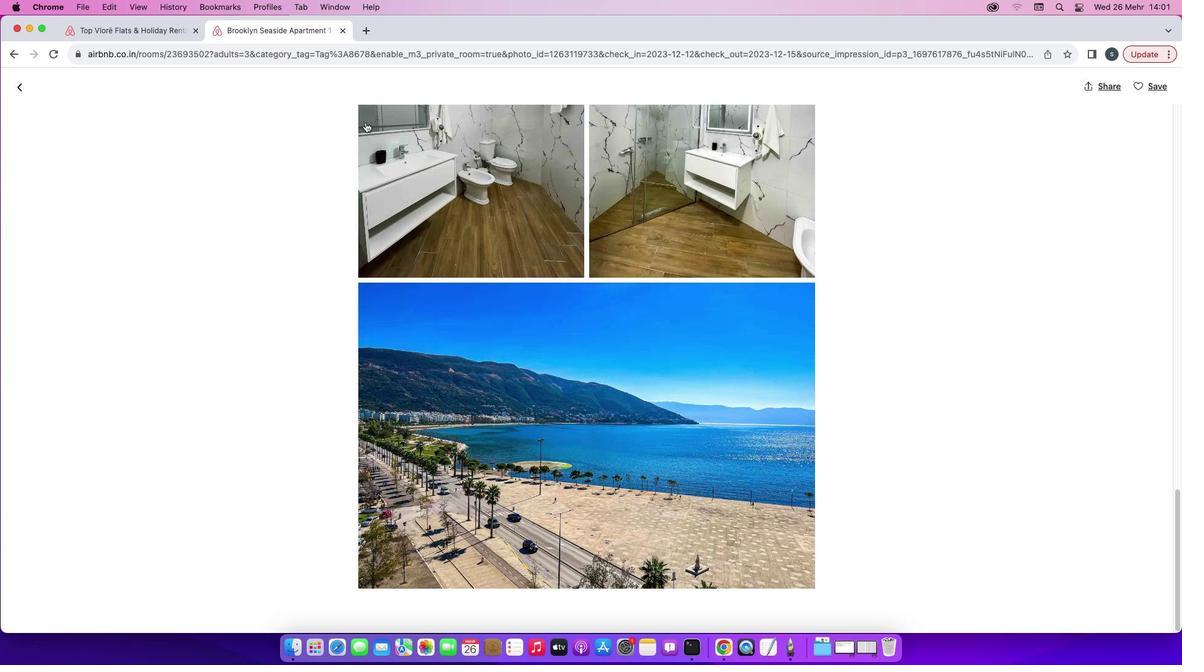
Action: Mouse scrolled (863, 445) with delta (0, -3)
Screenshot: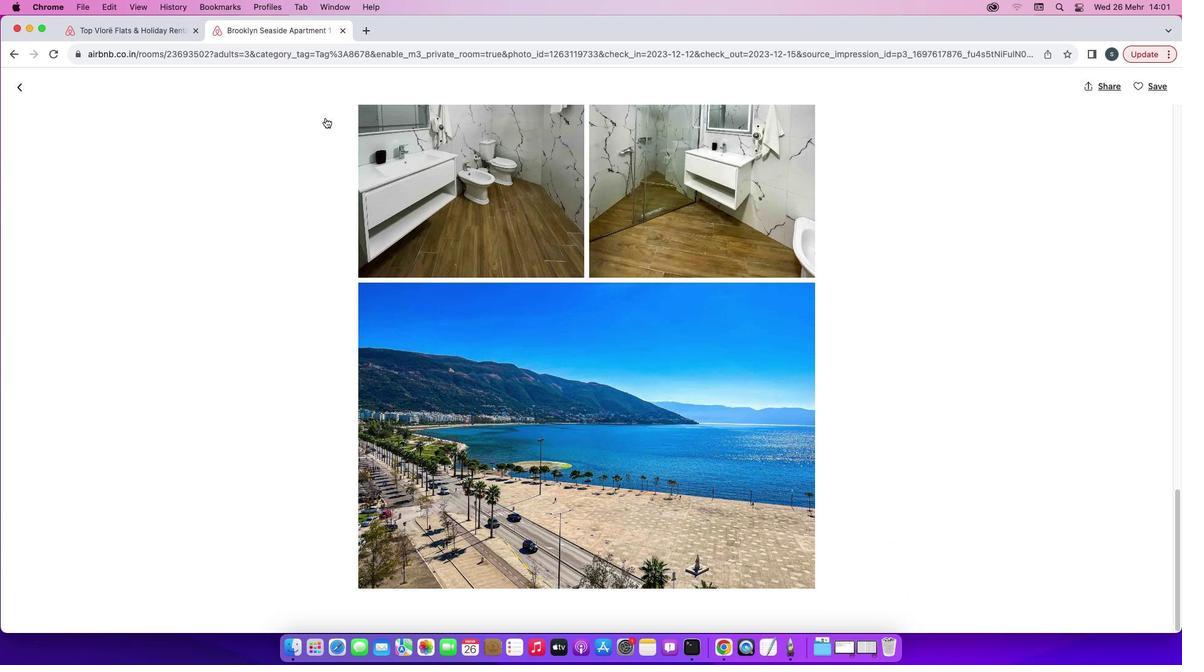 
Action: Mouse moved to (16, 91)
Screenshot: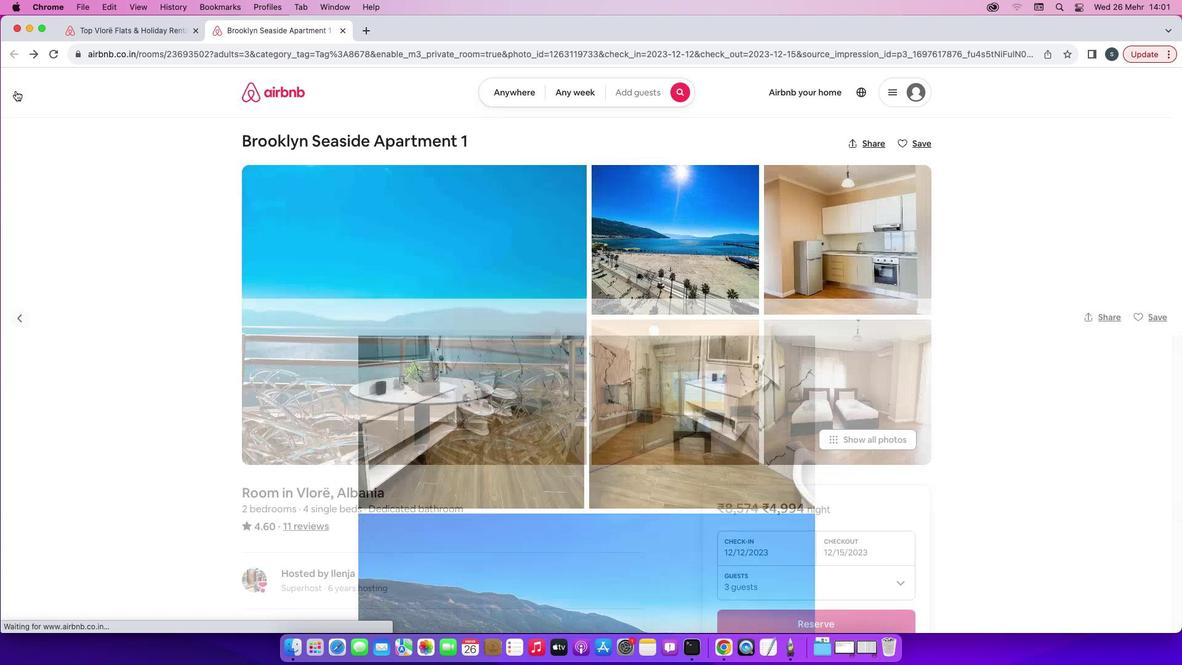 
Action: Mouse pressed left at (16, 91)
Screenshot: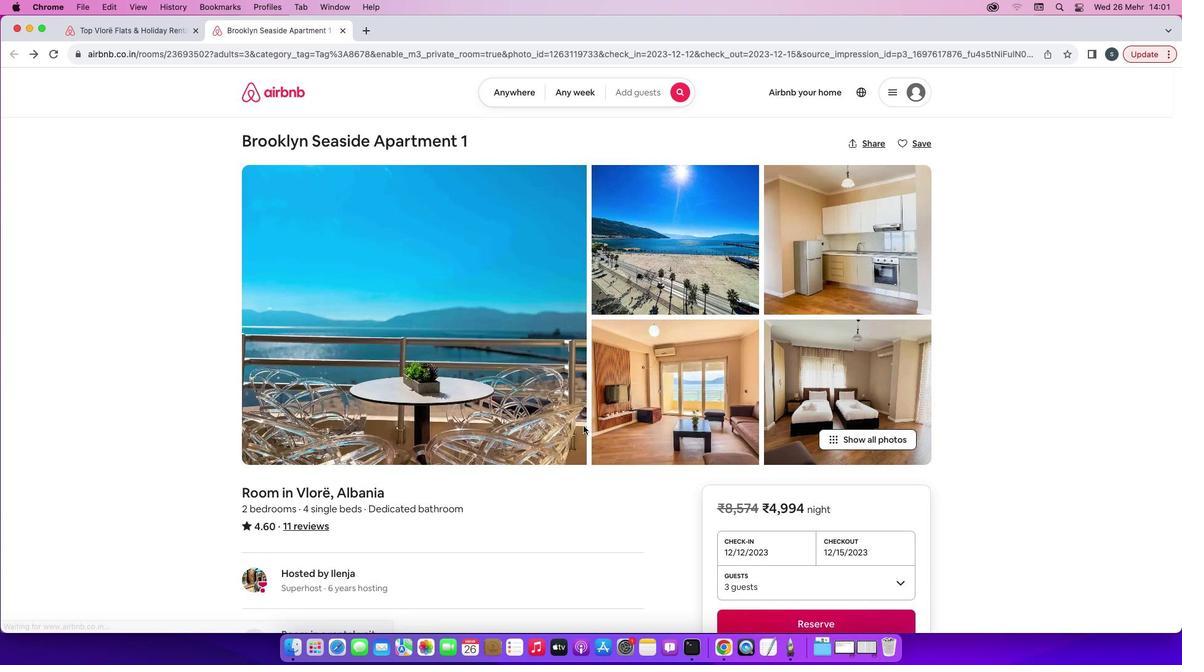 
Action: Mouse moved to (602, 446)
Screenshot: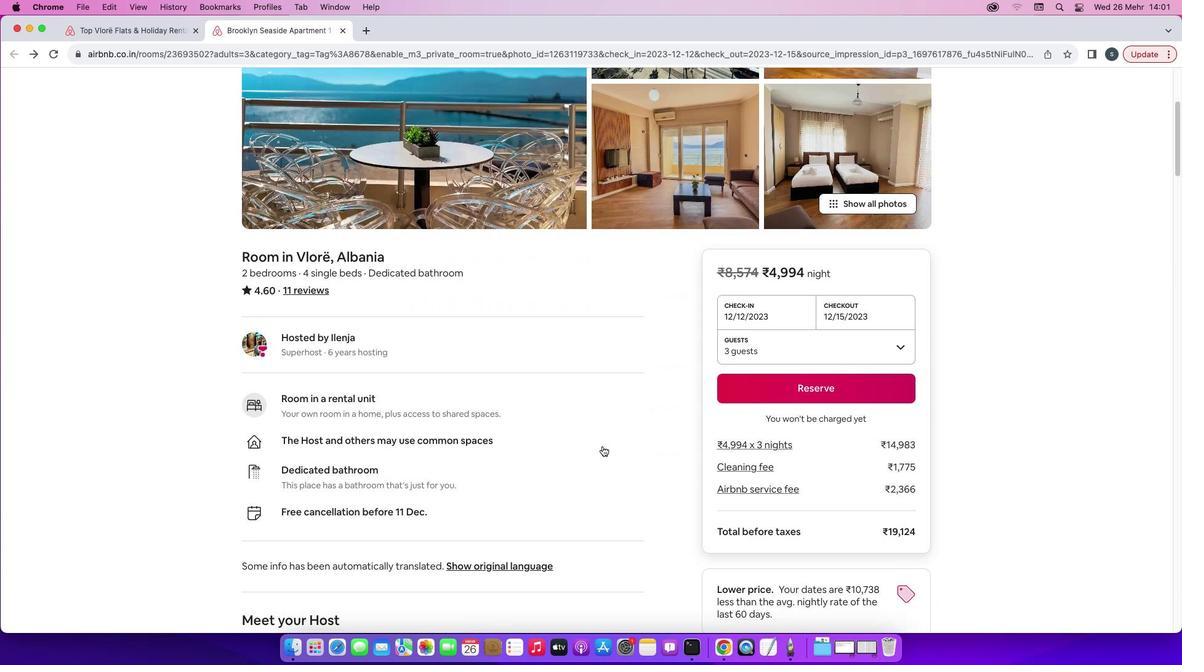 
Action: Mouse scrolled (602, 446) with delta (0, 0)
Screenshot: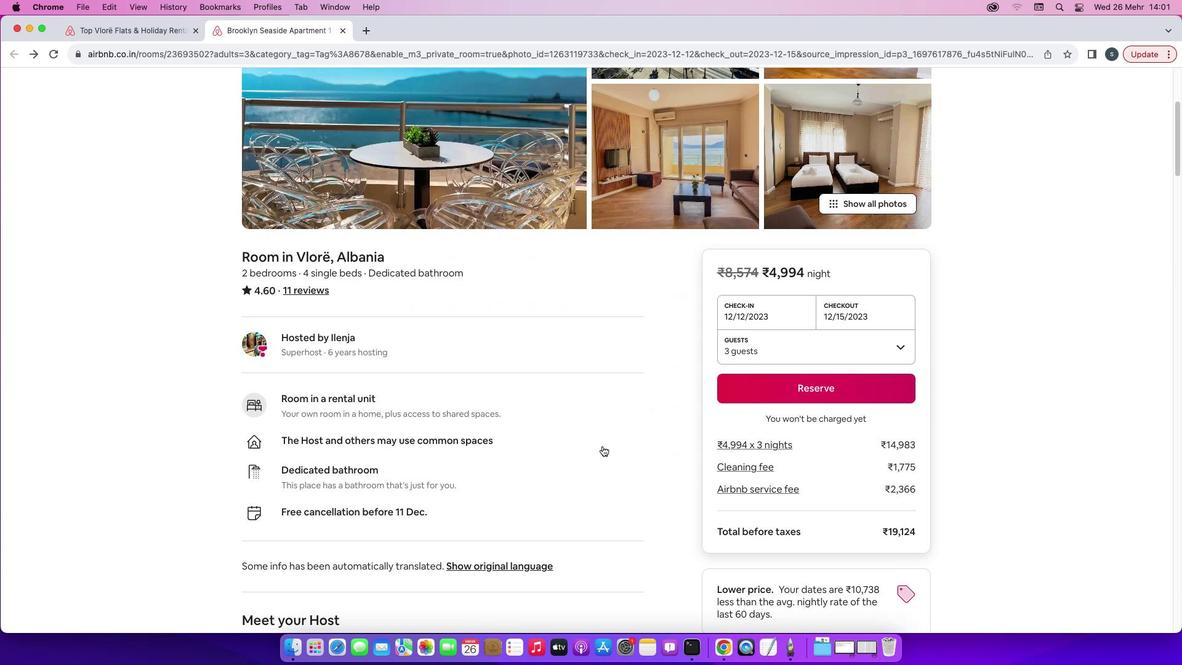 
Action: Mouse scrolled (602, 446) with delta (0, 0)
Screenshot: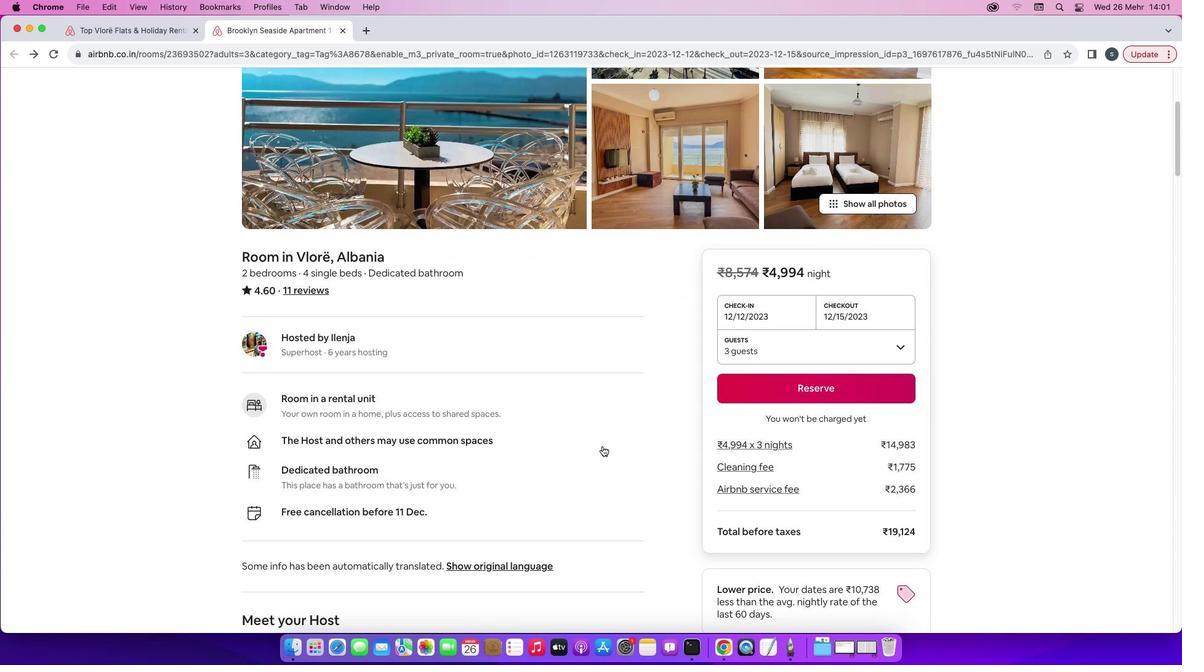 
Action: Mouse scrolled (602, 446) with delta (0, -1)
Screenshot: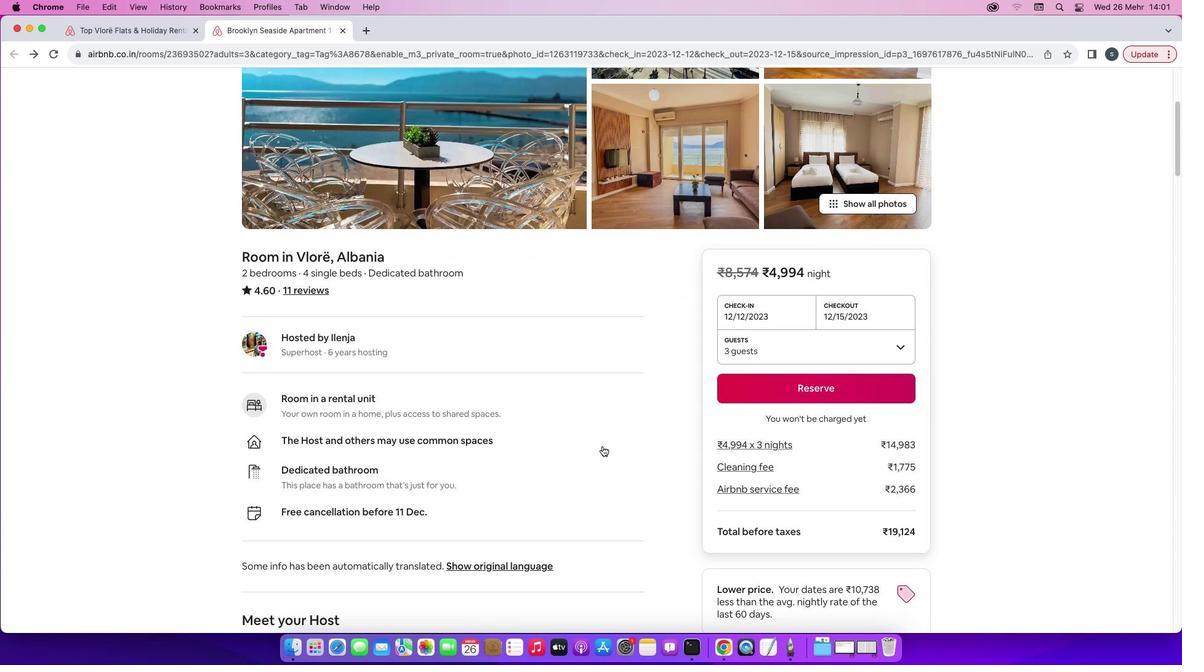 
Action: Mouse scrolled (602, 446) with delta (0, -1)
Screenshot: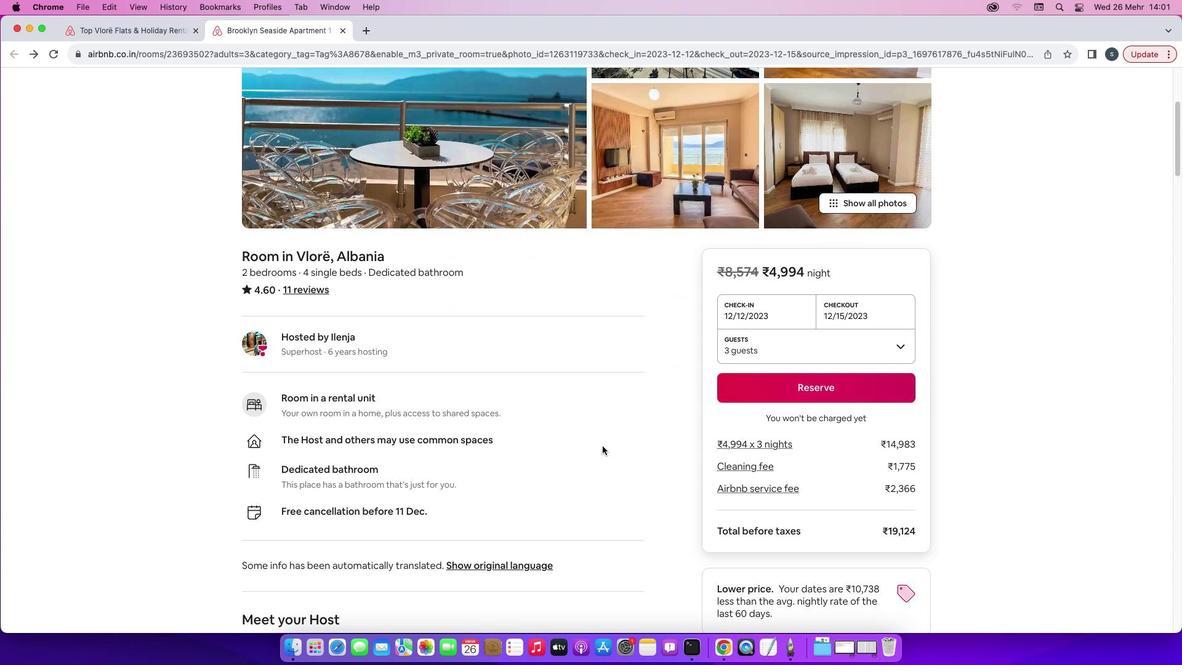 
Action: Mouse scrolled (602, 446) with delta (0, -1)
Screenshot: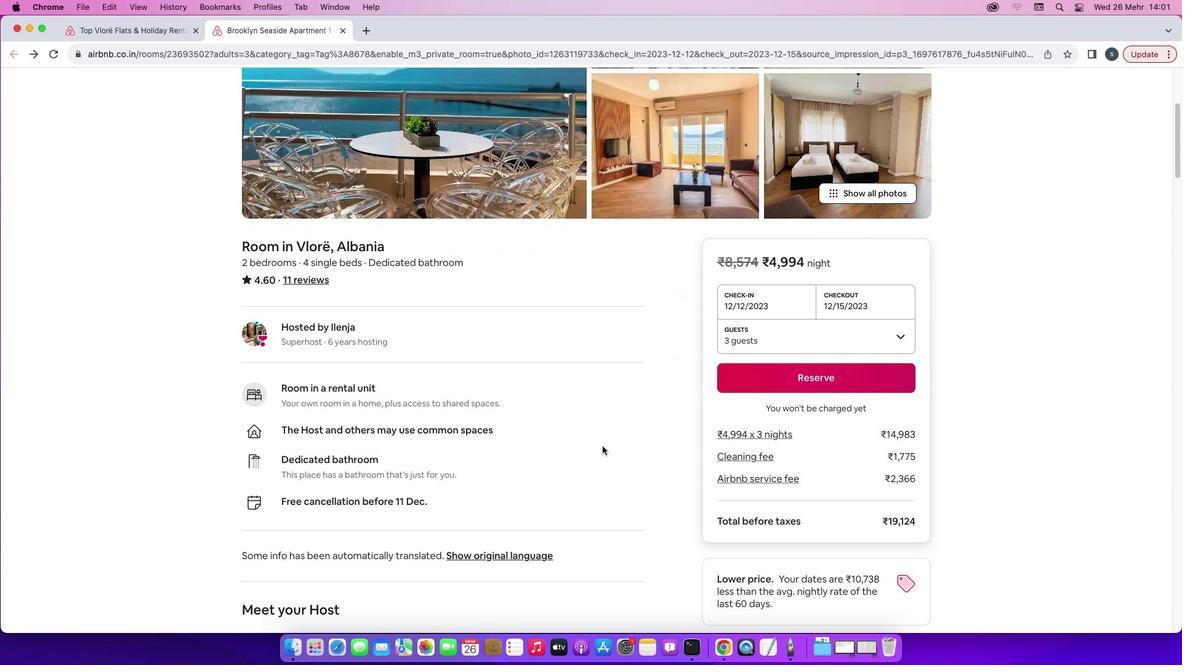 
Action: Mouse scrolled (602, 446) with delta (0, 0)
Screenshot: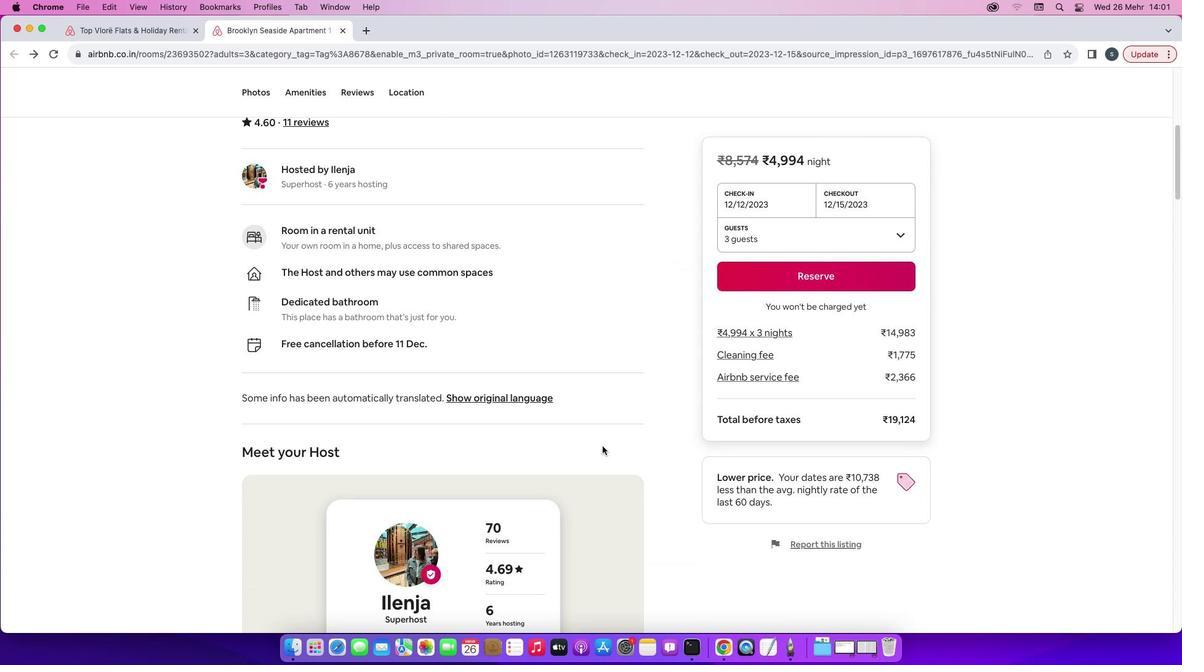 
Action: Mouse scrolled (602, 446) with delta (0, 0)
Screenshot: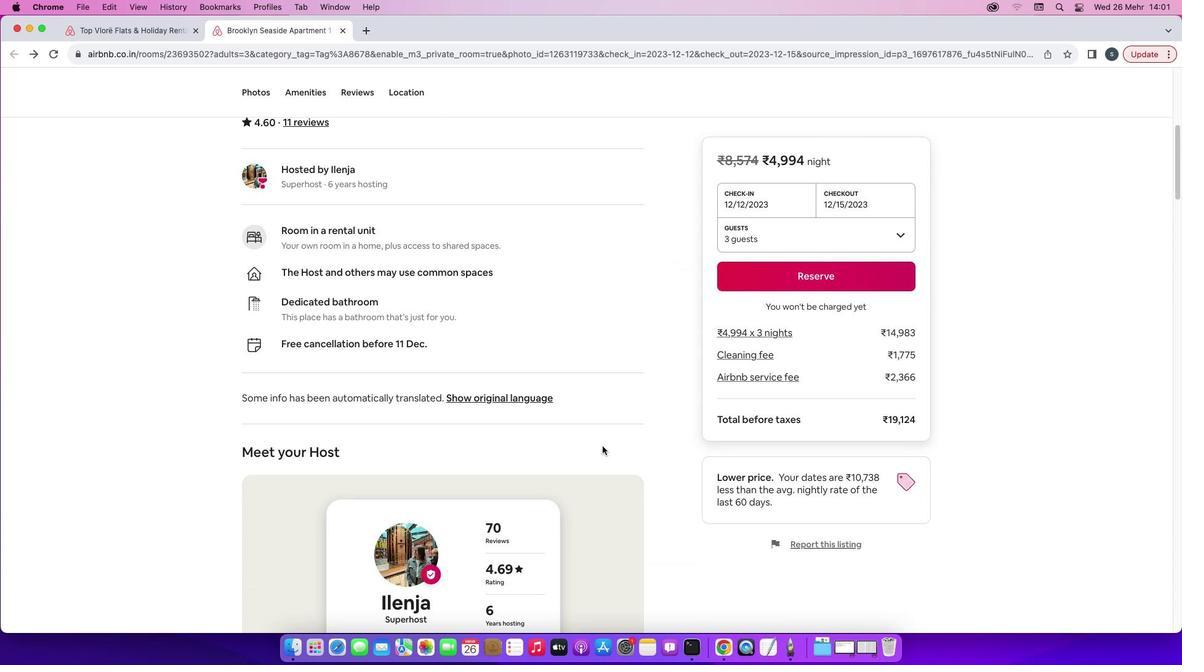 
Action: Mouse scrolled (602, 446) with delta (0, -1)
Screenshot: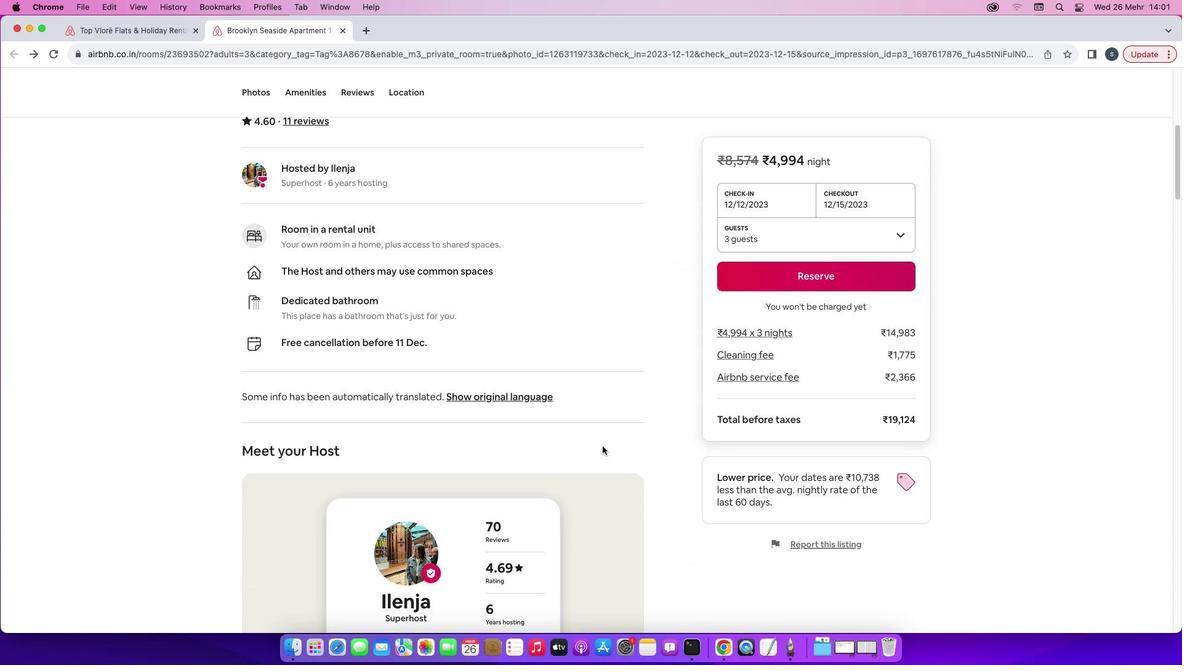 
Action: Mouse scrolled (602, 446) with delta (0, -1)
Screenshot: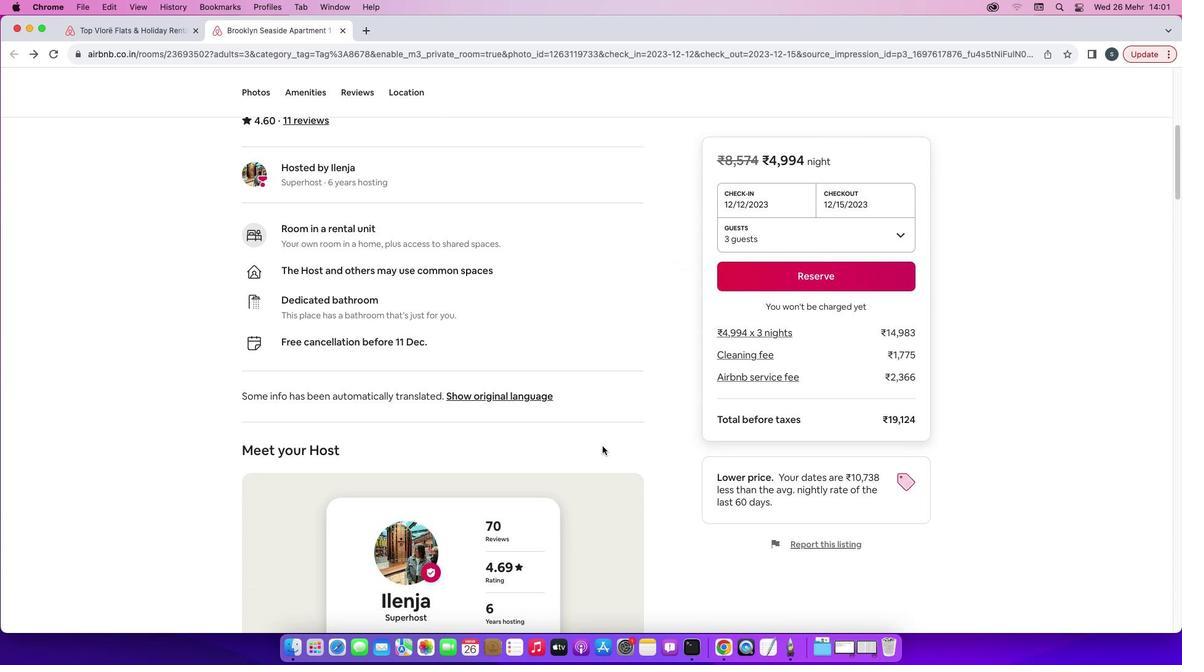 
Action: Mouse scrolled (602, 446) with delta (0, 0)
Screenshot: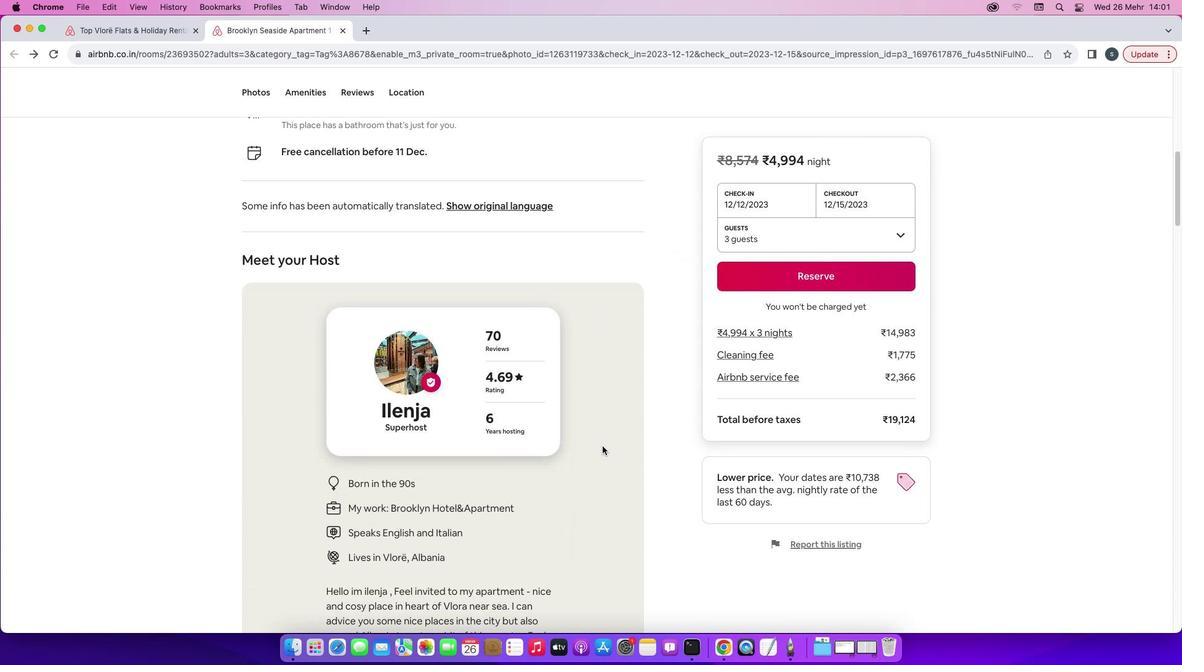 
Action: Mouse scrolled (602, 446) with delta (0, 0)
Screenshot: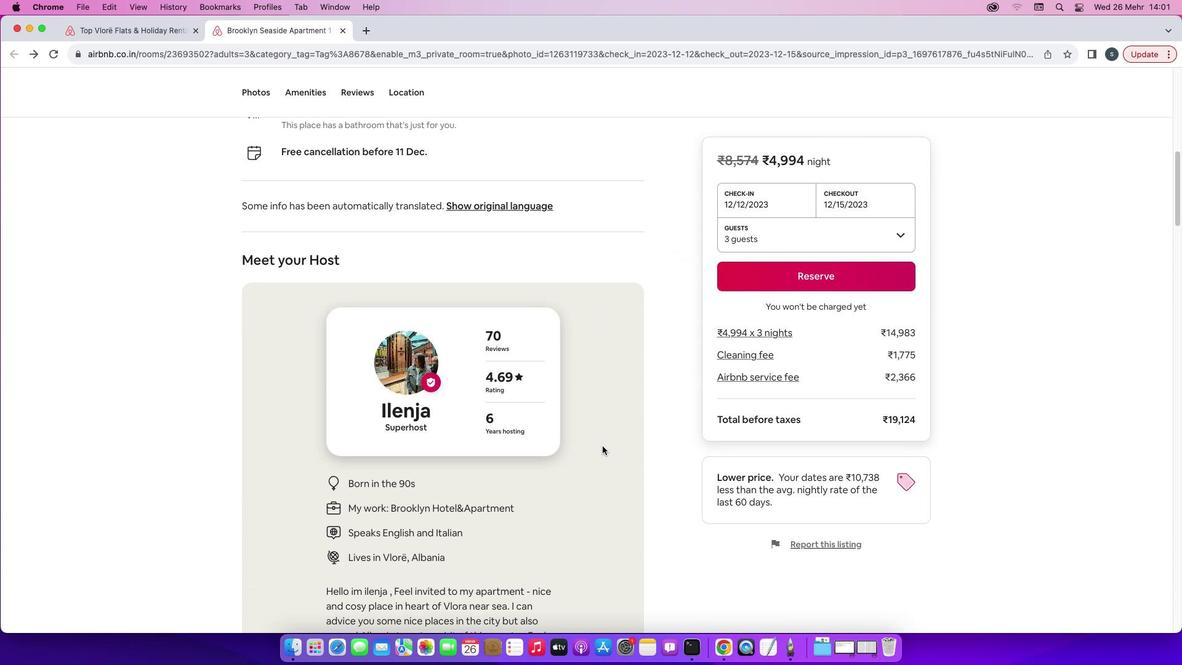 
Action: Mouse scrolled (602, 446) with delta (0, 0)
Screenshot: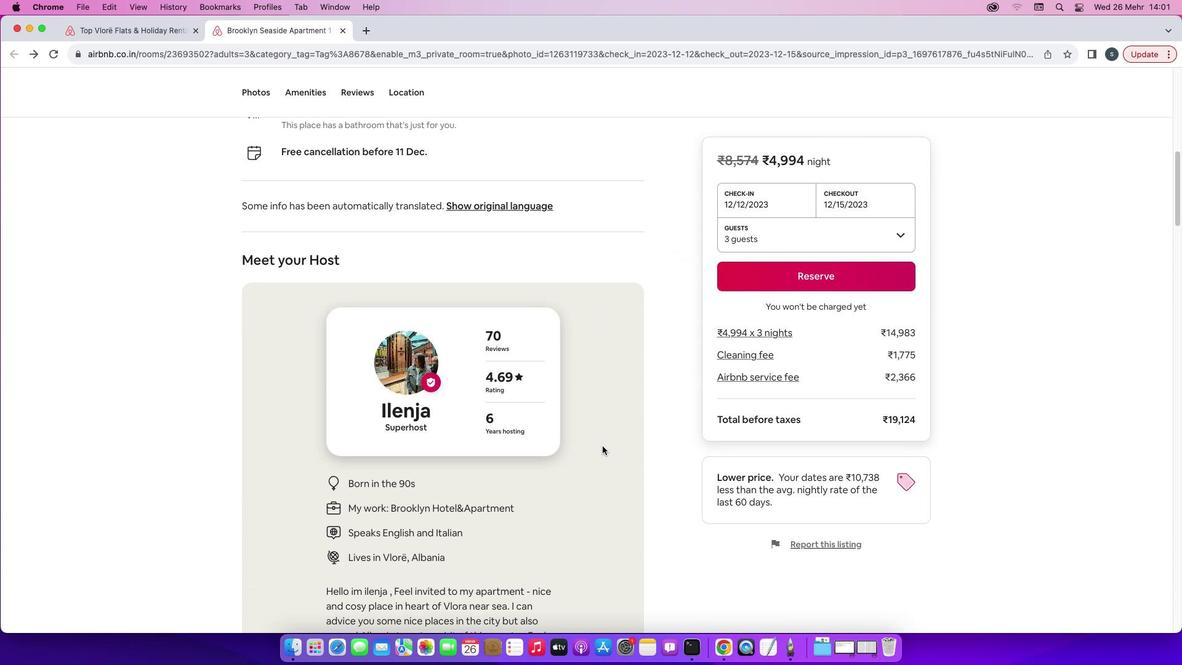 
Action: Mouse scrolled (602, 446) with delta (0, -1)
Screenshot: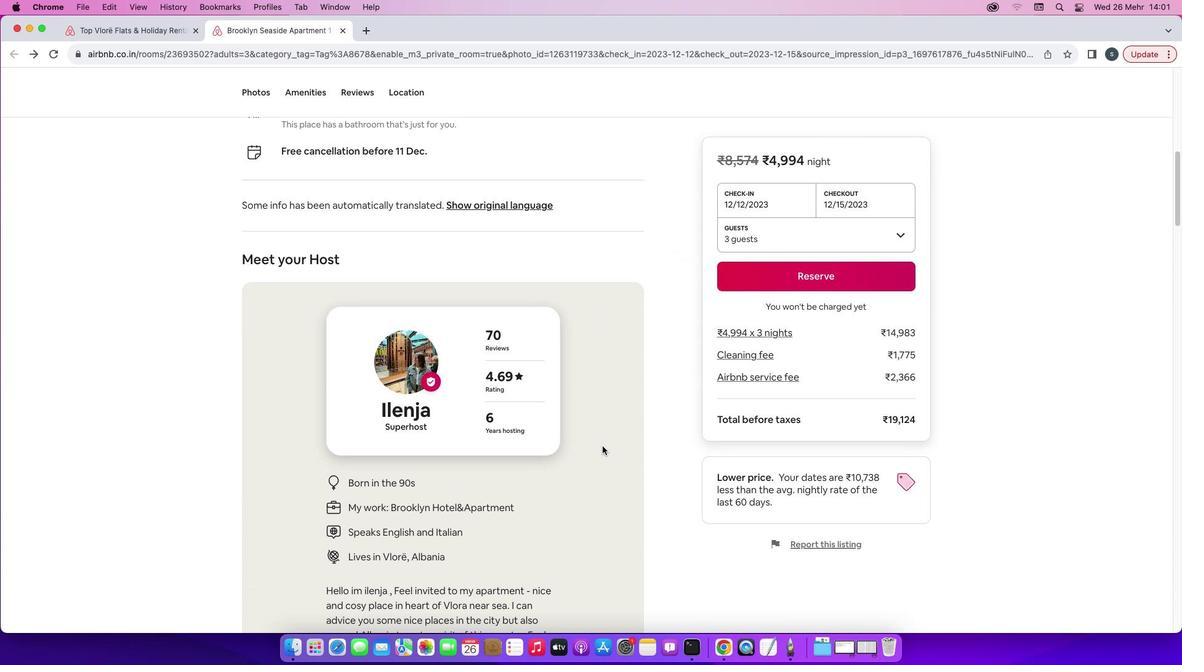
Action: Mouse scrolled (602, 446) with delta (0, -1)
Screenshot: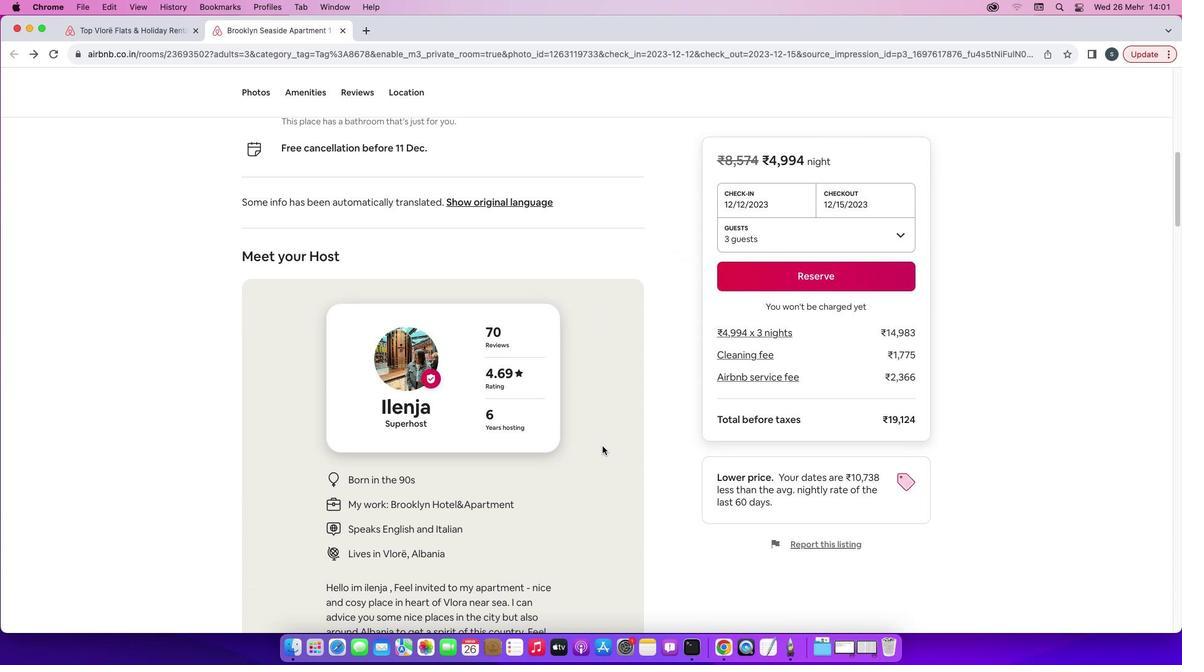 
Action: Mouse scrolled (602, 446) with delta (0, 0)
Screenshot: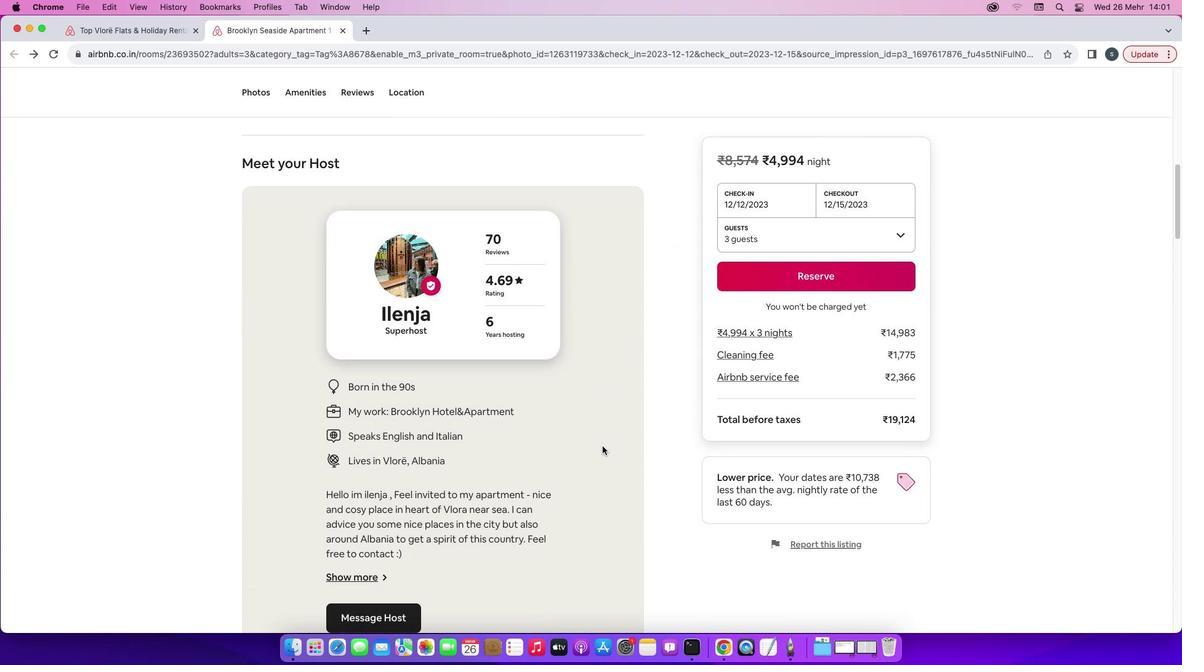 
Action: Mouse scrolled (602, 446) with delta (0, 0)
Screenshot: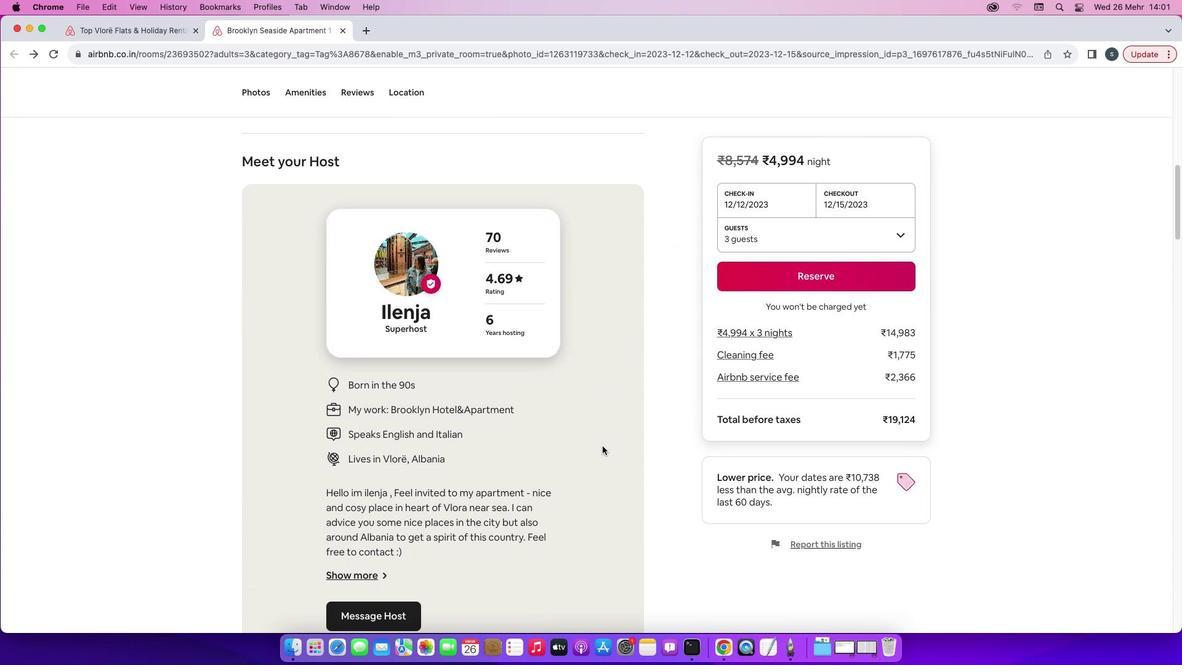 
Action: Mouse scrolled (602, 446) with delta (0, -1)
Screenshot: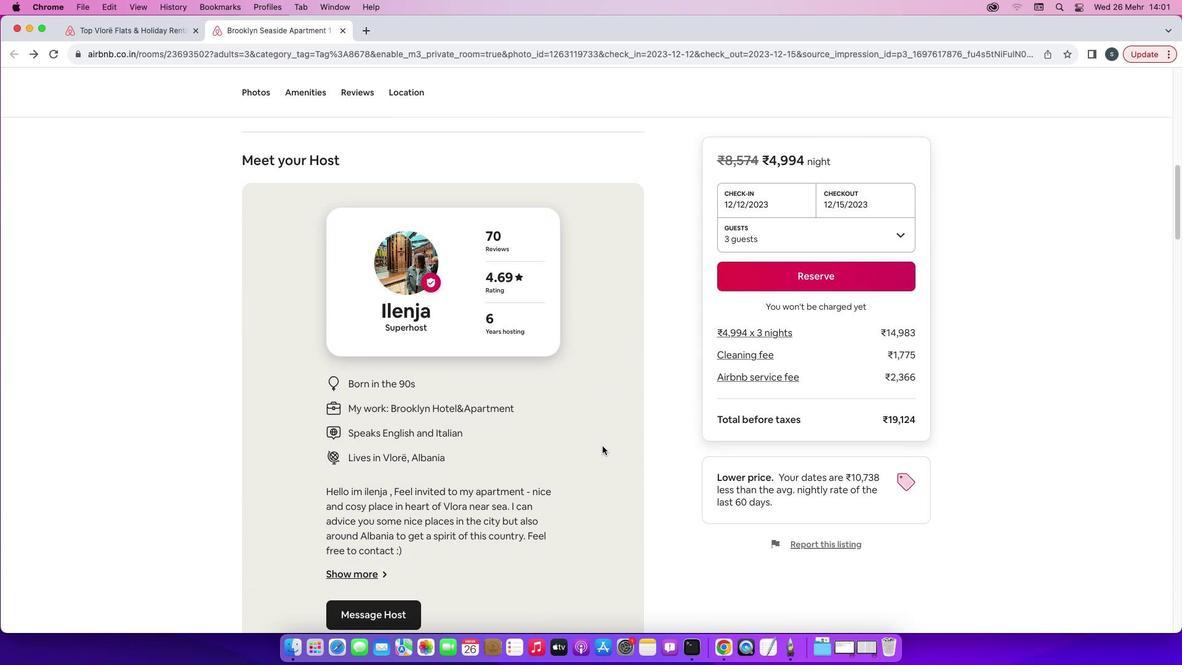 
Action: Mouse scrolled (602, 446) with delta (0, 0)
Screenshot: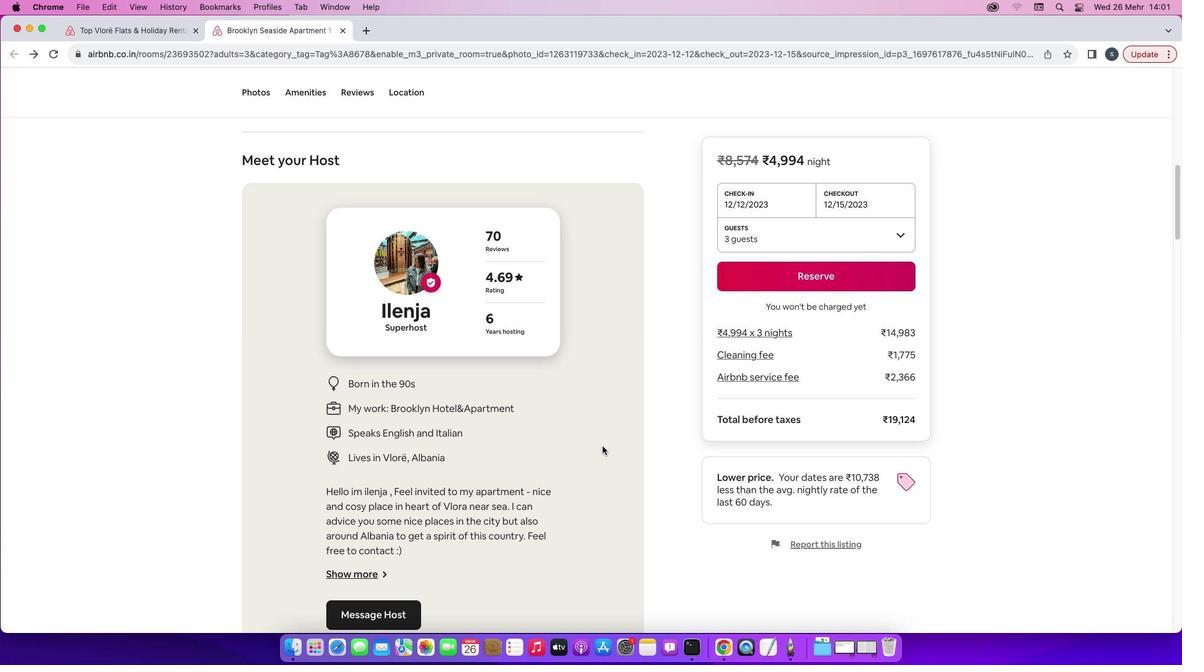 
Action: Mouse scrolled (602, 446) with delta (0, 0)
Screenshot: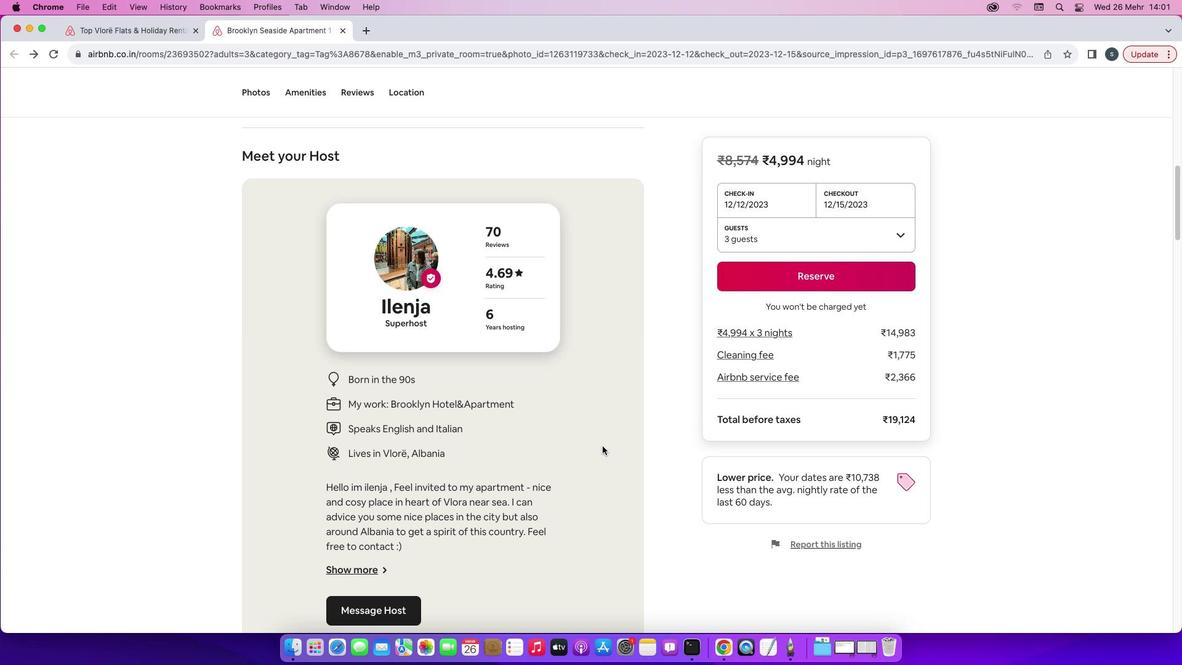 
Action: Mouse scrolled (602, 446) with delta (0, 0)
Screenshot: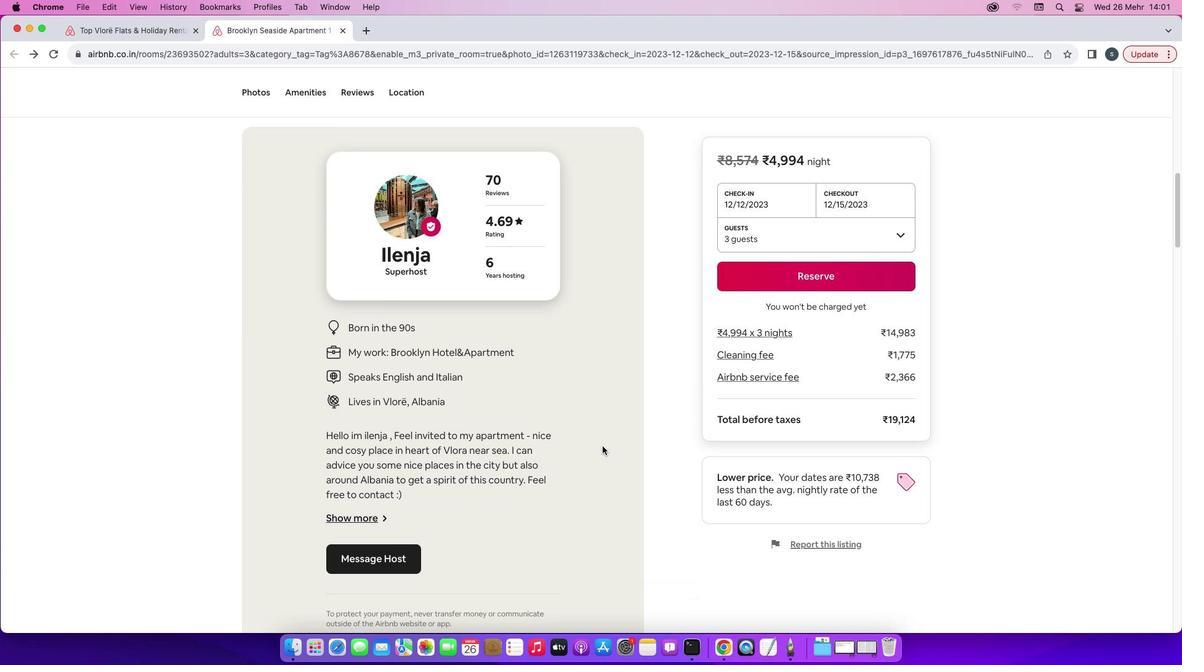 
Action: Mouse scrolled (602, 446) with delta (0, 0)
Screenshot: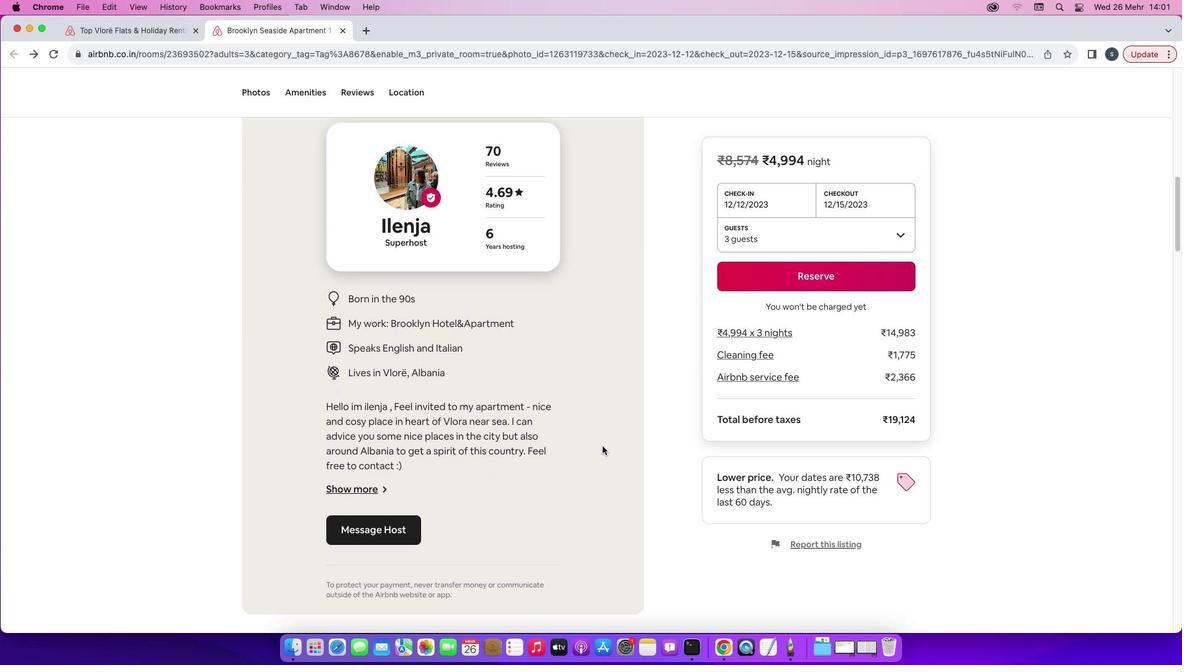 
Action: Mouse scrolled (602, 446) with delta (0, 0)
Screenshot: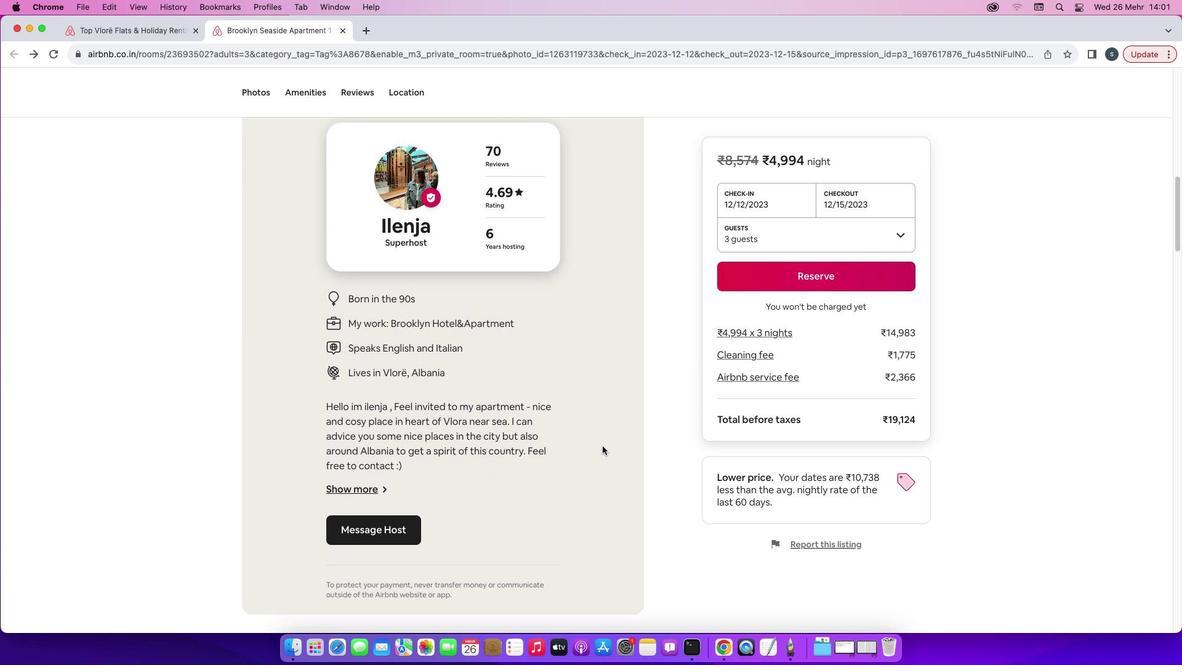 
Action: Mouse scrolled (602, 446) with delta (0, -1)
Screenshot: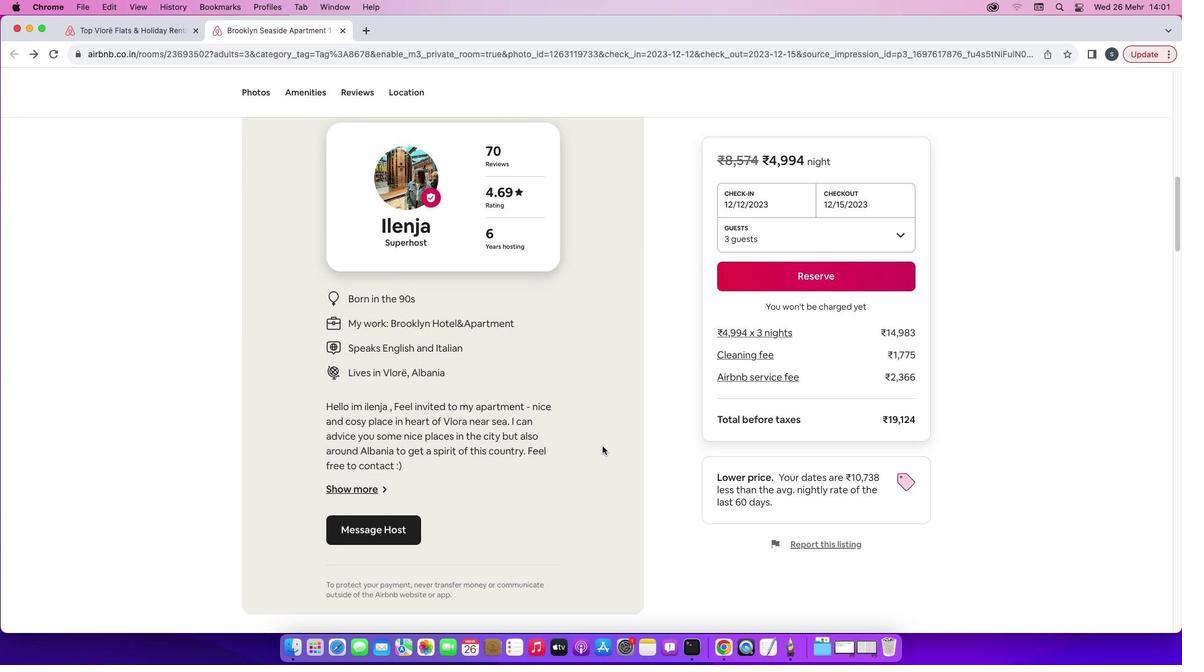 
Action: Mouse scrolled (602, 446) with delta (0, 0)
Screenshot: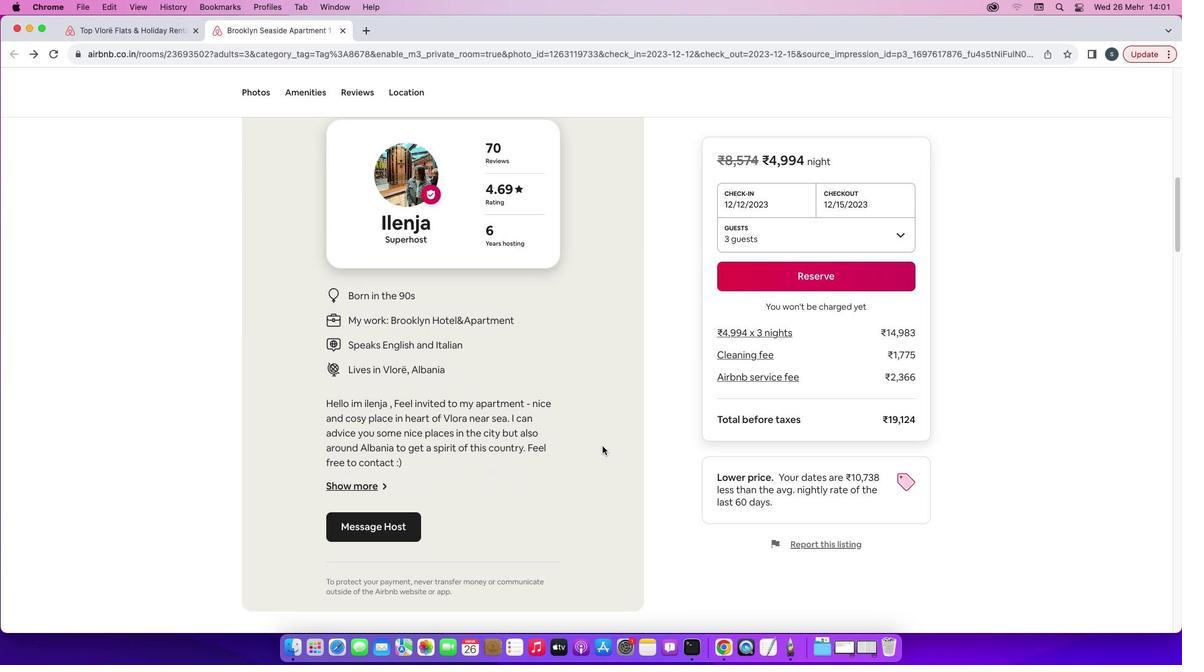 
Action: Mouse scrolled (602, 446) with delta (0, 0)
Screenshot: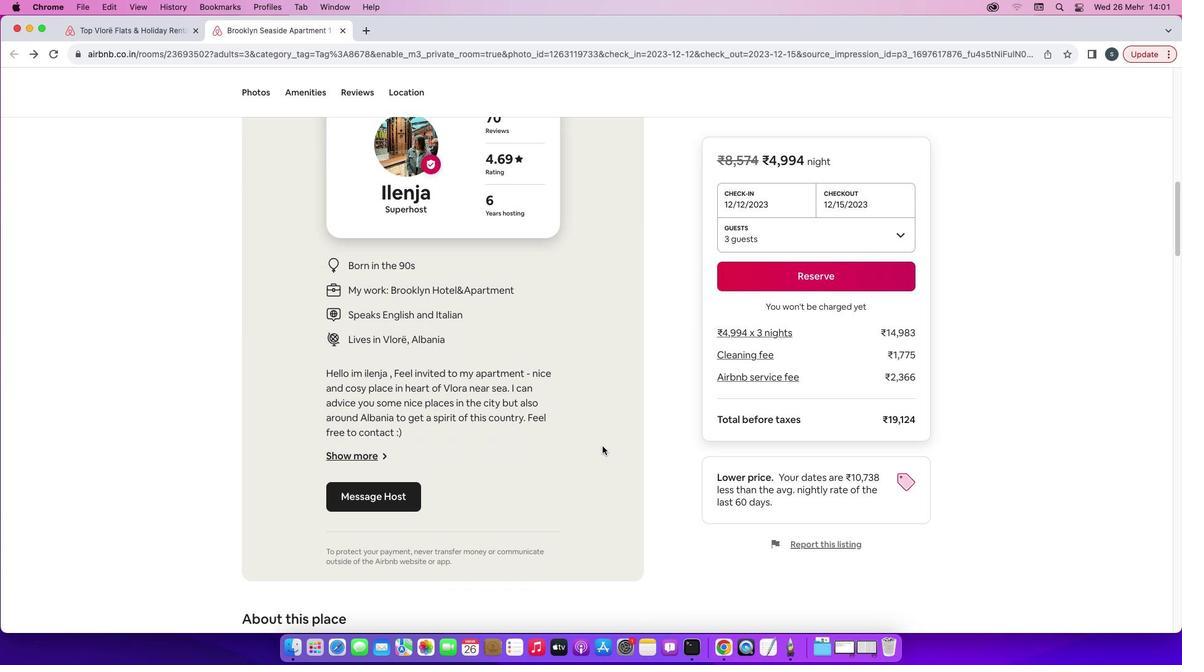 
Action: Mouse scrolled (602, 446) with delta (0, 0)
Screenshot: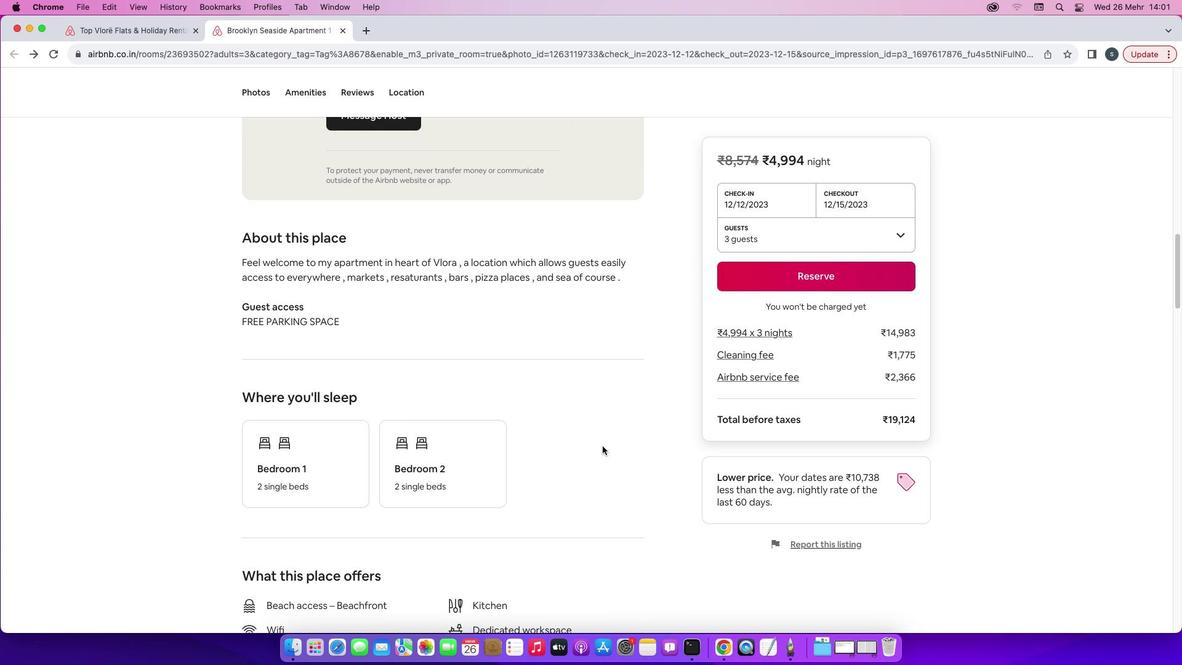 
Action: Mouse scrolled (602, 446) with delta (0, 0)
Screenshot: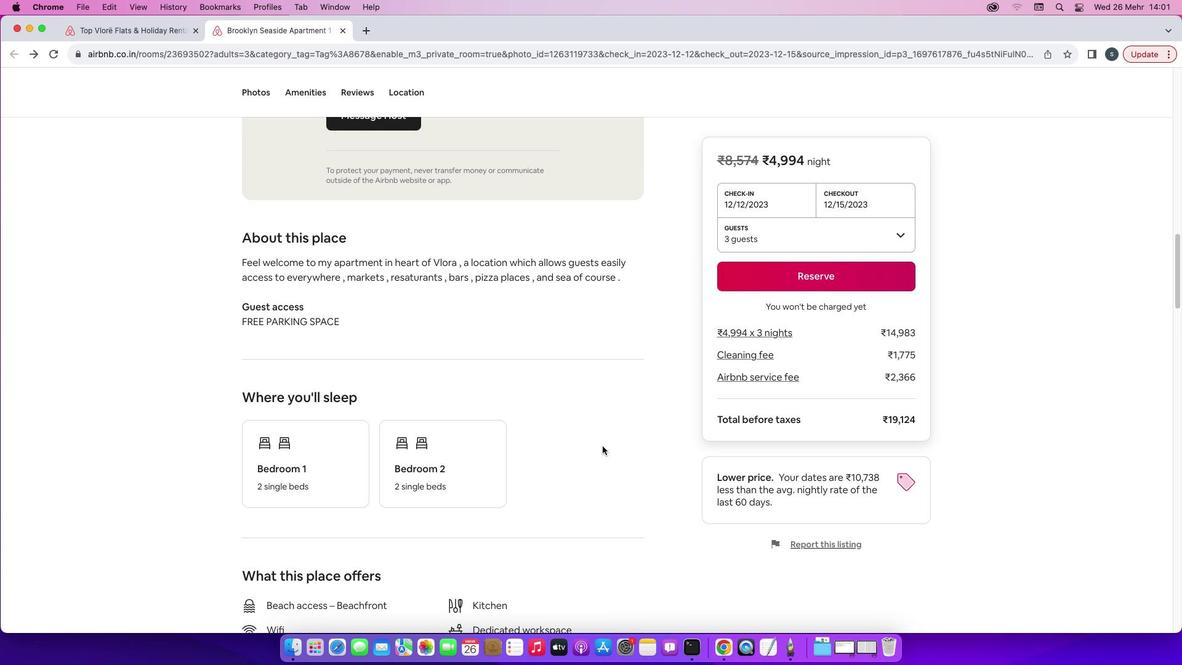 
Action: Mouse scrolled (602, 446) with delta (0, -1)
Screenshot: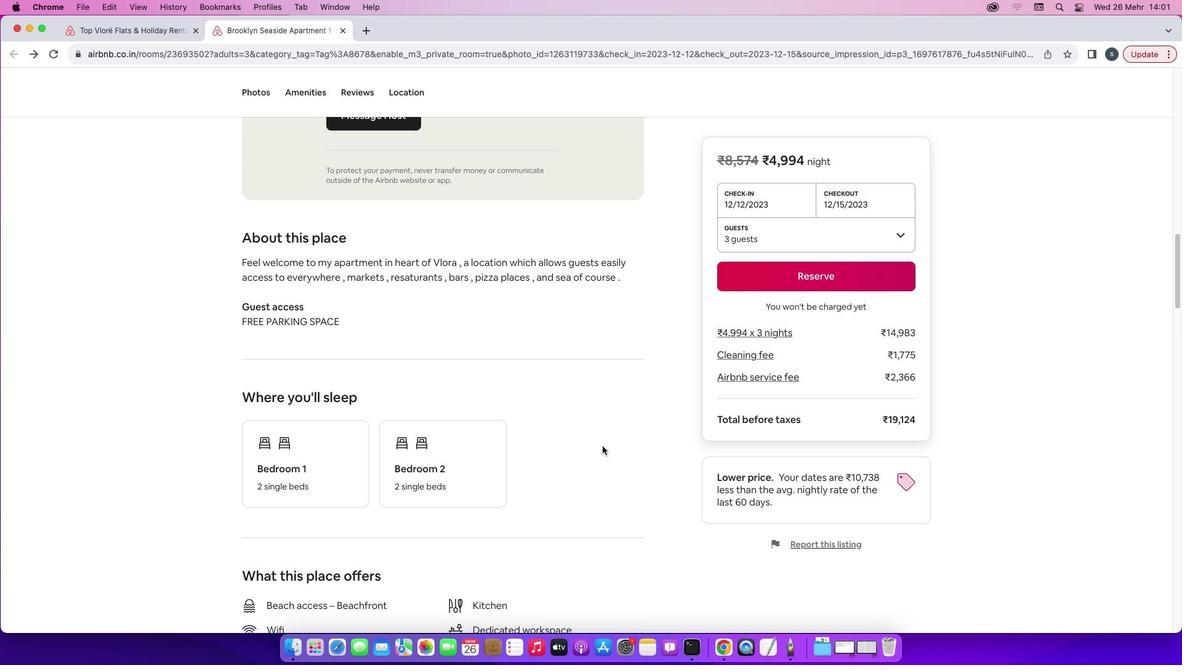 
Action: Mouse scrolled (602, 446) with delta (0, -1)
Screenshot: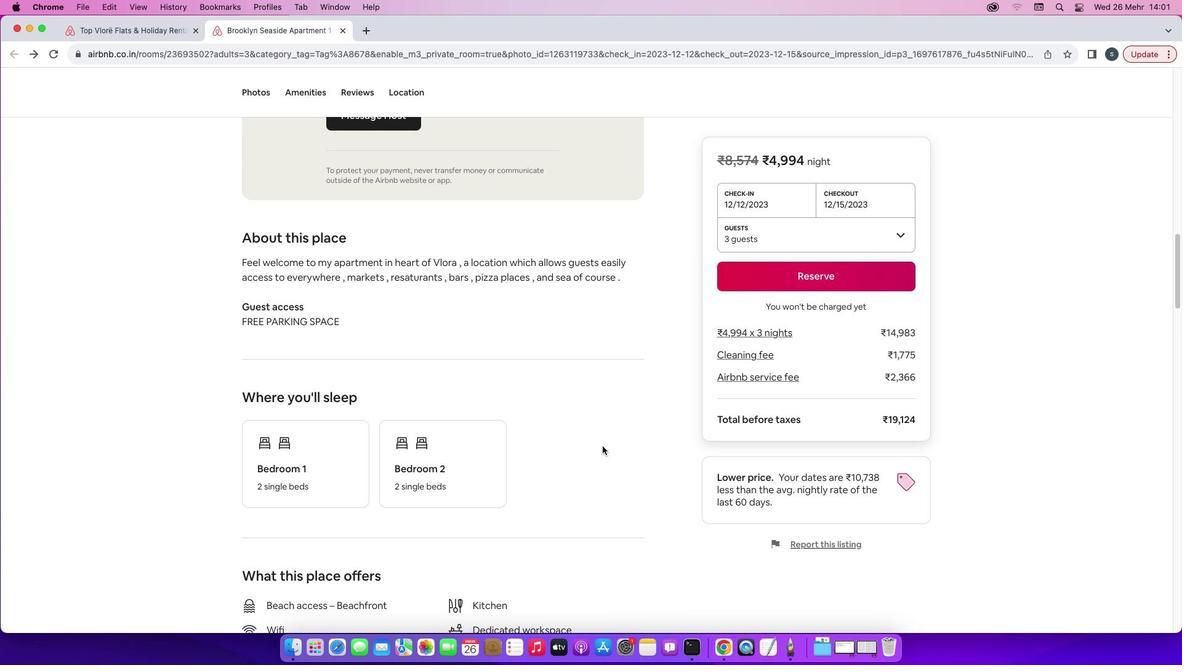 
Action: Mouse scrolled (602, 446) with delta (0, -2)
Screenshot: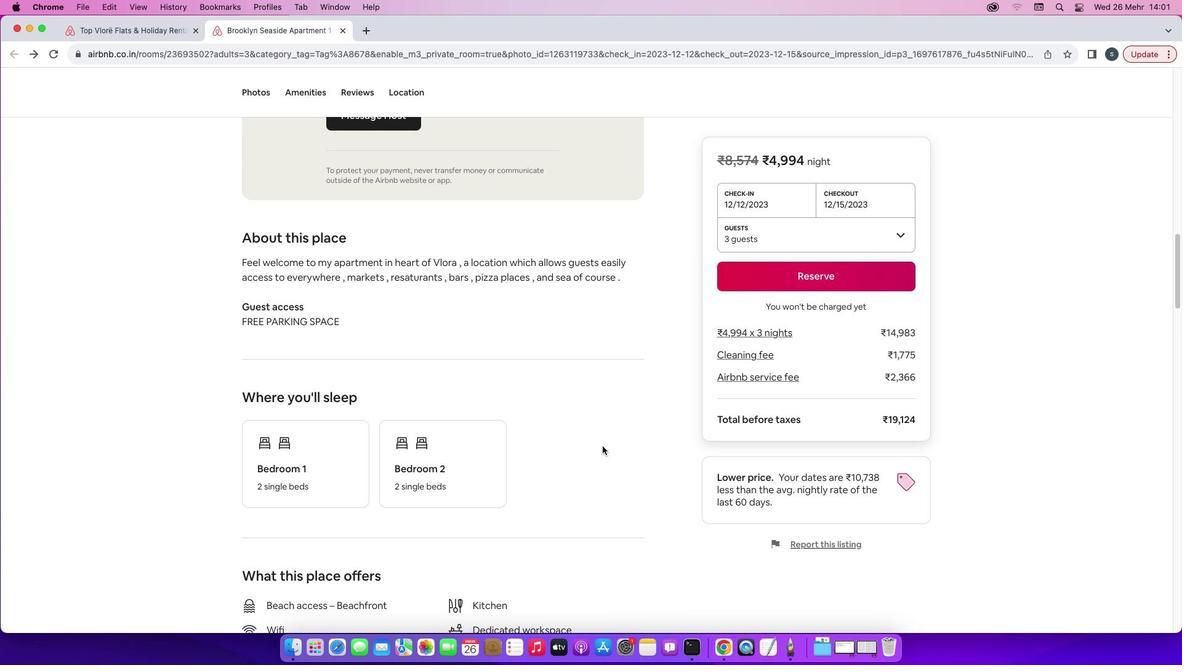 
Action: Mouse scrolled (602, 446) with delta (0, -2)
Screenshot: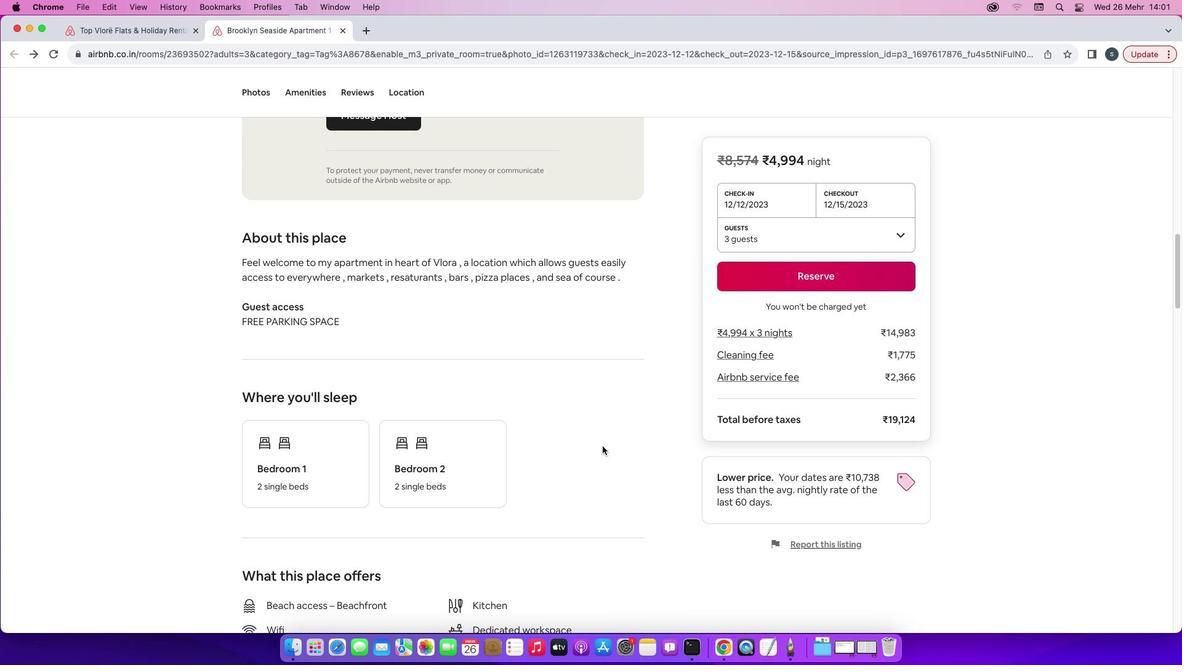 
Action: Mouse moved to (602, 446)
Screenshot: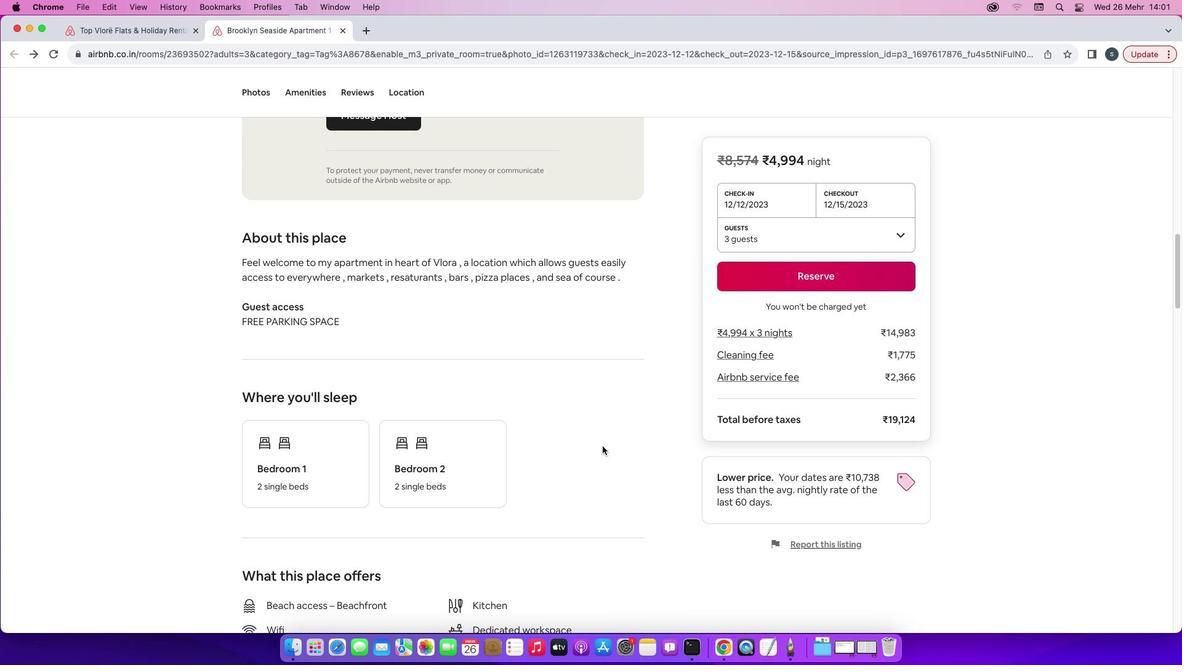
Action: Mouse scrolled (602, 446) with delta (0, 0)
Screenshot: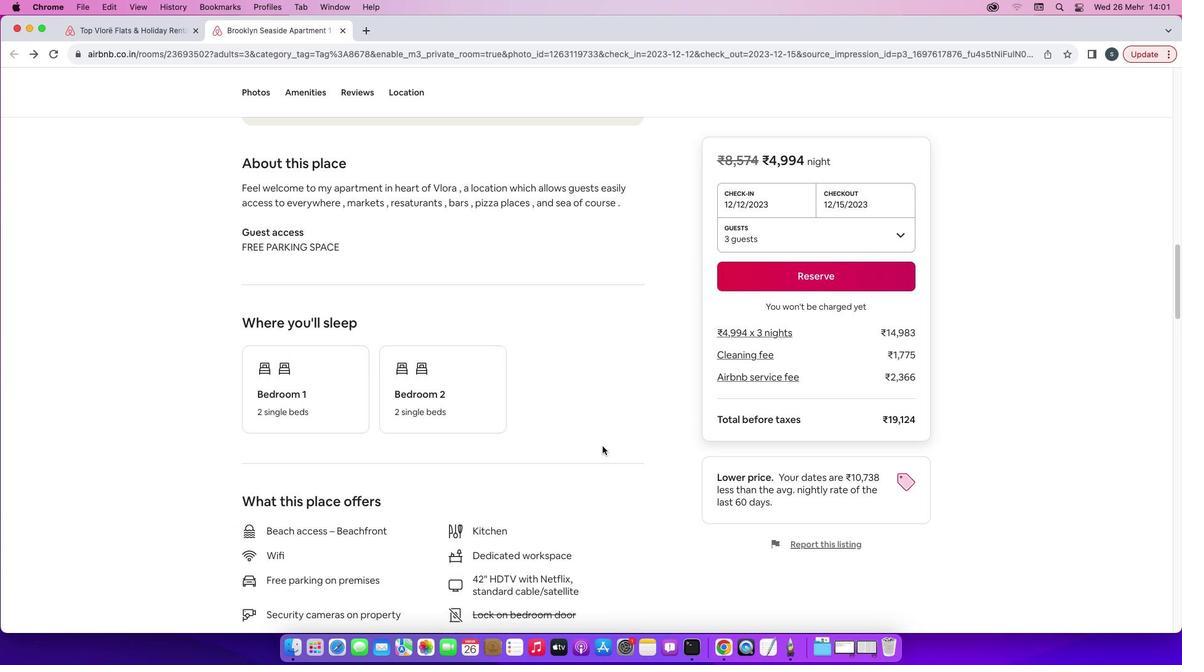 
Action: Mouse scrolled (602, 446) with delta (0, 0)
Screenshot: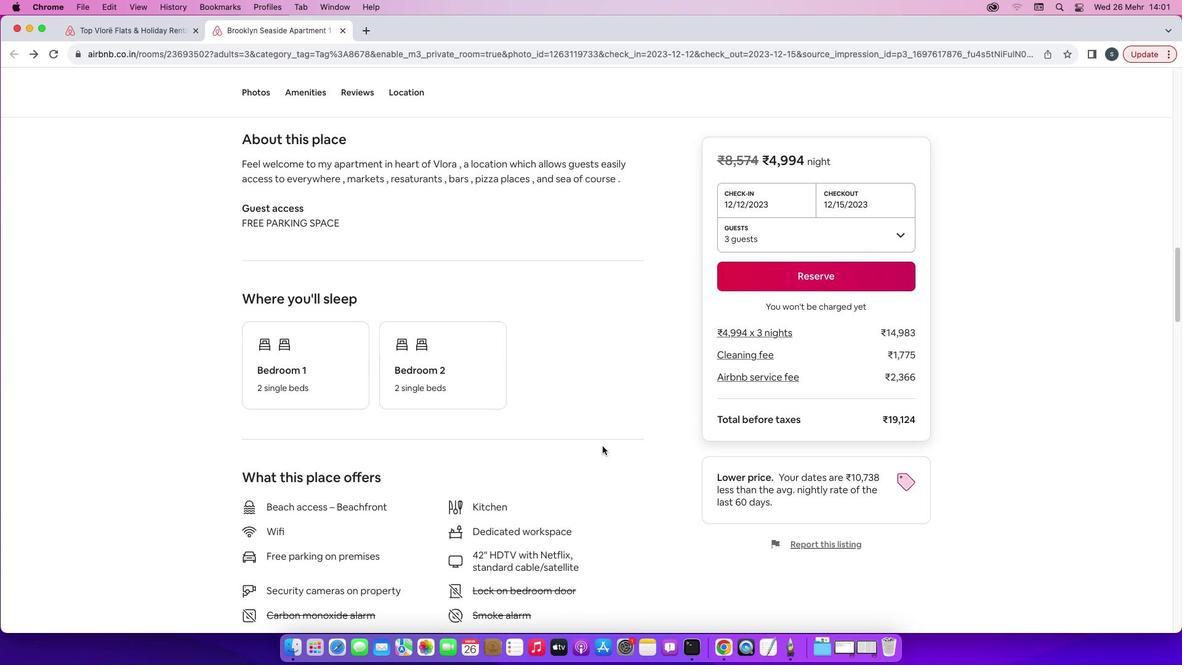 
Action: Mouse scrolled (602, 446) with delta (0, 0)
Screenshot: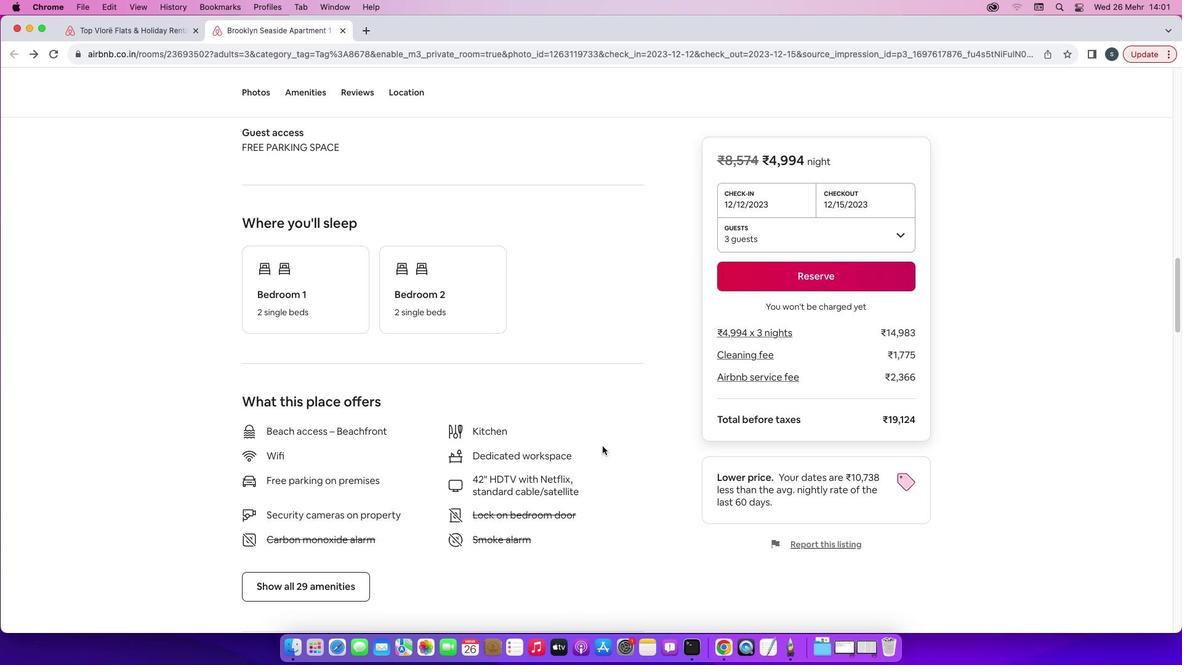 
Action: Mouse scrolled (602, 446) with delta (0, 0)
Screenshot: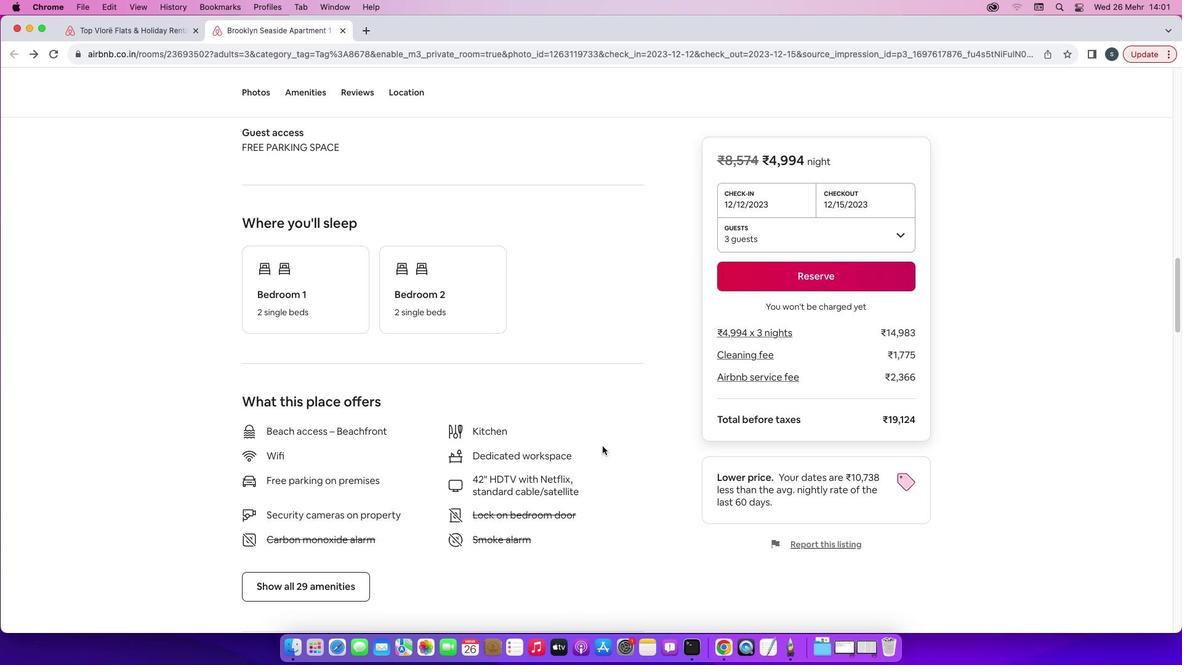 
Action: Mouse scrolled (602, 446) with delta (0, -1)
Screenshot: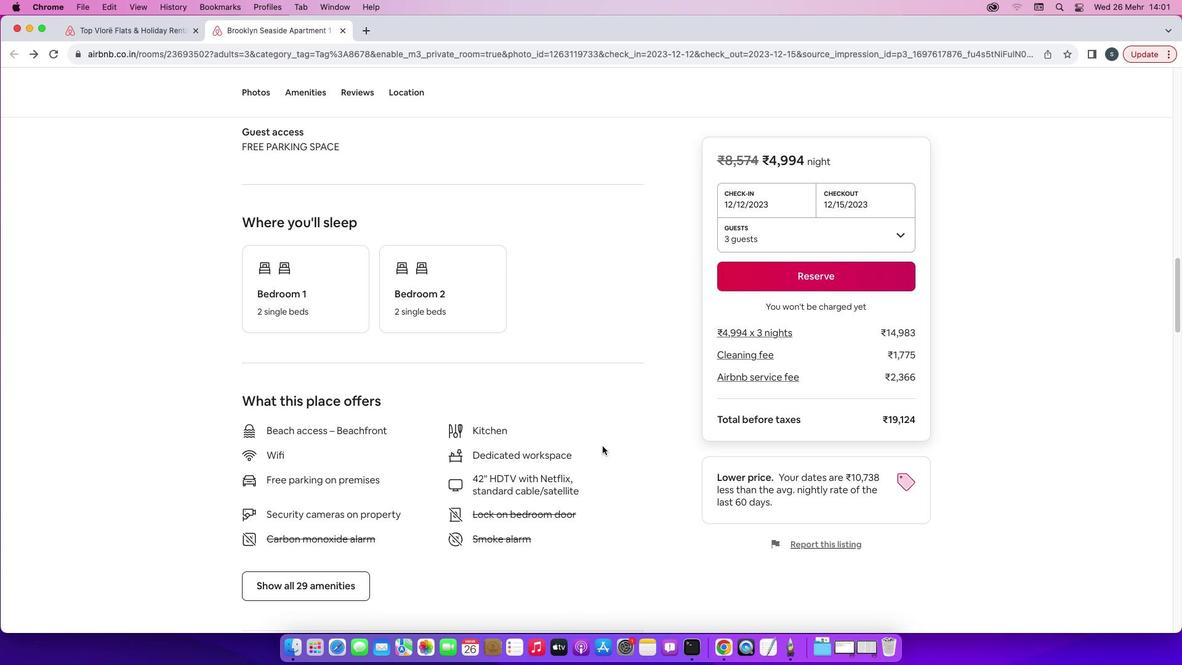
Action: Mouse scrolled (602, 446) with delta (0, -1)
Screenshot: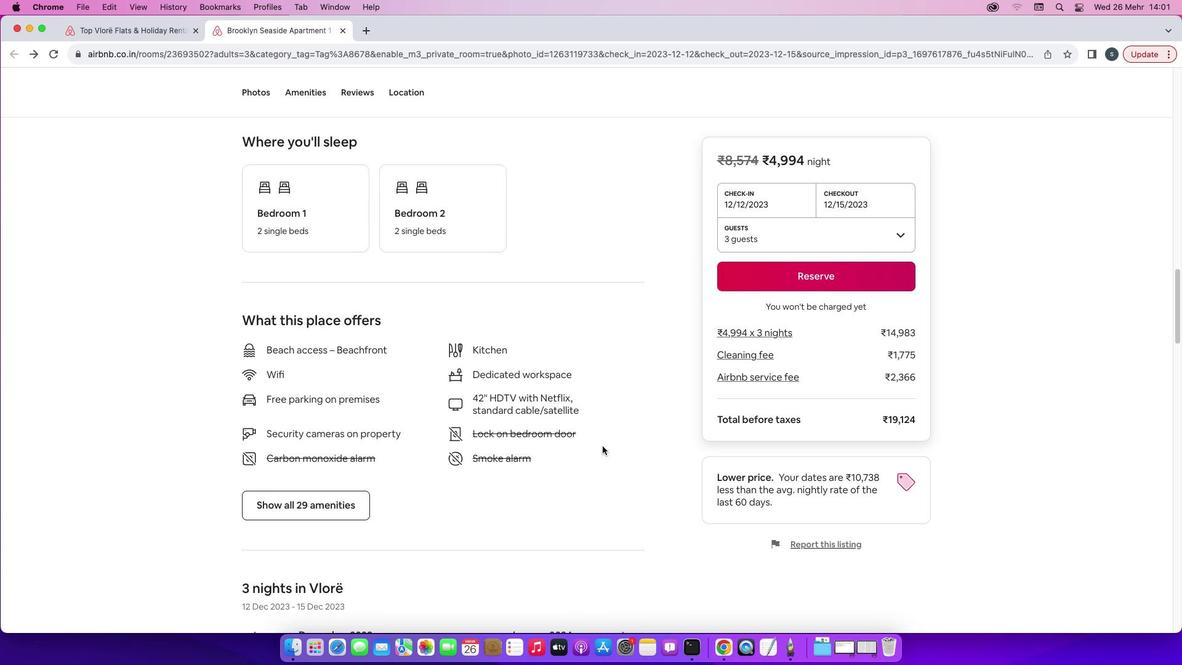 
Action: Mouse scrolled (602, 446) with delta (0, 0)
Screenshot: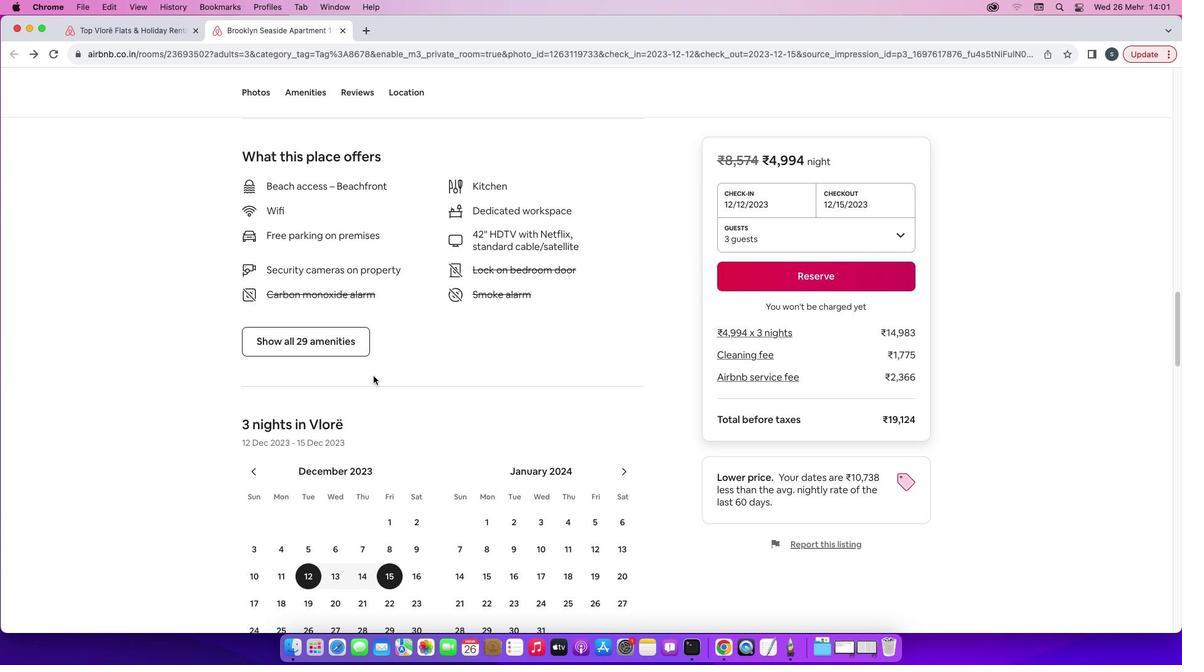 
Action: Mouse scrolled (602, 446) with delta (0, 0)
Screenshot: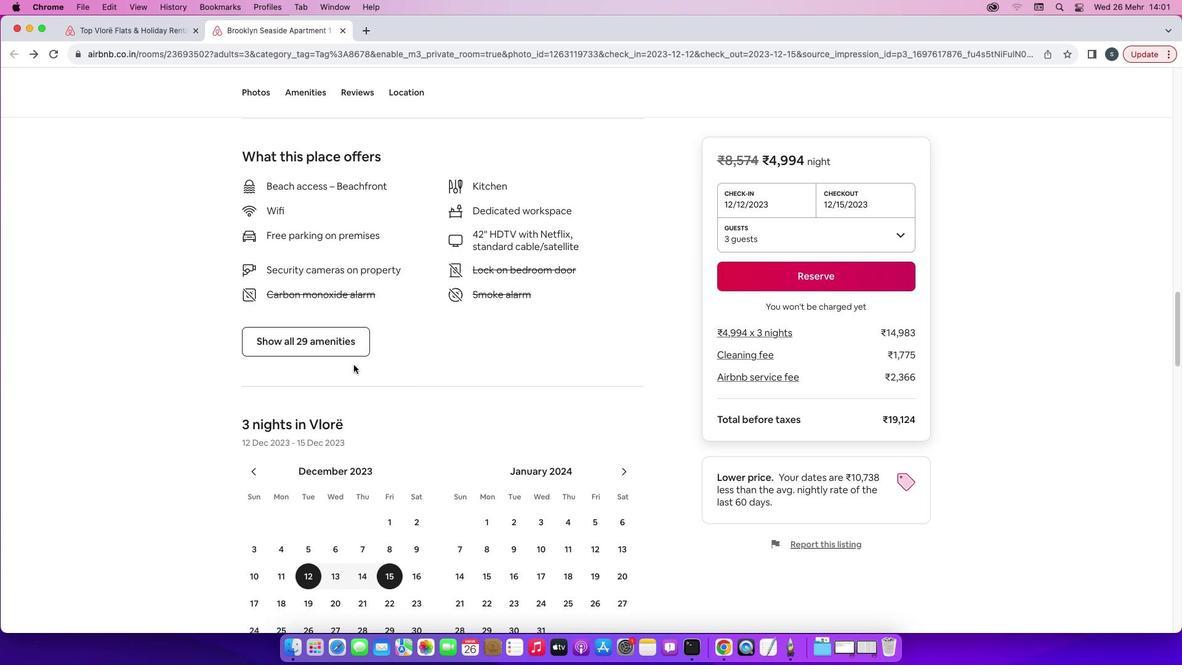 
Action: Mouse scrolled (602, 446) with delta (0, -1)
Screenshot: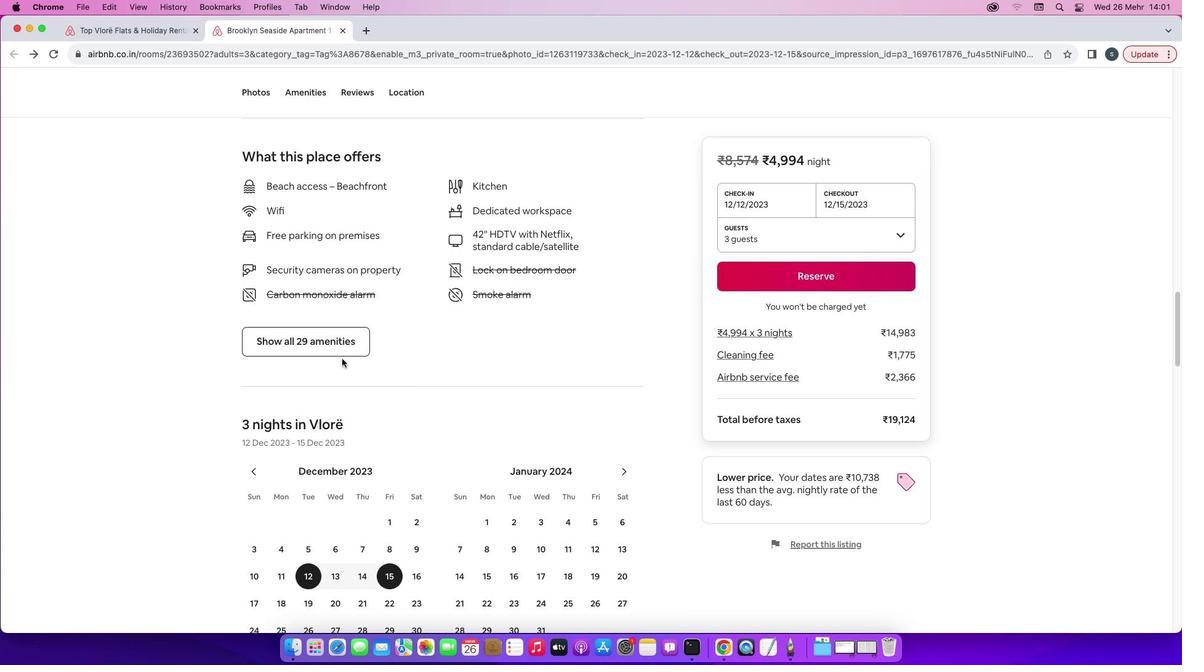 
Action: Mouse scrolled (602, 446) with delta (0, -1)
Screenshot: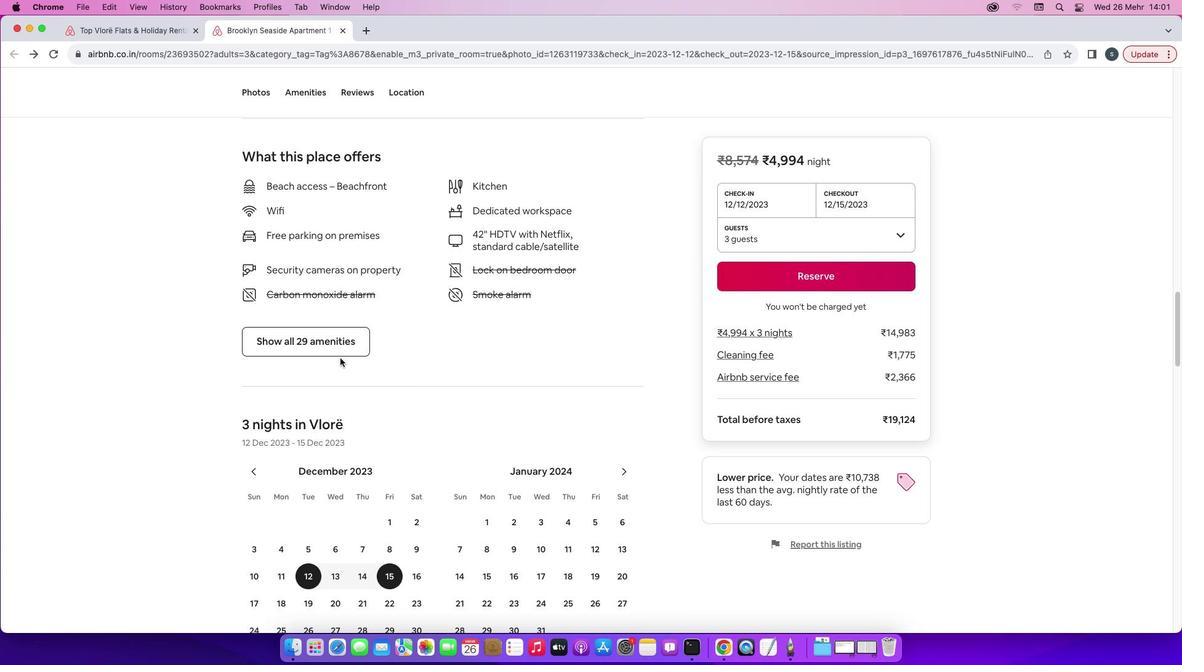 
Action: Mouse scrolled (602, 446) with delta (0, -1)
Screenshot: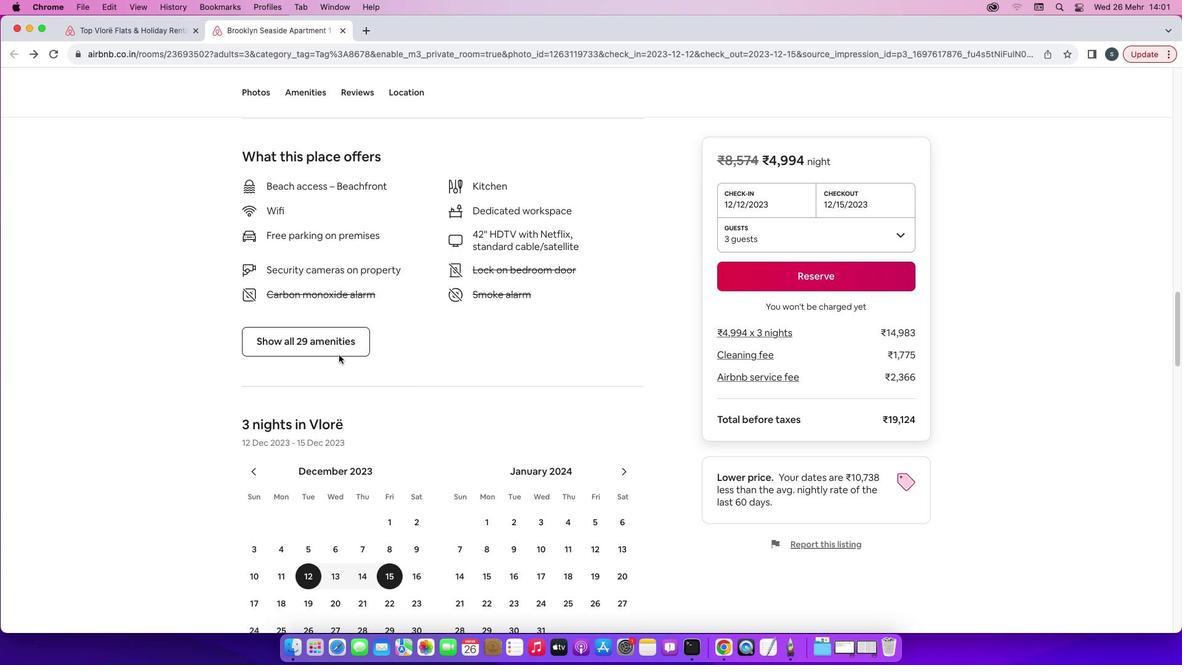 
Action: Mouse moved to (332, 348)
Screenshot: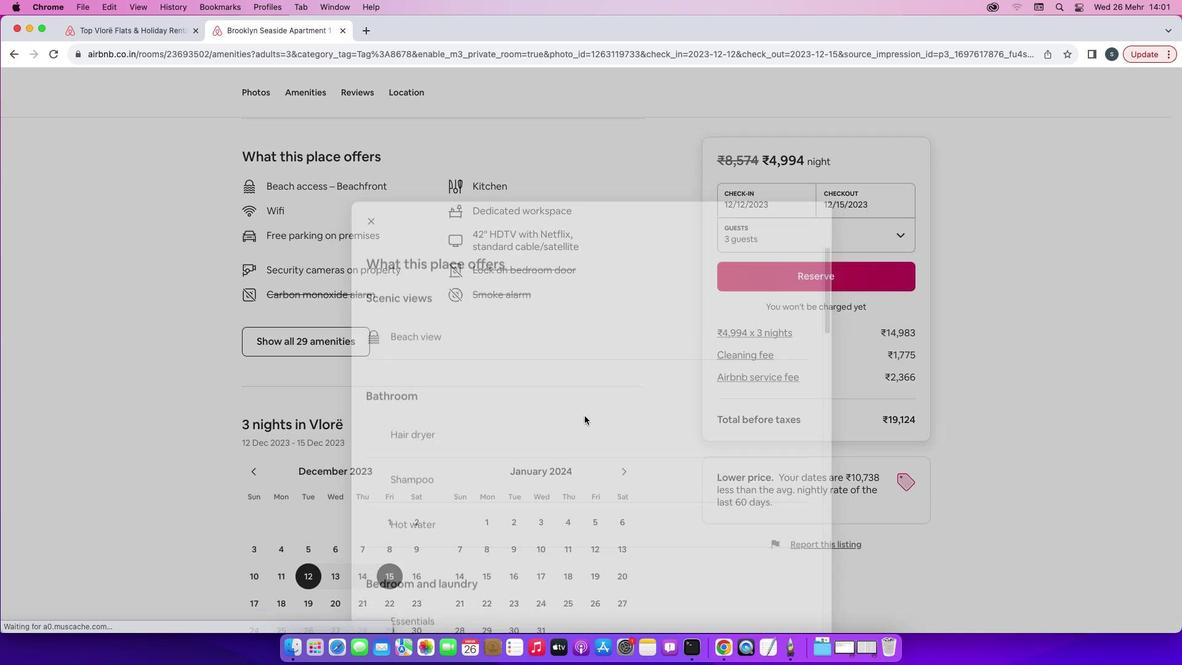 
Action: Mouse pressed left at (332, 348)
Screenshot: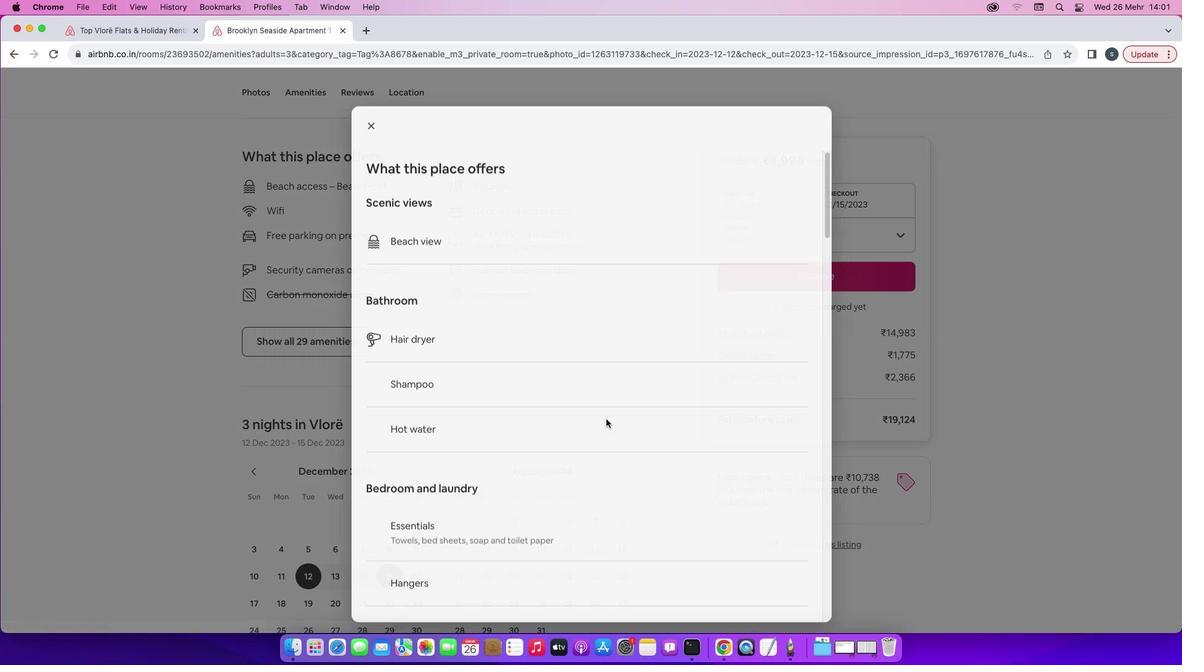 
Action: Mouse moved to (733, 458)
Screenshot: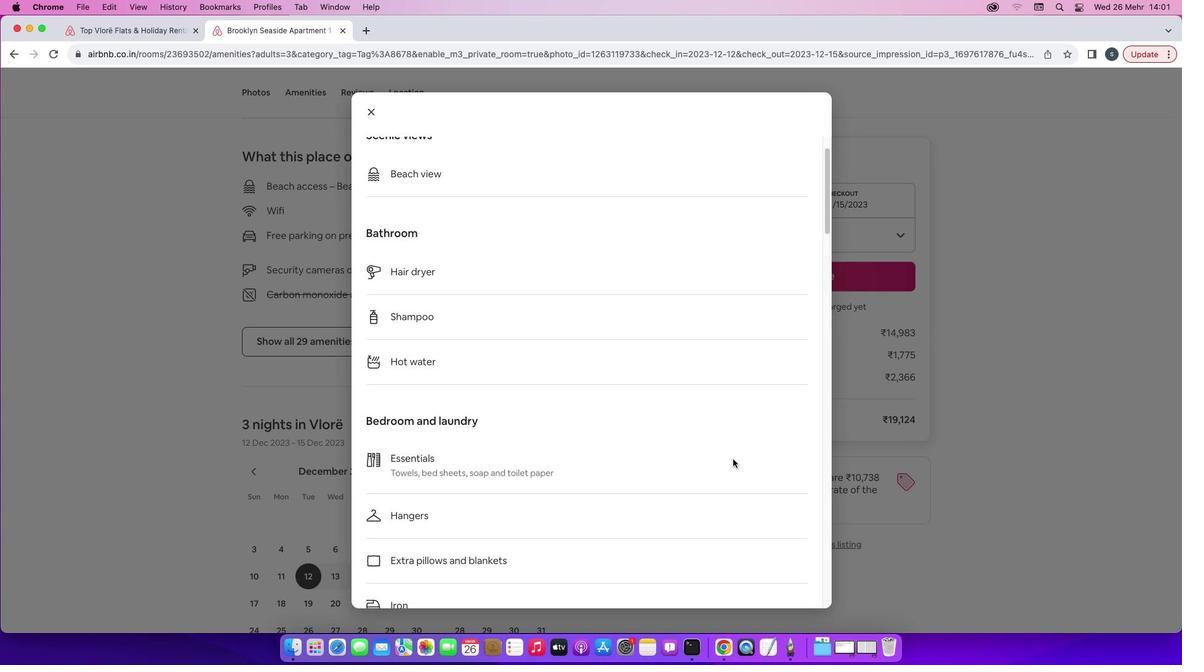 
Action: Mouse scrolled (733, 458) with delta (0, 0)
Screenshot: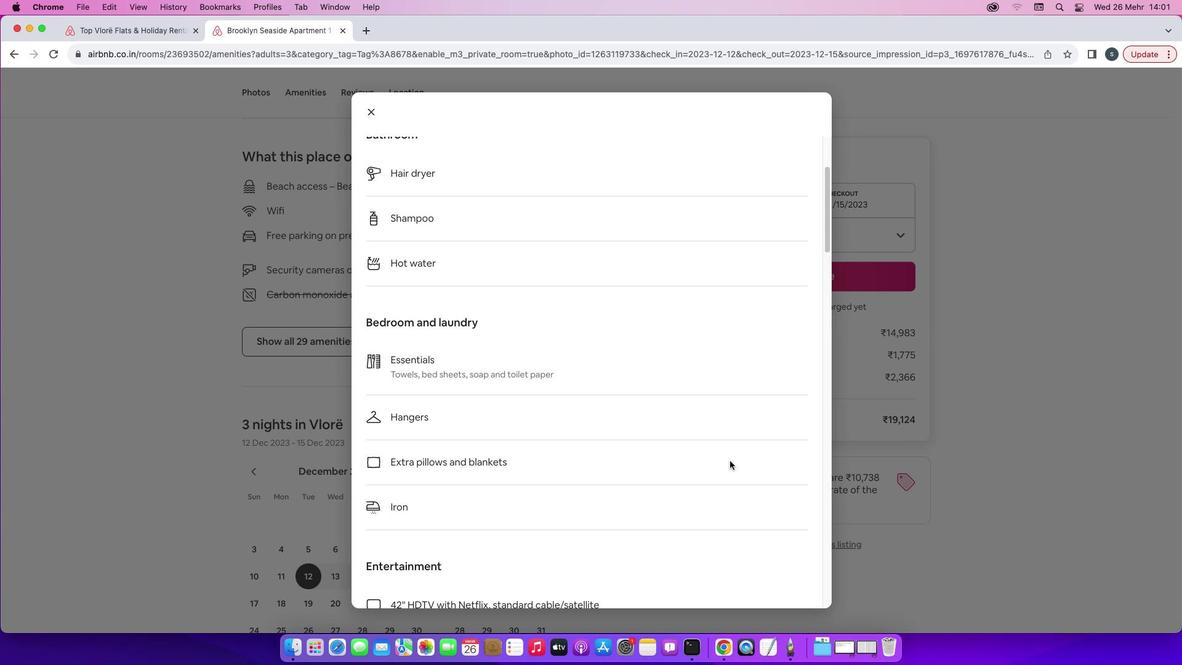 
Action: Mouse scrolled (733, 458) with delta (0, 0)
Screenshot: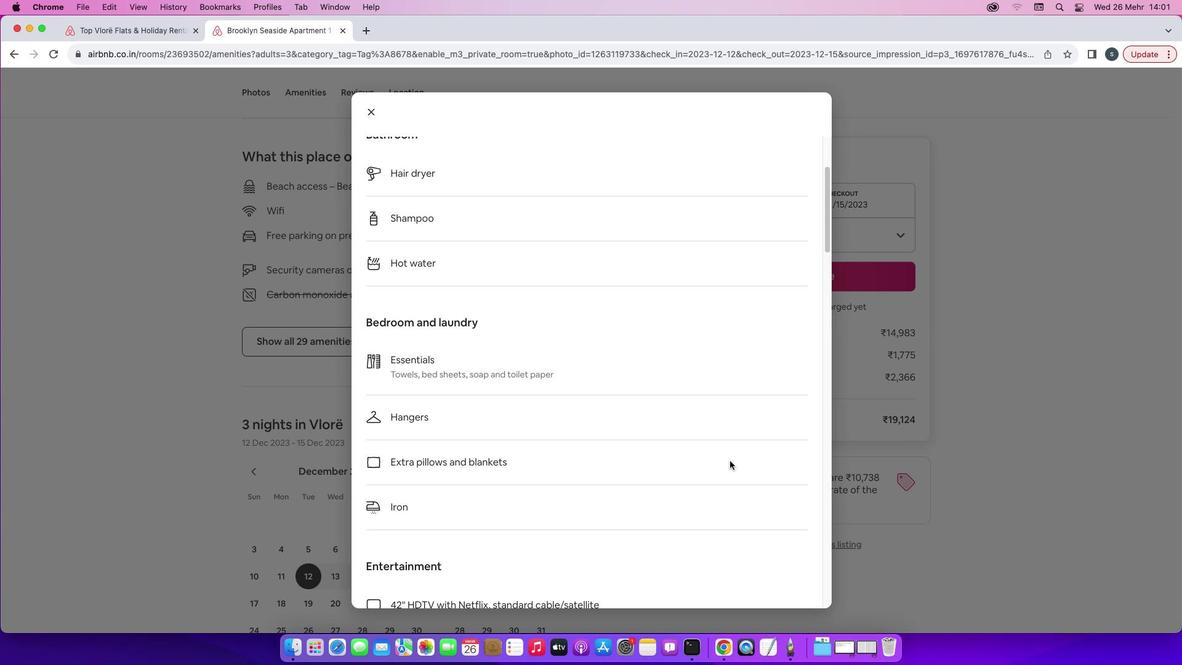 
Action: Mouse scrolled (733, 458) with delta (0, 0)
Screenshot: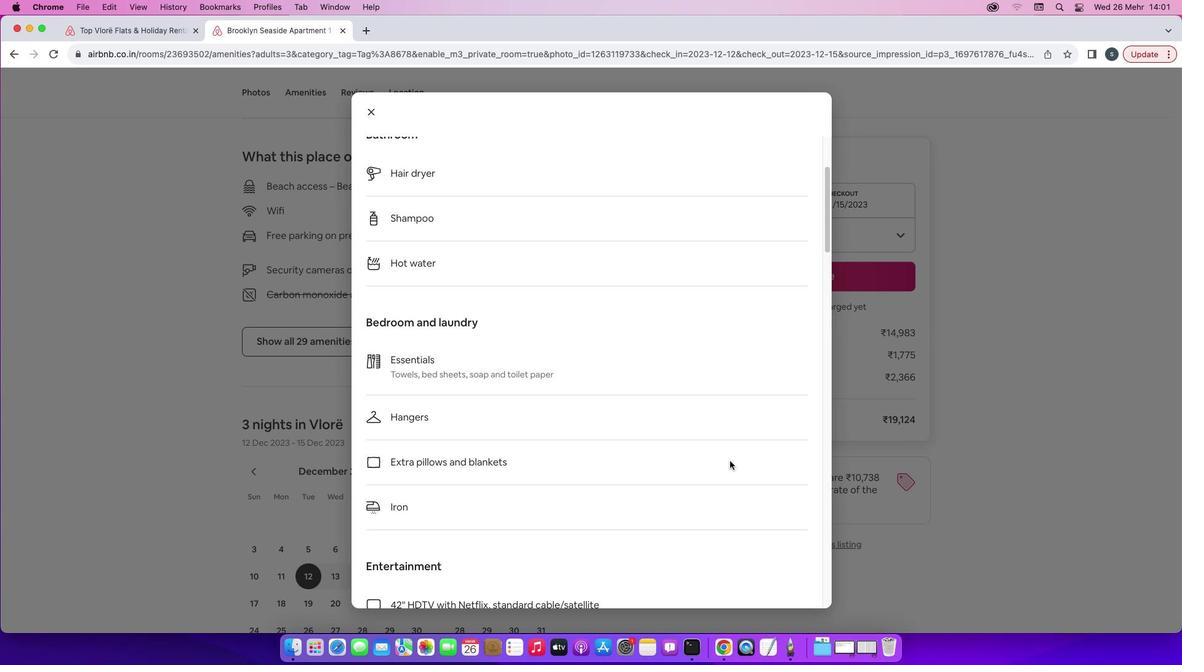 
Action: Mouse scrolled (733, 458) with delta (0, -1)
Screenshot: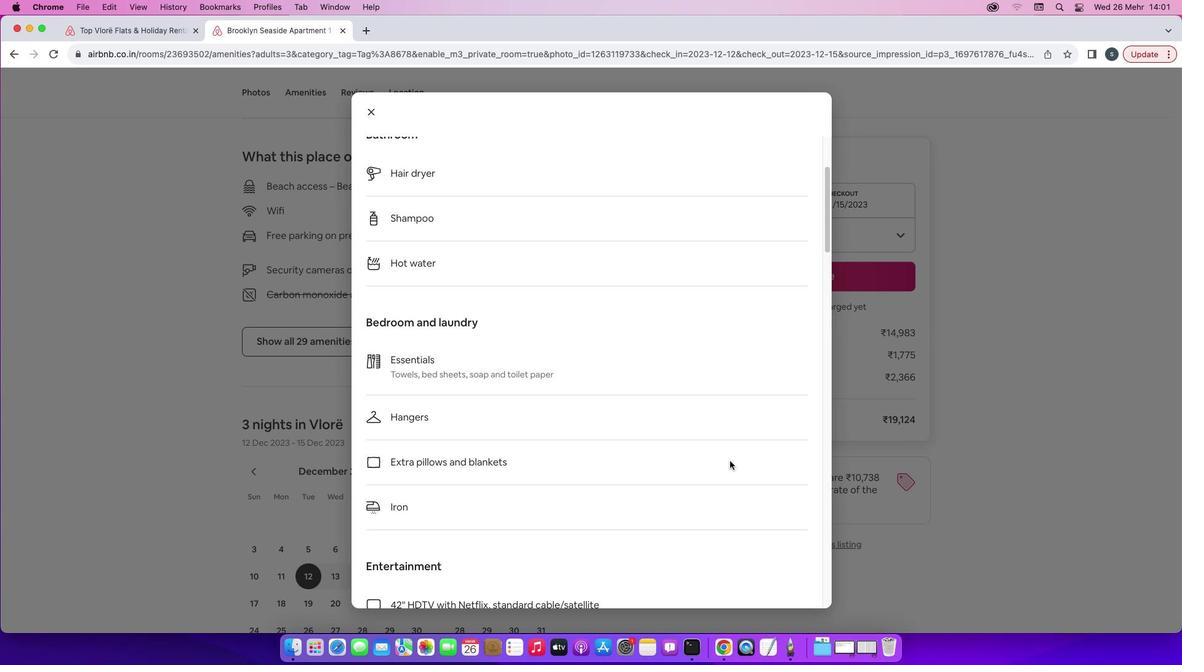 
Action: Mouse scrolled (733, 458) with delta (0, -1)
Screenshot: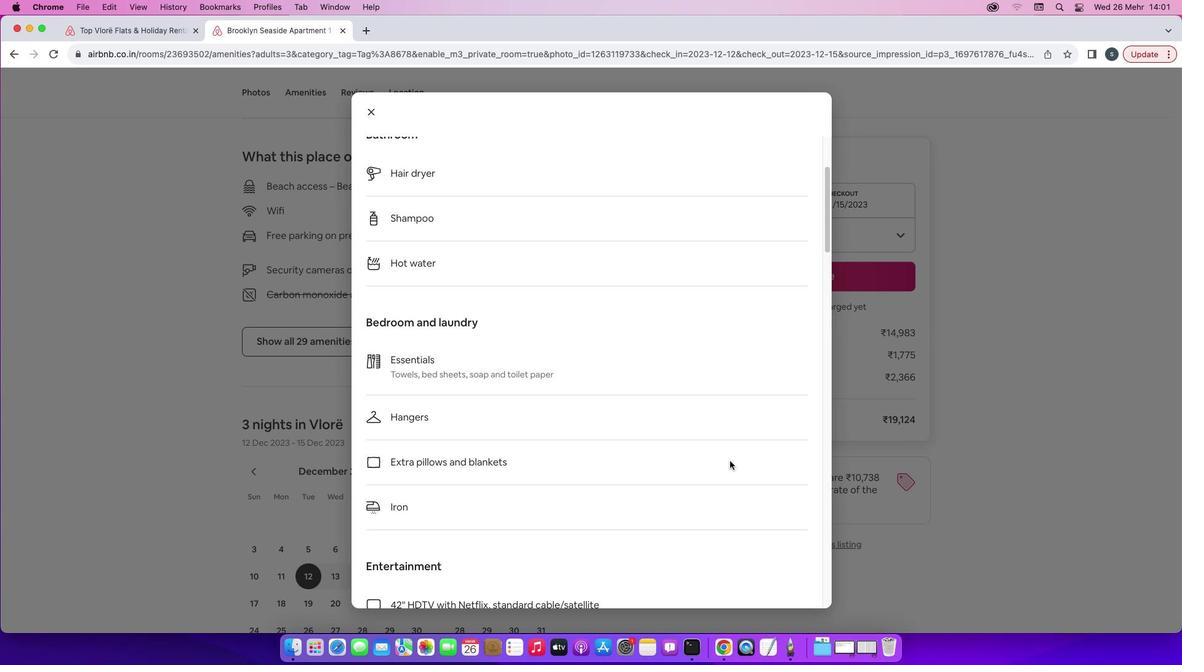 
Action: Mouse moved to (730, 460)
Screenshot: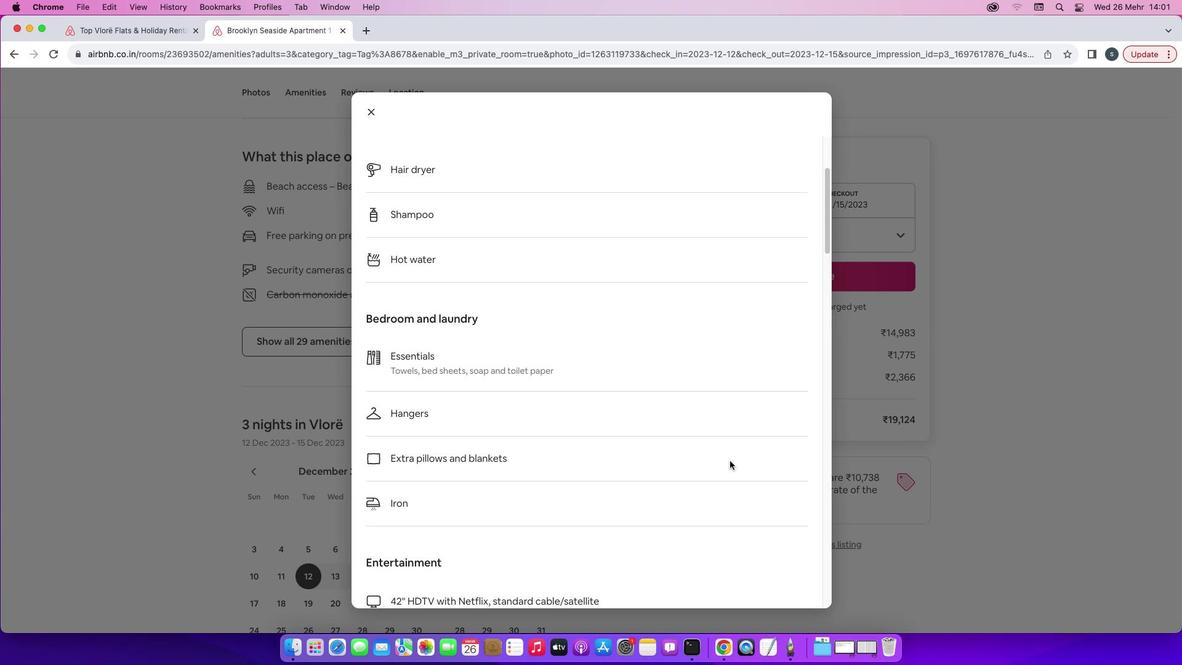 
Action: Mouse scrolled (730, 460) with delta (0, 0)
Screenshot: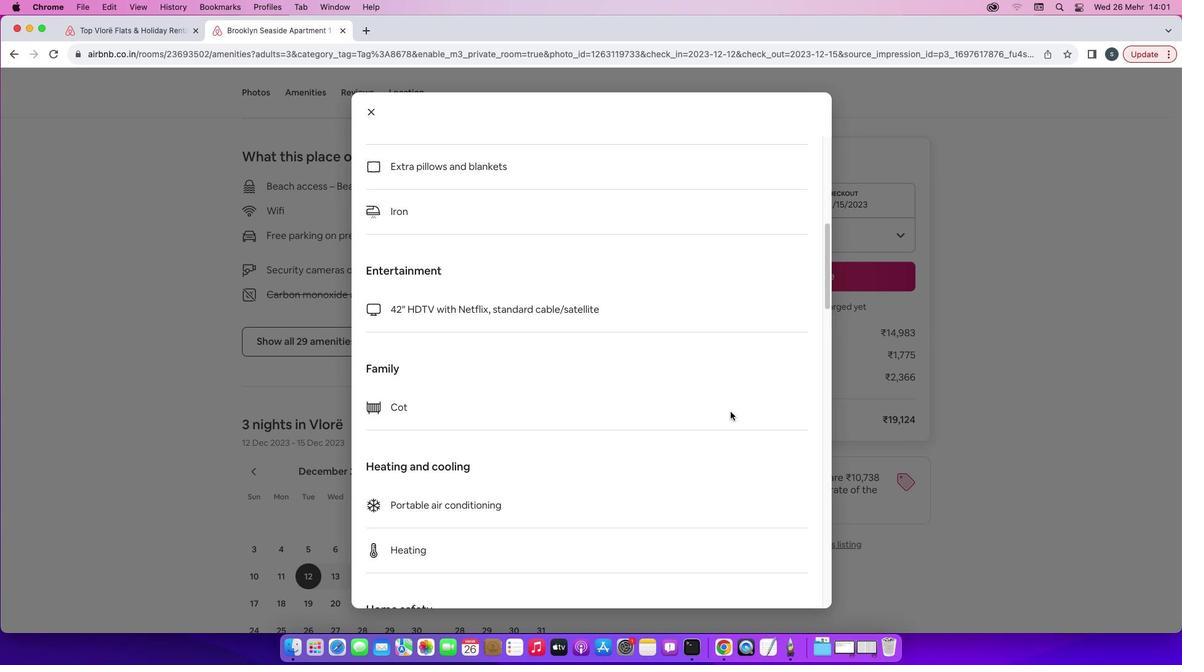 
Action: Mouse scrolled (730, 460) with delta (0, 0)
Screenshot: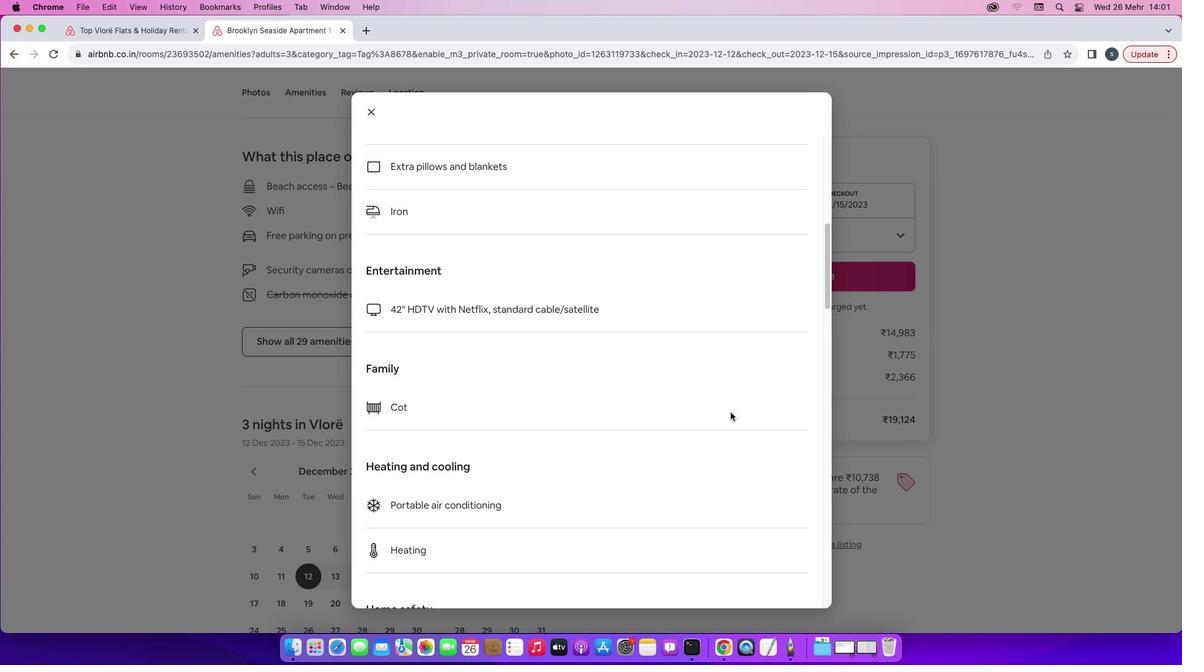 
Action: Mouse scrolled (730, 460) with delta (0, -1)
Screenshot: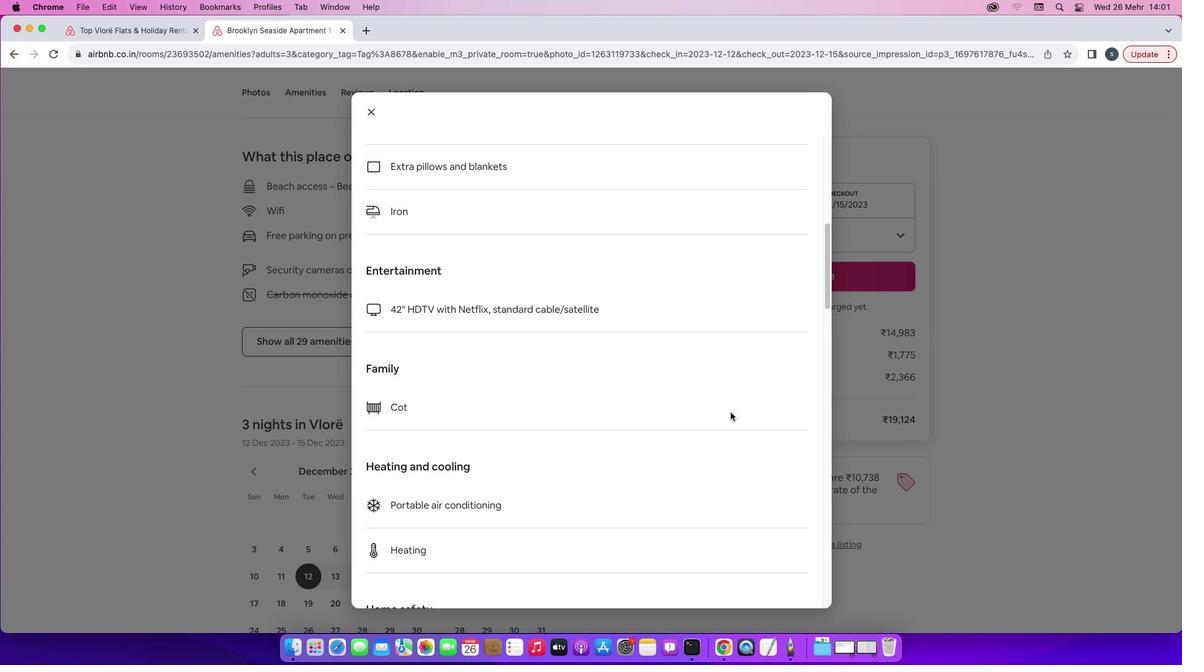 
Action: Mouse scrolled (730, 460) with delta (0, -2)
Screenshot: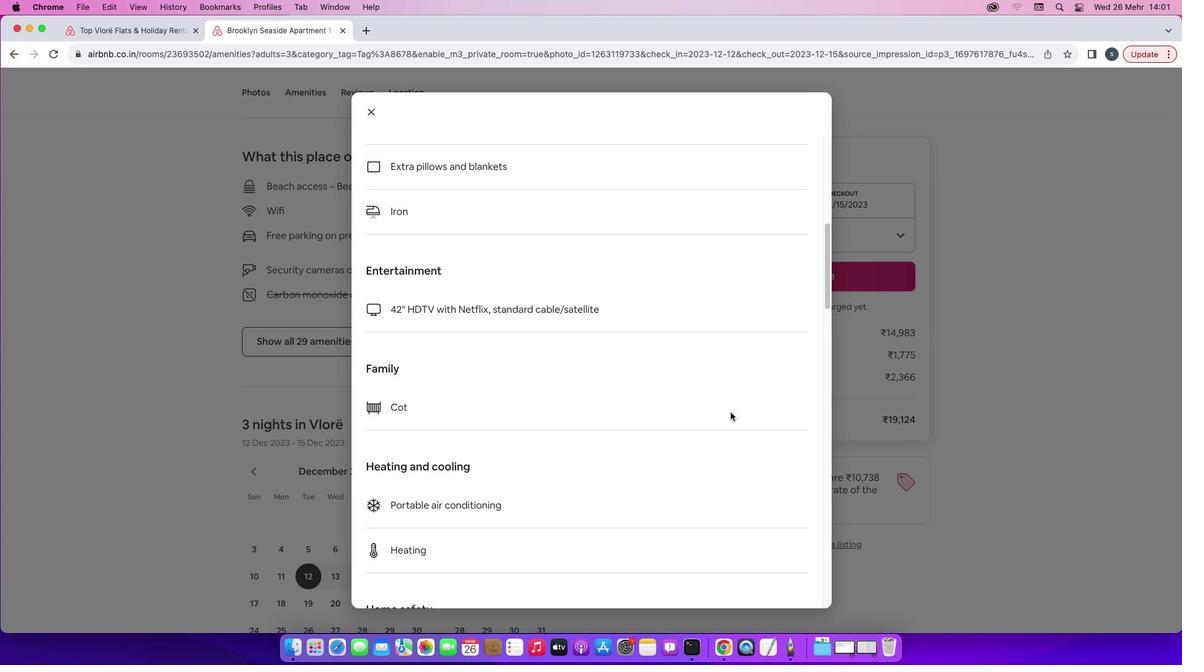 
Action: Mouse scrolled (730, 460) with delta (0, -2)
Screenshot: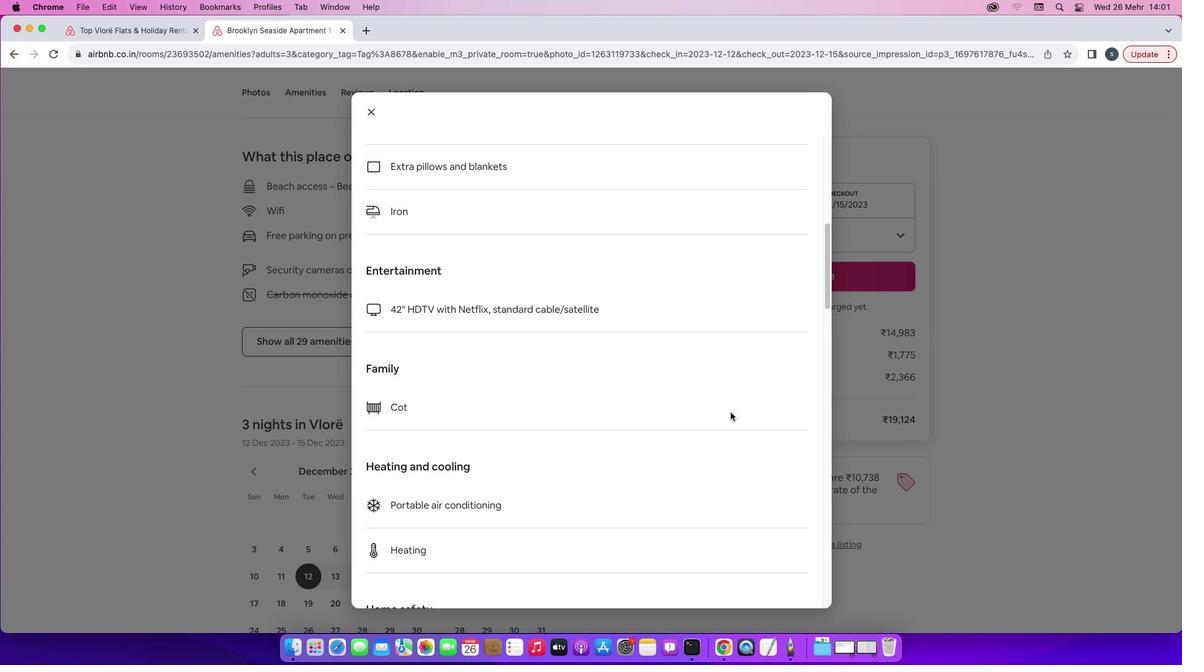 
Action: Mouse moved to (731, 412)
Screenshot: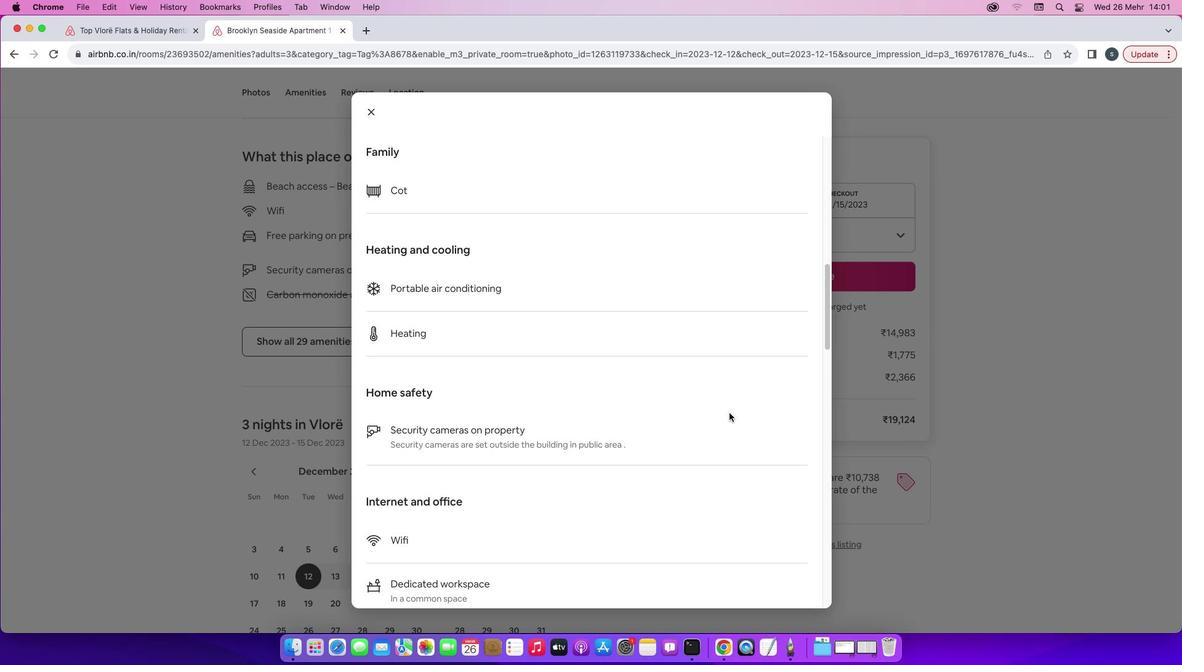 
Action: Mouse scrolled (731, 412) with delta (0, 0)
Screenshot: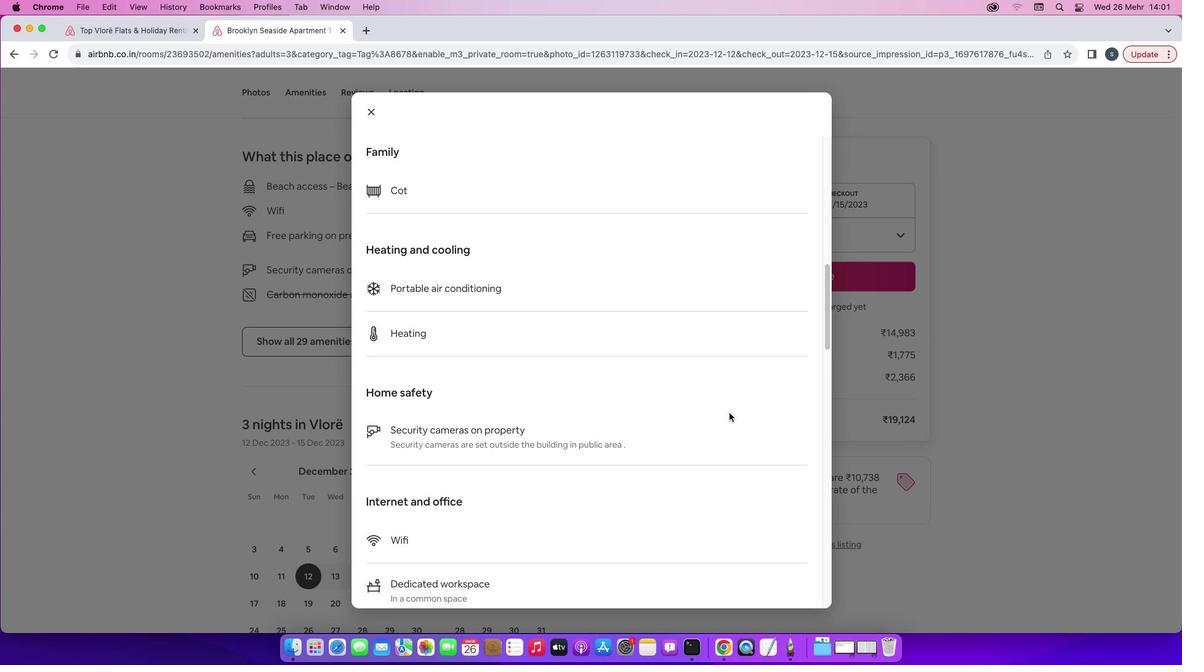 
Action: Mouse scrolled (731, 412) with delta (0, 0)
Screenshot: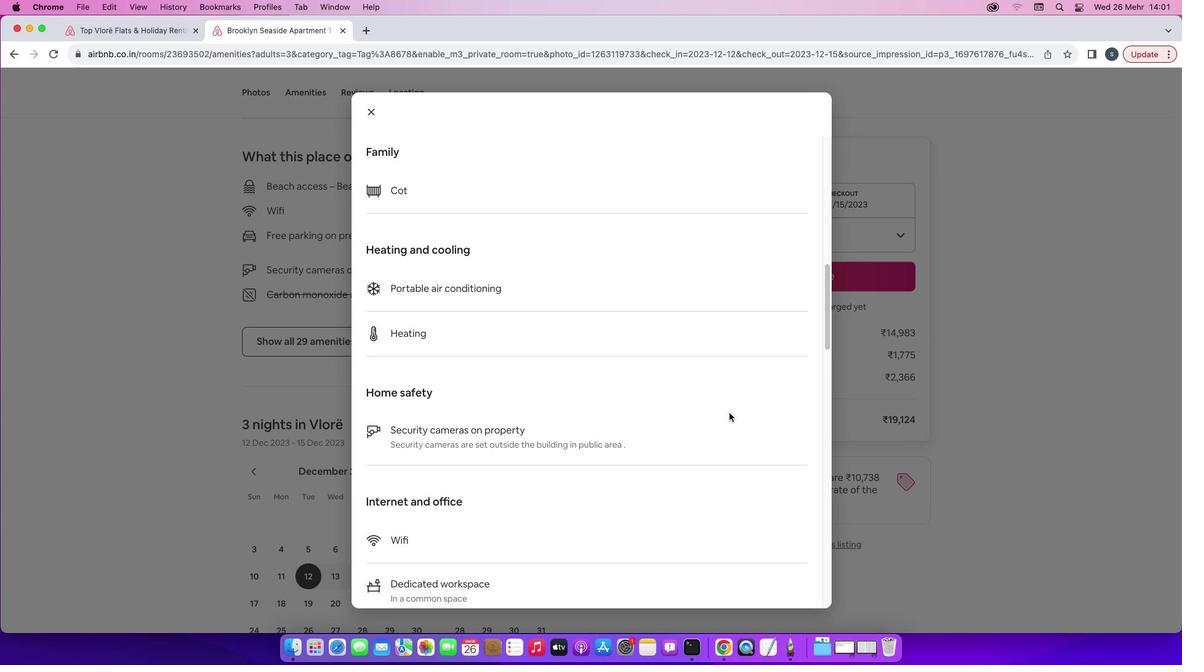 
Action: Mouse scrolled (731, 412) with delta (0, -1)
Screenshot: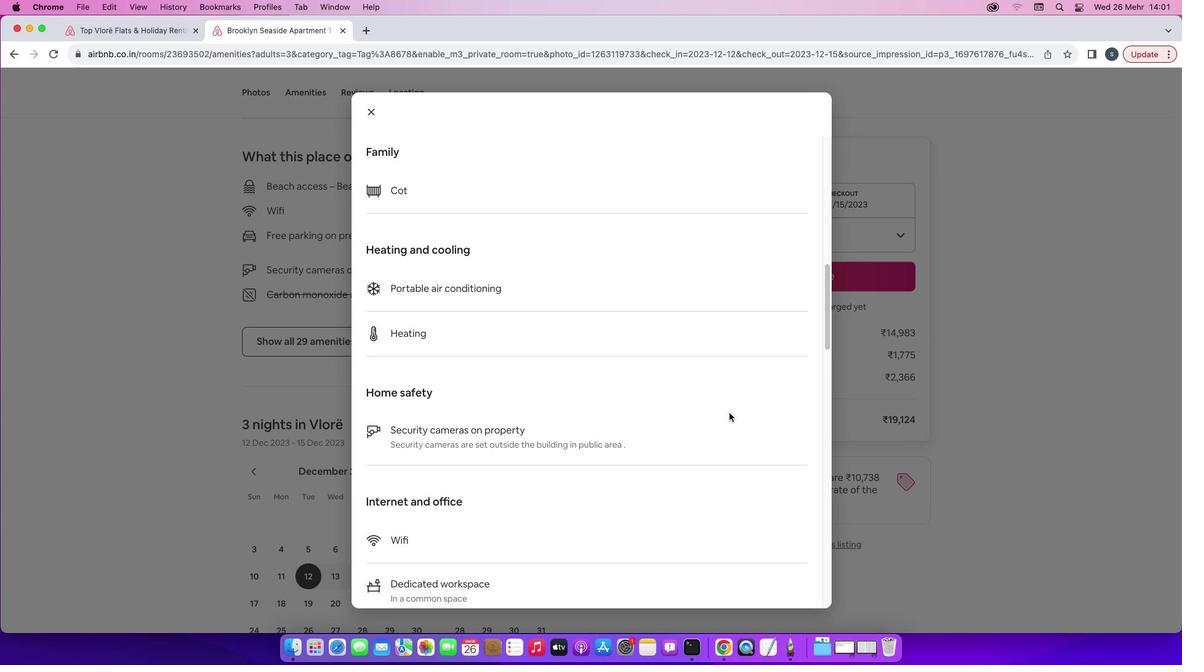 
Action: Mouse scrolled (731, 412) with delta (0, -2)
Screenshot: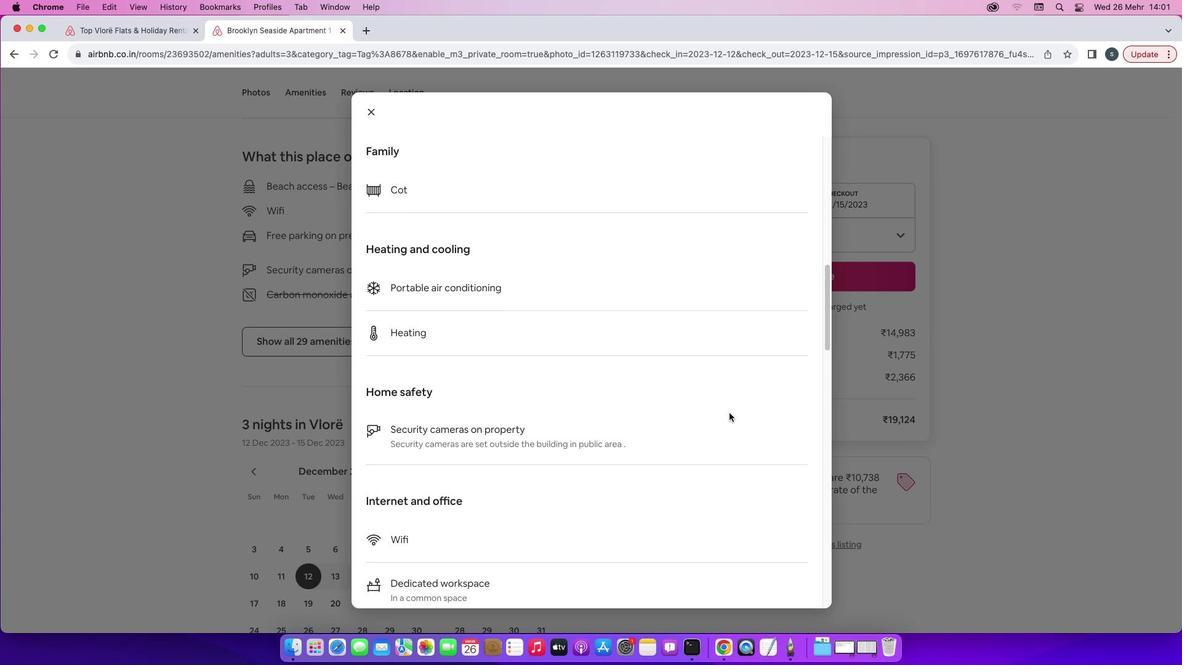 
Action: Mouse moved to (730, 413)
Screenshot: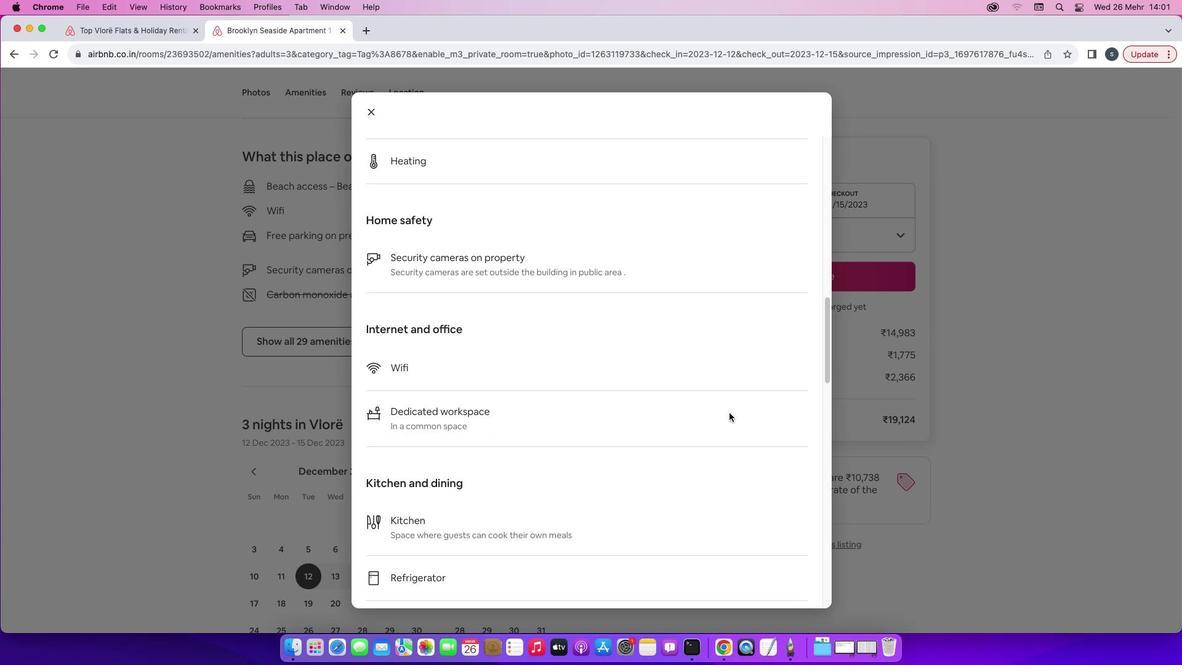 
Action: Mouse scrolled (730, 413) with delta (0, 0)
Screenshot: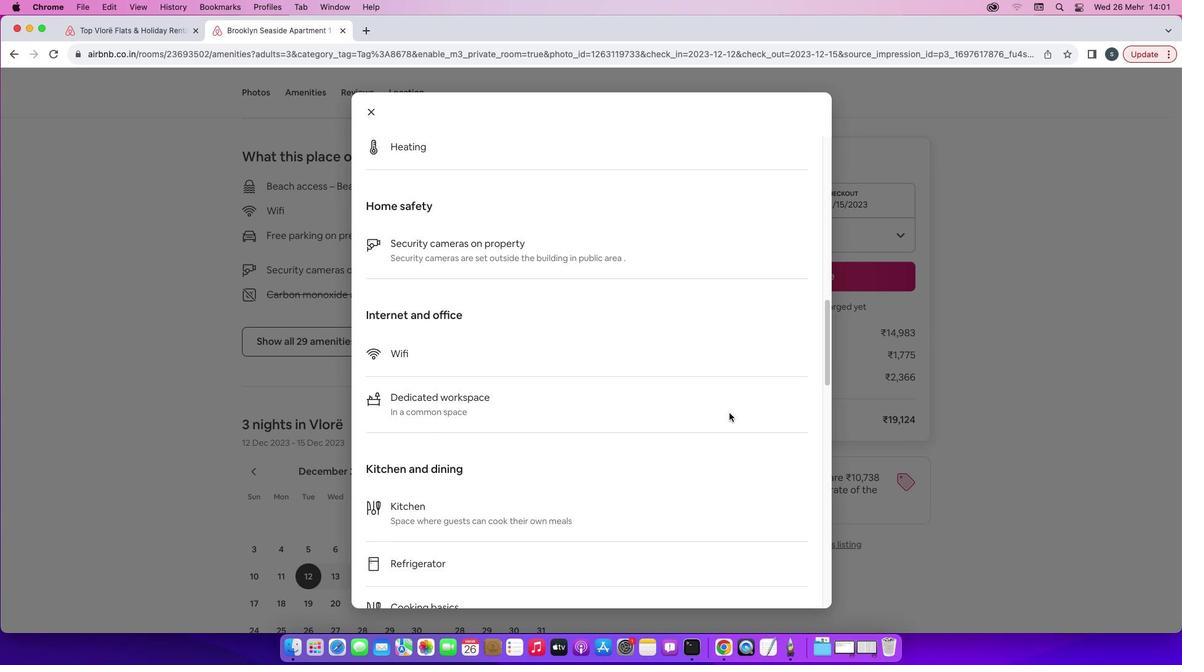
Action: Mouse scrolled (730, 413) with delta (0, 0)
Screenshot: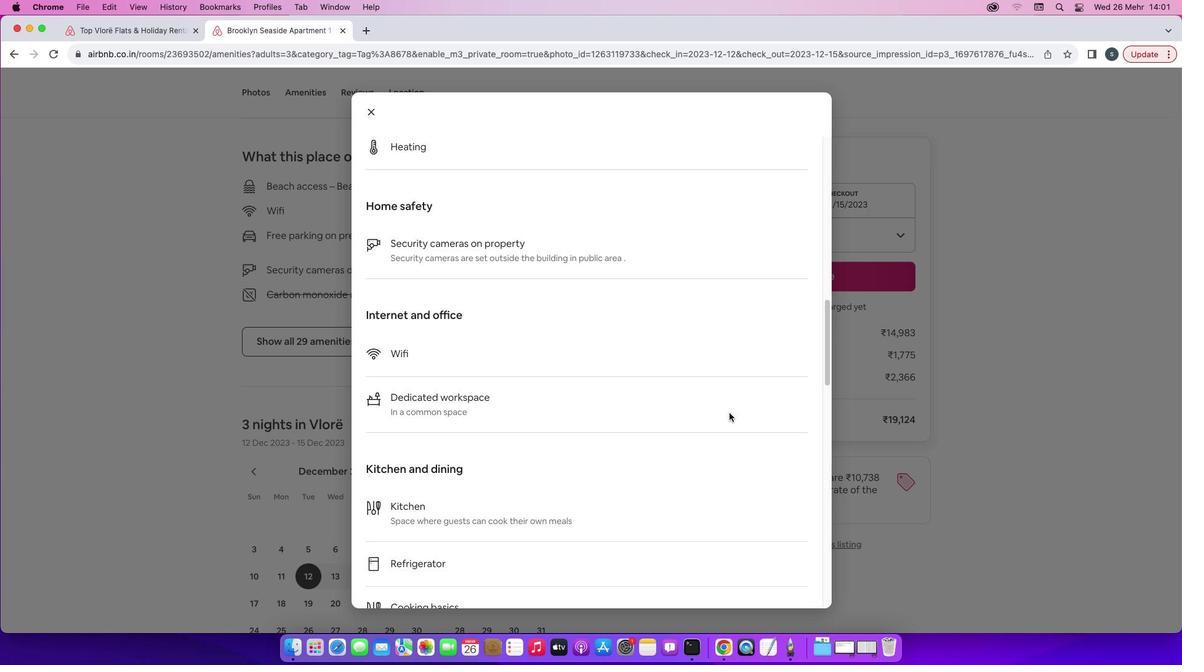 
Action: Mouse scrolled (730, 413) with delta (0, -1)
Screenshot: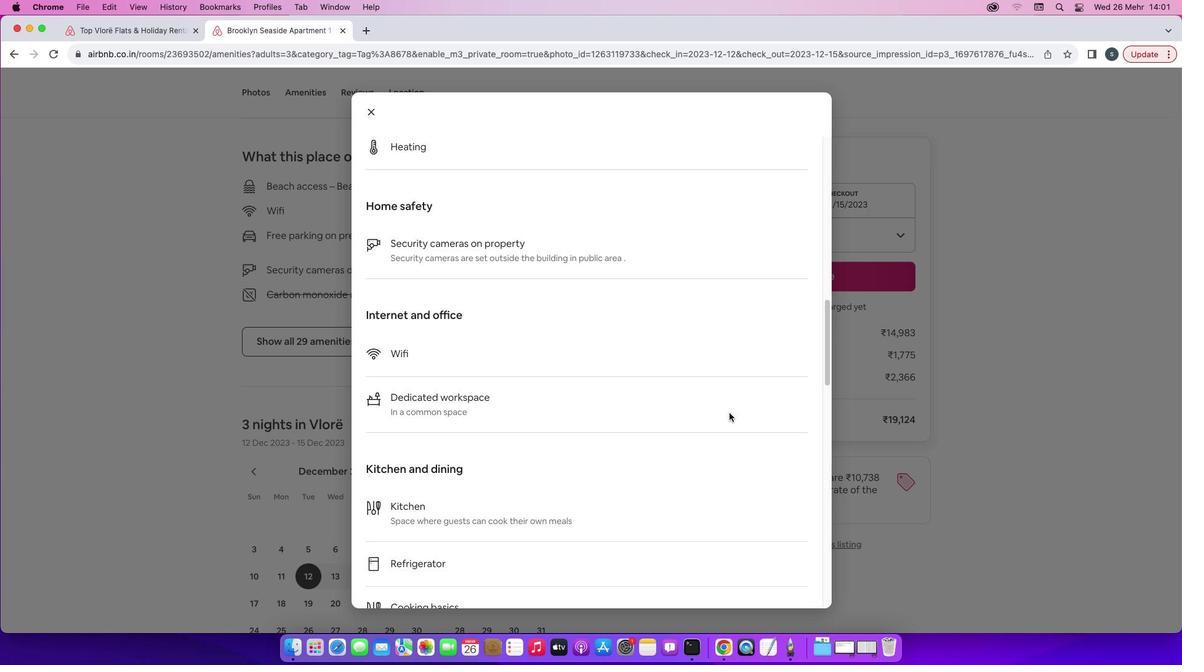 
Action: Mouse scrolled (730, 413) with delta (0, -1)
Screenshot: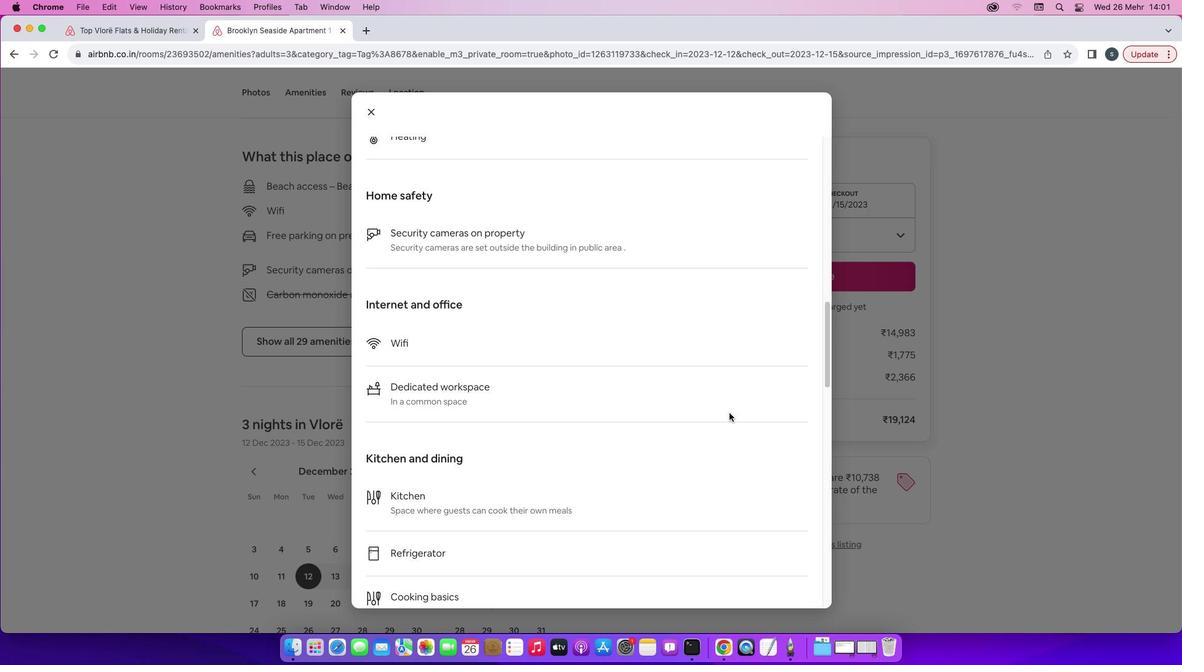 
Action: Mouse scrolled (730, 413) with delta (0, 0)
Screenshot: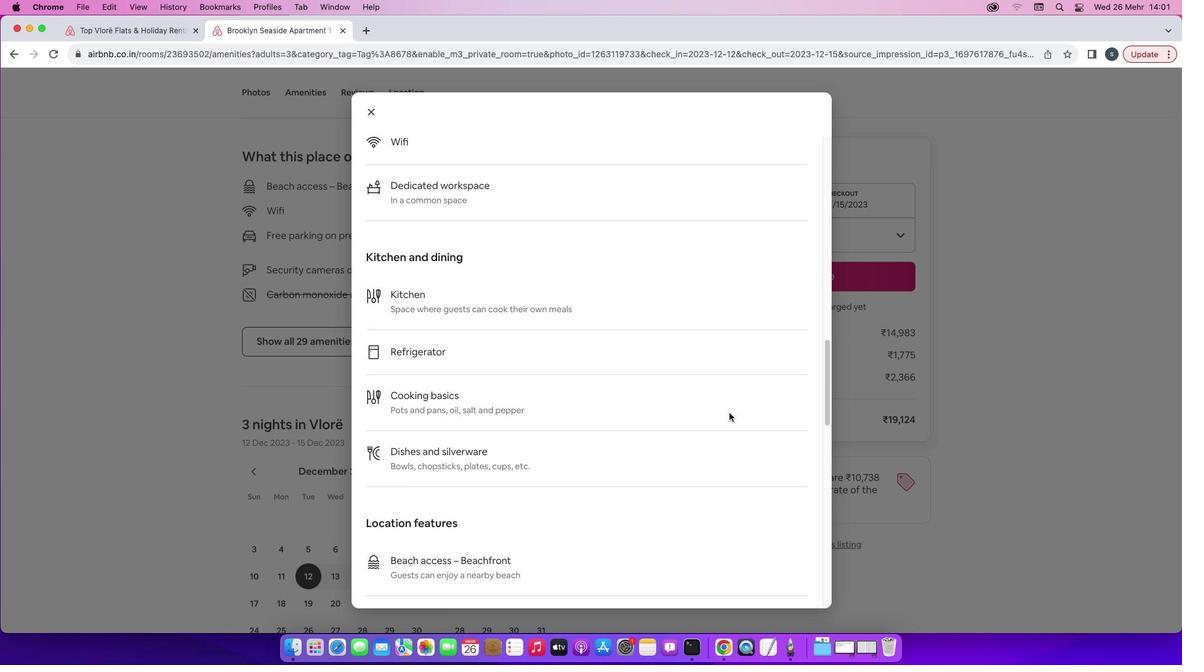 
Action: Mouse scrolled (730, 413) with delta (0, 0)
Screenshot: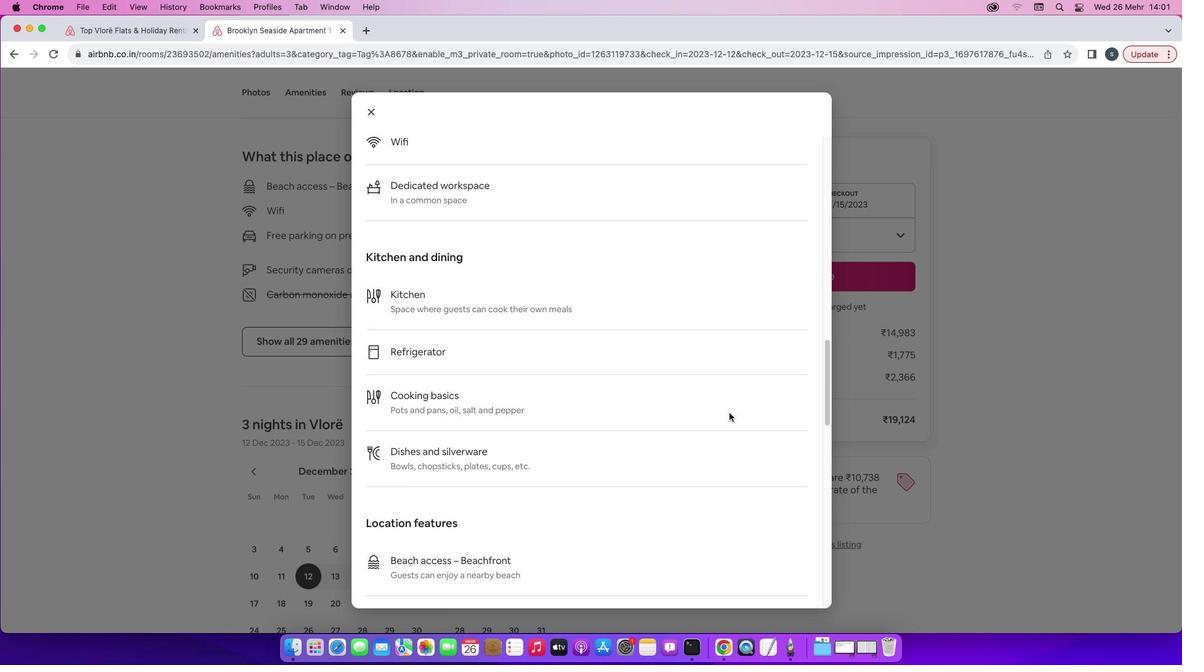 
Action: Mouse scrolled (730, 413) with delta (0, -1)
Screenshot: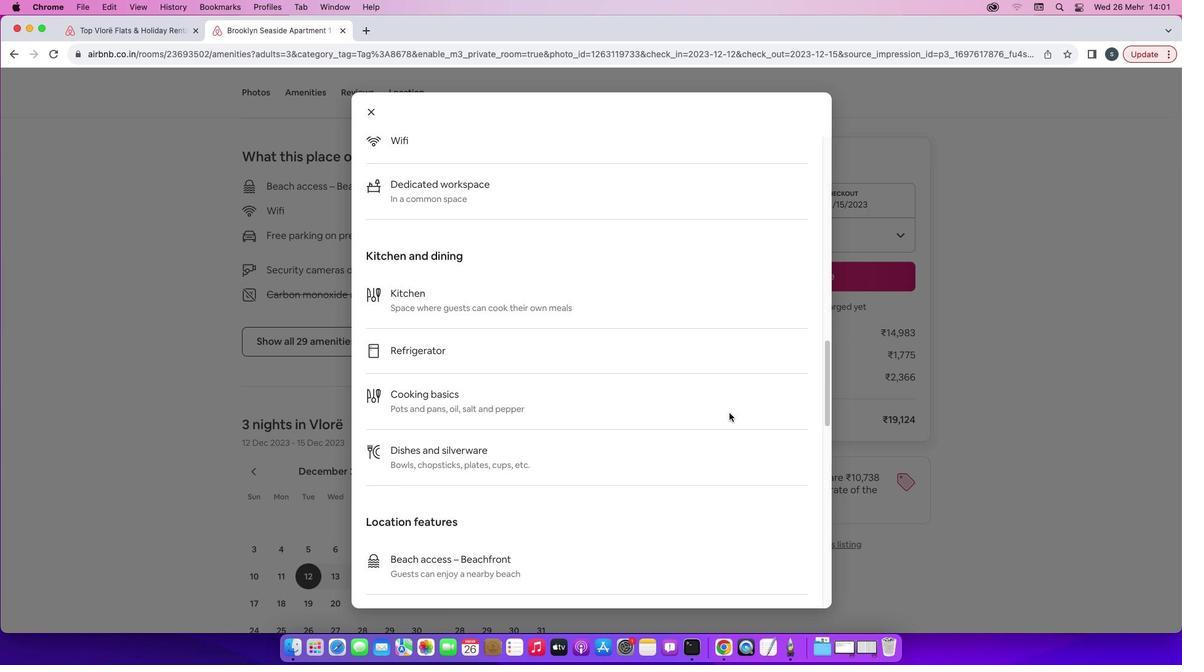 
Action: Mouse scrolled (730, 413) with delta (0, -2)
